 Task: Reply All to email with the signature Catherine Martinez with the subject Proposal submission from softage.1@softage.net with the message I wanted to follow up on the request for the new vendor proposal., select the entire message, change the font of the message to Narrow and change the font typography to bold Send the email
Action: Mouse moved to (598, 770)
Screenshot: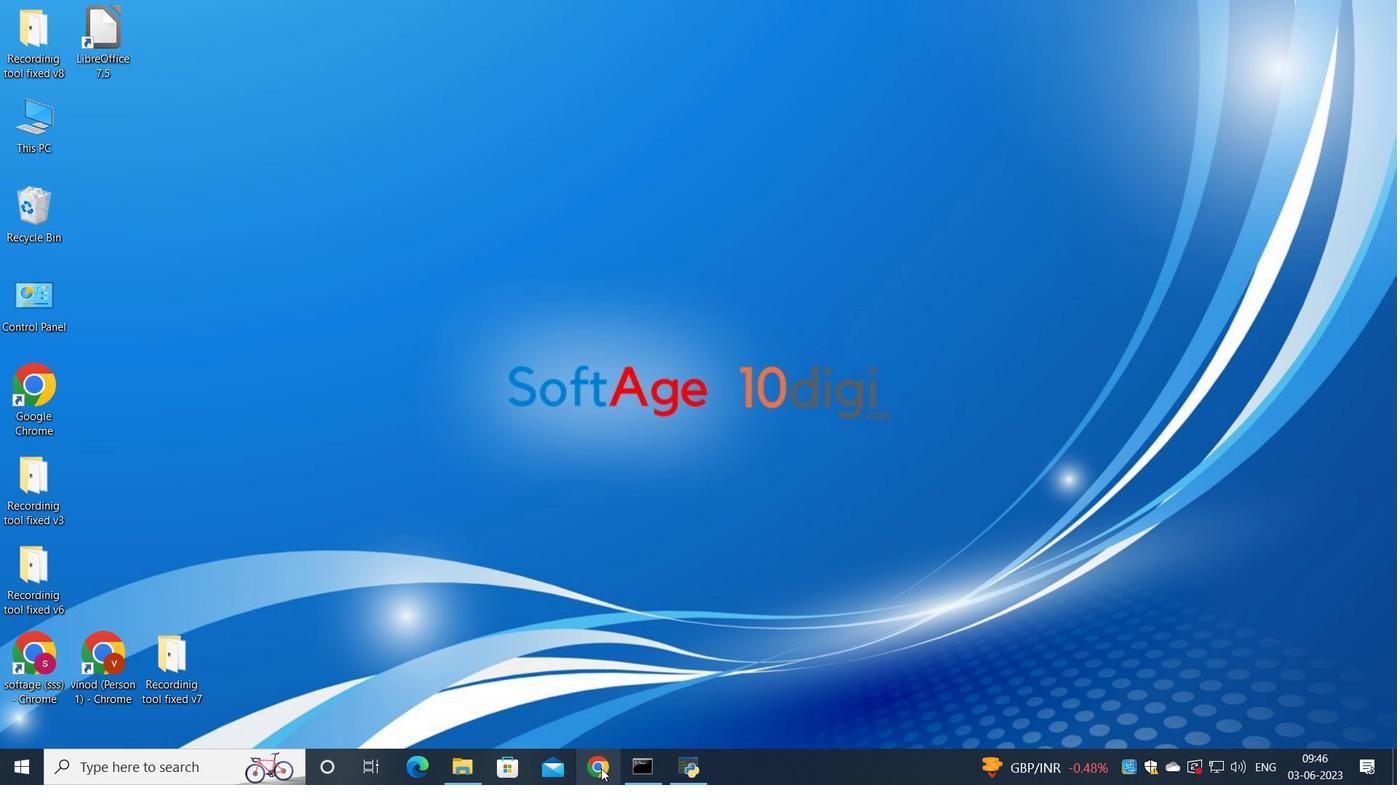 
Action: Mouse pressed left at (598, 770)
Screenshot: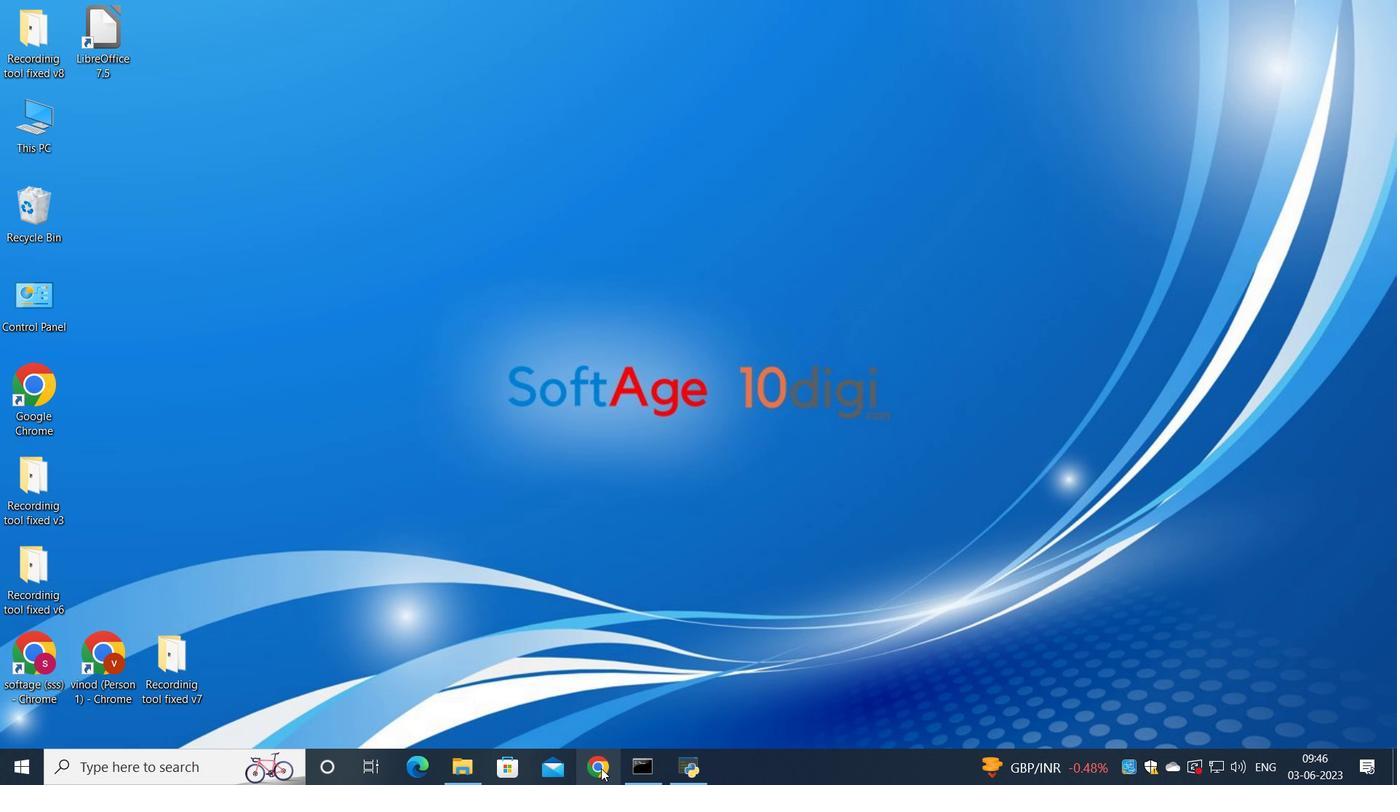 
Action: Mouse moved to (612, 497)
Screenshot: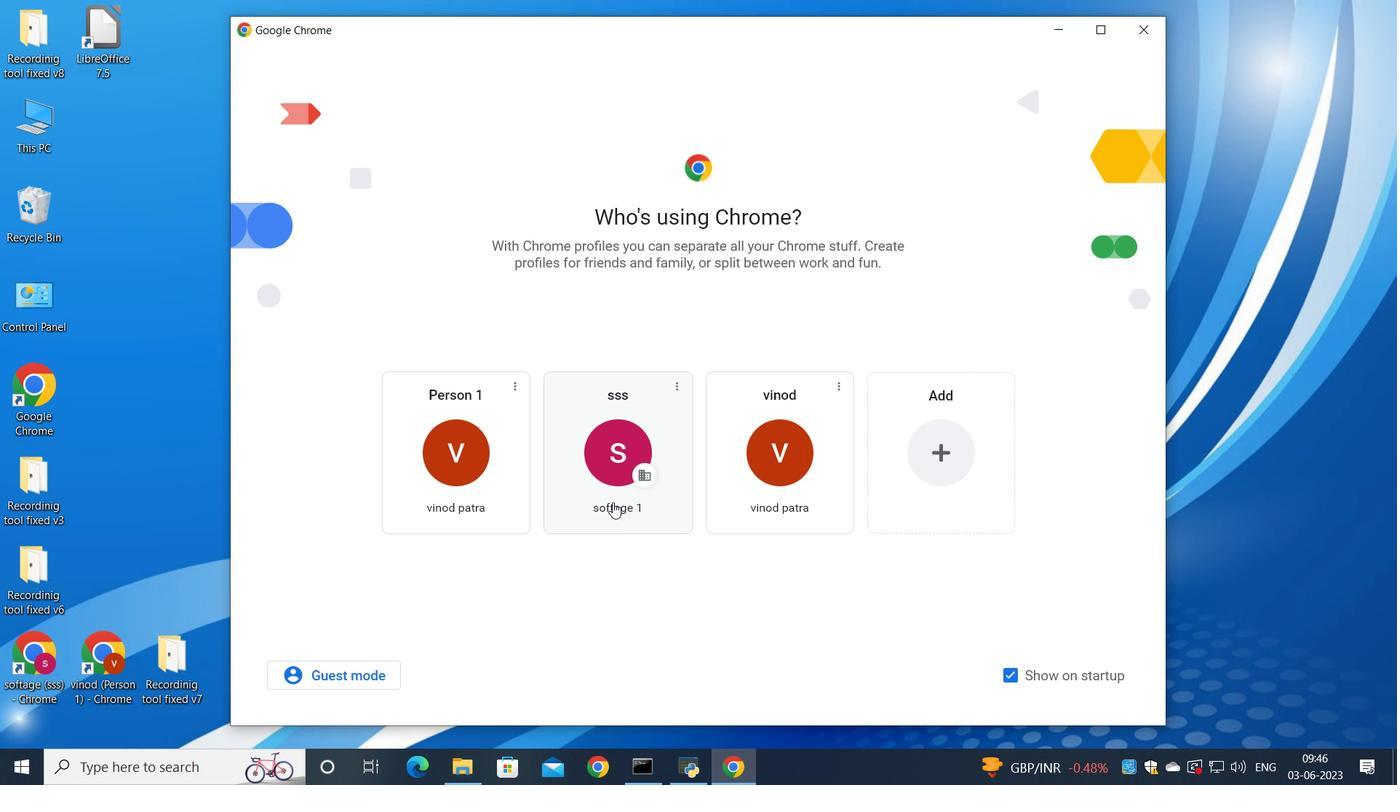 
Action: Mouse pressed left at (612, 497)
Screenshot: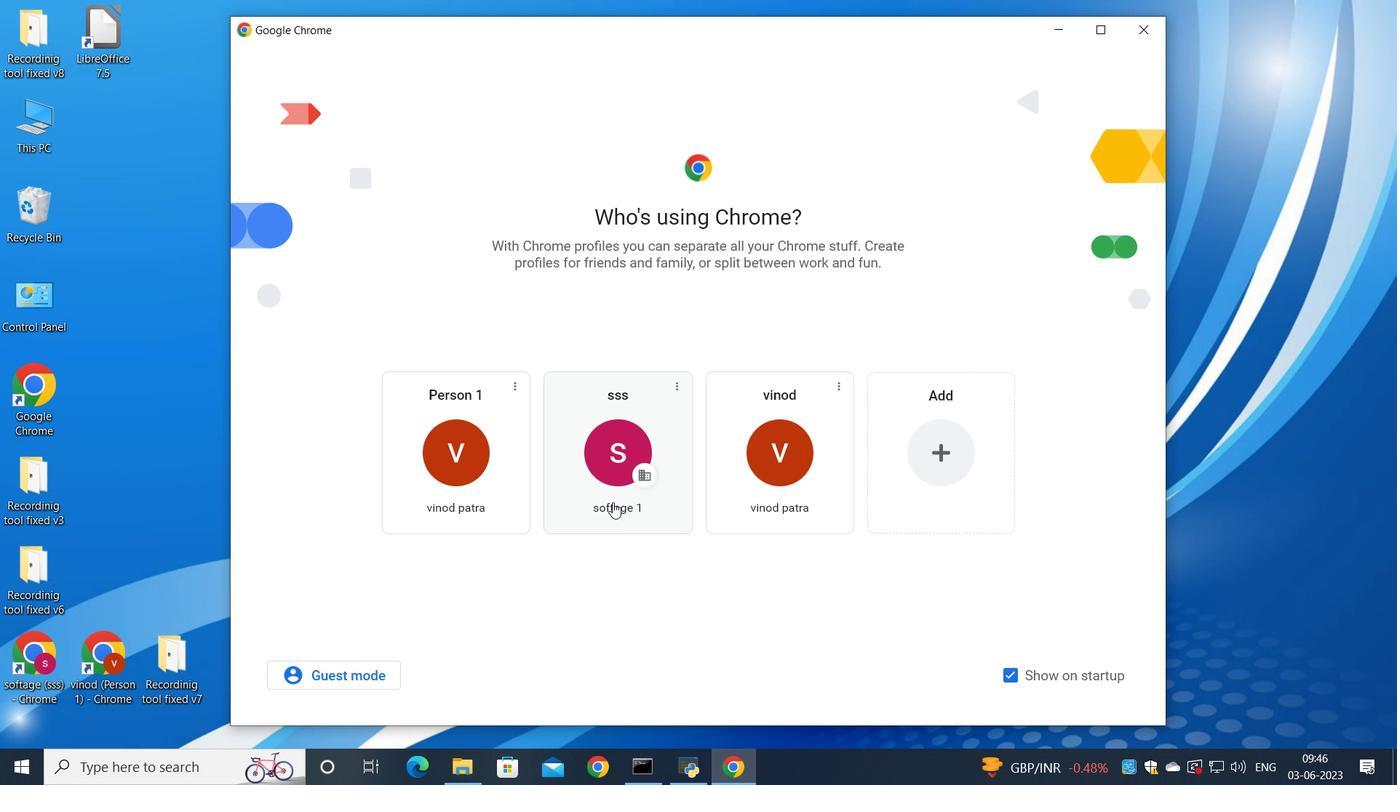 
Action: Mouse moved to (1214, 132)
Screenshot: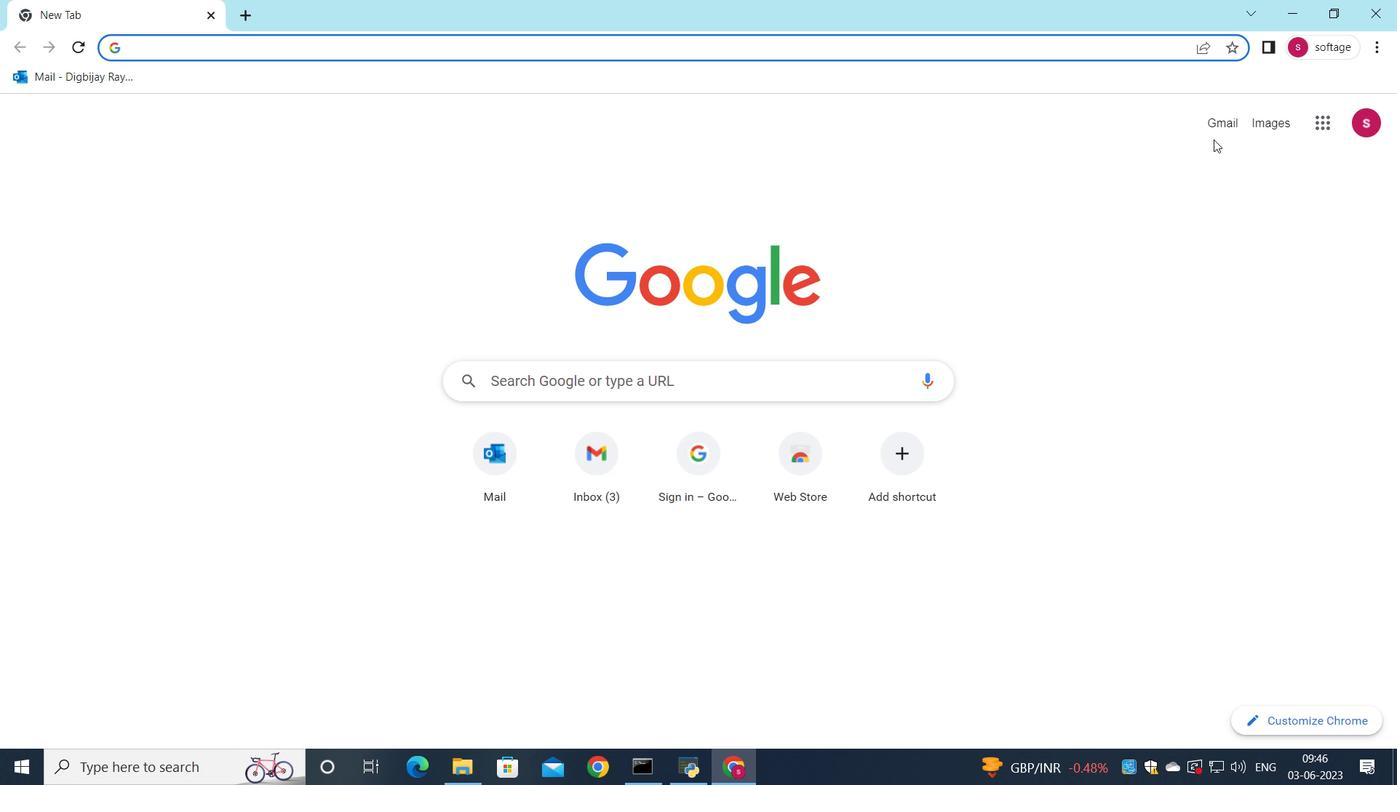 
Action: Mouse pressed left at (1214, 132)
Screenshot: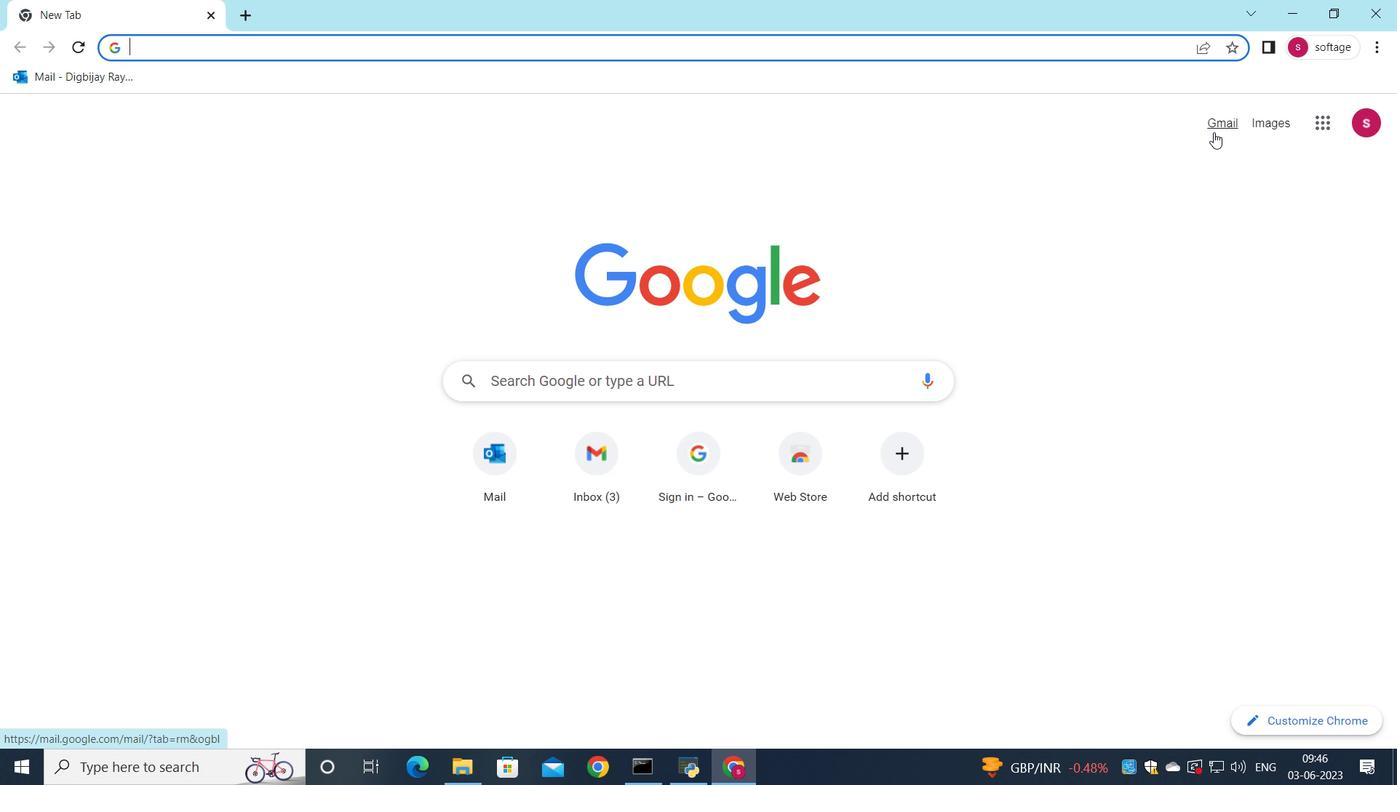 
Action: Mouse moved to (1185, 130)
Screenshot: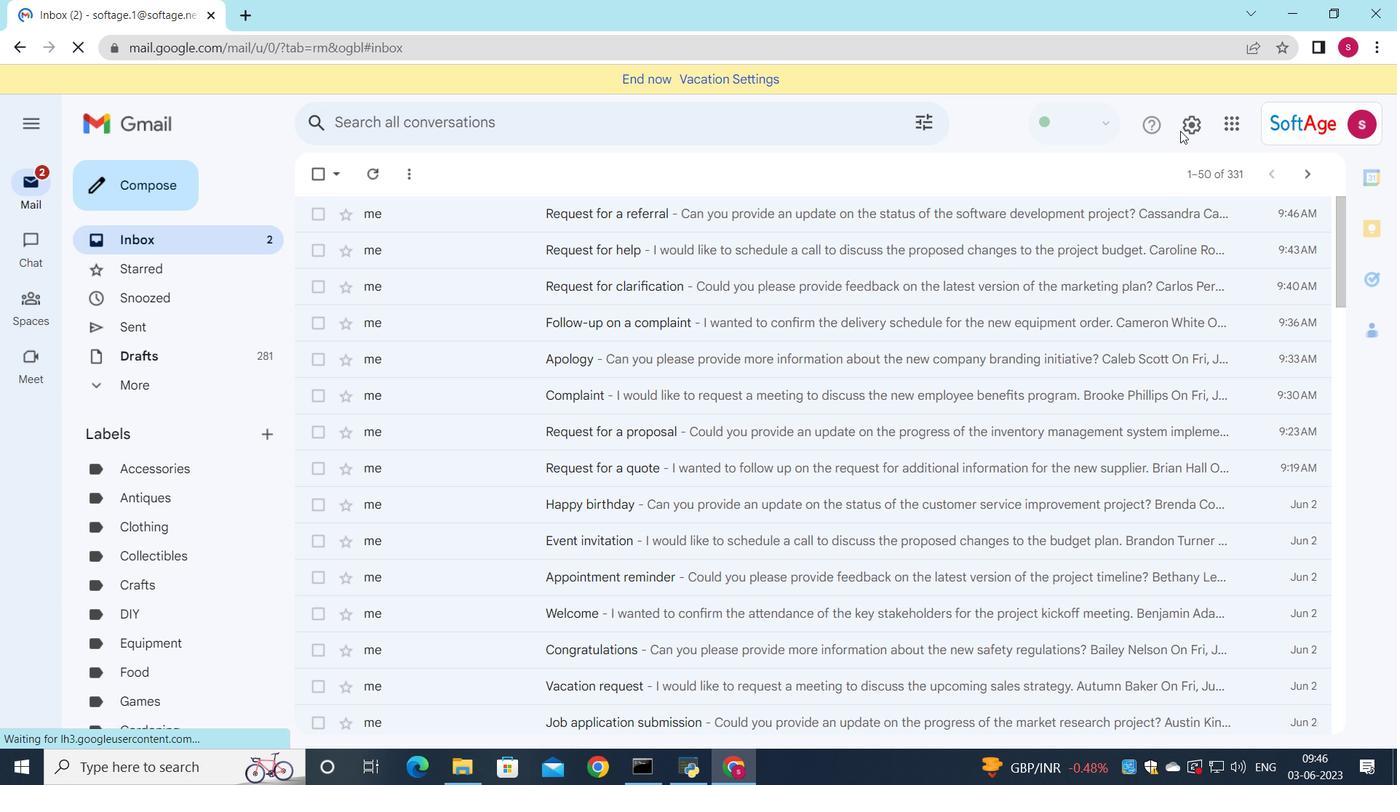 
Action: Mouse pressed left at (1185, 130)
Screenshot: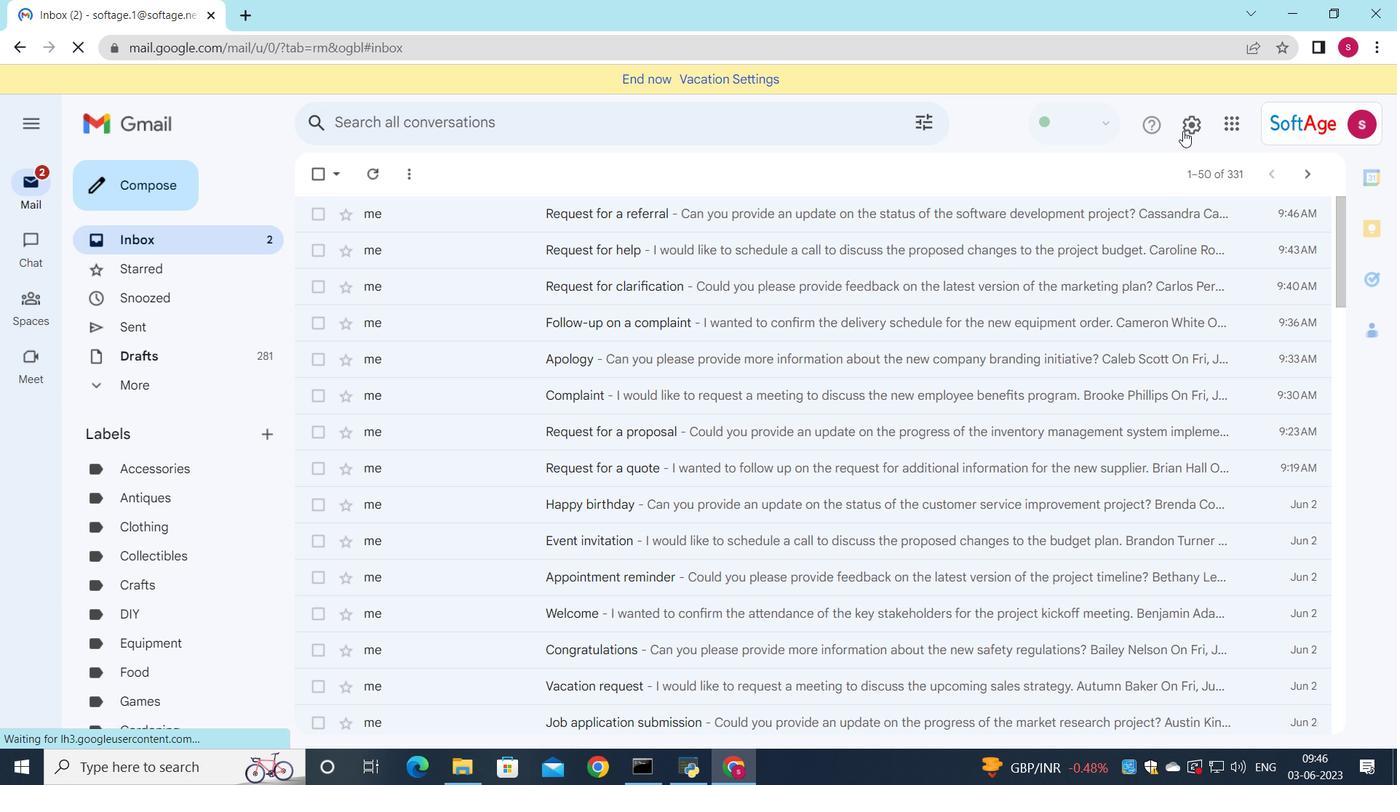 
Action: Mouse moved to (1197, 209)
Screenshot: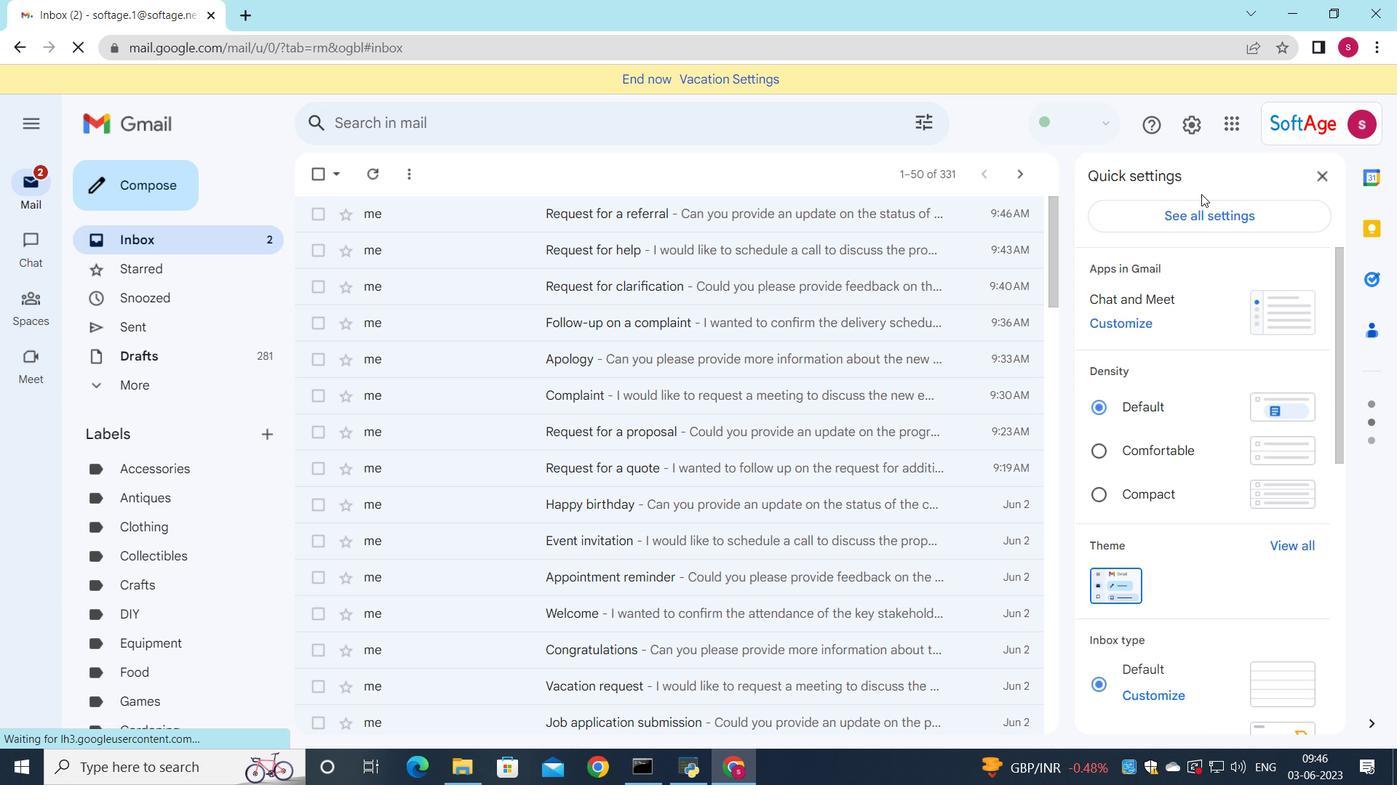 
Action: Mouse pressed left at (1197, 209)
Screenshot: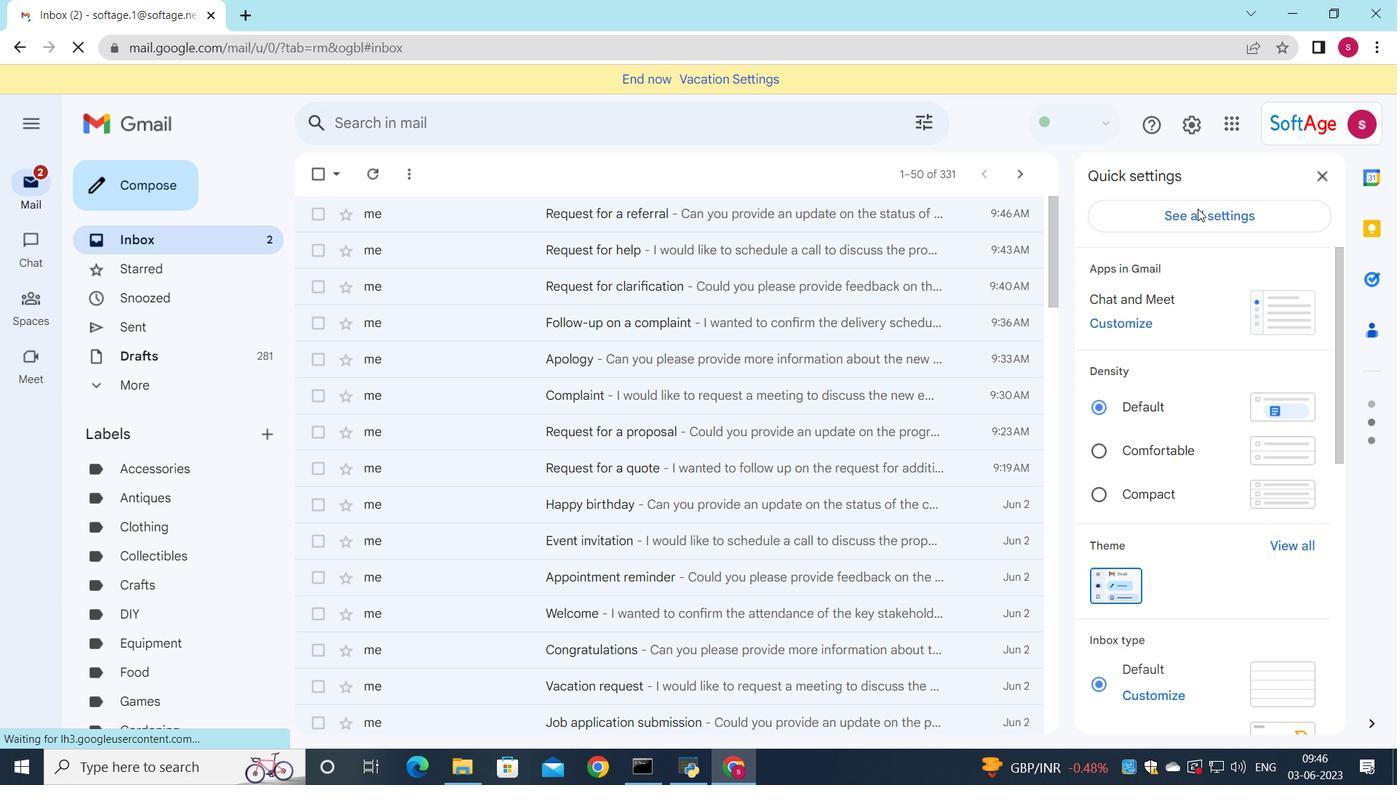 
Action: Mouse moved to (1200, 213)
Screenshot: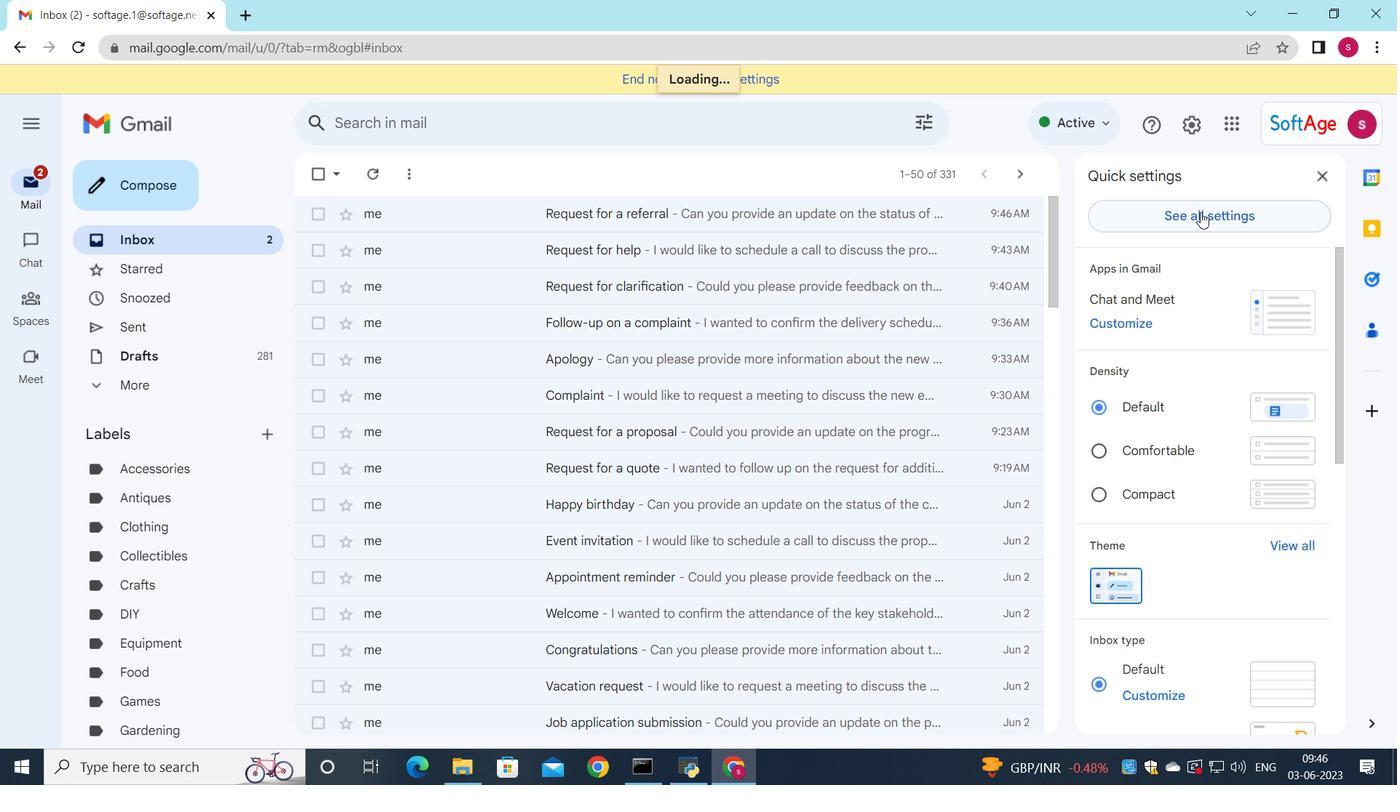 
Action: Mouse pressed left at (1200, 213)
Screenshot: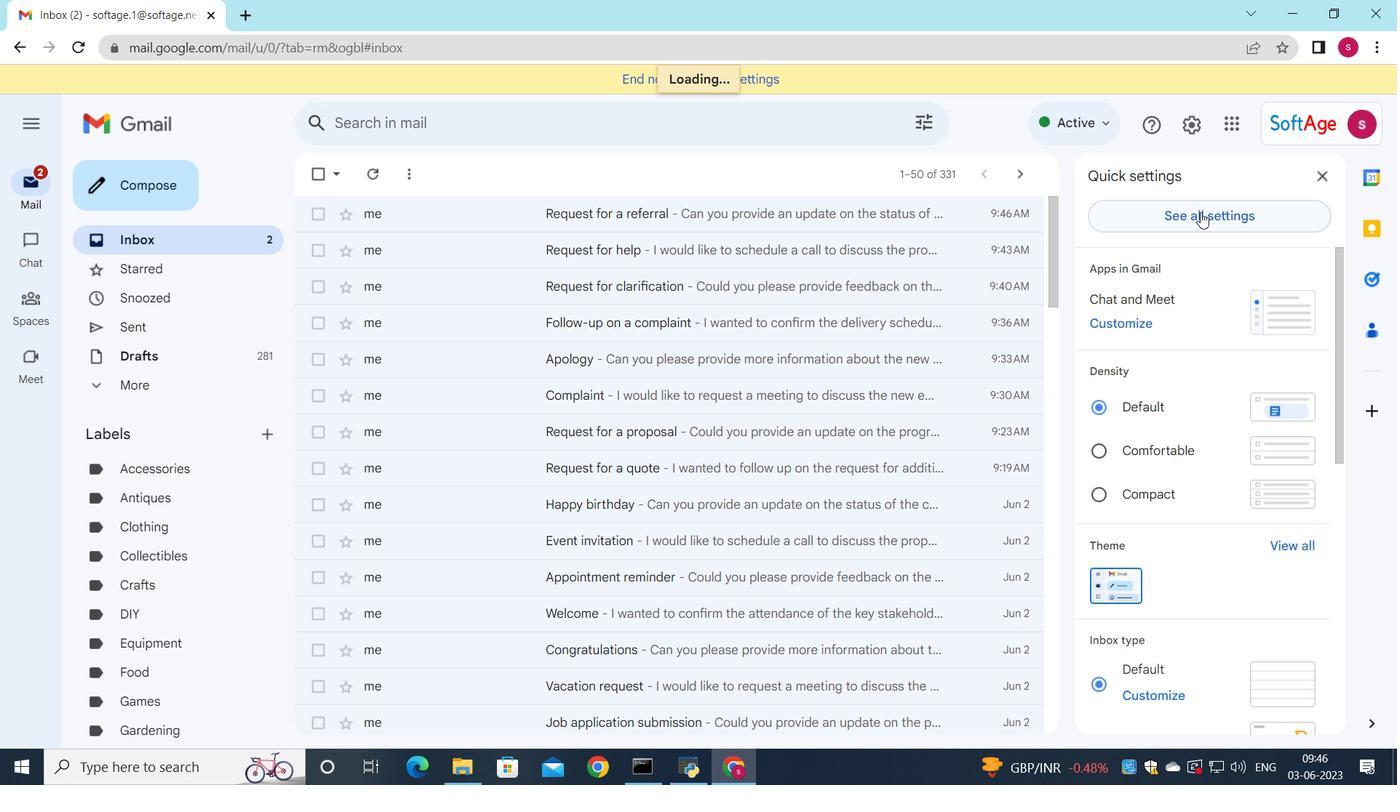 
Action: Mouse moved to (339, 210)
Screenshot: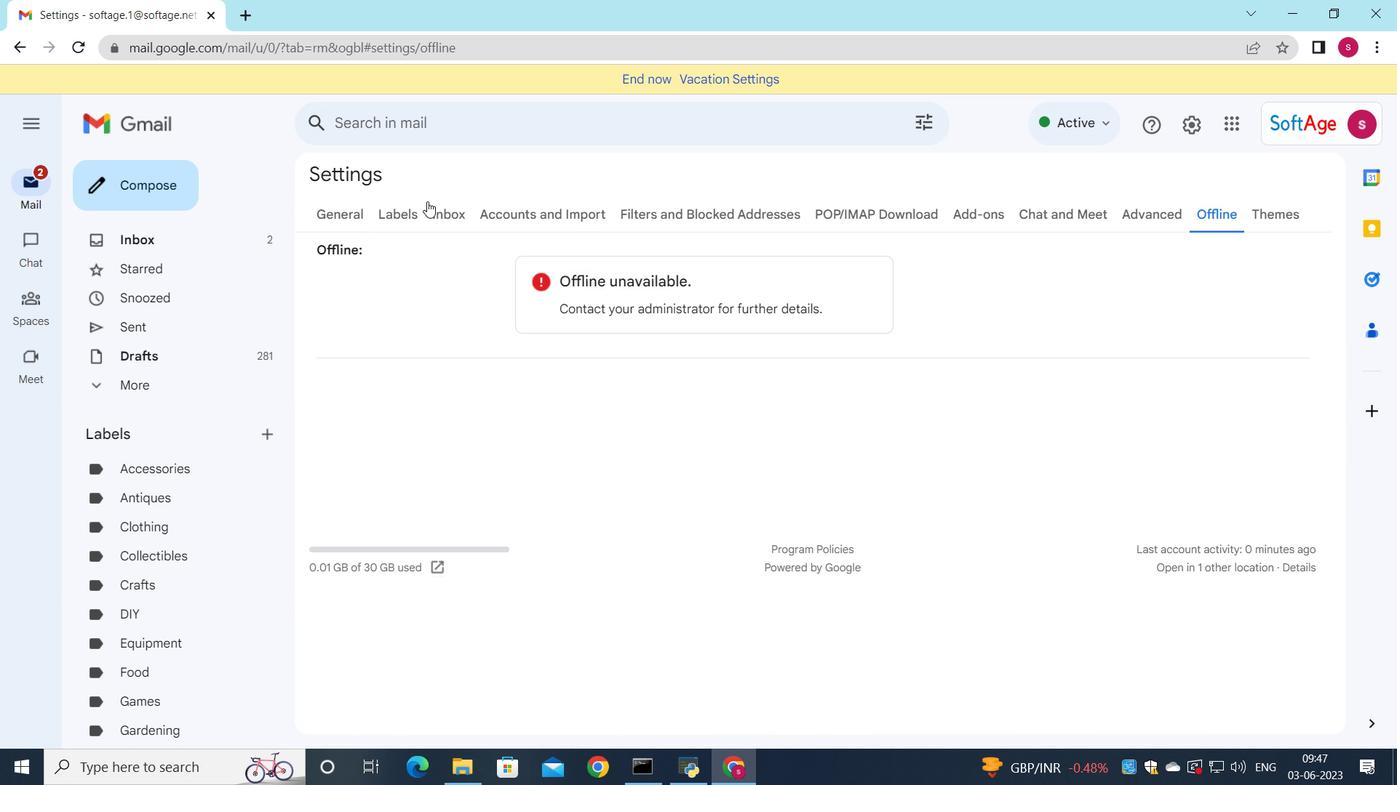 
Action: Mouse pressed left at (339, 210)
Screenshot: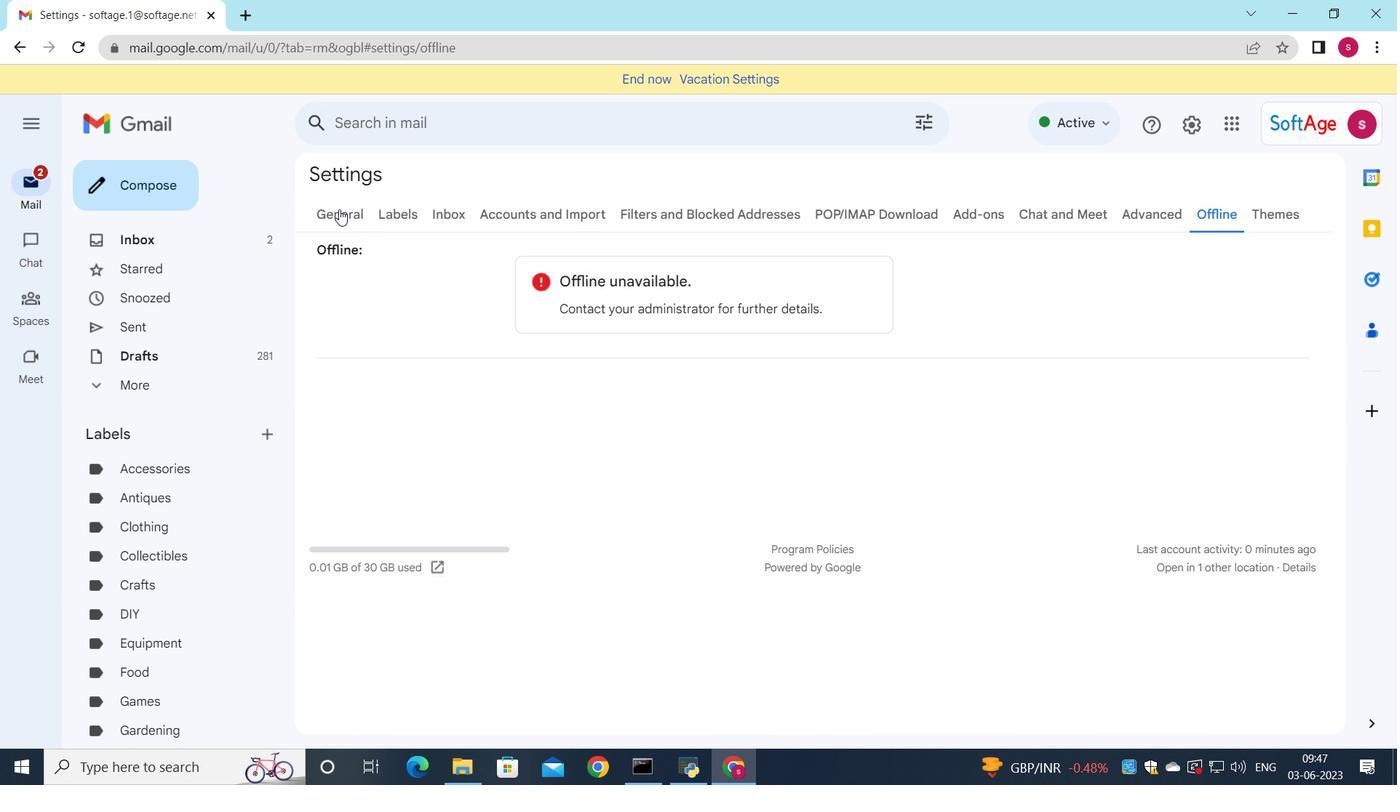 
Action: Mouse moved to (595, 287)
Screenshot: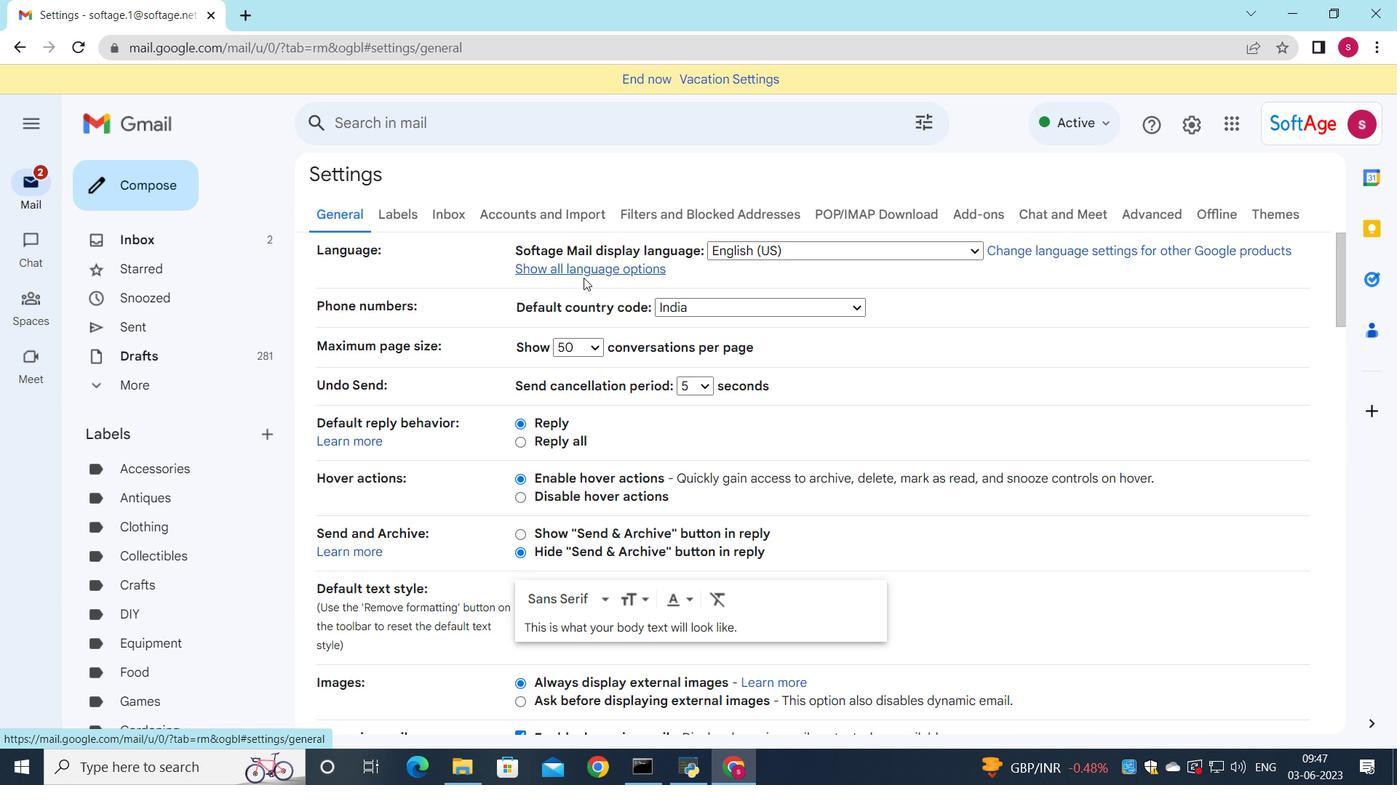 
Action: Mouse scrolled (595, 286) with delta (0, 0)
Screenshot: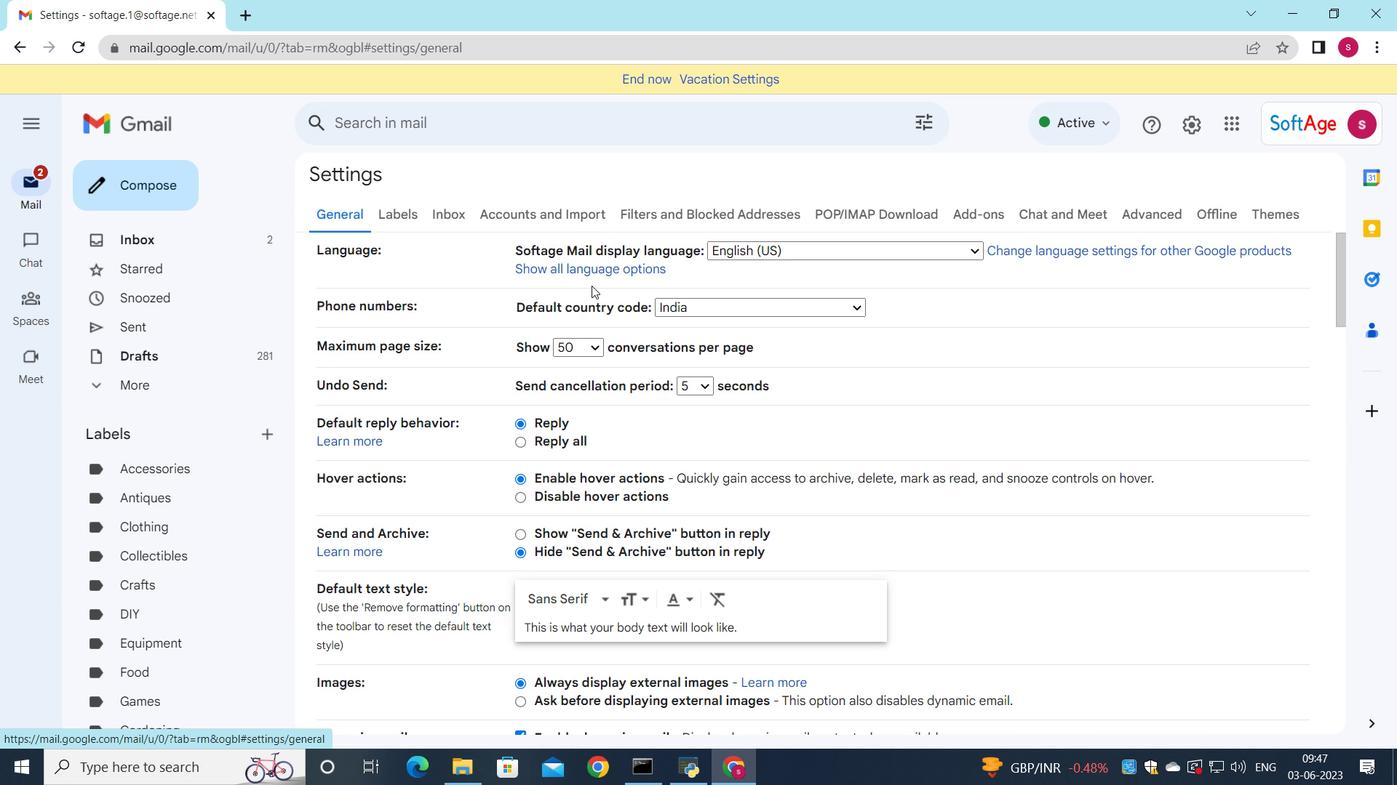 
Action: Mouse scrolled (595, 286) with delta (0, 0)
Screenshot: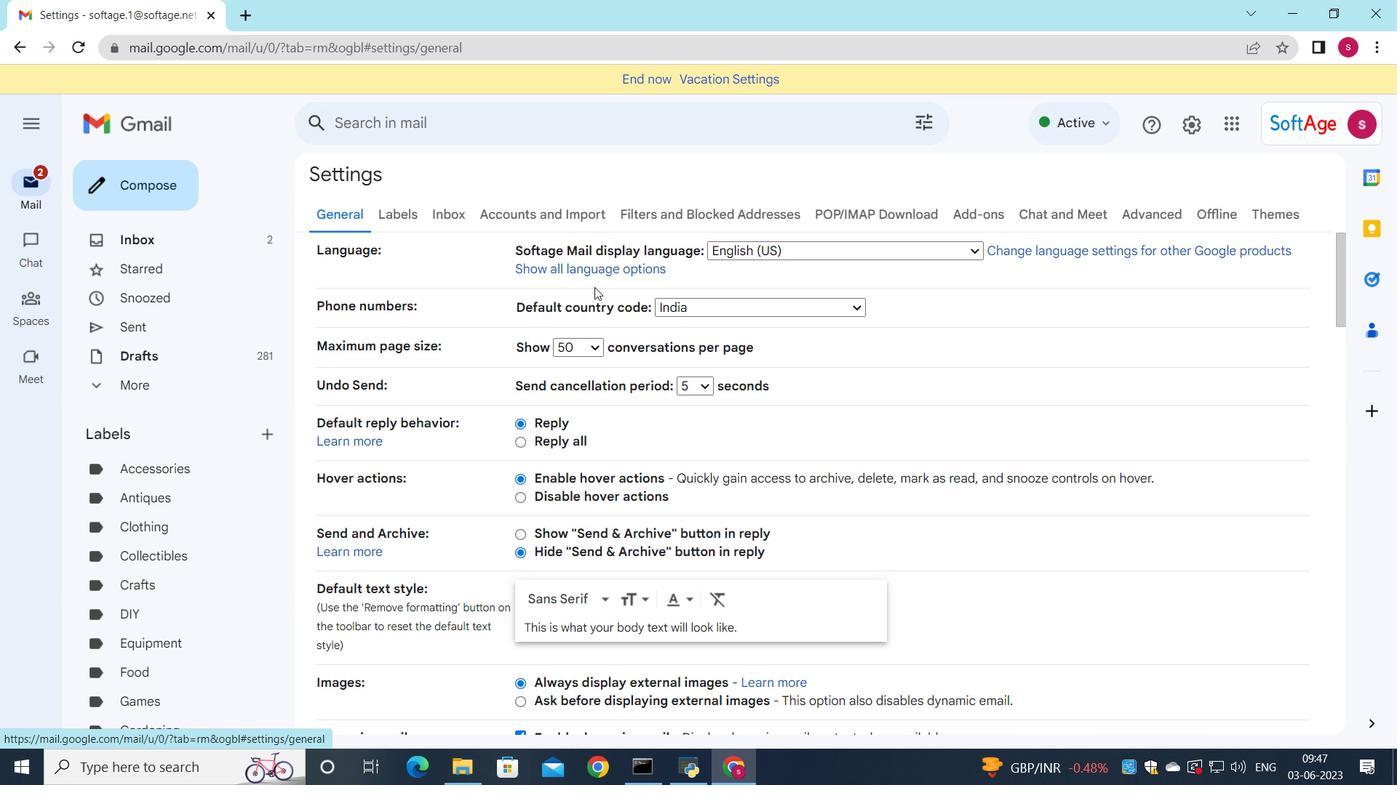 
Action: Mouse moved to (596, 301)
Screenshot: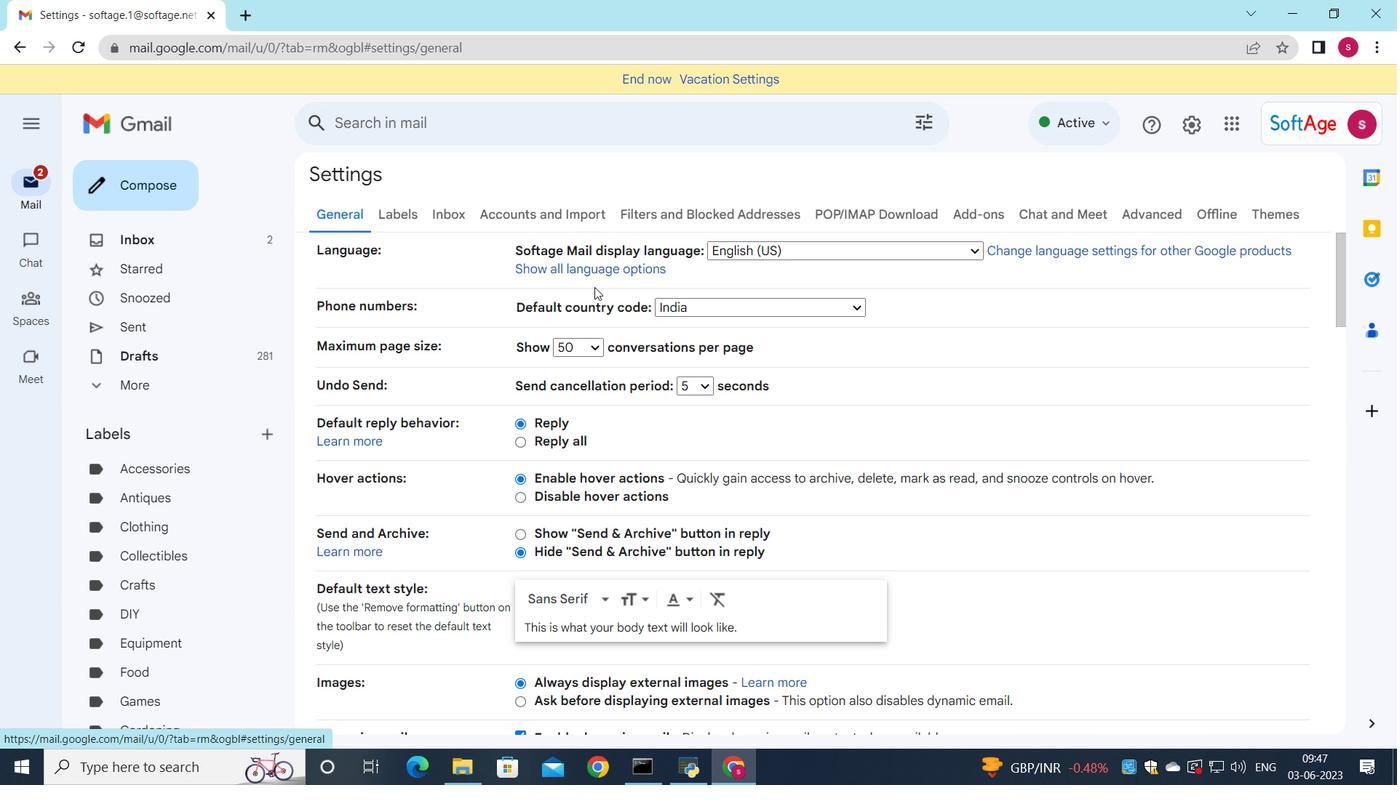 
Action: Mouse scrolled (596, 300) with delta (0, 0)
Screenshot: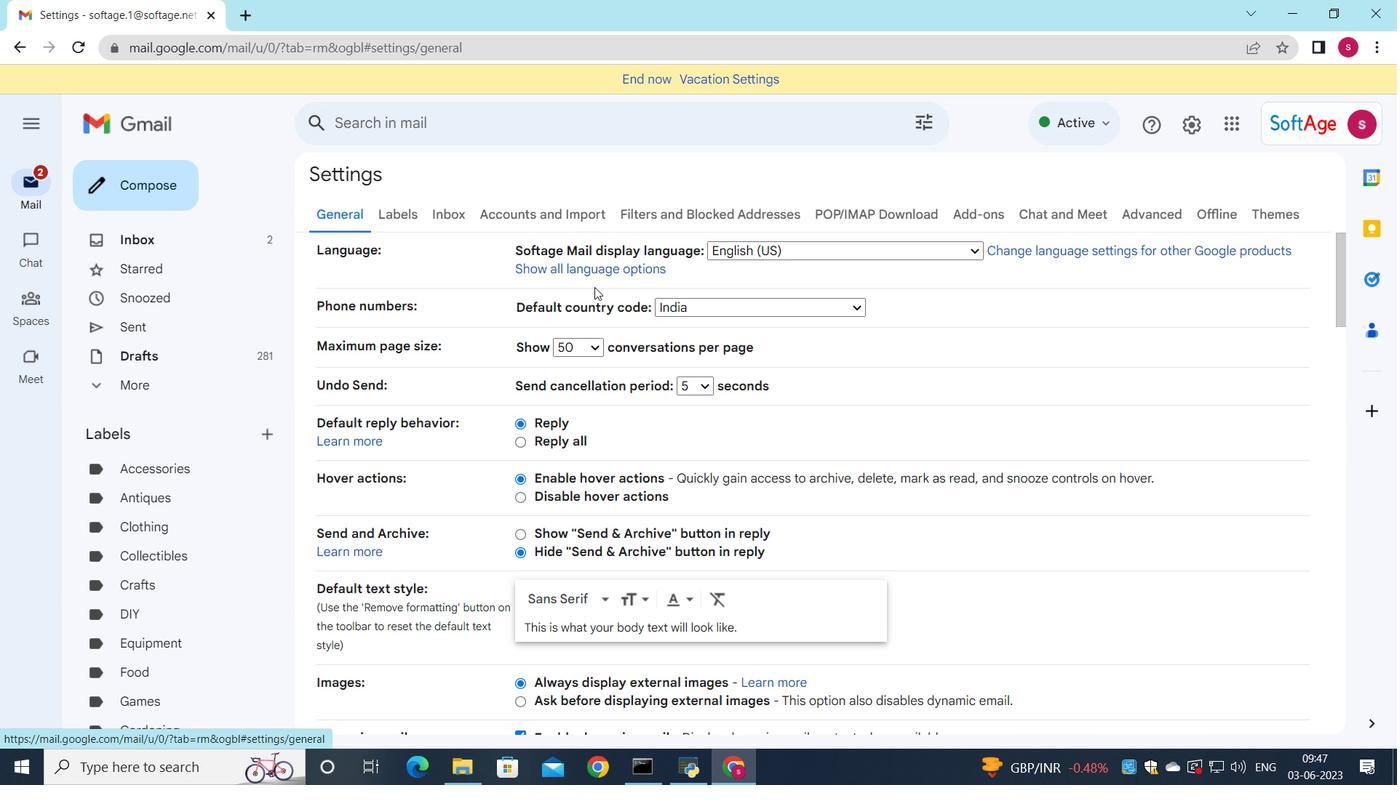 
Action: Mouse moved to (603, 324)
Screenshot: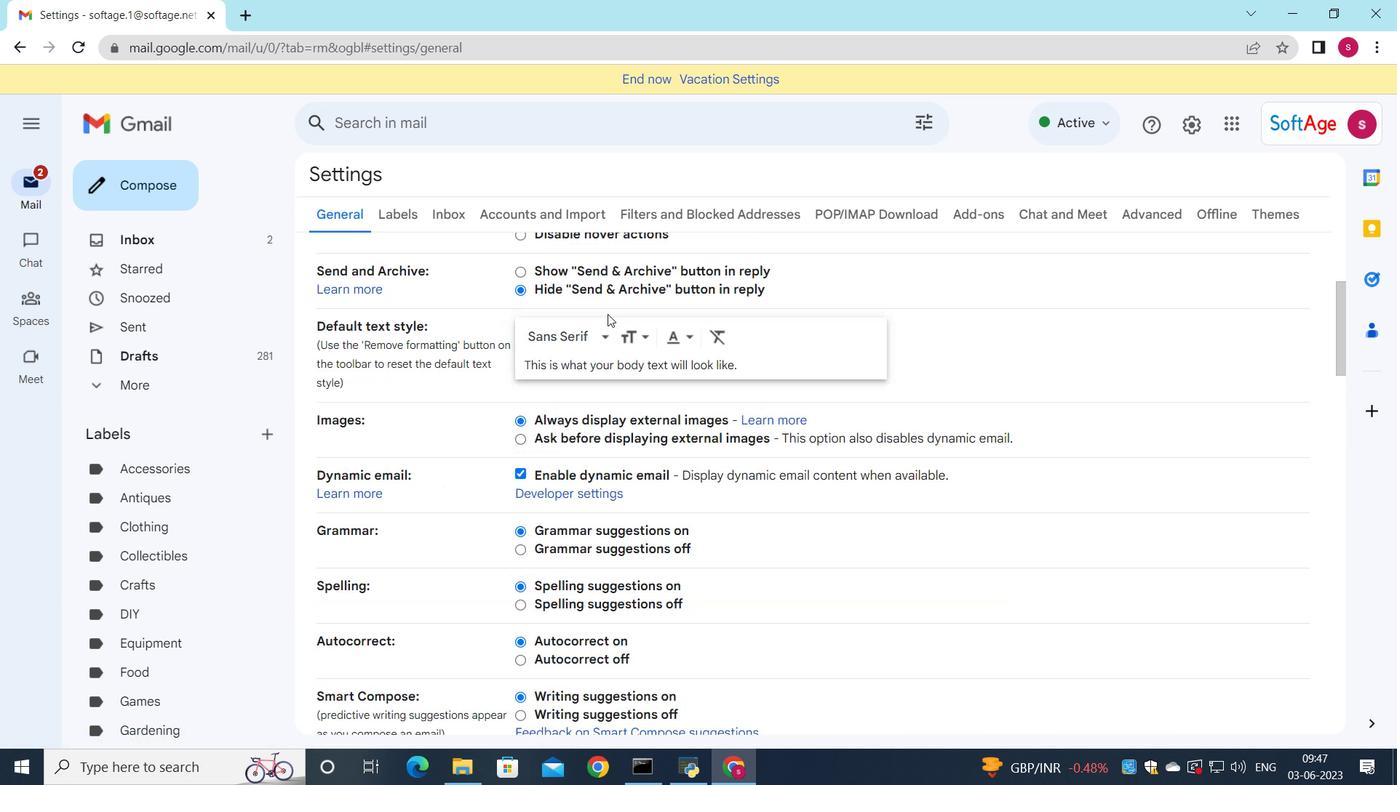 
Action: Mouse scrolled (603, 323) with delta (0, 0)
Screenshot: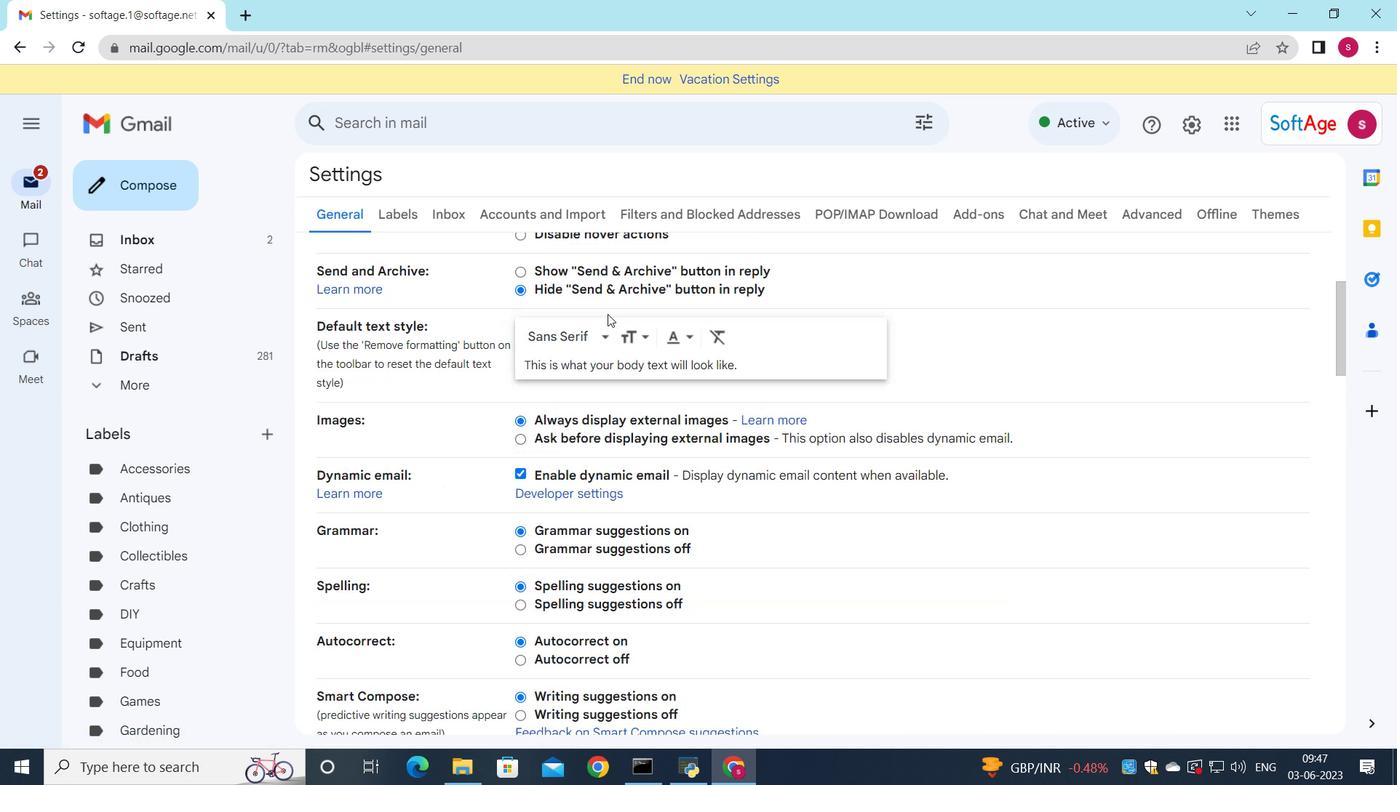 
Action: Mouse moved to (602, 326)
Screenshot: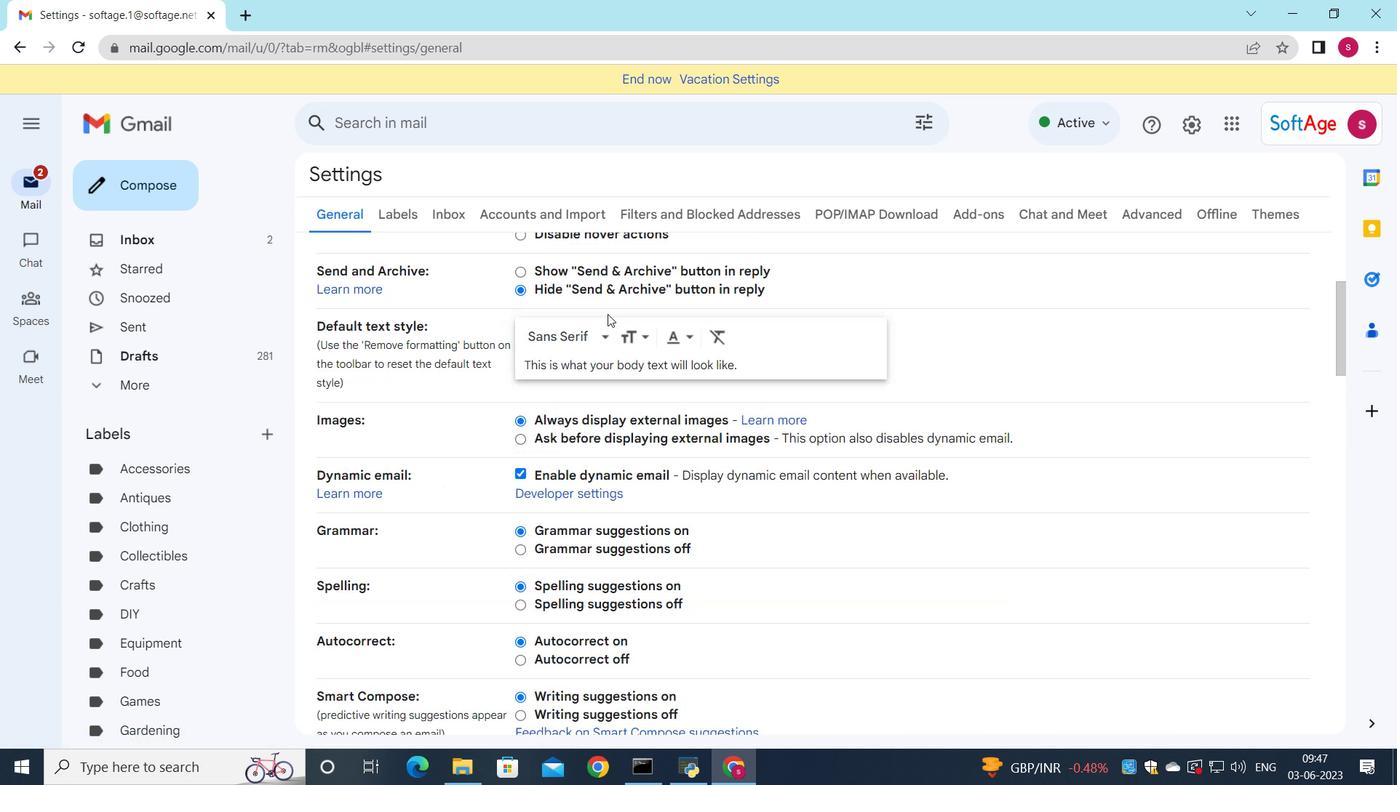 
Action: Mouse scrolled (602, 325) with delta (0, 0)
Screenshot: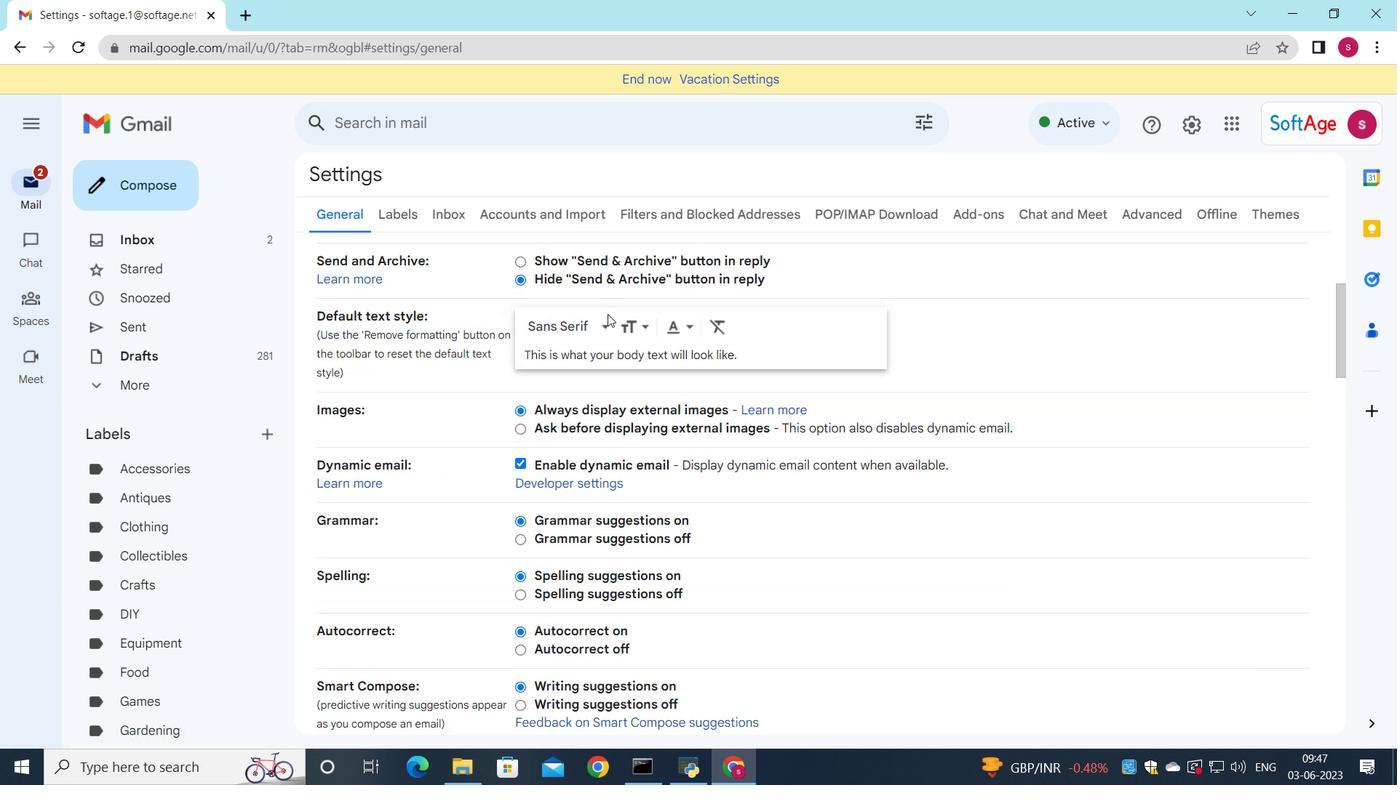 
Action: Mouse moved to (601, 328)
Screenshot: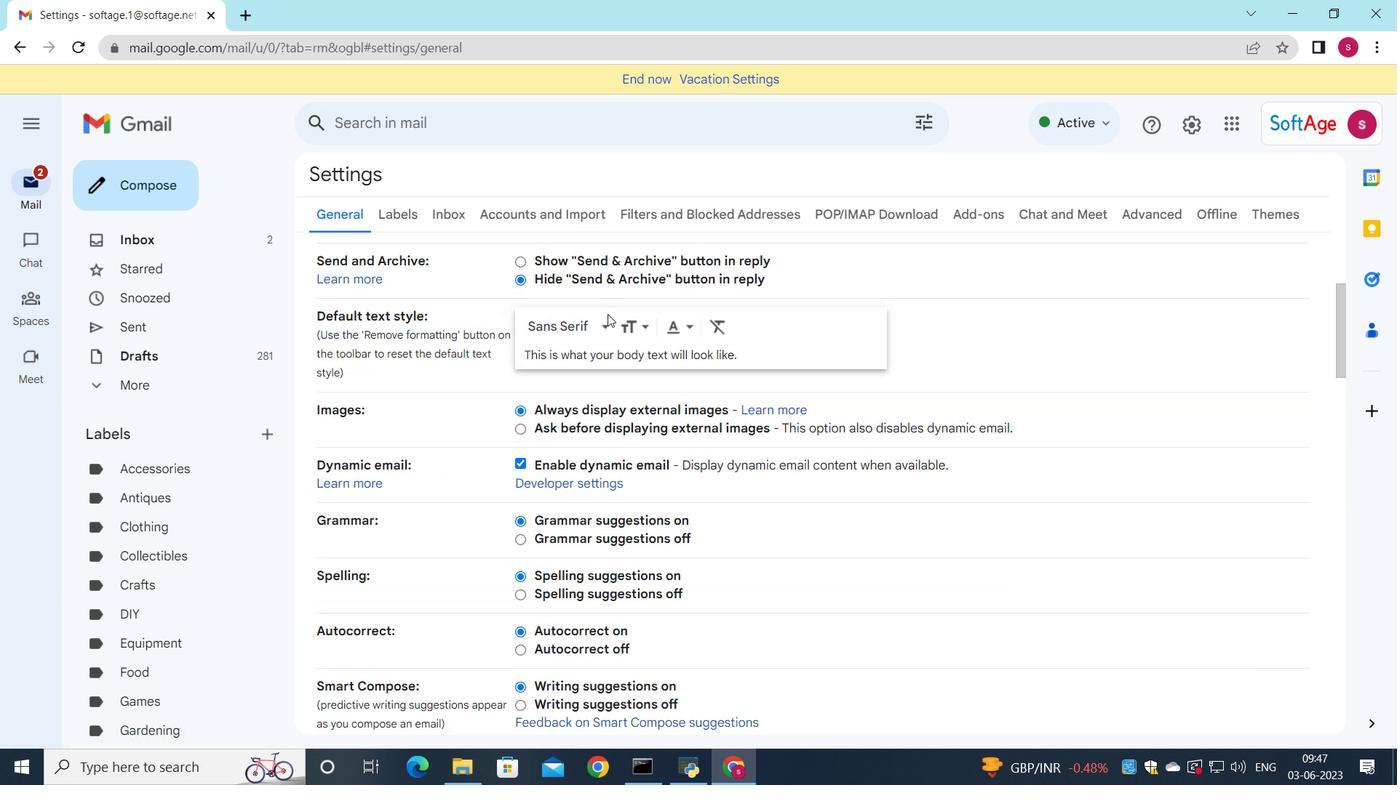 
Action: Mouse scrolled (601, 327) with delta (0, 0)
Screenshot: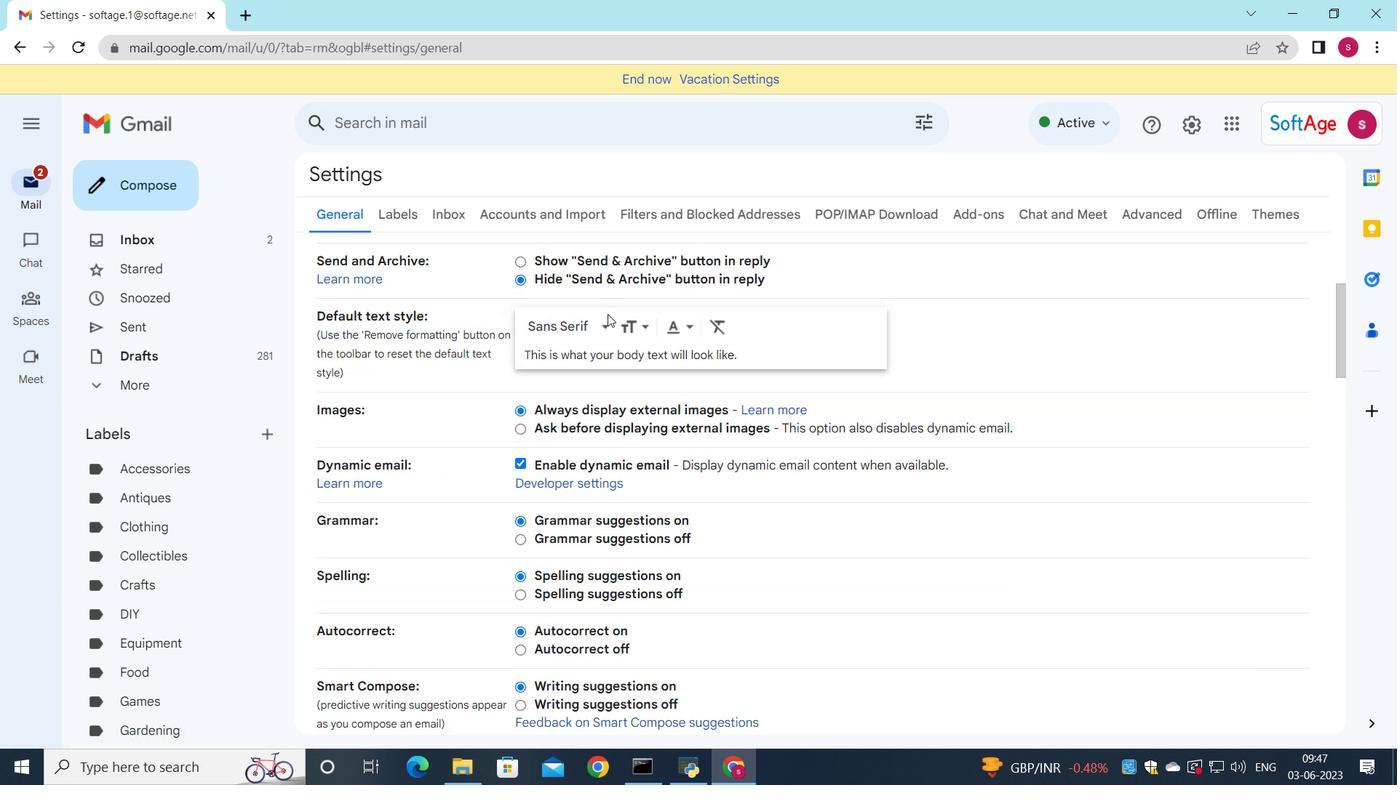 
Action: Mouse moved to (578, 424)
Screenshot: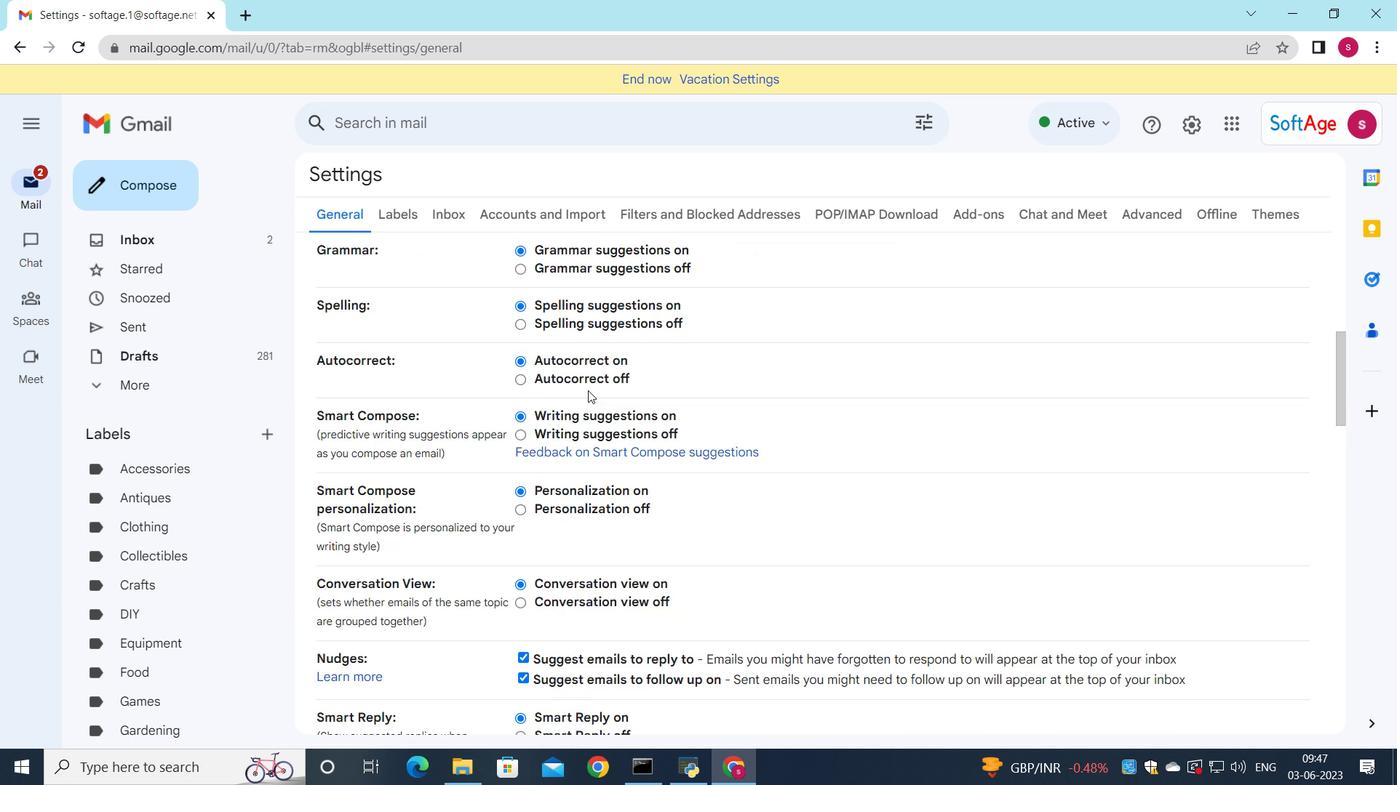 
Action: Mouse scrolled (578, 423) with delta (0, 0)
Screenshot: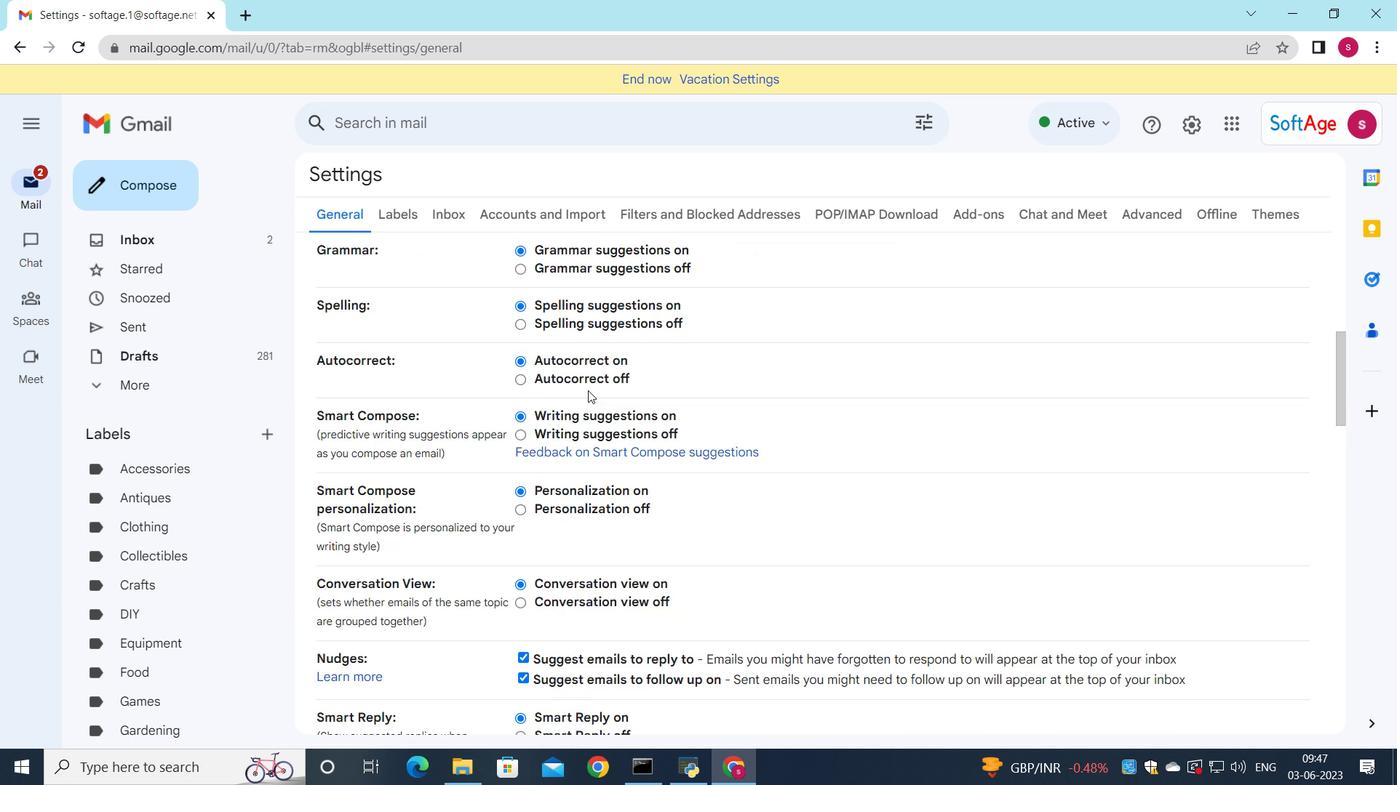 
Action: Mouse moved to (575, 430)
Screenshot: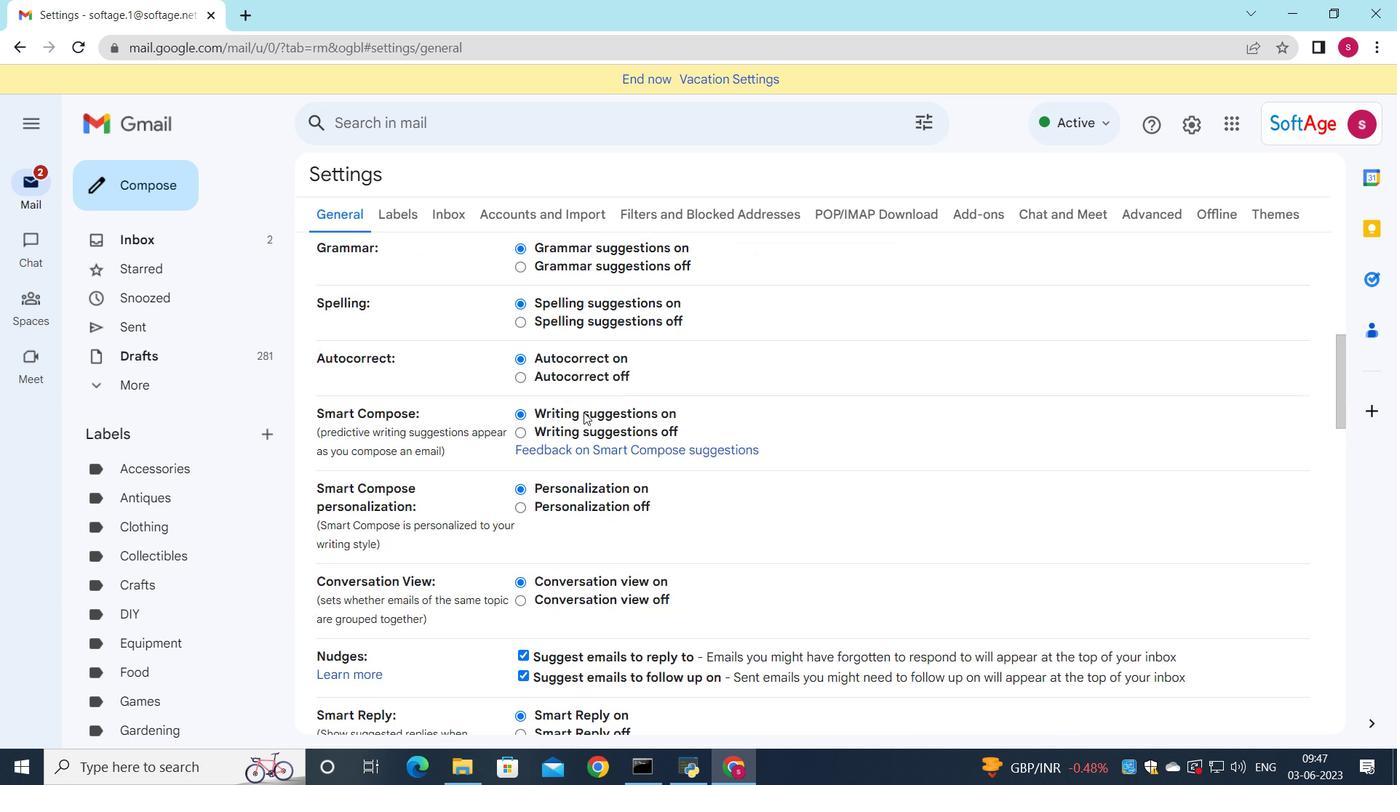 
Action: Mouse scrolled (577, 427) with delta (0, 0)
Screenshot: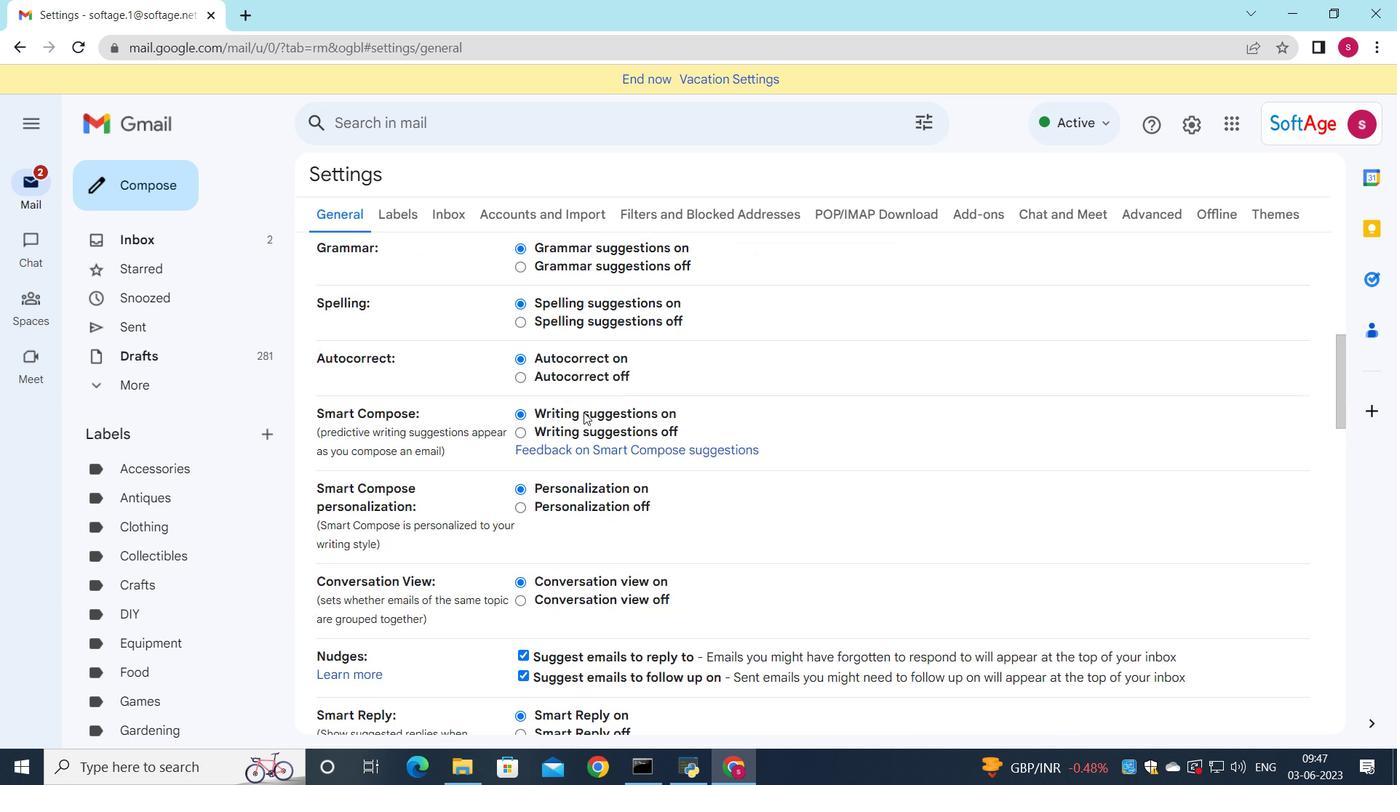 
Action: Mouse moved to (574, 433)
Screenshot: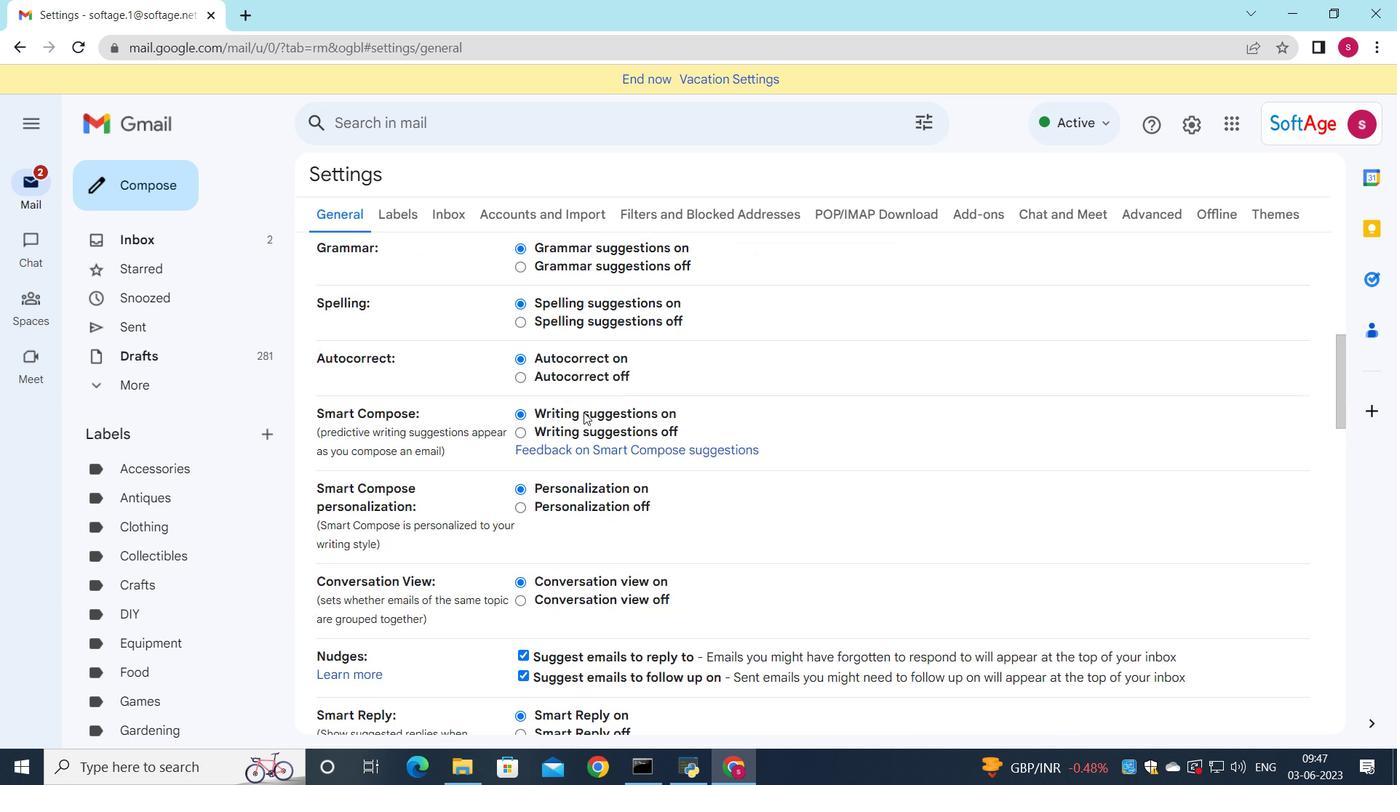 
Action: Mouse scrolled (574, 433) with delta (0, 0)
Screenshot: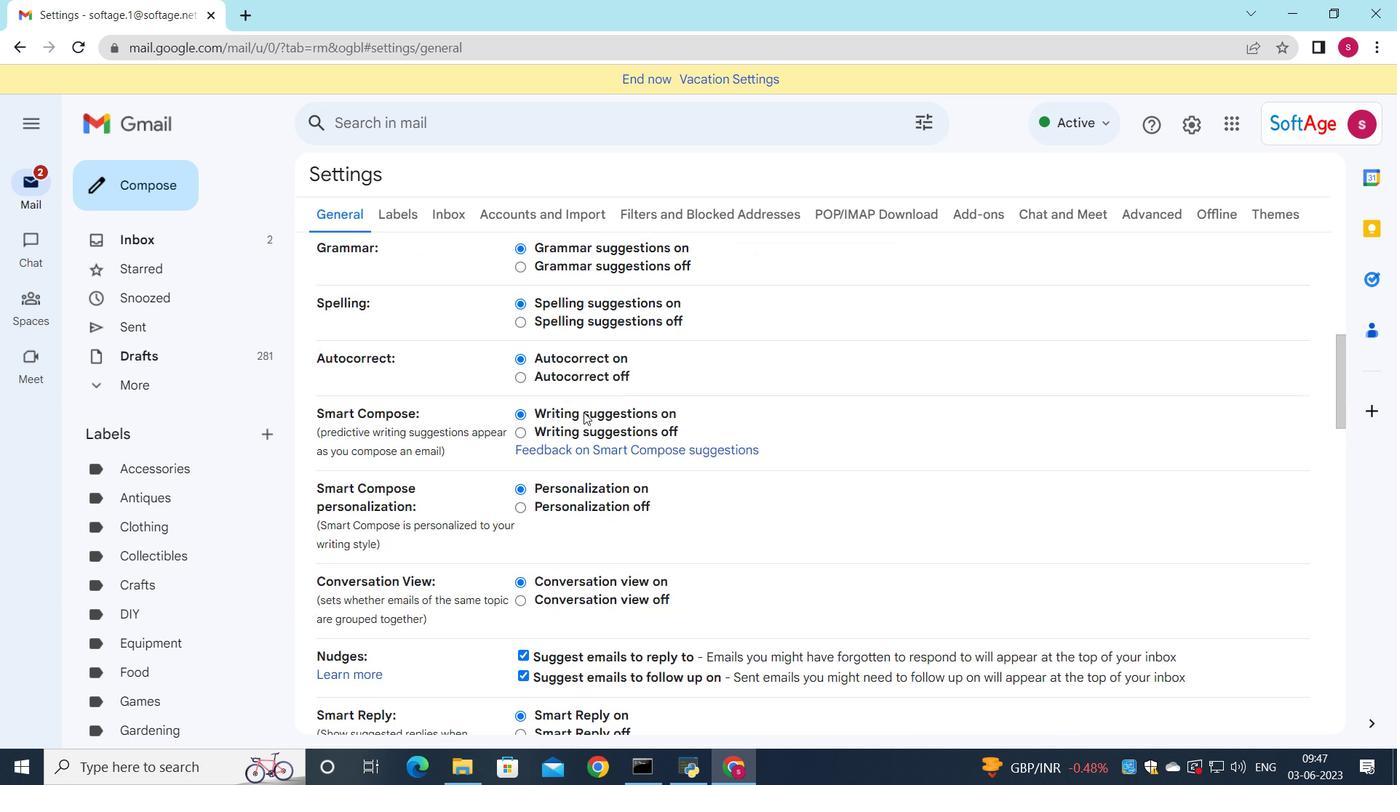 
Action: Mouse moved to (572, 438)
Screenshot: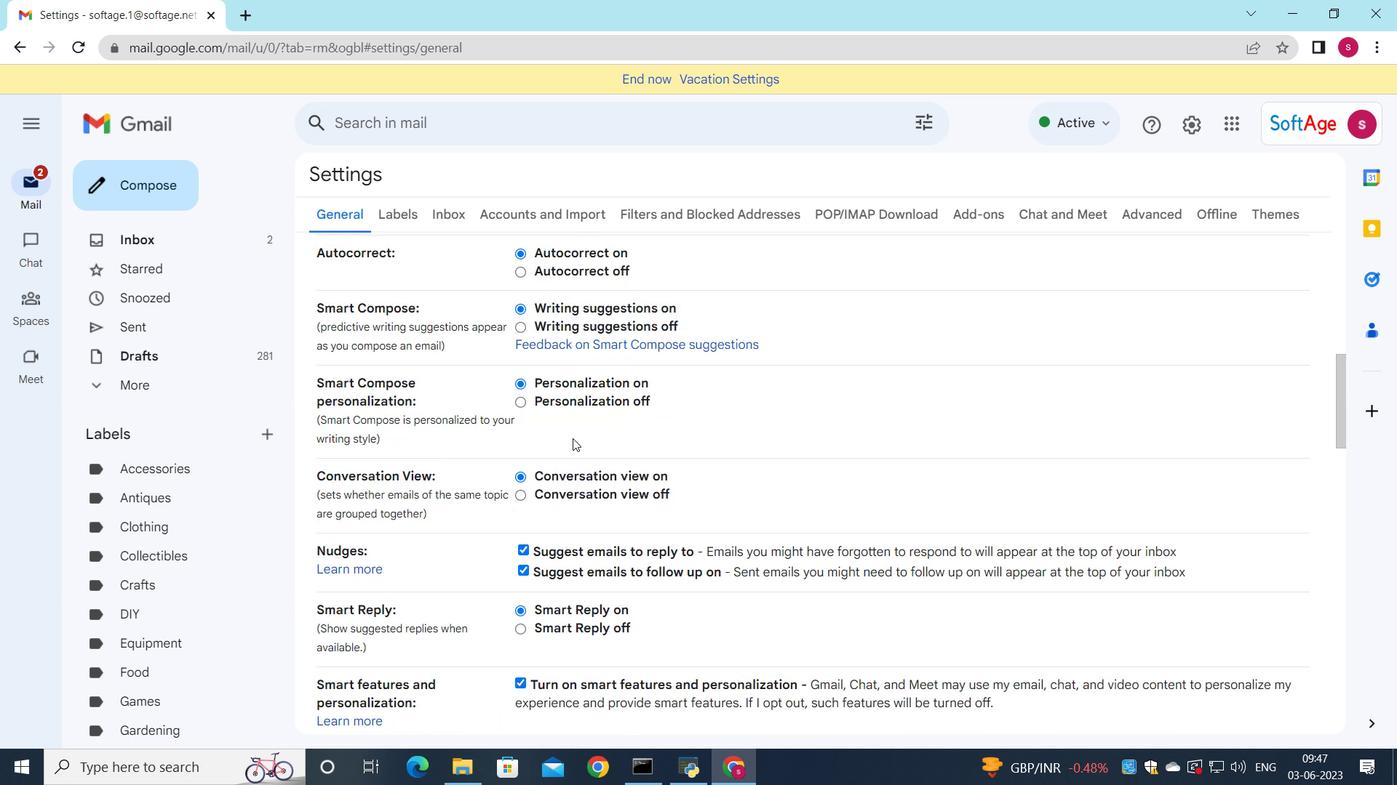 
Action: Mouse scrolled (572, 438) with delta (0, 0)
Screenshot: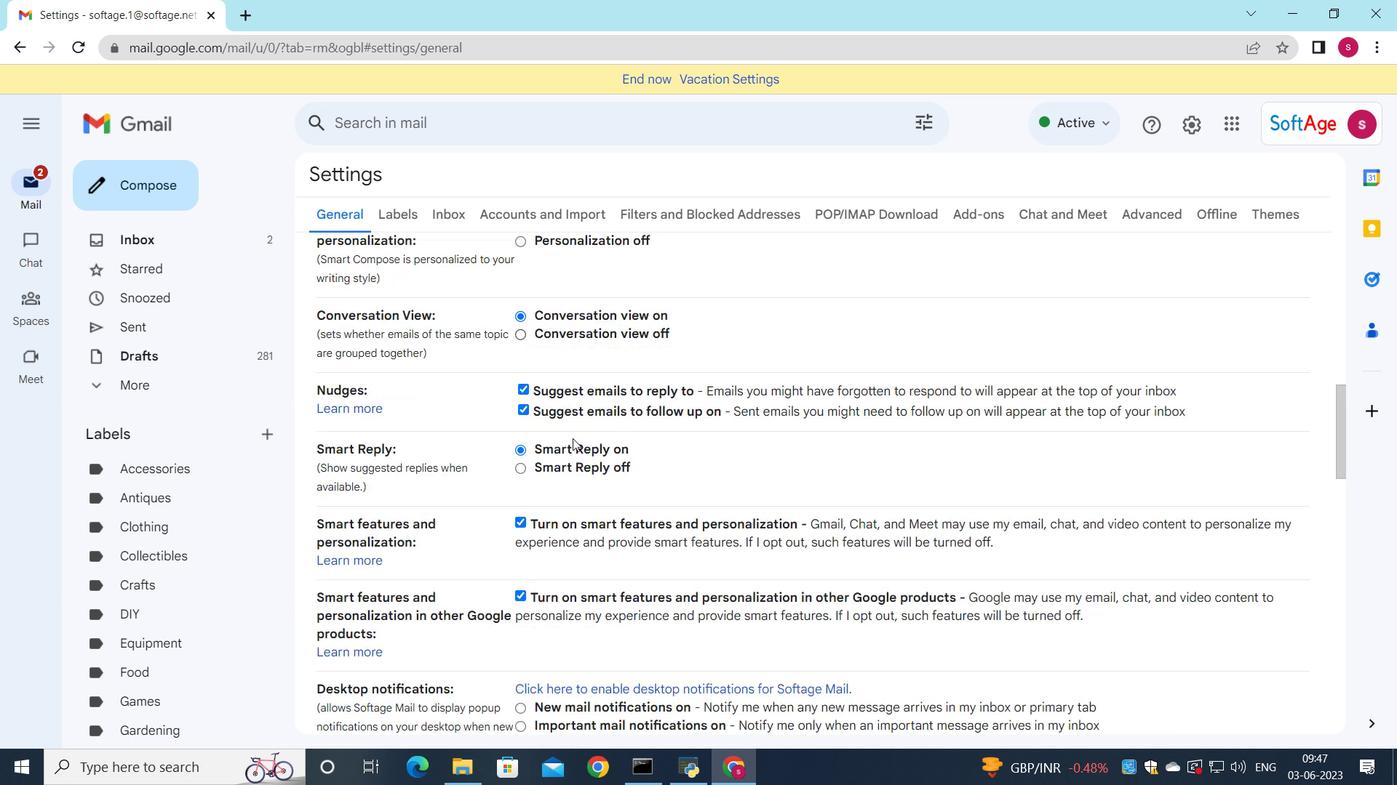 
Action: Mouse scrolled (572, 438) with delta (0, 0)
Screenshot: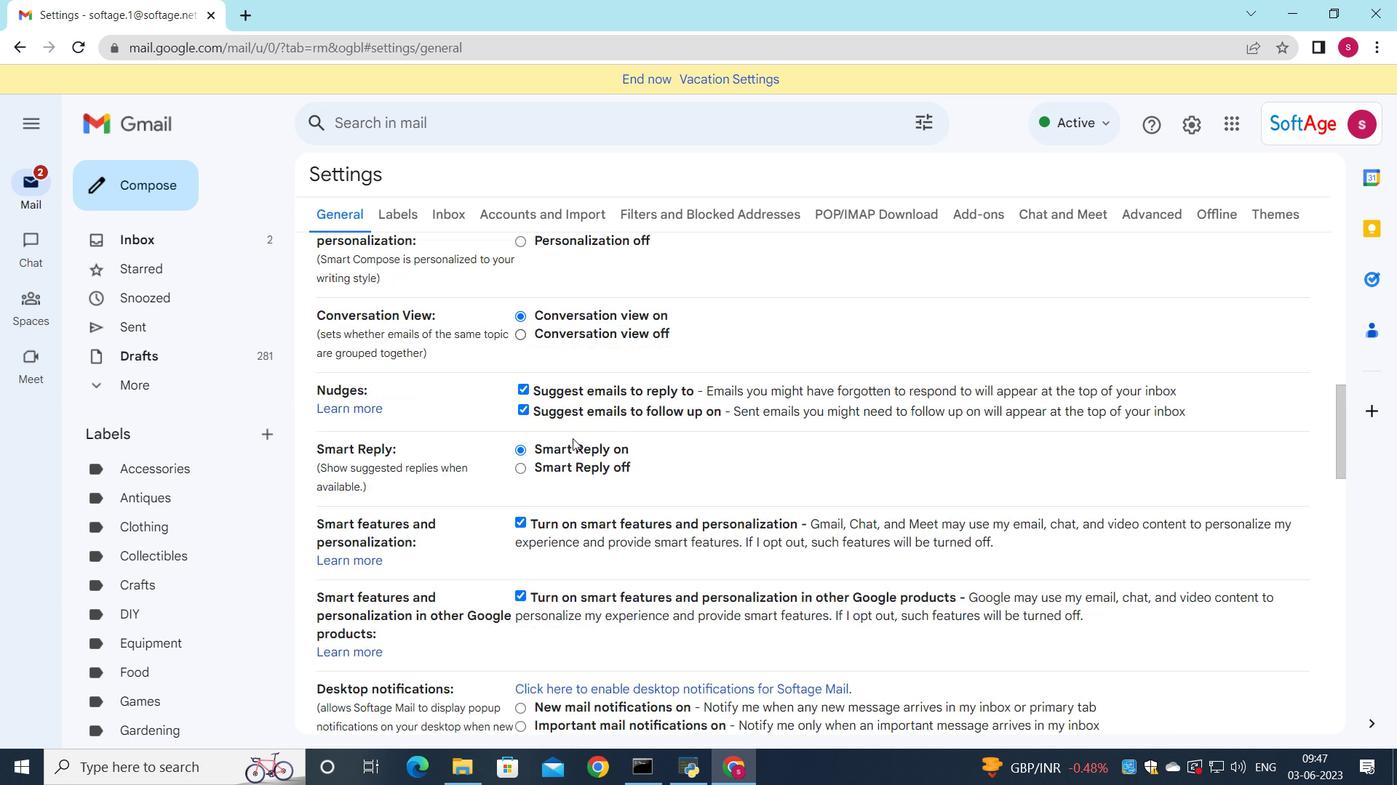 
Action: Mouse scrolled (572, 438) with delta (0, 0)
Screenshot: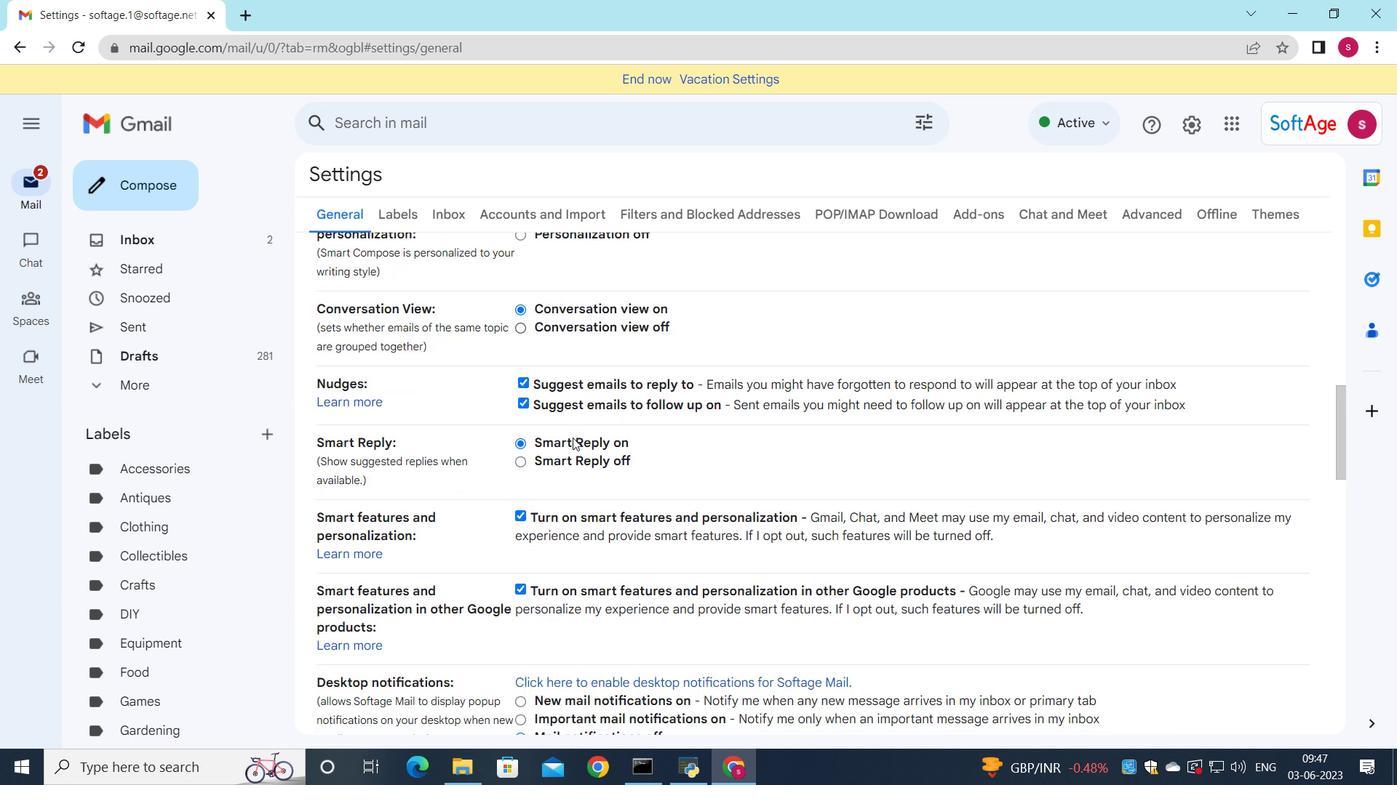 
Action: Mouse scrolled (572, 438) with delta (0, 0)
Screenshot: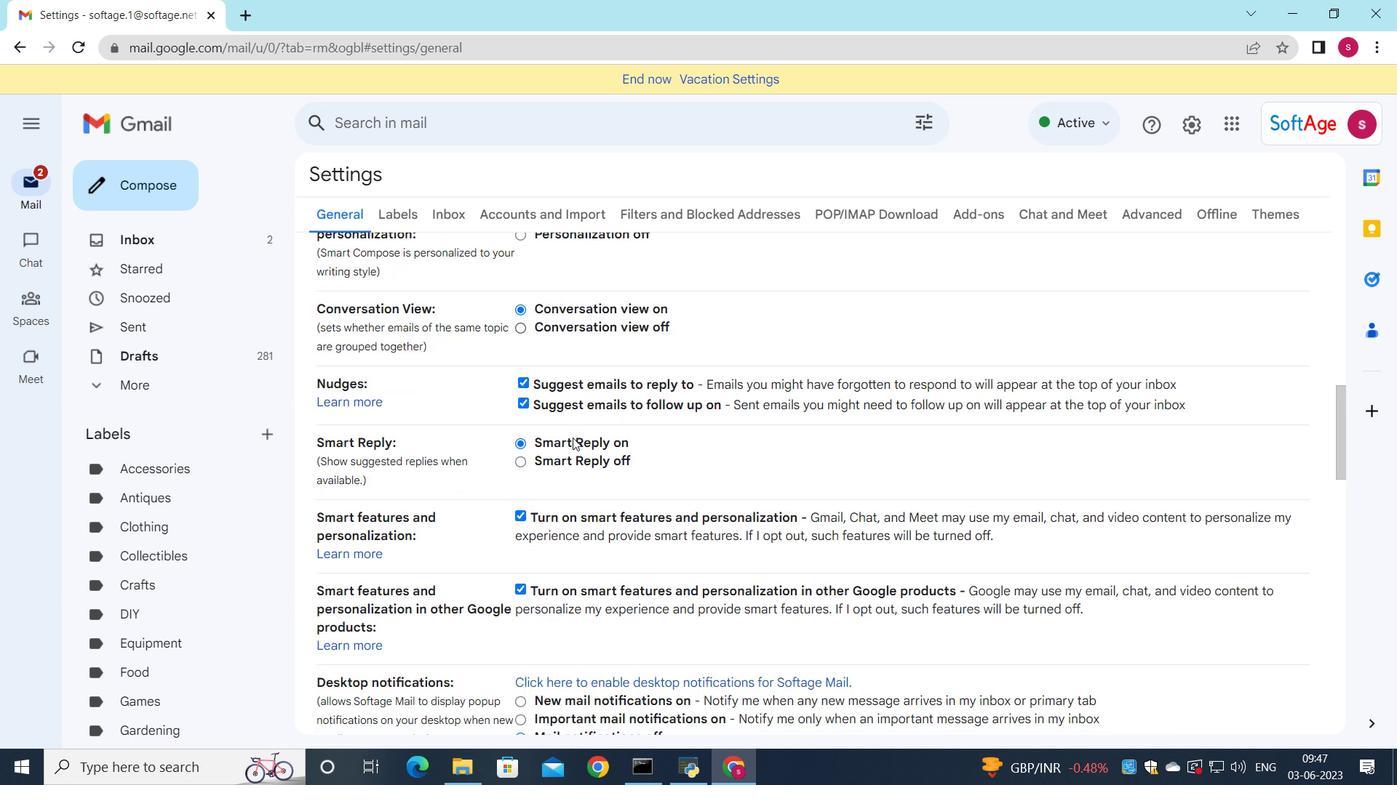 
Action: Mouse moved to (572, 438)
Screenshot: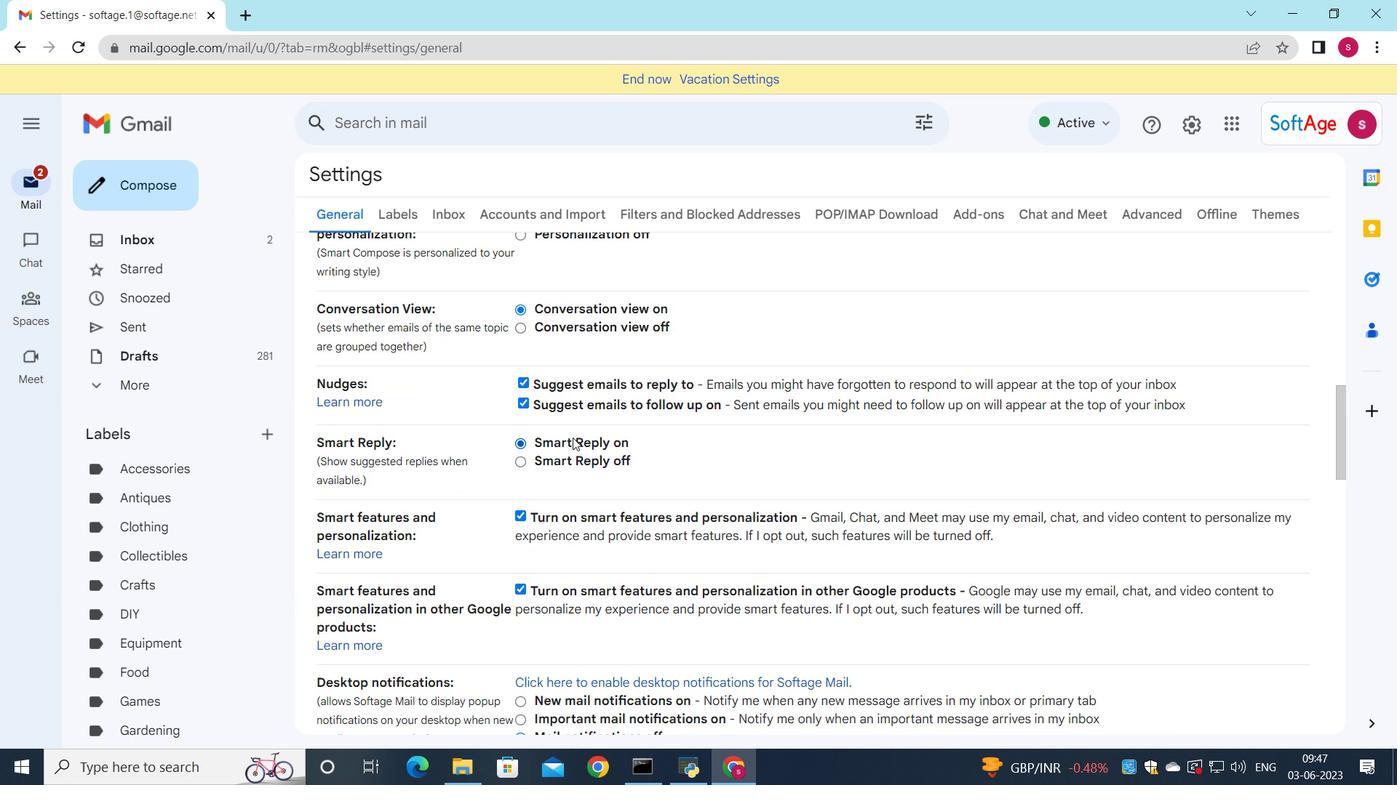 
Action: Mouse scrolled (572, 438) with delta (0, 0)
Screenshot: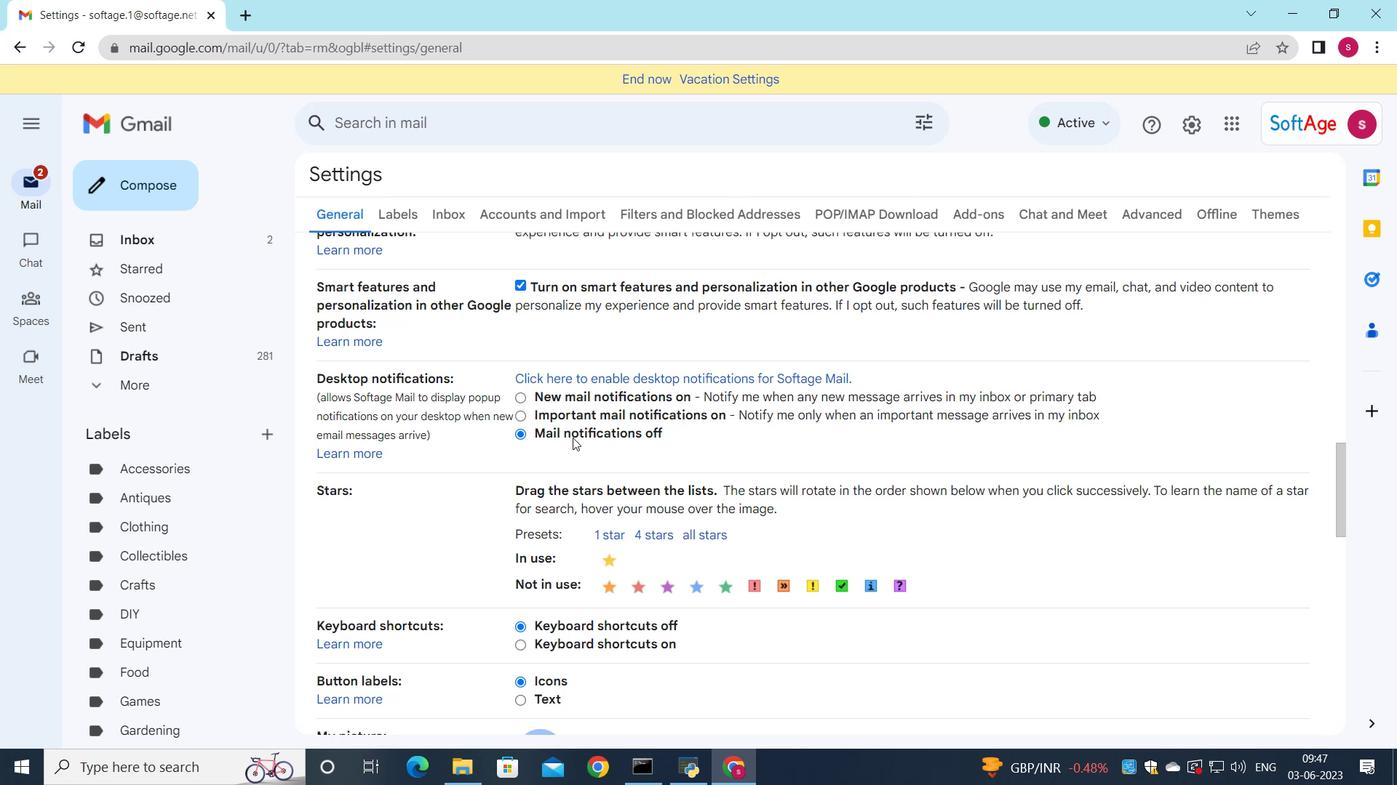 
Action: Mouse scrolled (572, 438) with delta (0, 0)
Screenshot: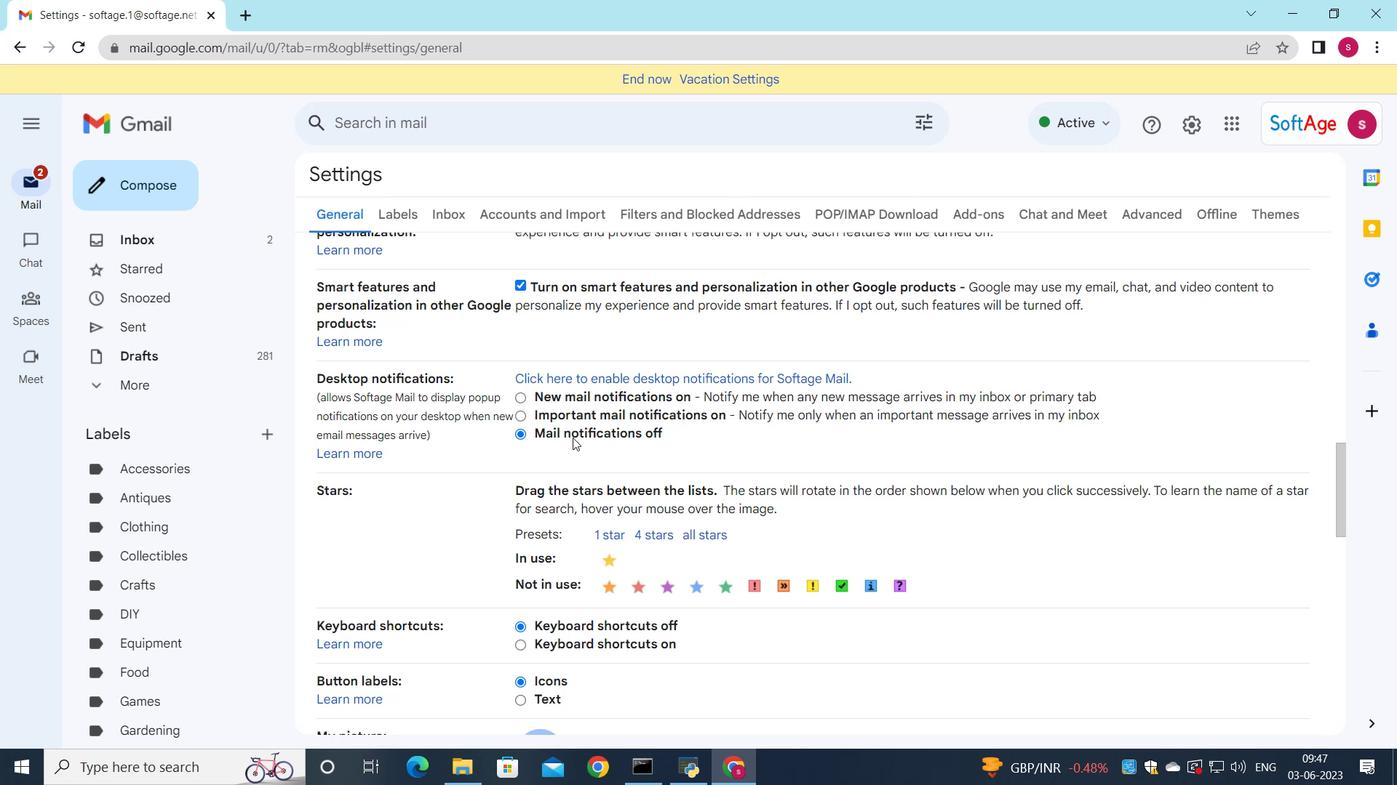 
Action: Mouse scrolled (572, 438) with delta (0, 0)
Screenshot: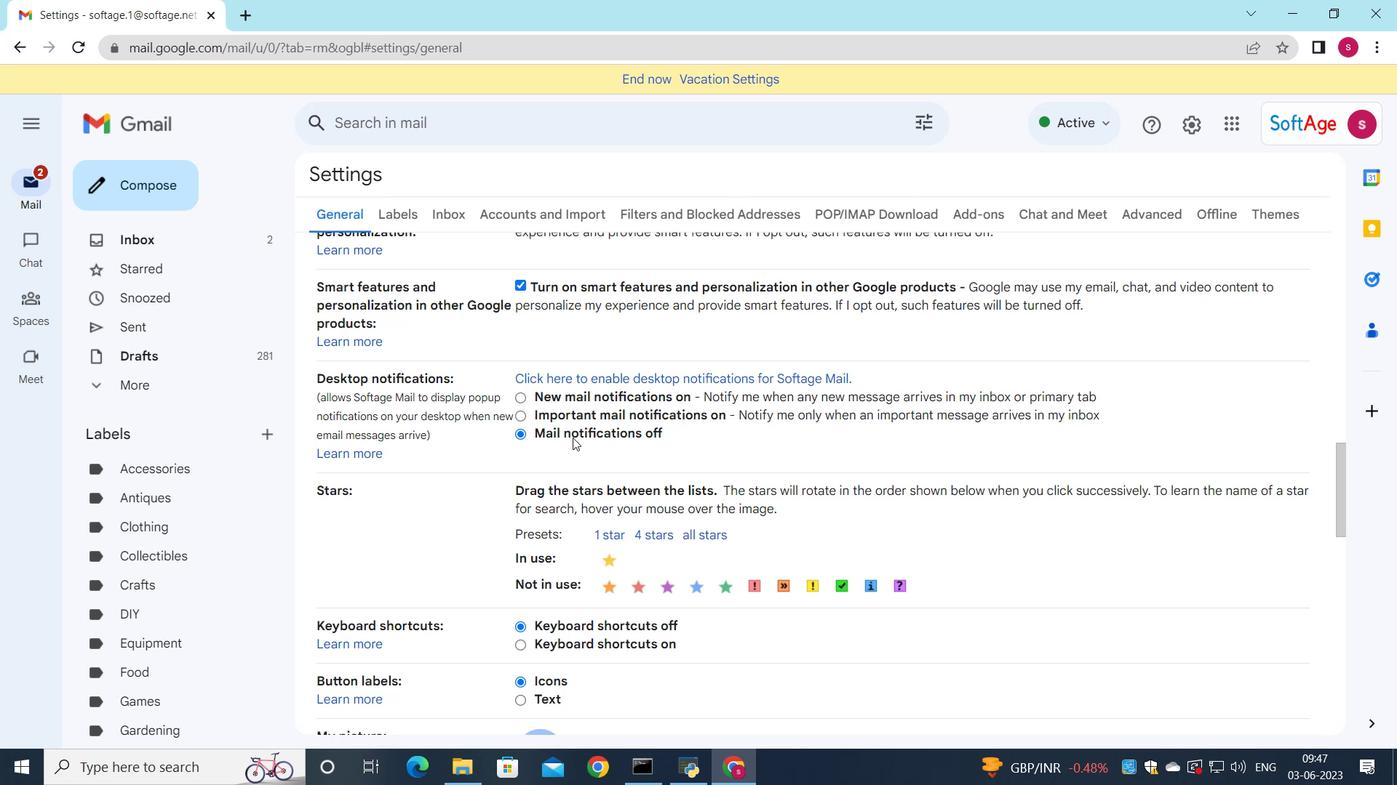 
Action: Mouse scrolled (572, 438) with delta (0, 0)
Screenshot: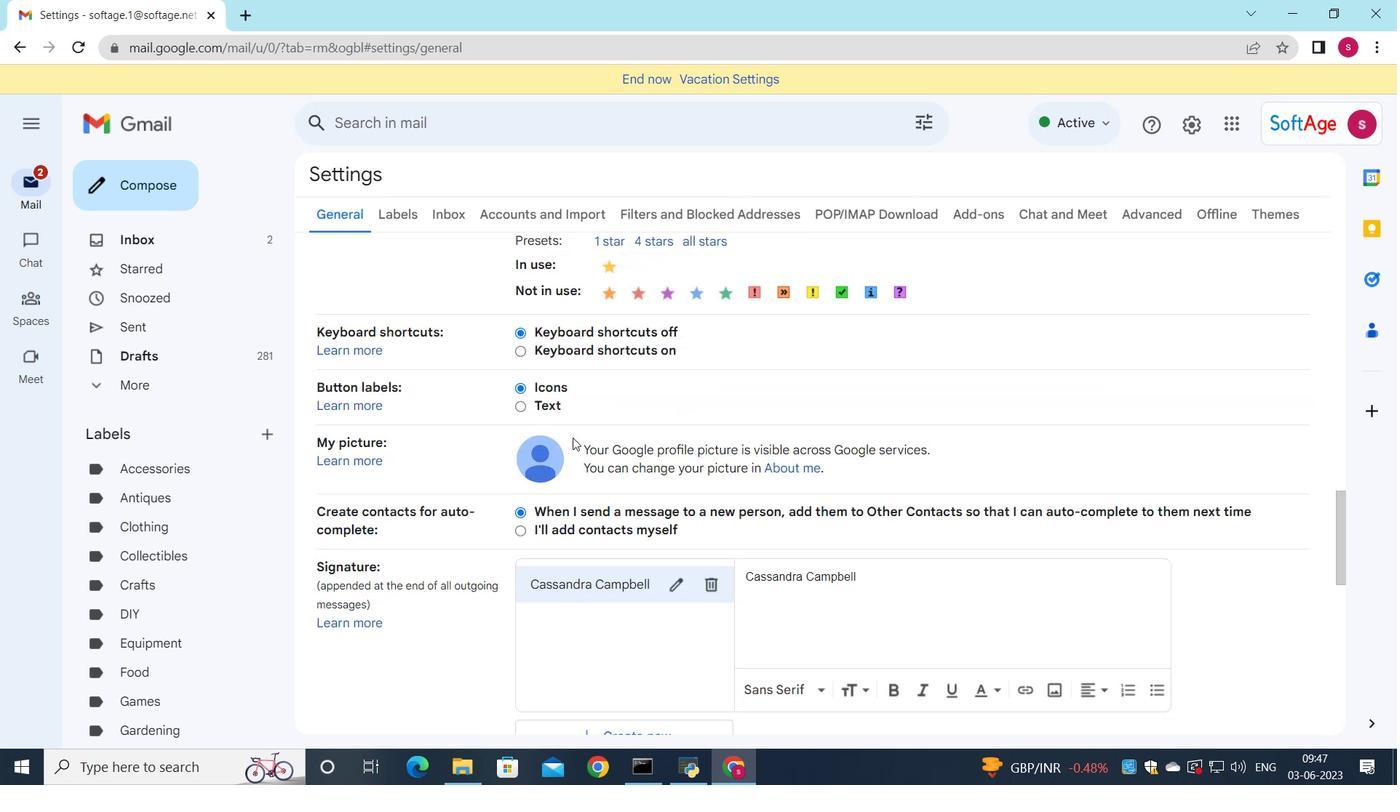 
Action: Mouse scrolled (572, 438) with delta (0, 0)
Screenshot: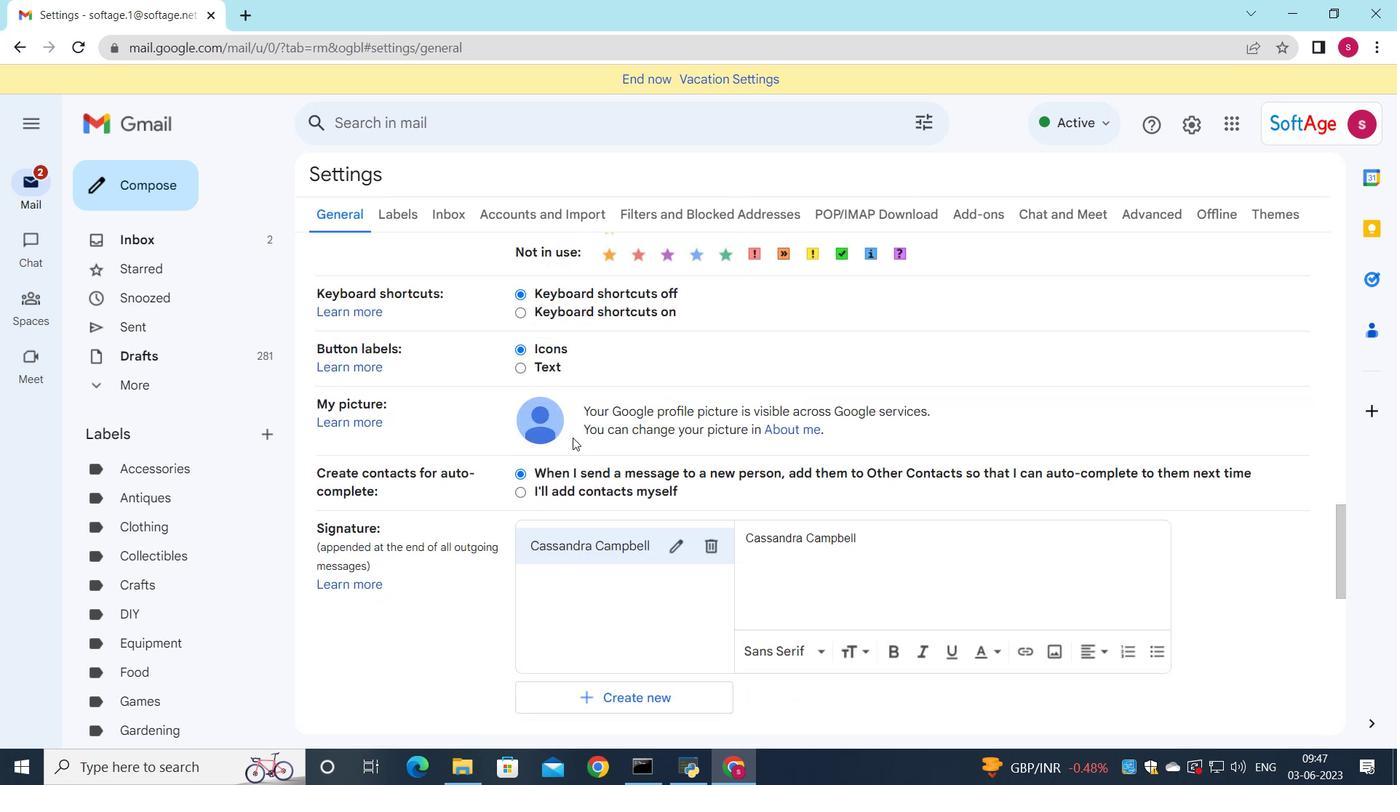 
Action: Mouse scrolled (572, 438) with delta (0, 0)
Screenshot: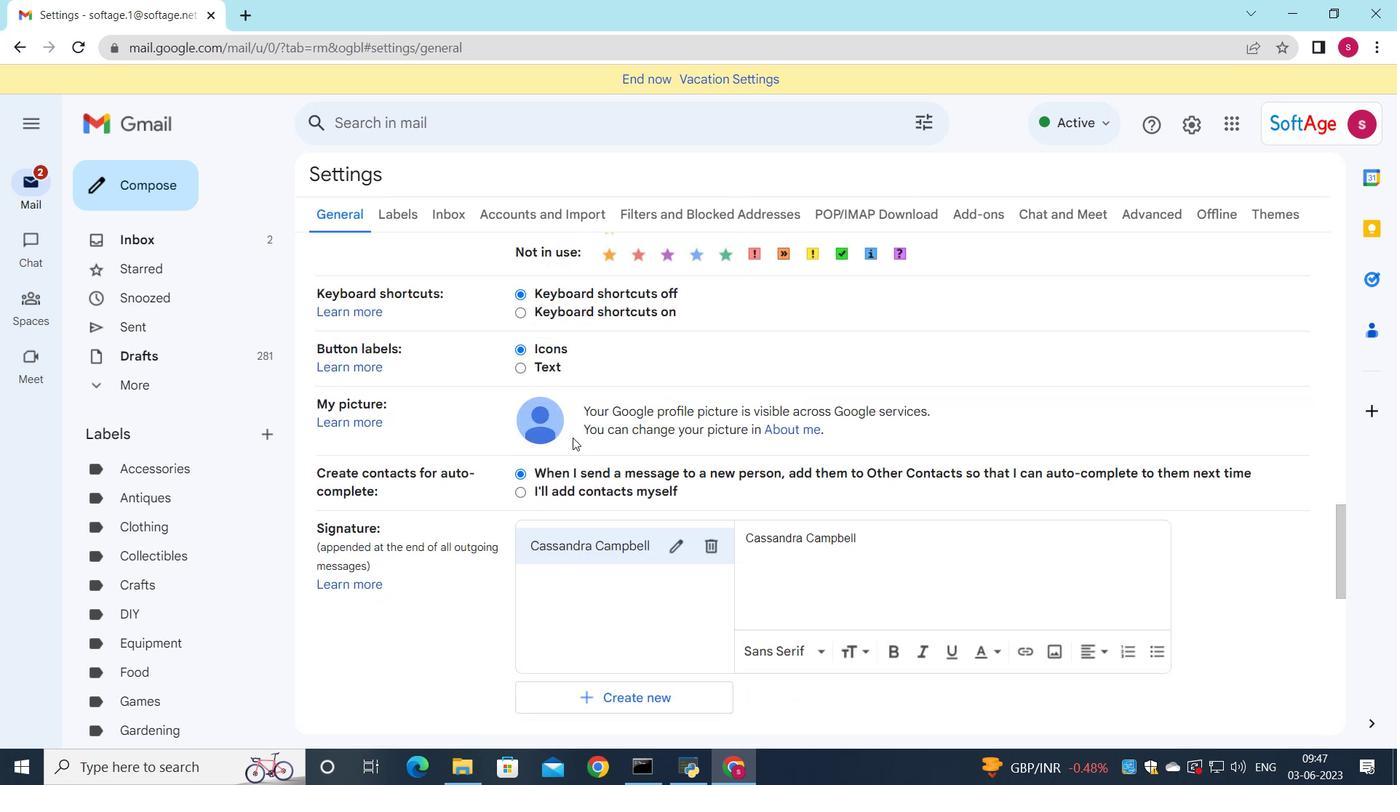 
Action: Mouse moved to (720, 274)
Screenshot: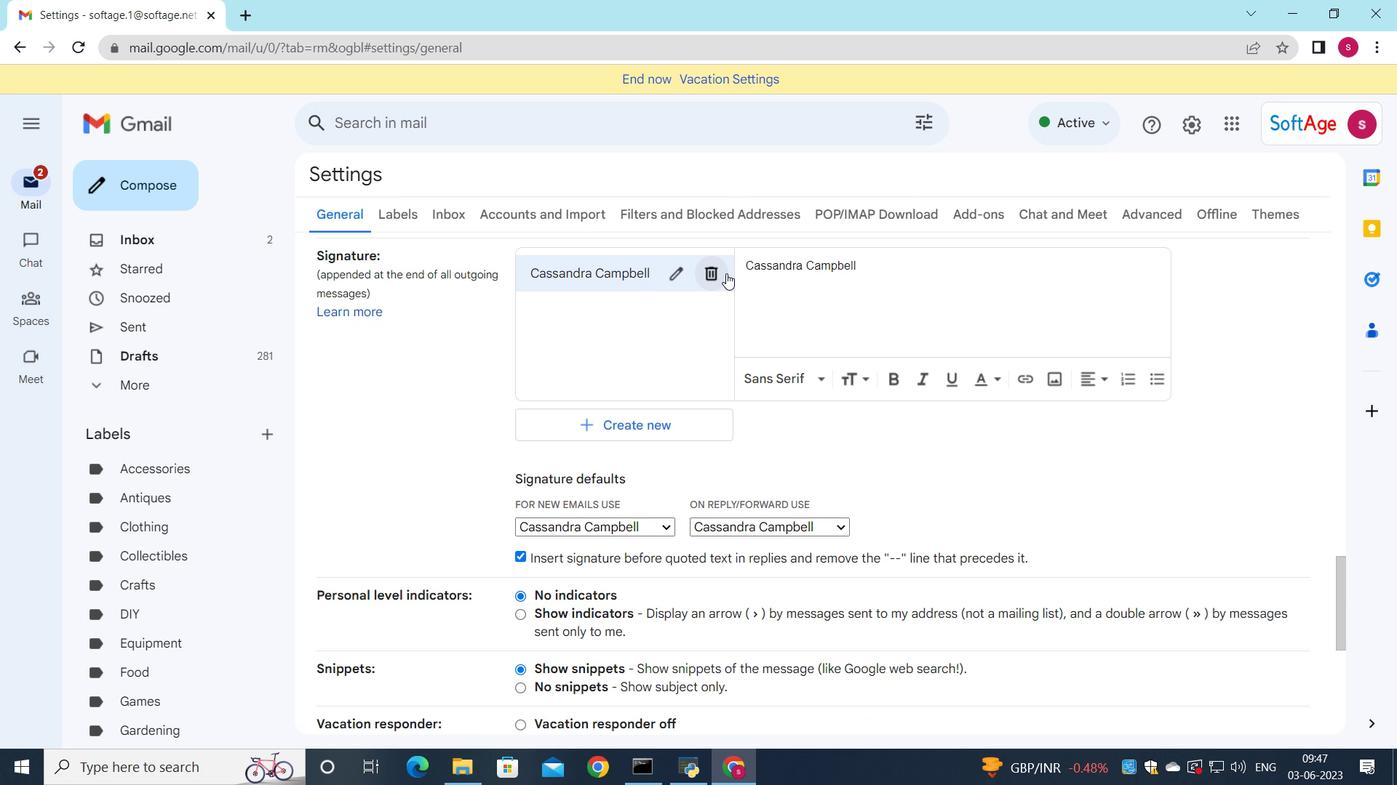 
Action: Mouse pressed left at (720, 274)
Screenshot: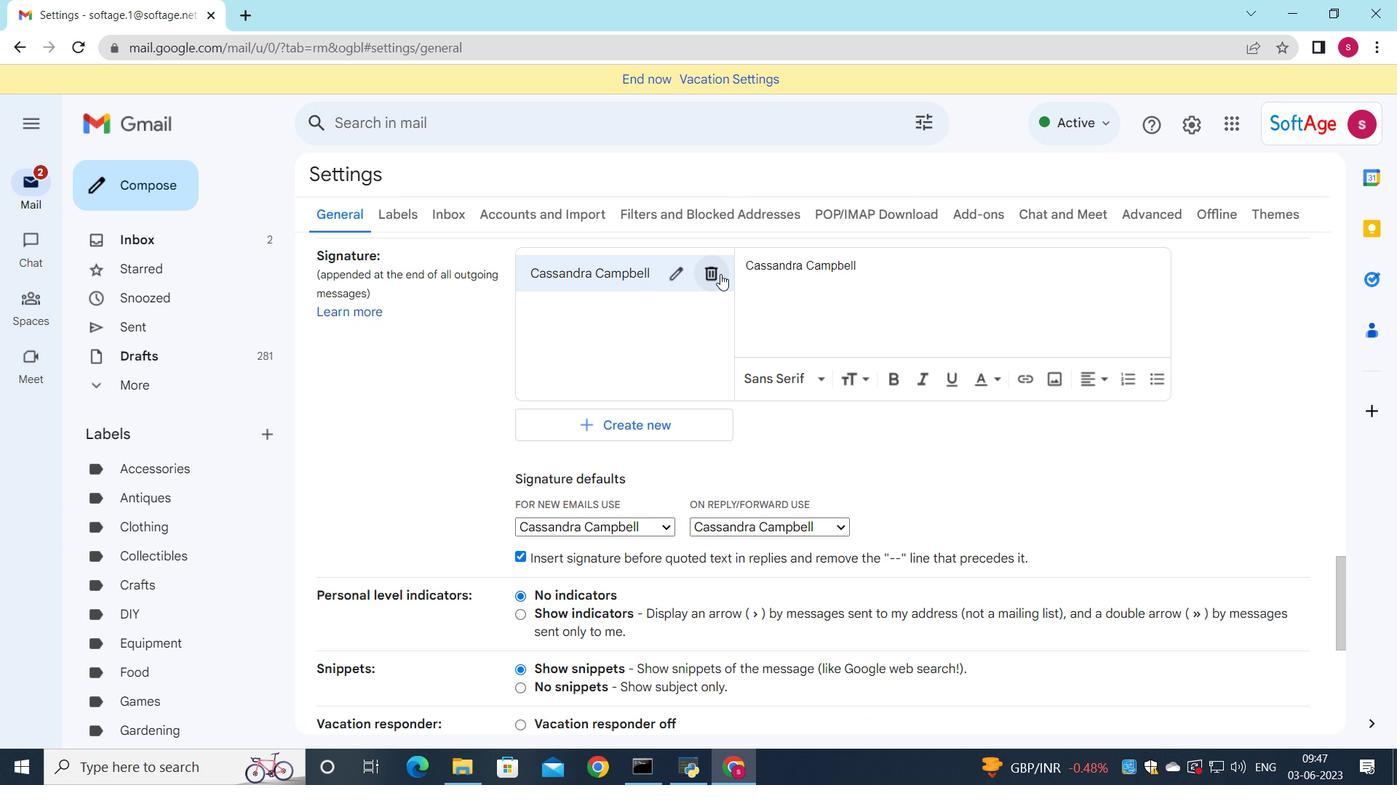 
Action: Mouse moved to (863, 442)
Screenshot: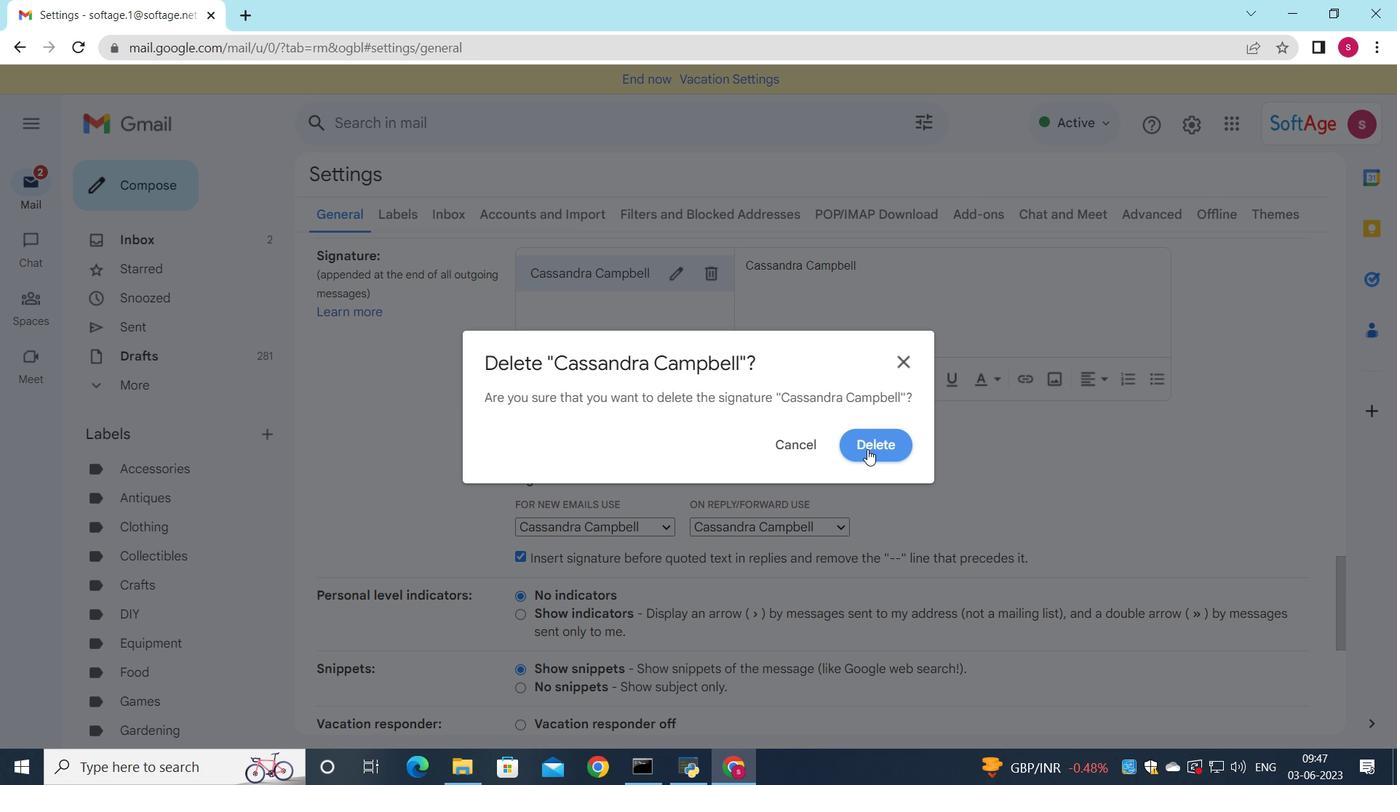 
Action: Mouse pressed left at (863, 442)
Screenshot: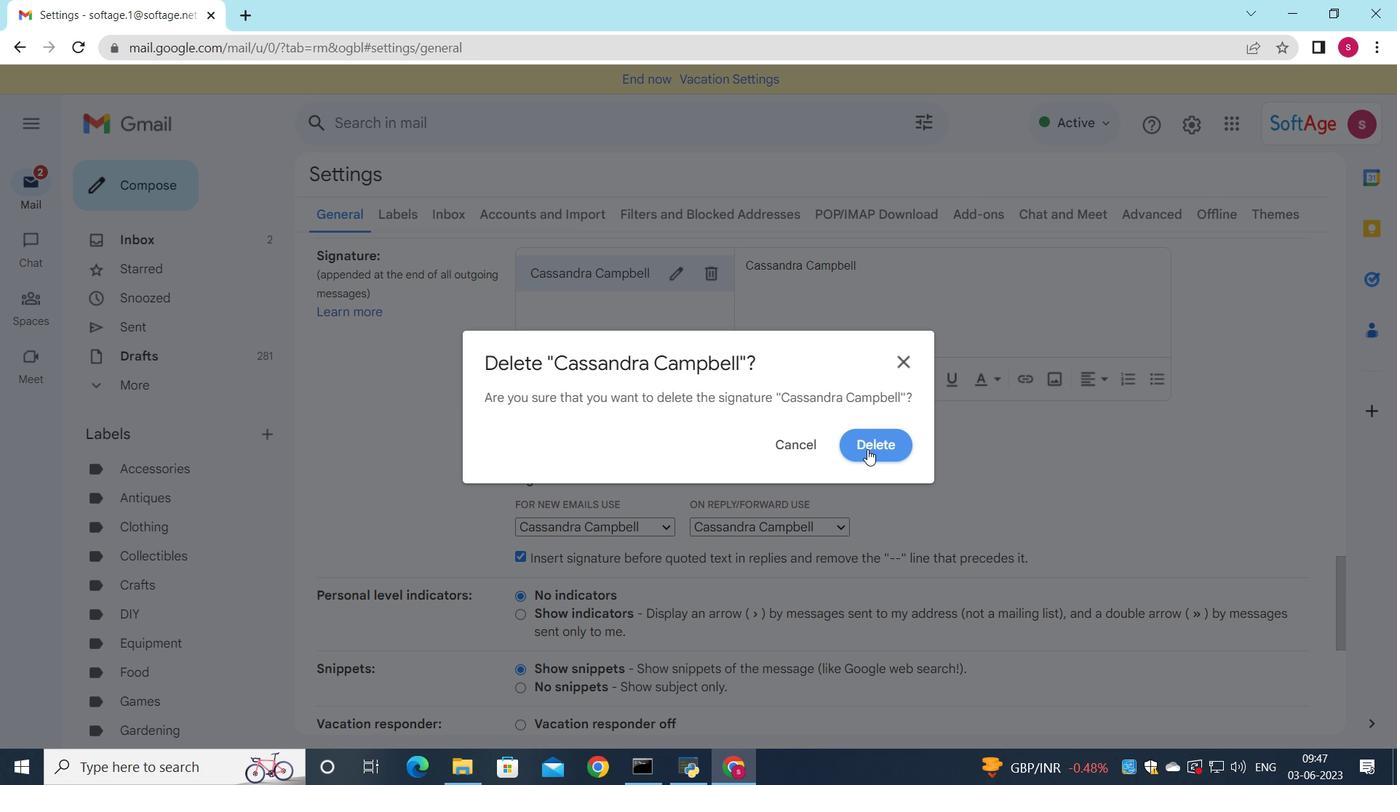 
Action: Mouse moved to (596, 288)
Screenshot: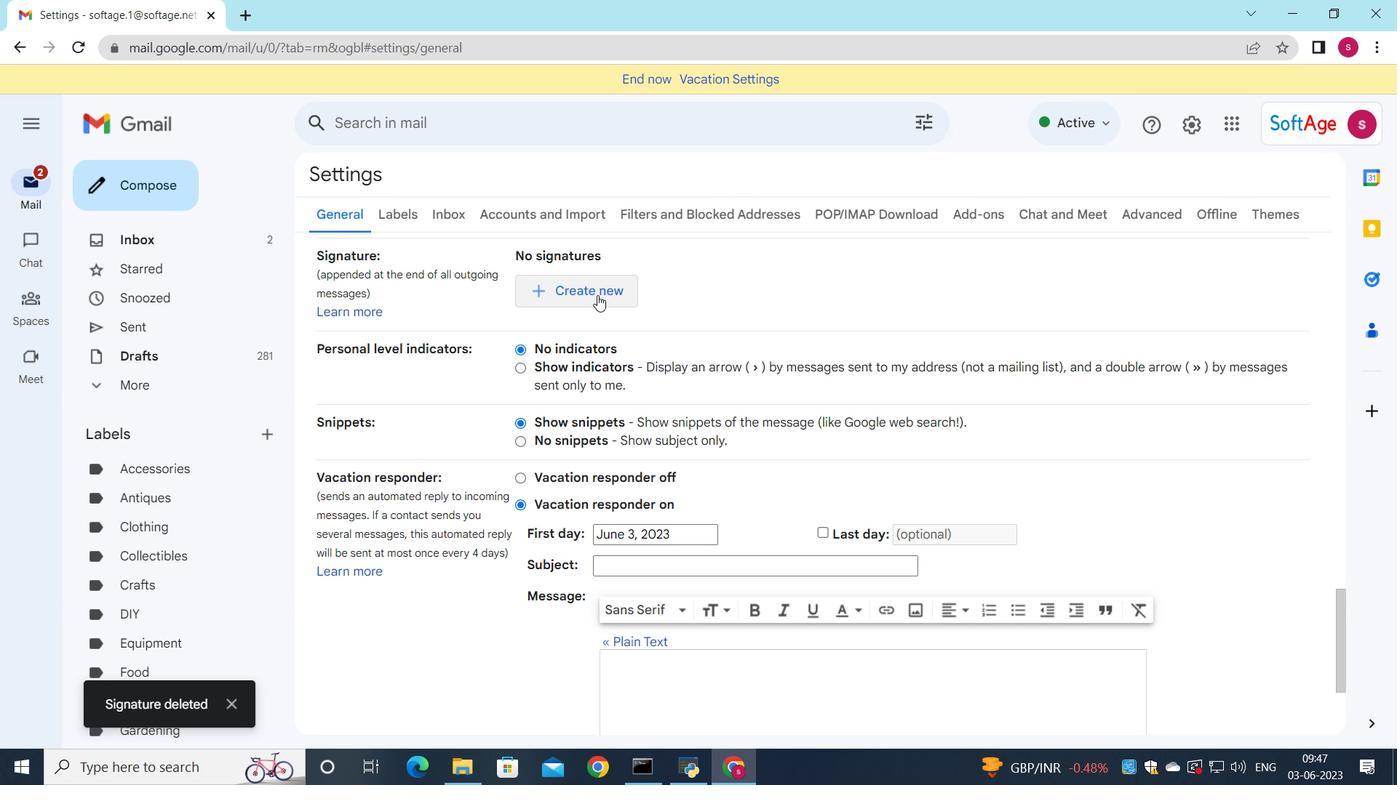 
Action: Mouse pressed left at (596, 288)
Screenshot: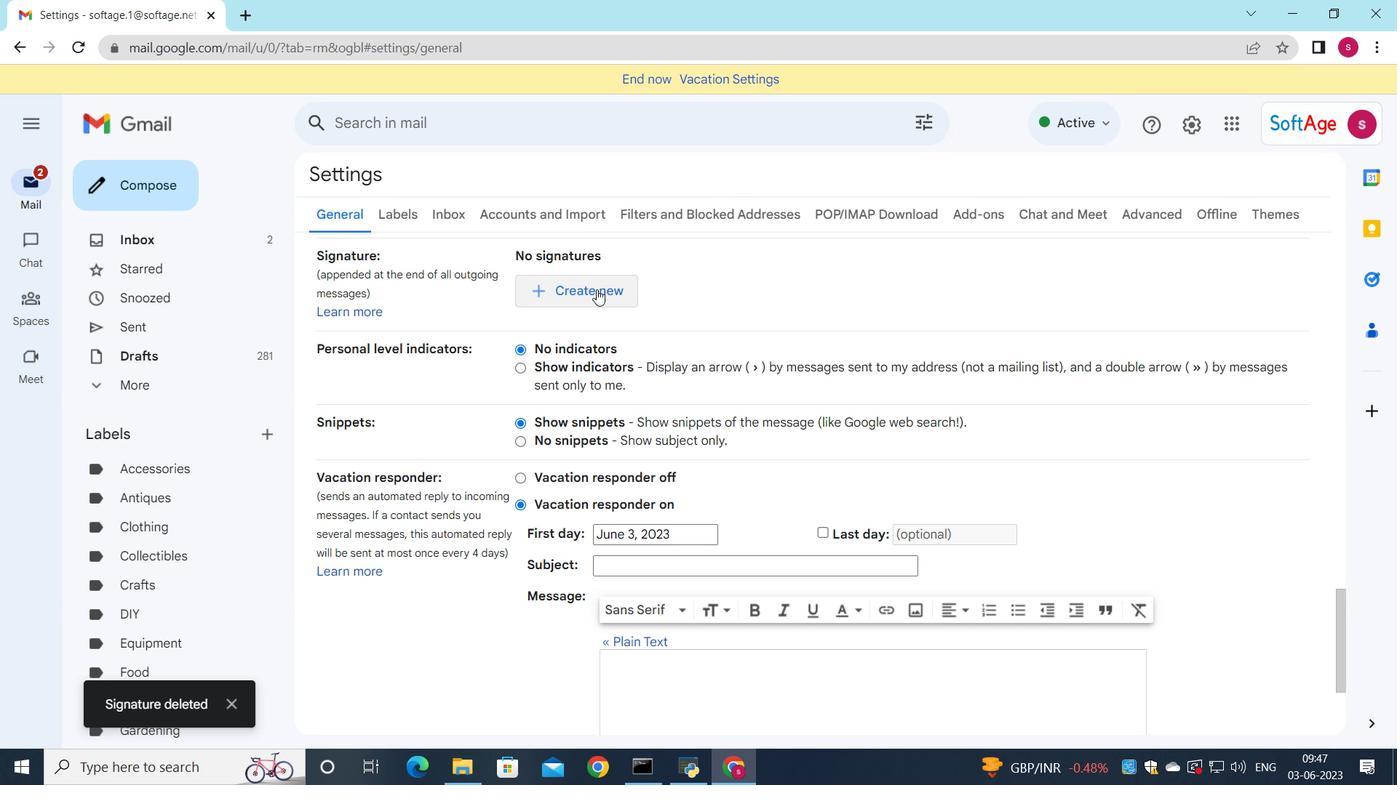 
Action: Mouse moved to (679, 293)
Screenshot: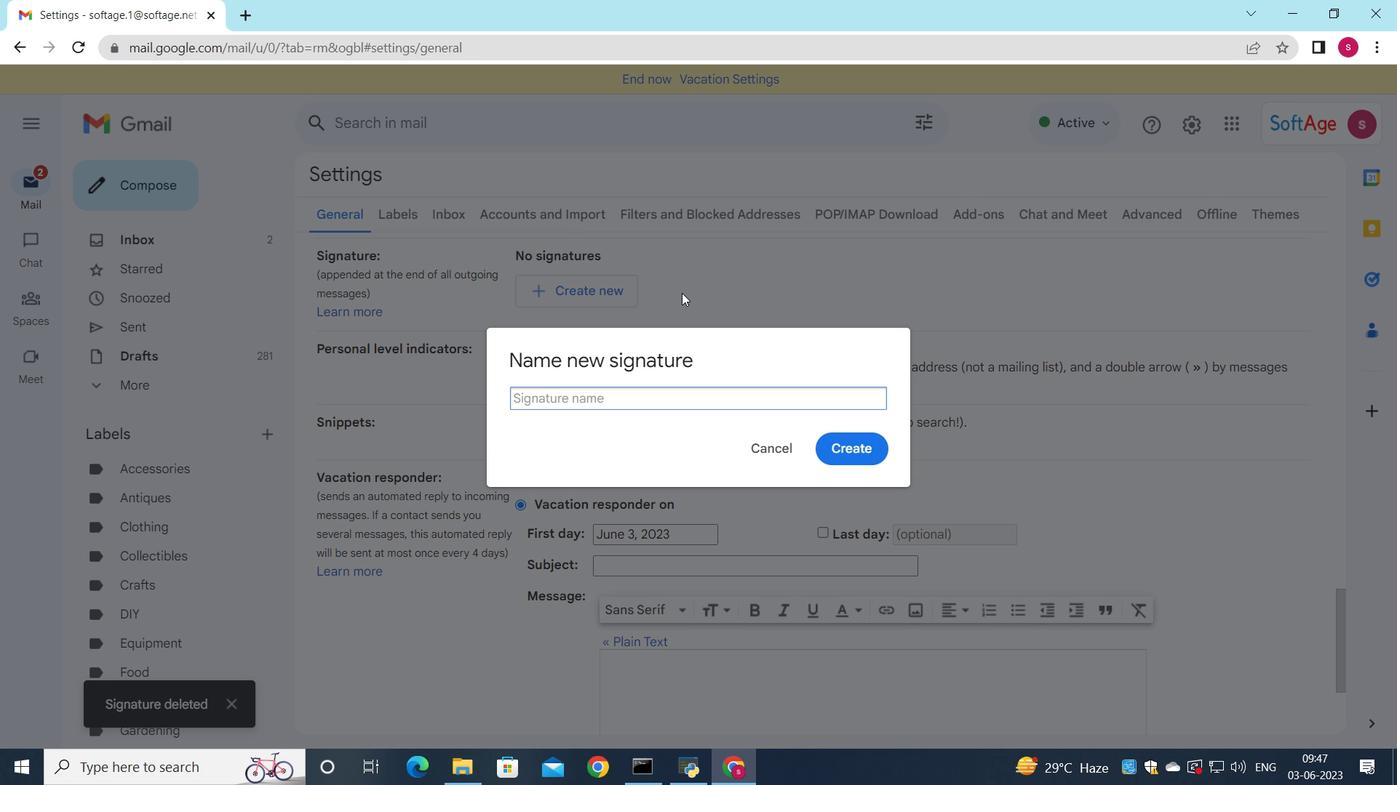 
Action: Key pressed <Key.shift>Catherine<Key.space><Key.shift>Martinez
Screenshot: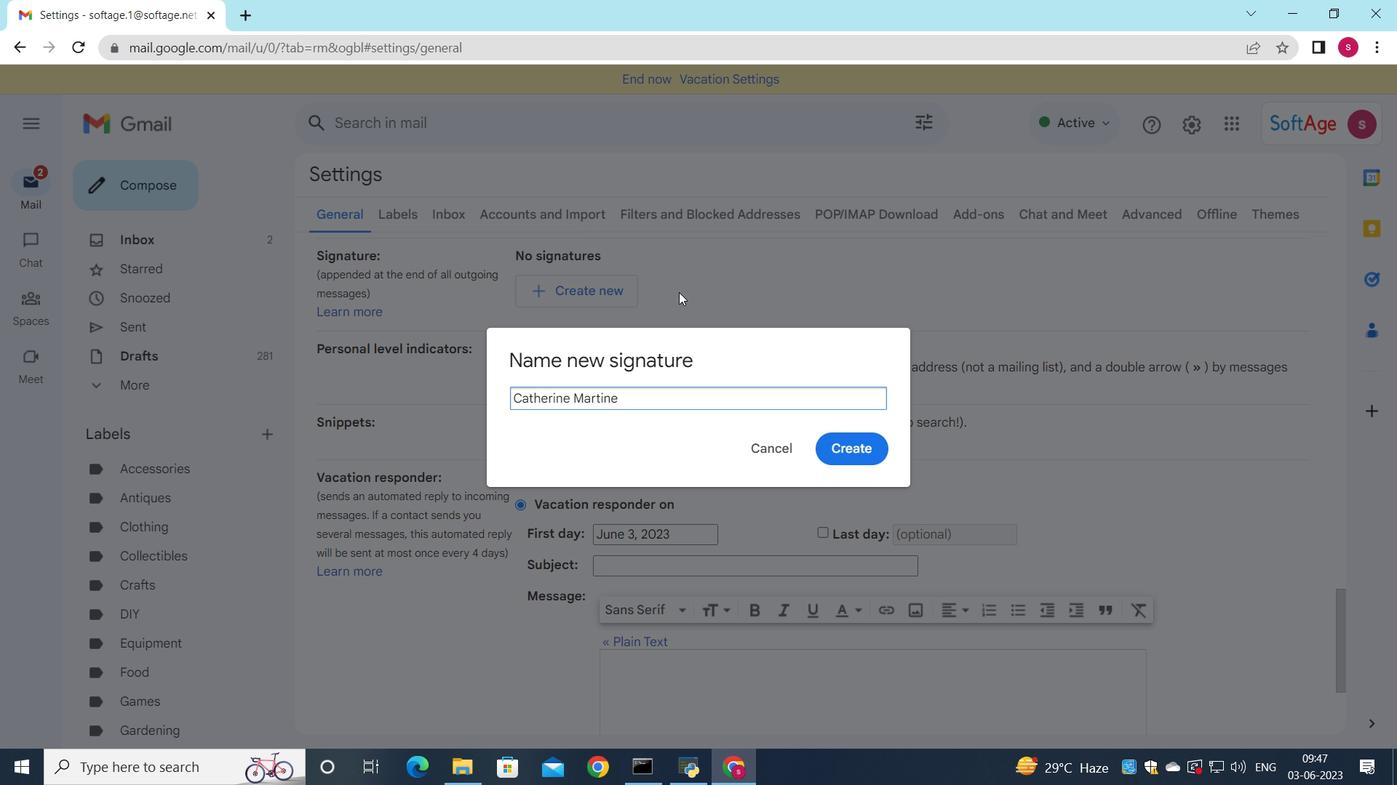 
Action: Mouse moved to (858, 449)
Screenshot: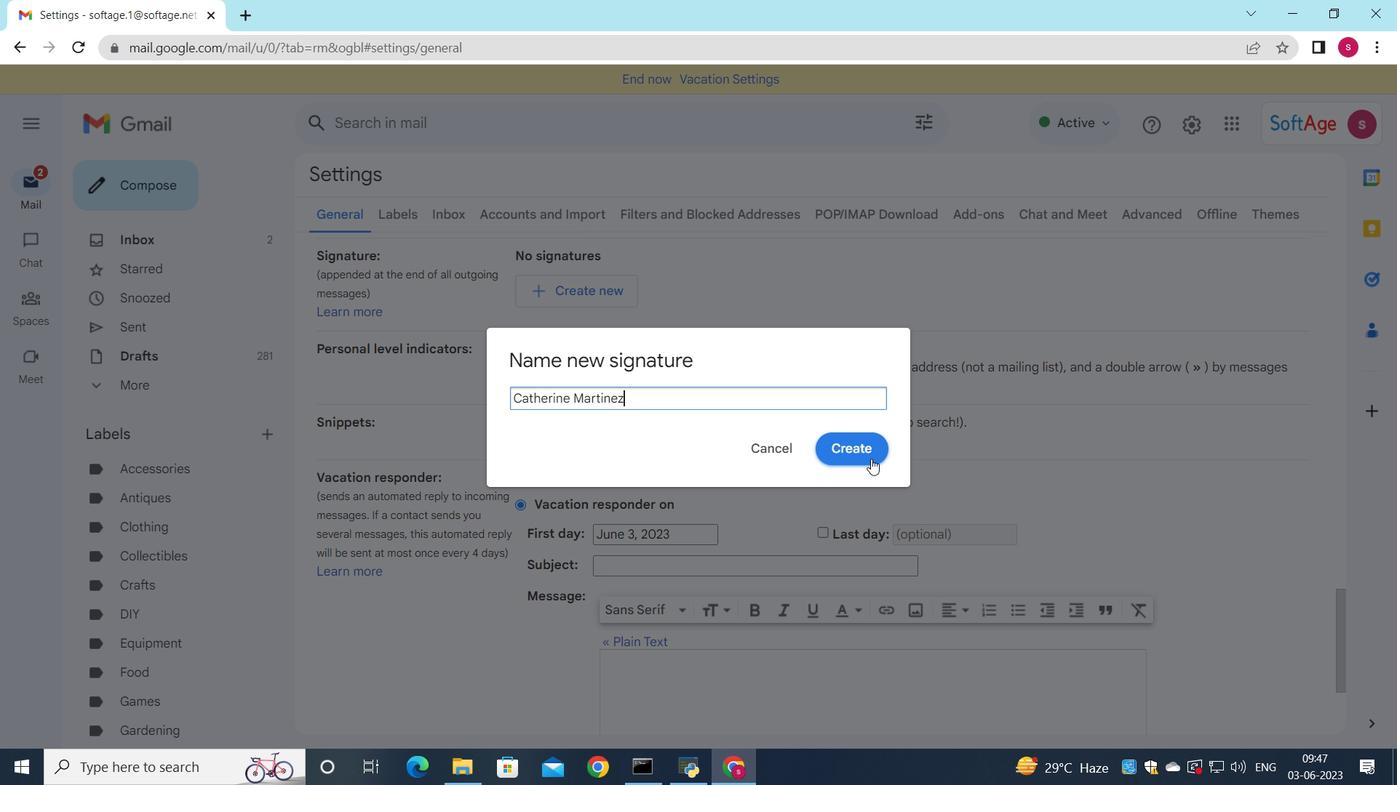 
Action: Mouse pressed left at (858, 449)
Screenshot: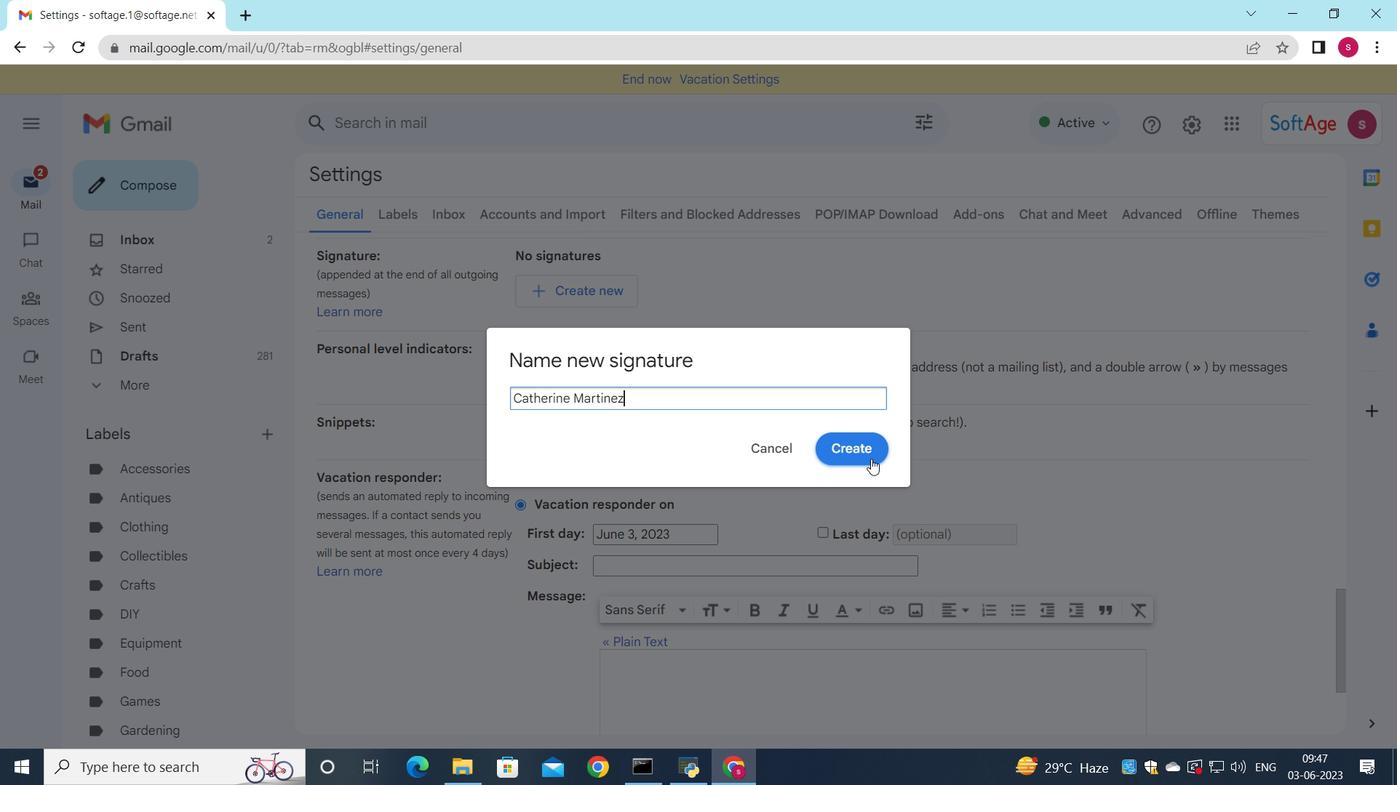 
Action: Mouse moved to (943, 342)
Screenshot: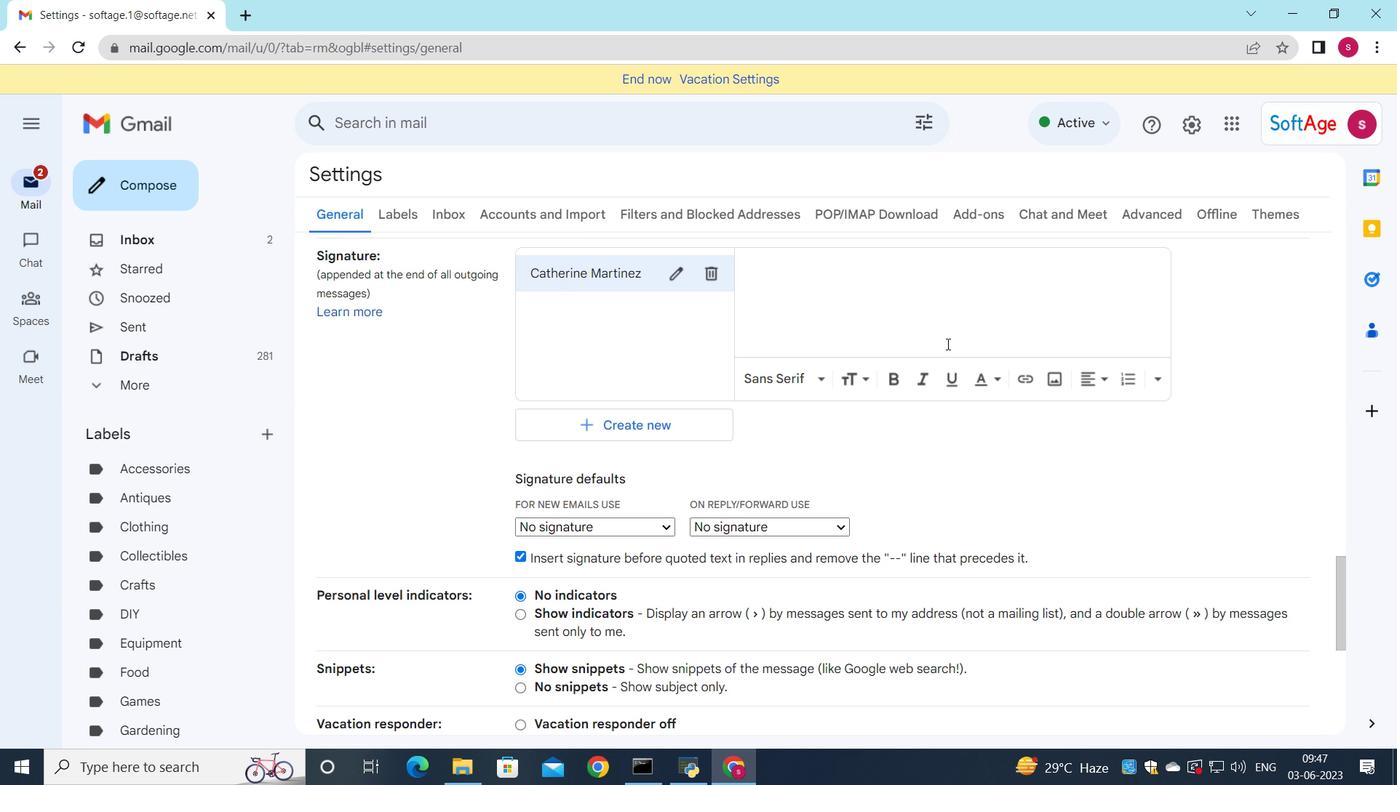 
Action: Mouse pressed left at (943, 342)
Screenshot: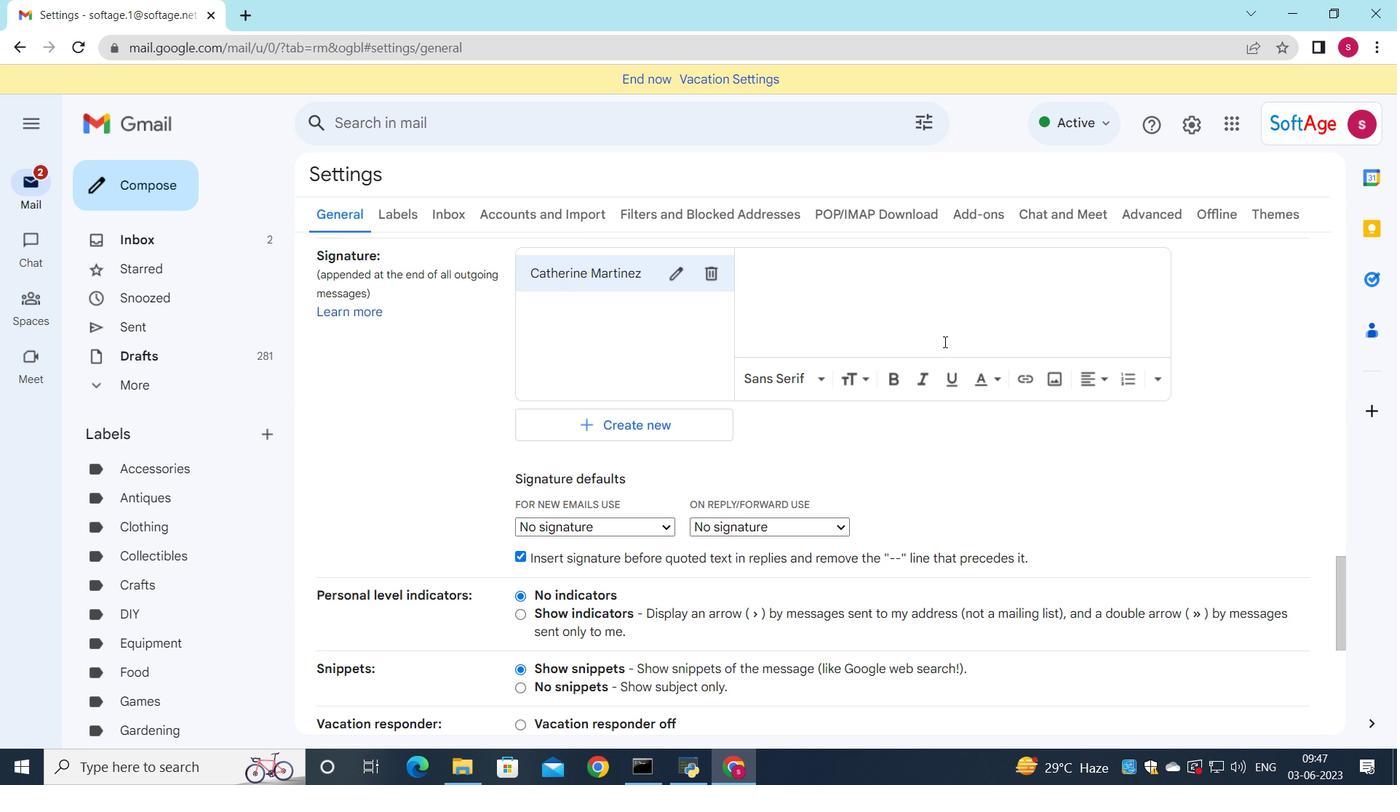 
Action: Key pressed <Key.shift>Catherine<Key.space><Key.shift>Martinez
Screenshot: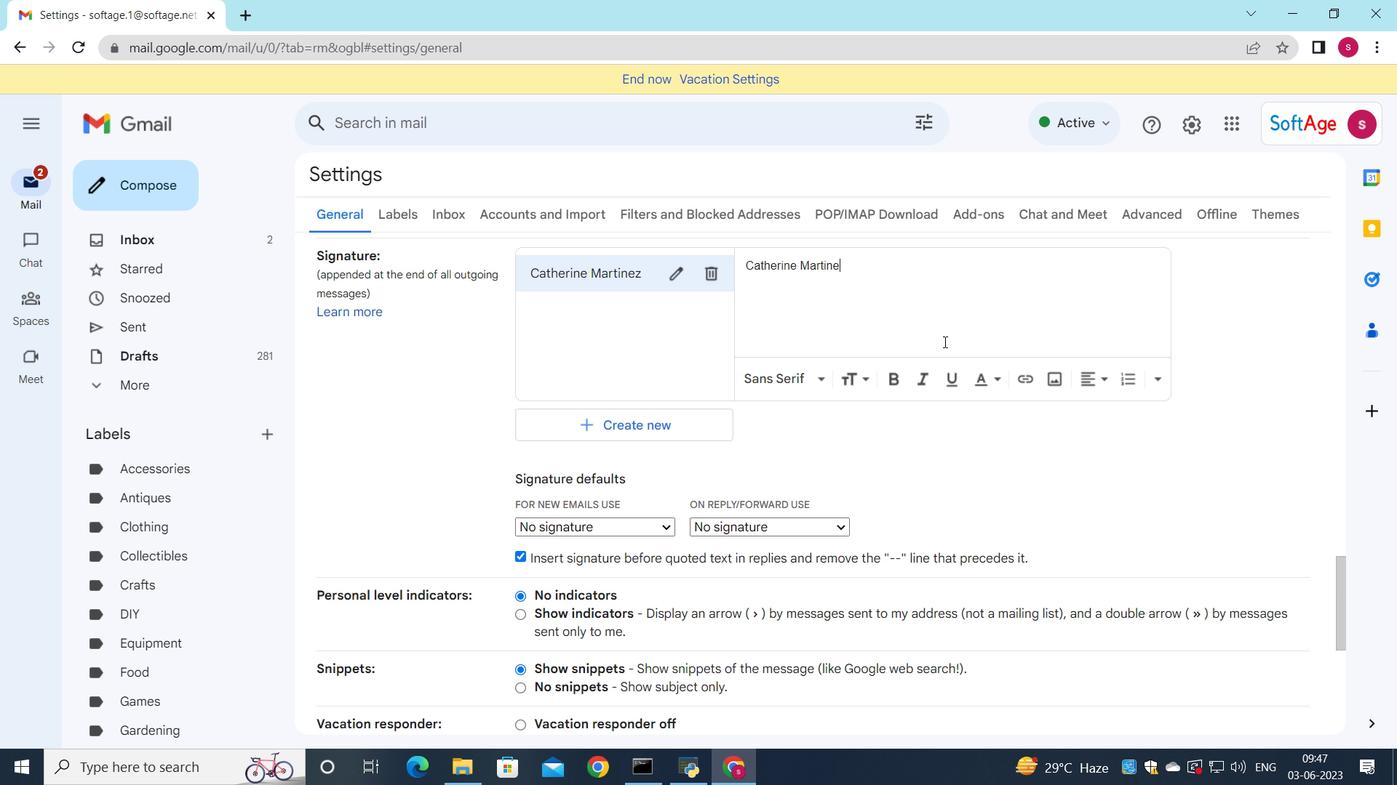 
Action: Mouse moved to (664, 525)
Screenshot: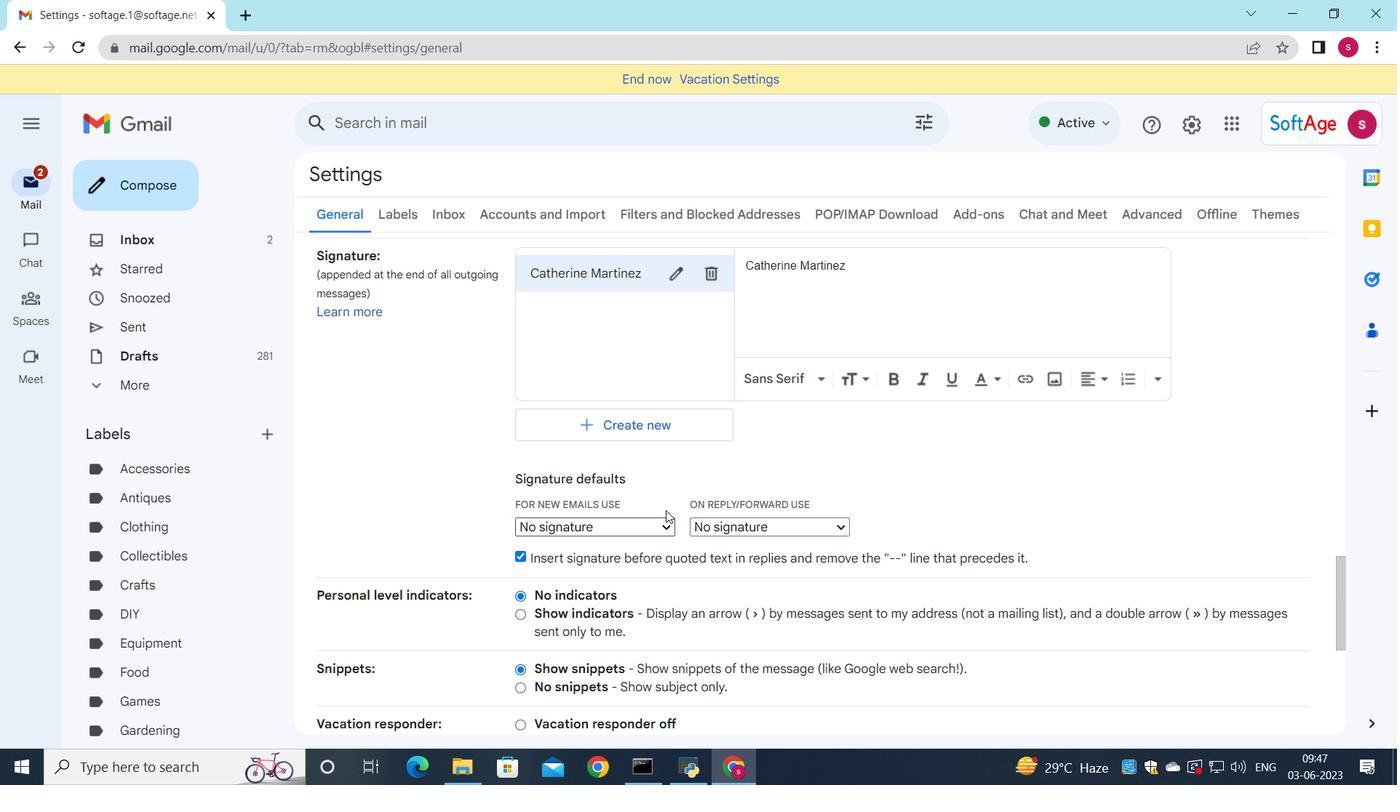 
Action: Mouse pressed left at (664, 525)
Screenshot: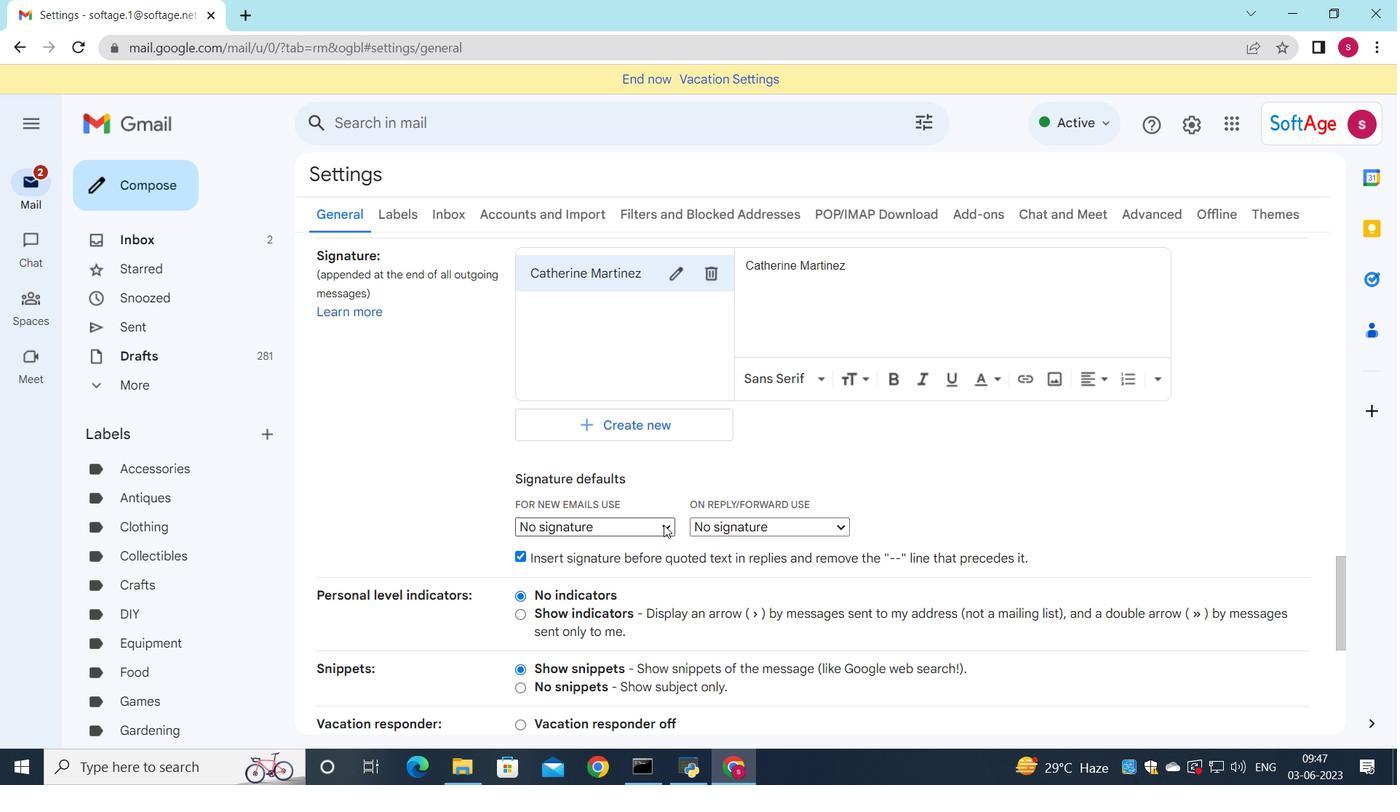 
Action: Mouse moved to (638, 563)
Screenshot: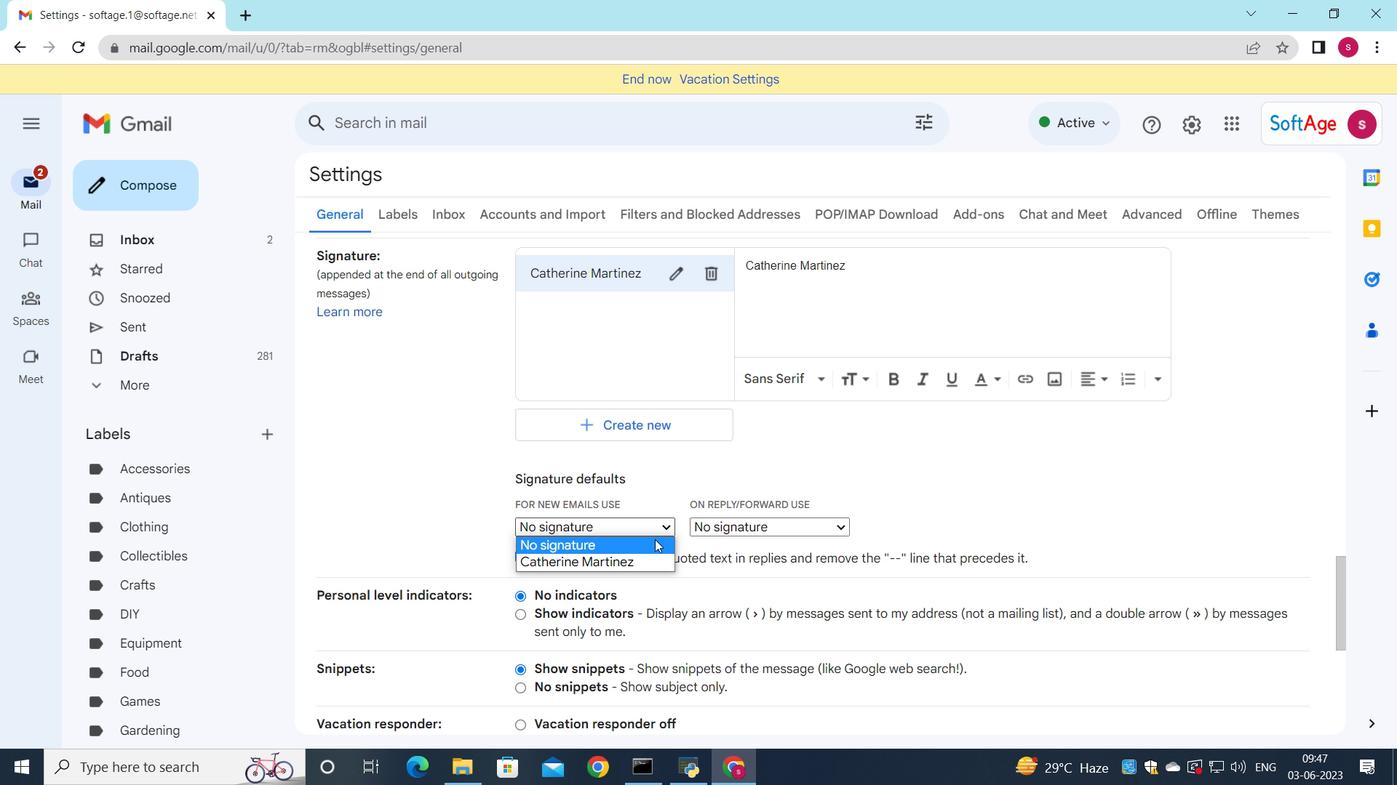 
Action: Mouse pressed left at (638, 563)
Screenshot: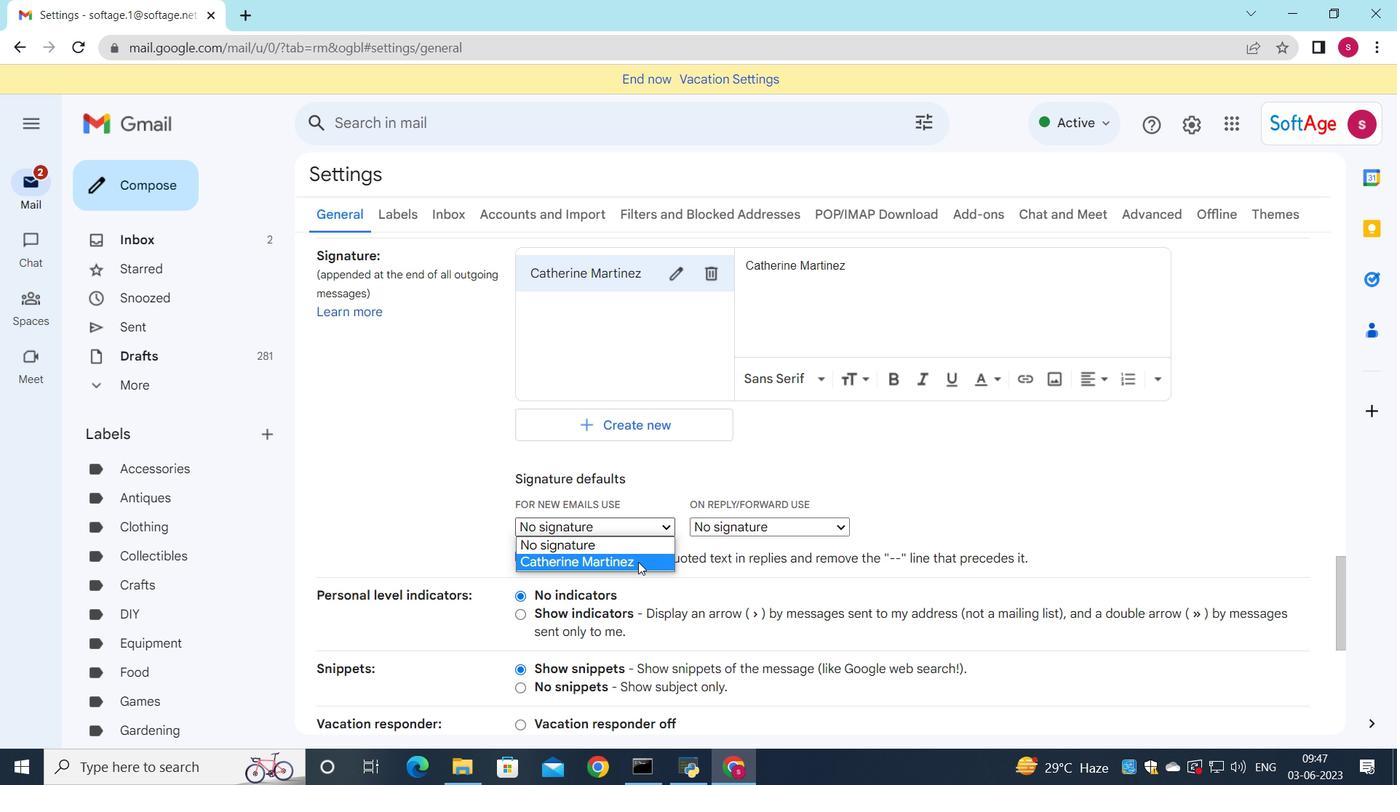 
Action: Mouse moved to (807, 519)
Screenshot: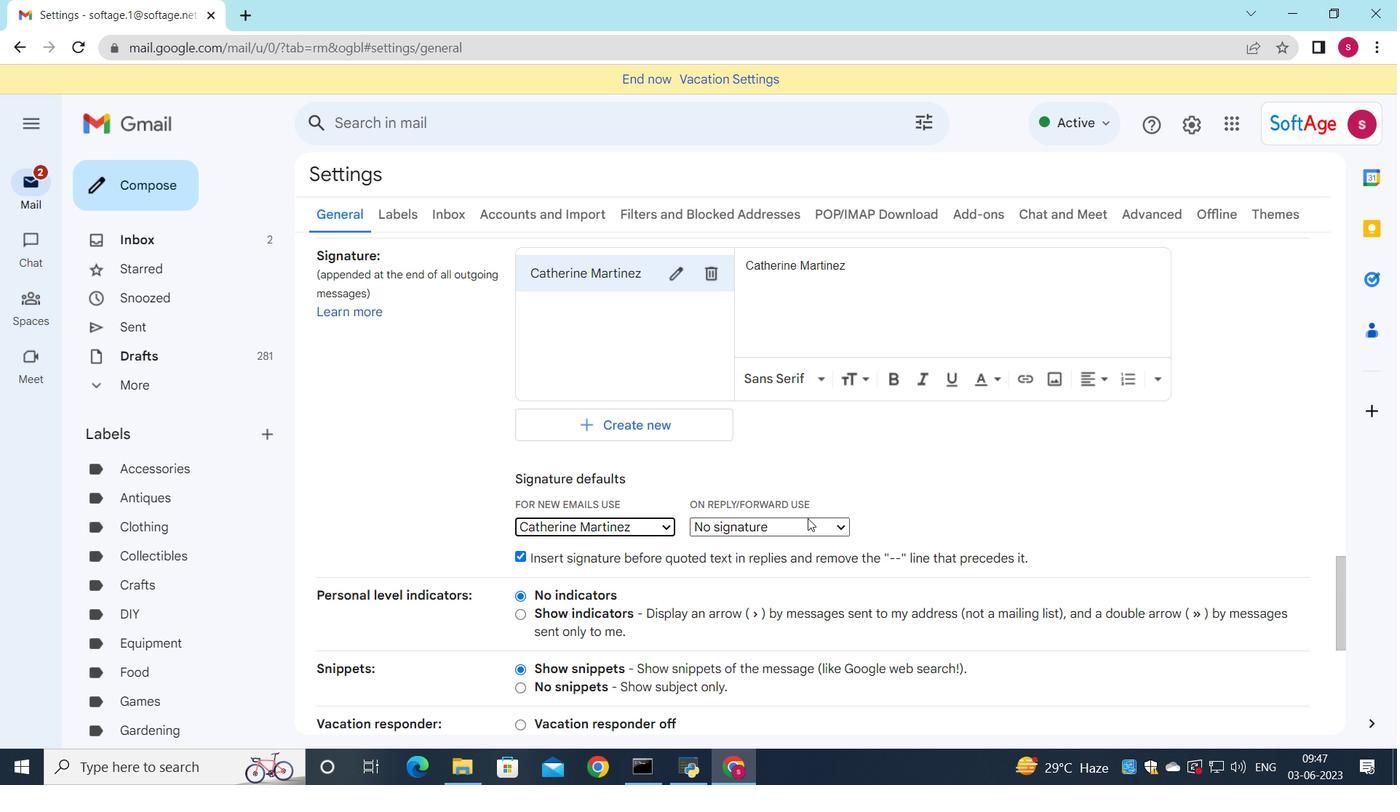
Action: Mouse pressed left at (807, 519)
Screenshot: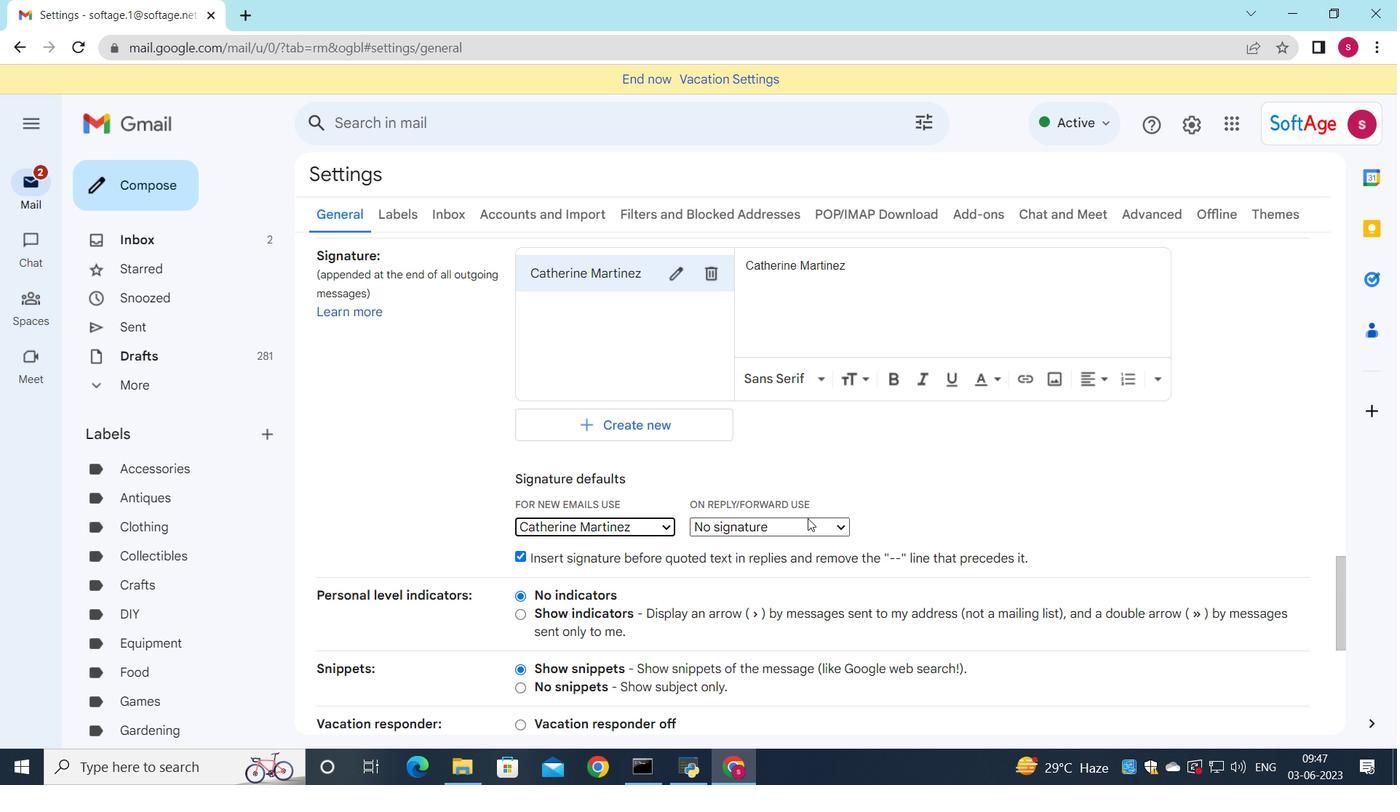 
Action: Mouse moved to (788, 554)
Screenshot: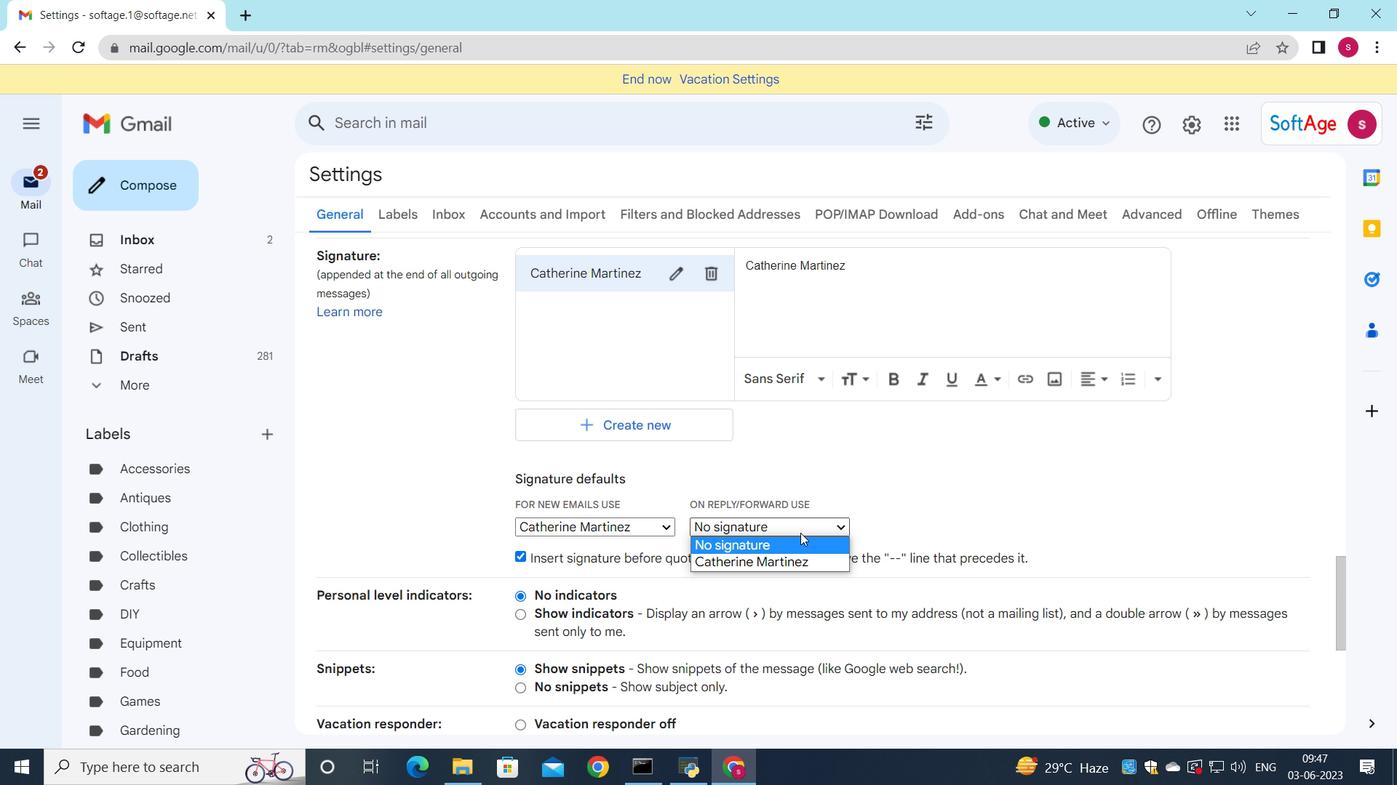 
Action: Mouse pressed left at (788, 554)
Screenshot: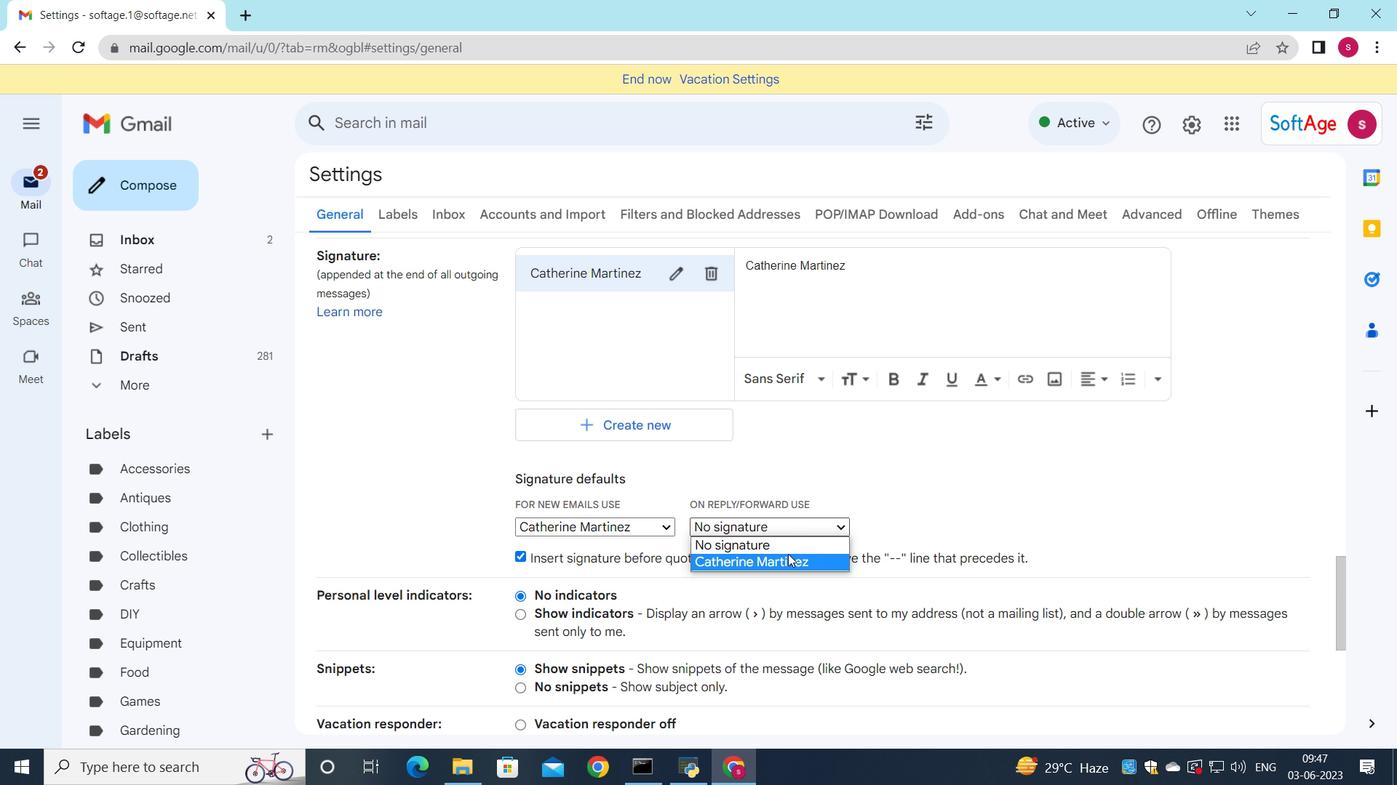
Action: Mouse moved to (785, 552)
Screenshot: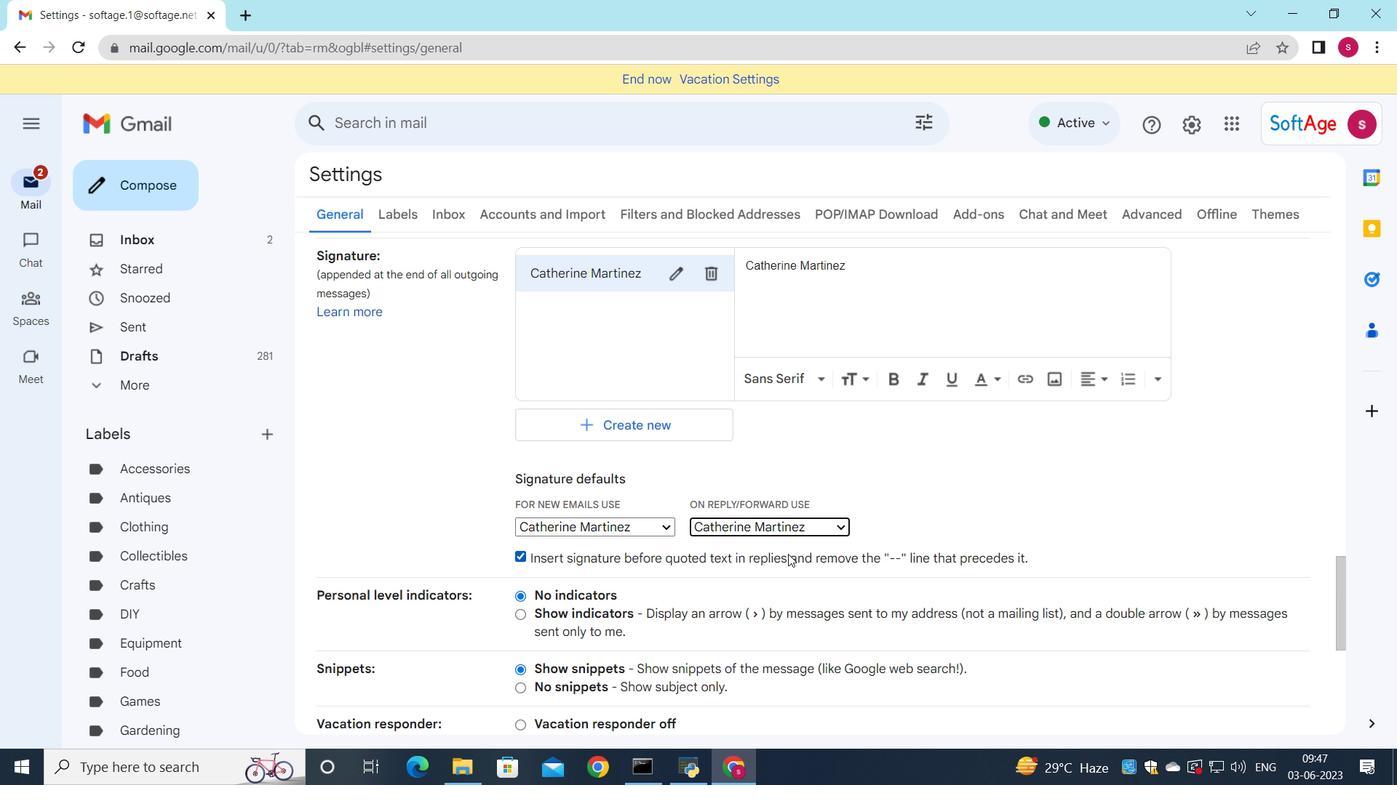 
Action: Mouse scrolled (785, 551) with delta (0, 0)
Screenshot: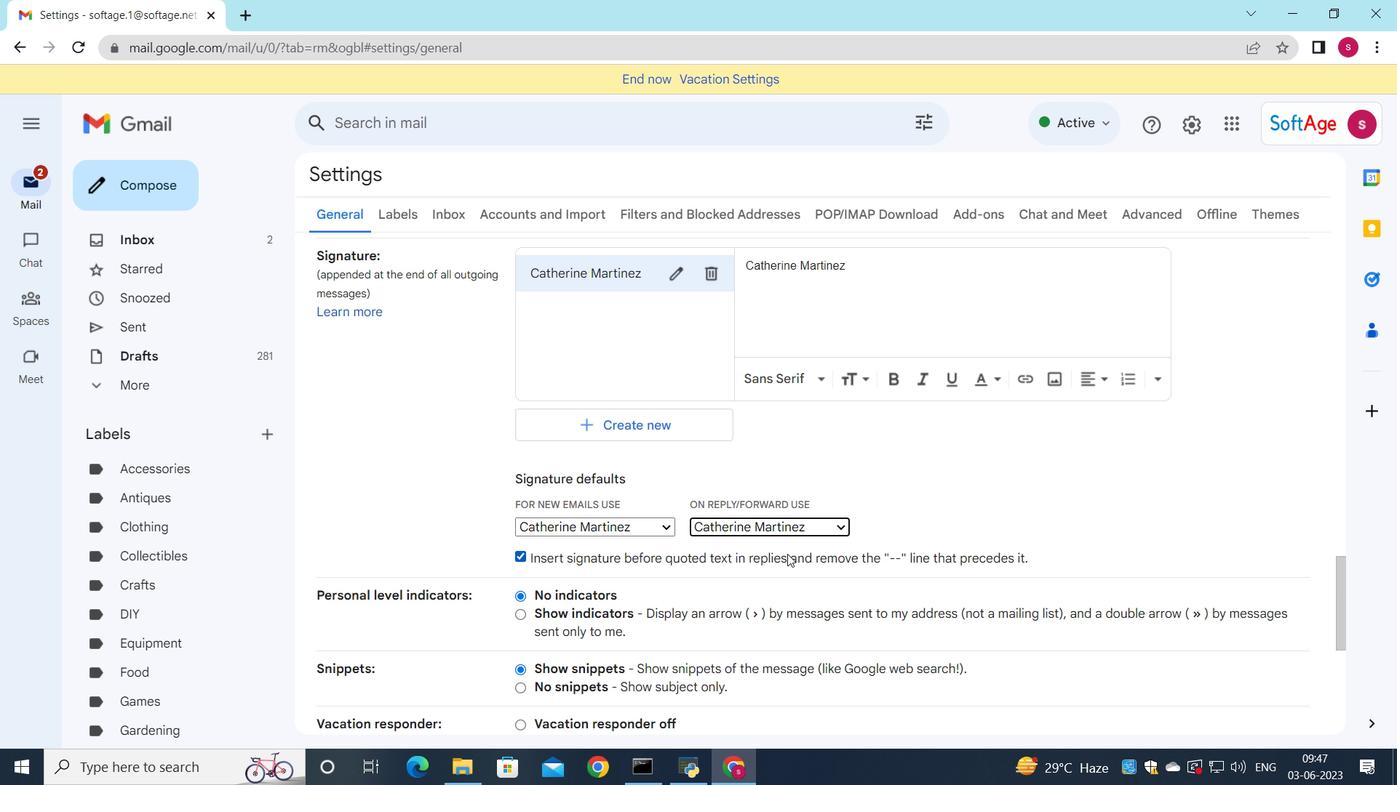 
Action: Mouse scrolled (785, 551) with delta (0, 0)
Screenshot: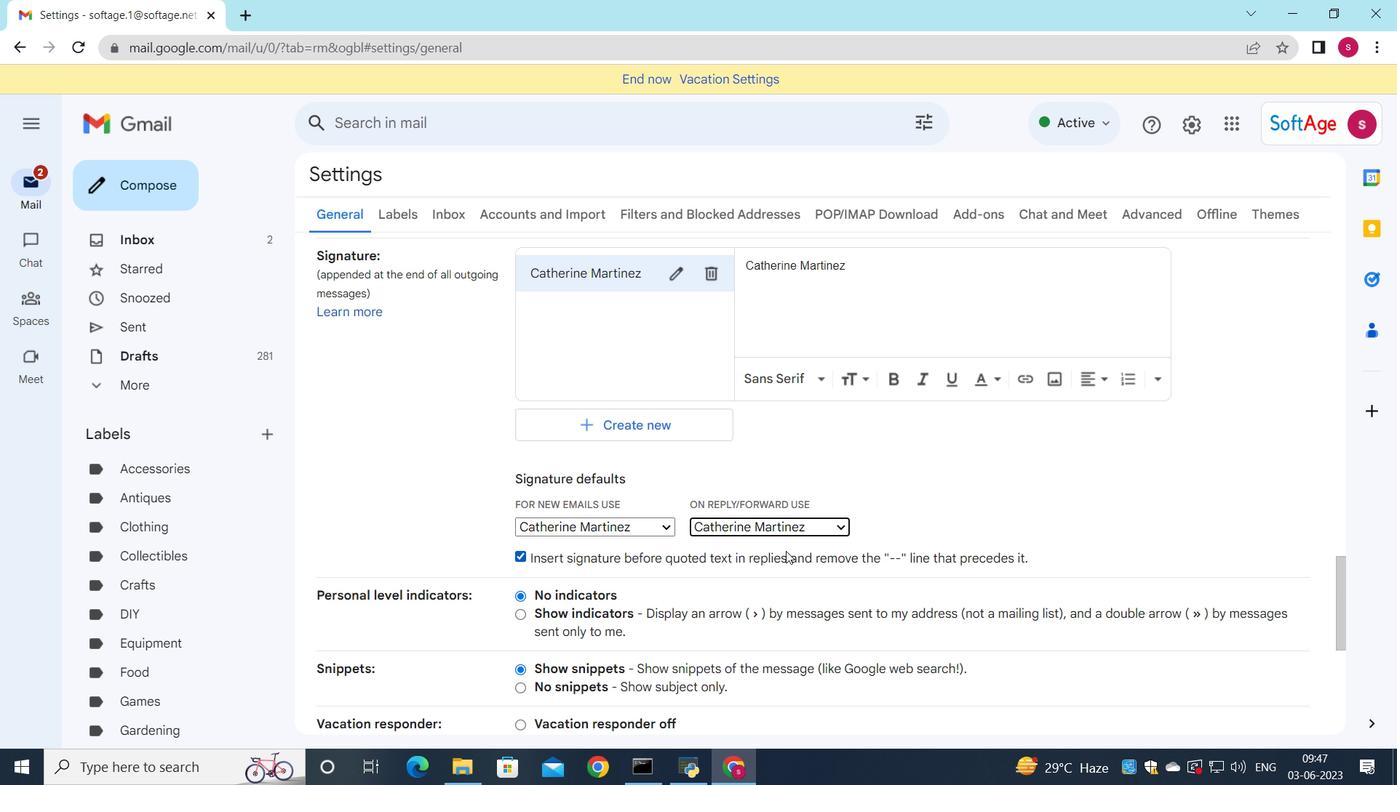 
Action: Mouse scrolled (785, 551) with delta (0, 0)
Screenshot: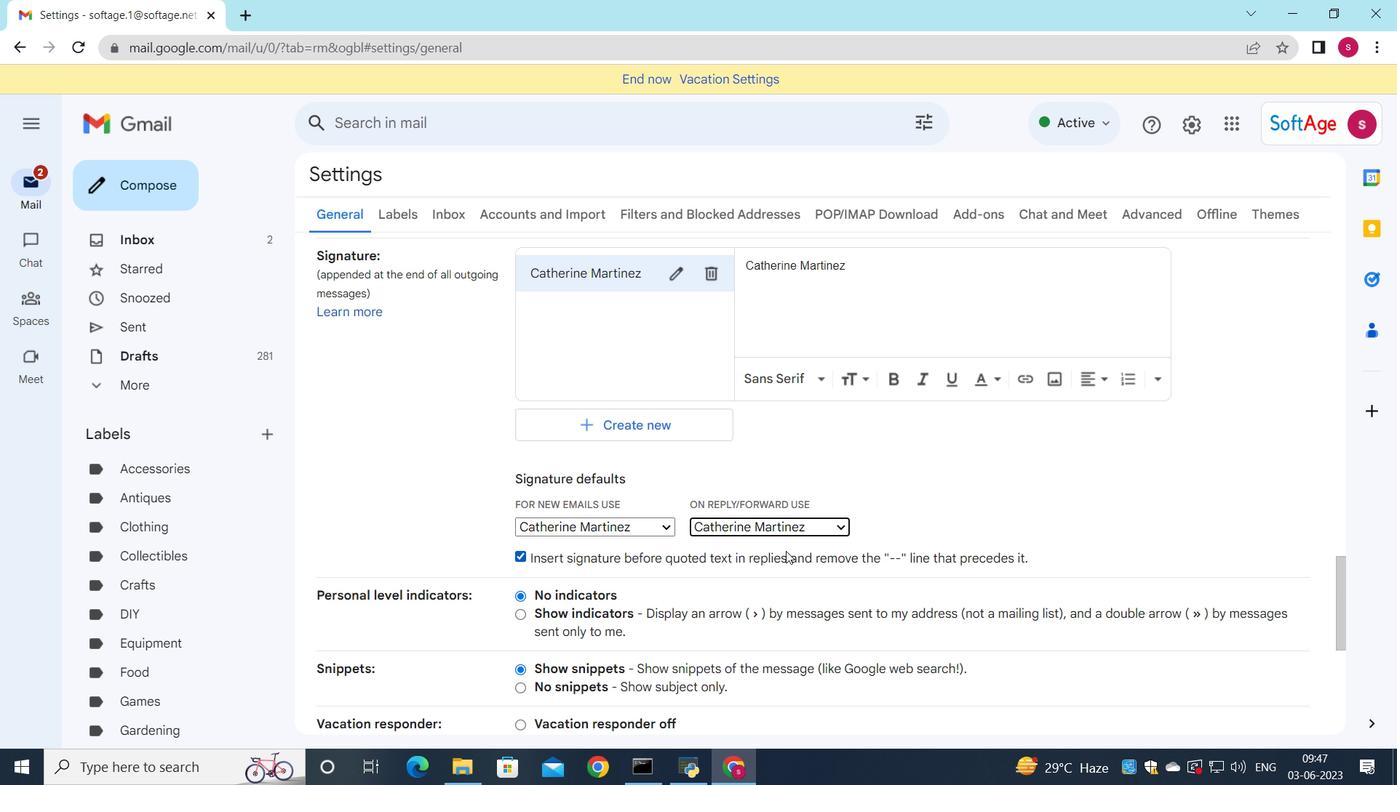 
Action: Mouse scrolled (785, 551) with delta (0, 0)
Screenshot: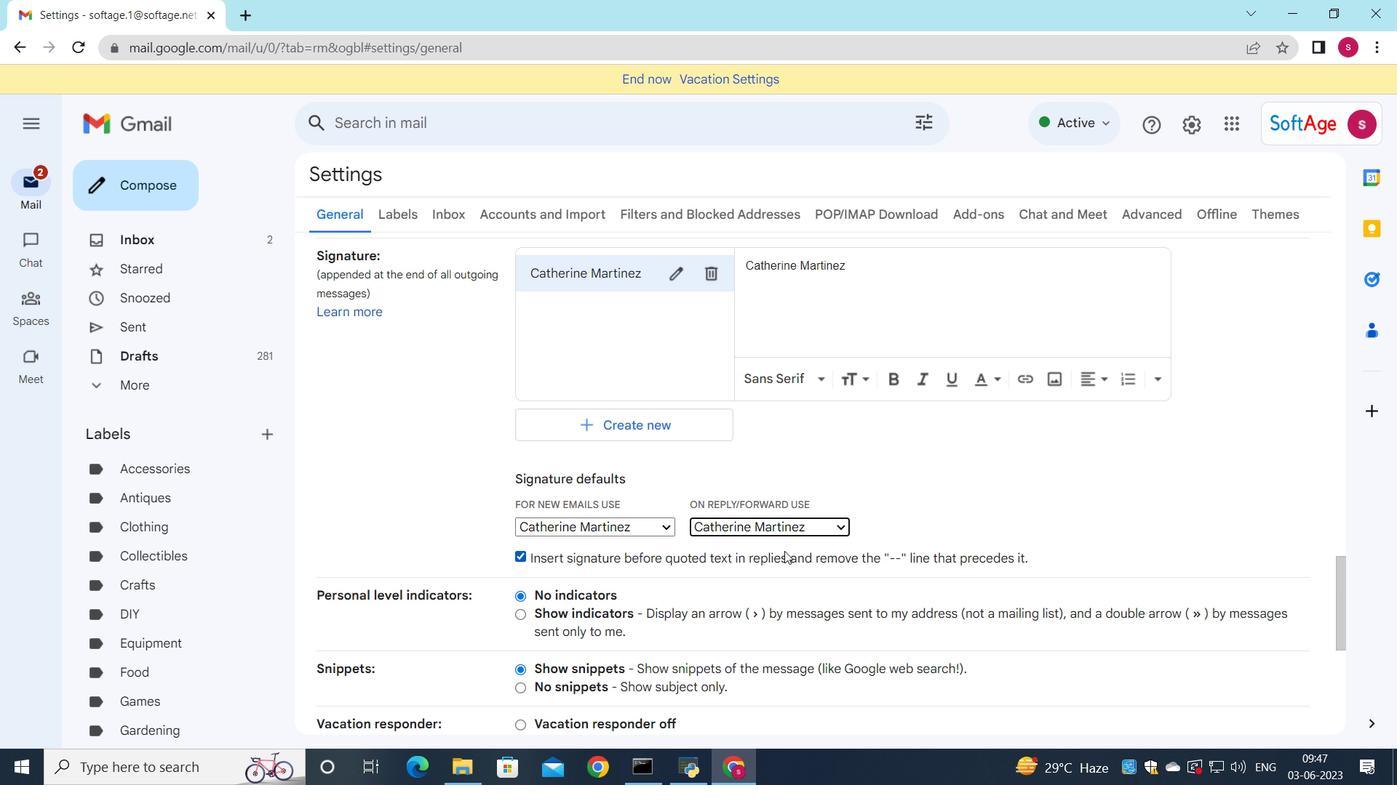 
Action: Mouse moved to (763, 556)
Screenshot: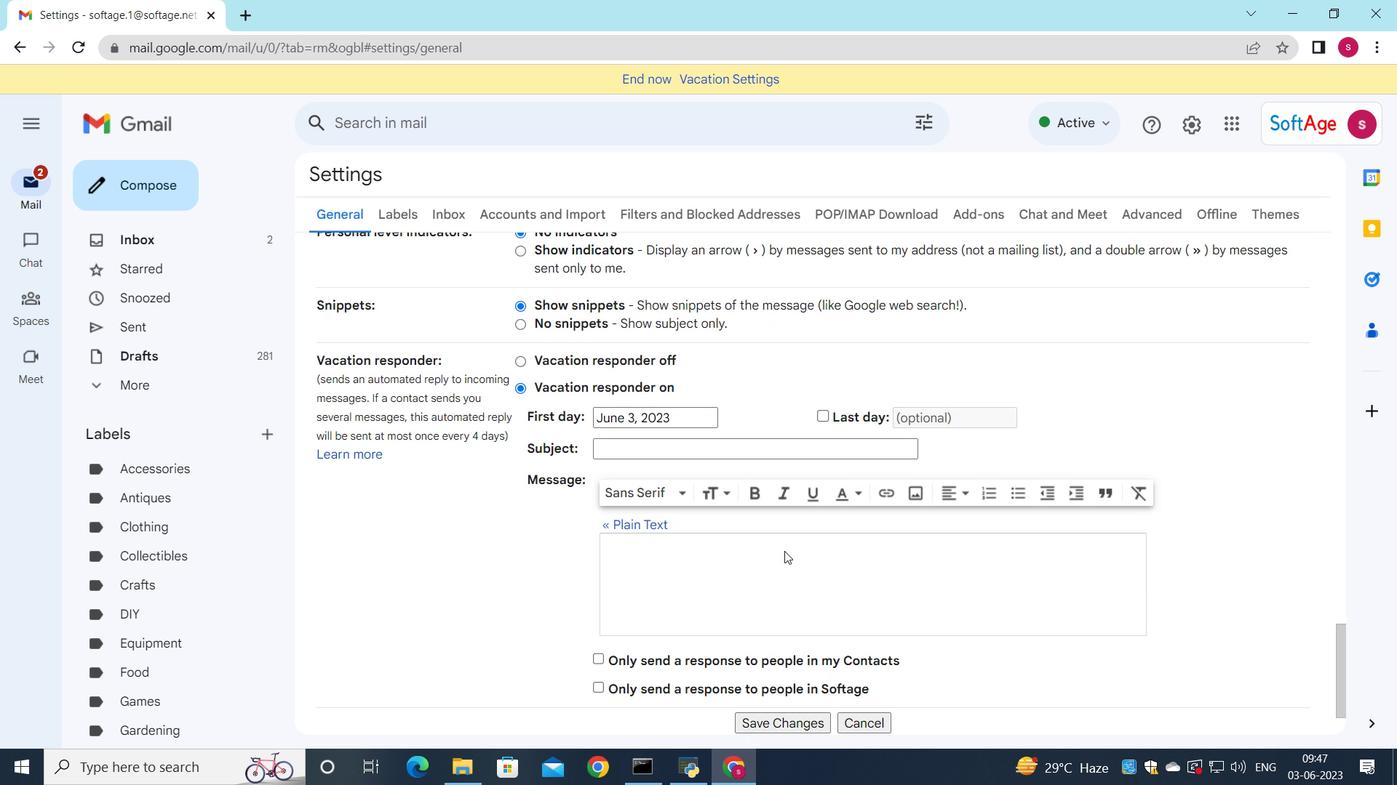 
Action: Mouse scrolled (763, 556) with delta (0, 0)
Screenshot: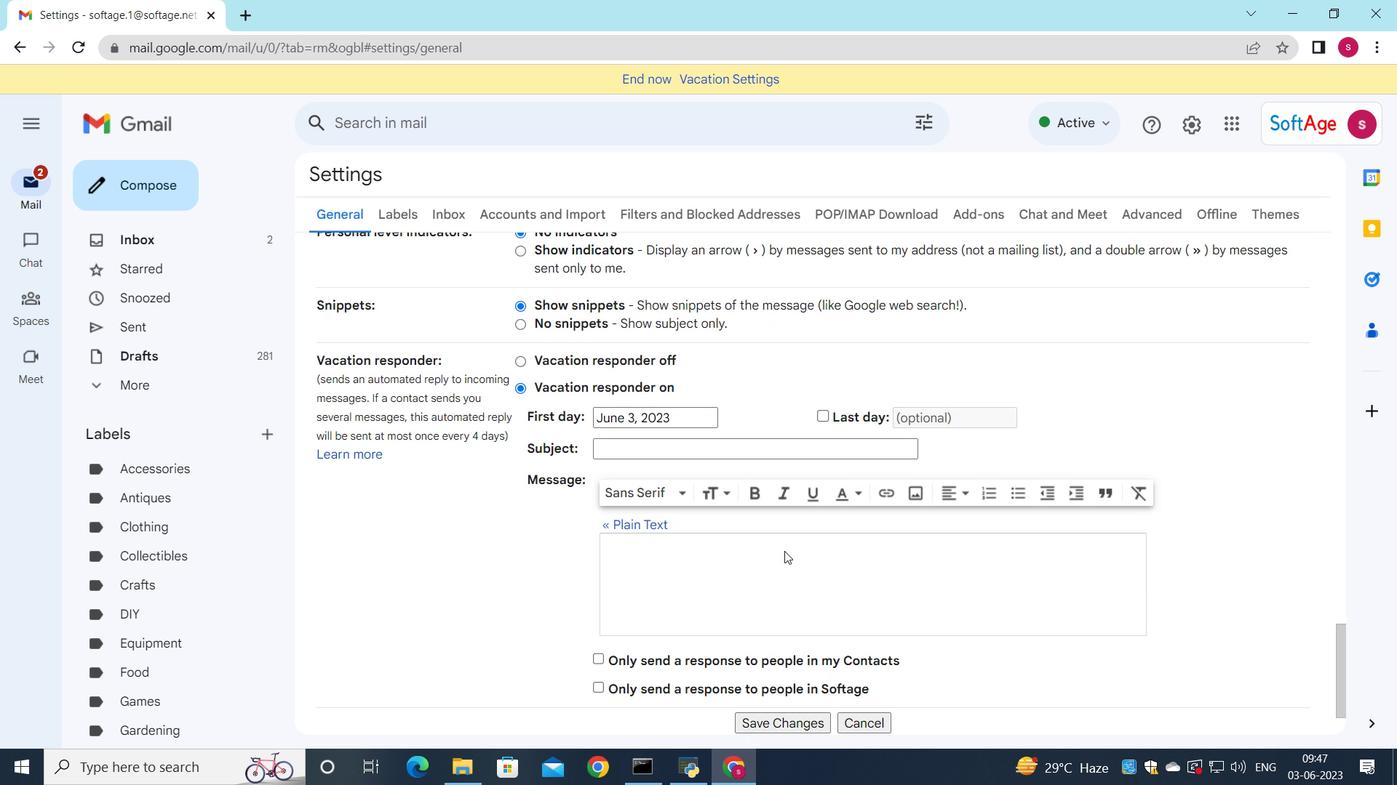 
Action: Mouse moved to (762, 557)
Screenshot: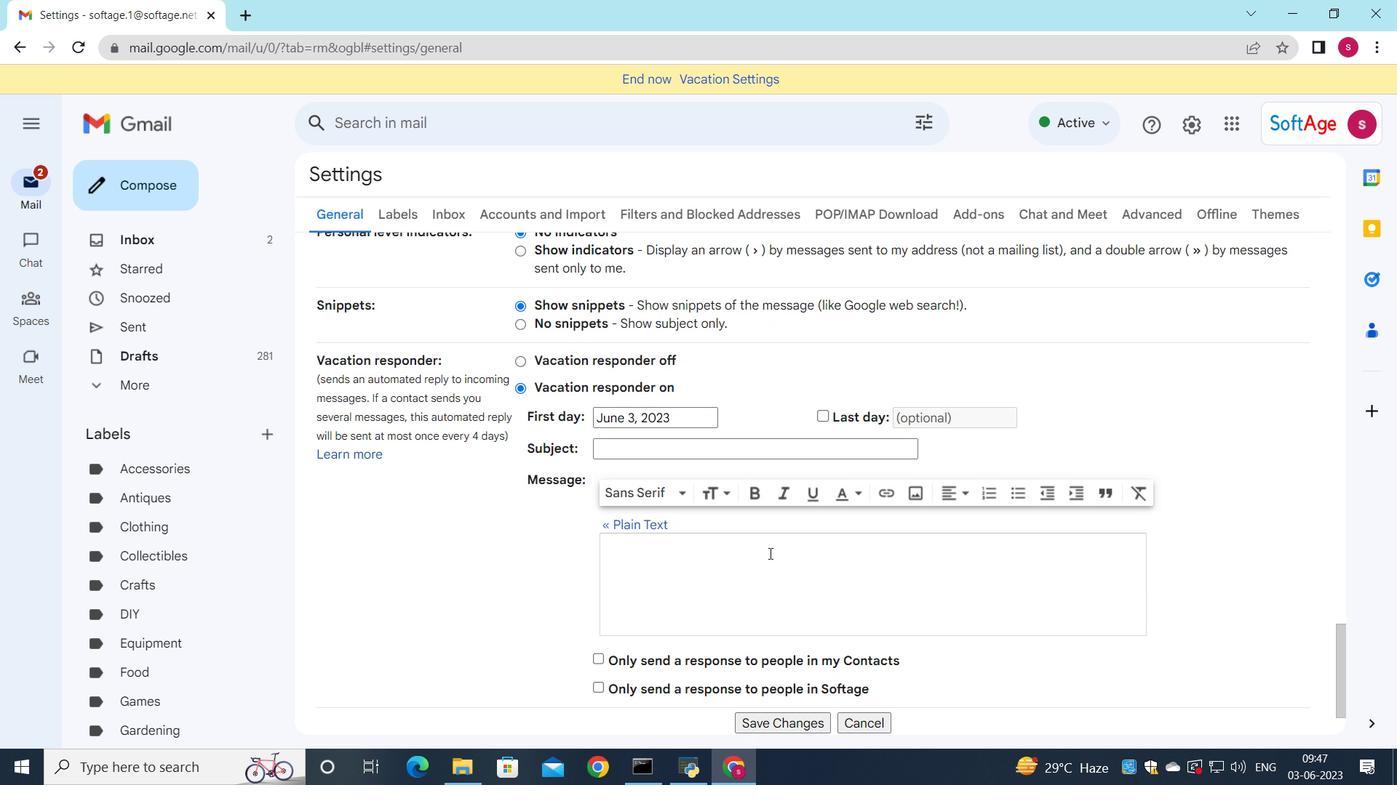 
Action: Mouse scrolled (762, 556) with delta (0, 0)
Screenshot: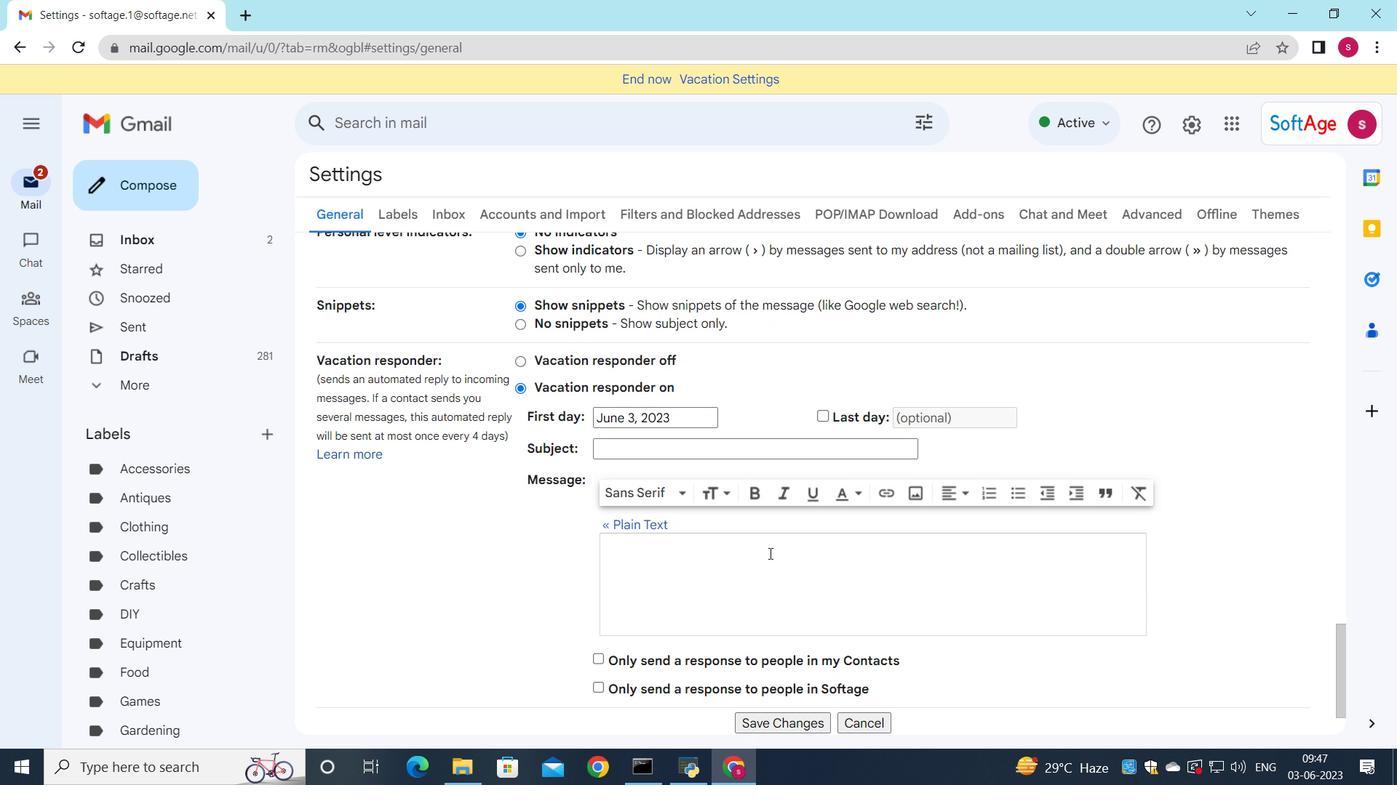
Action: Mouse moved to (760, 559)
Screenshot: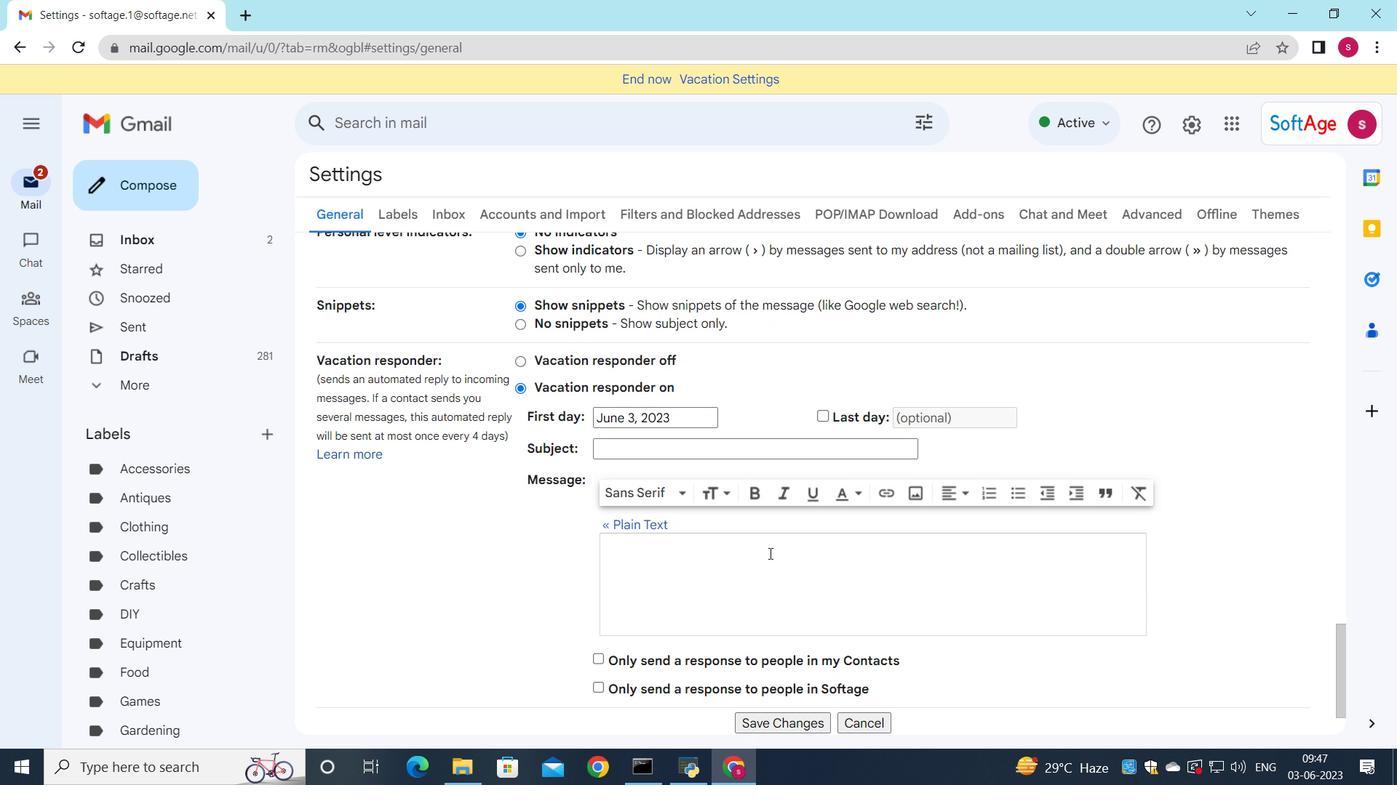 
Action: Mouse scrolled (760, 558) with delta (0, 0)
Screenshot: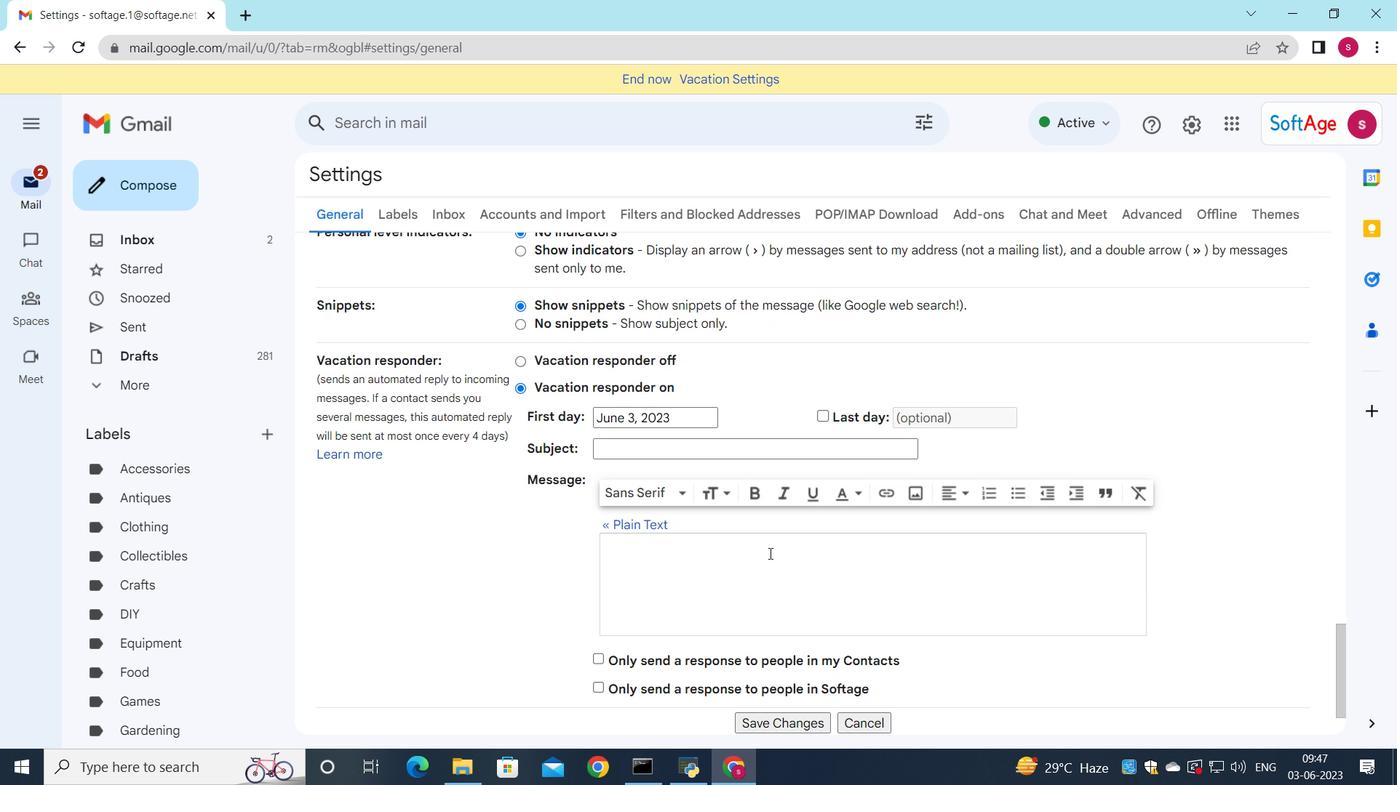 
Action: Mouse moved to (756, 564)
Screenshot: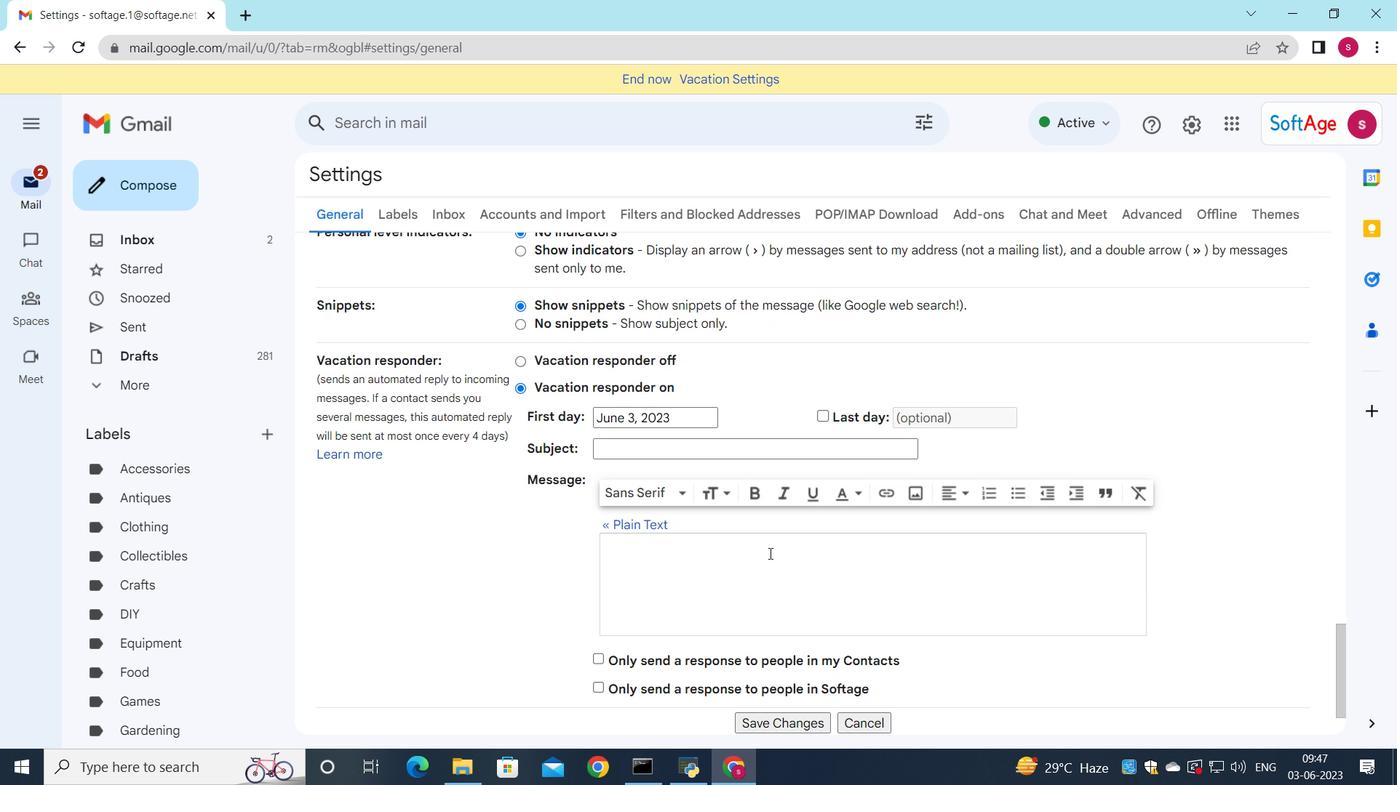 
Action: Mouse scrolled (756, 564) with delta (0, 0)
Screenshot: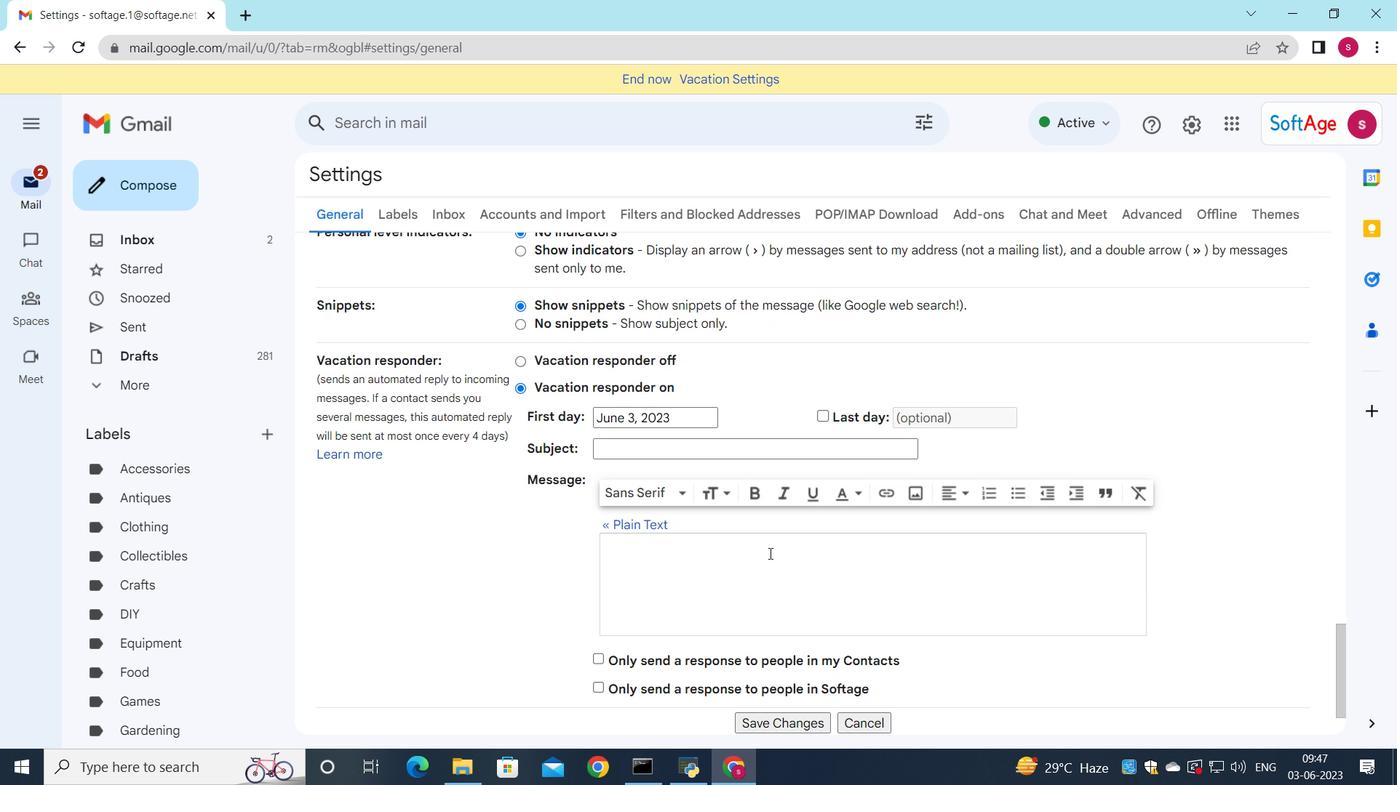 
Action: Mouse moved to (765, 643)
Screenshot: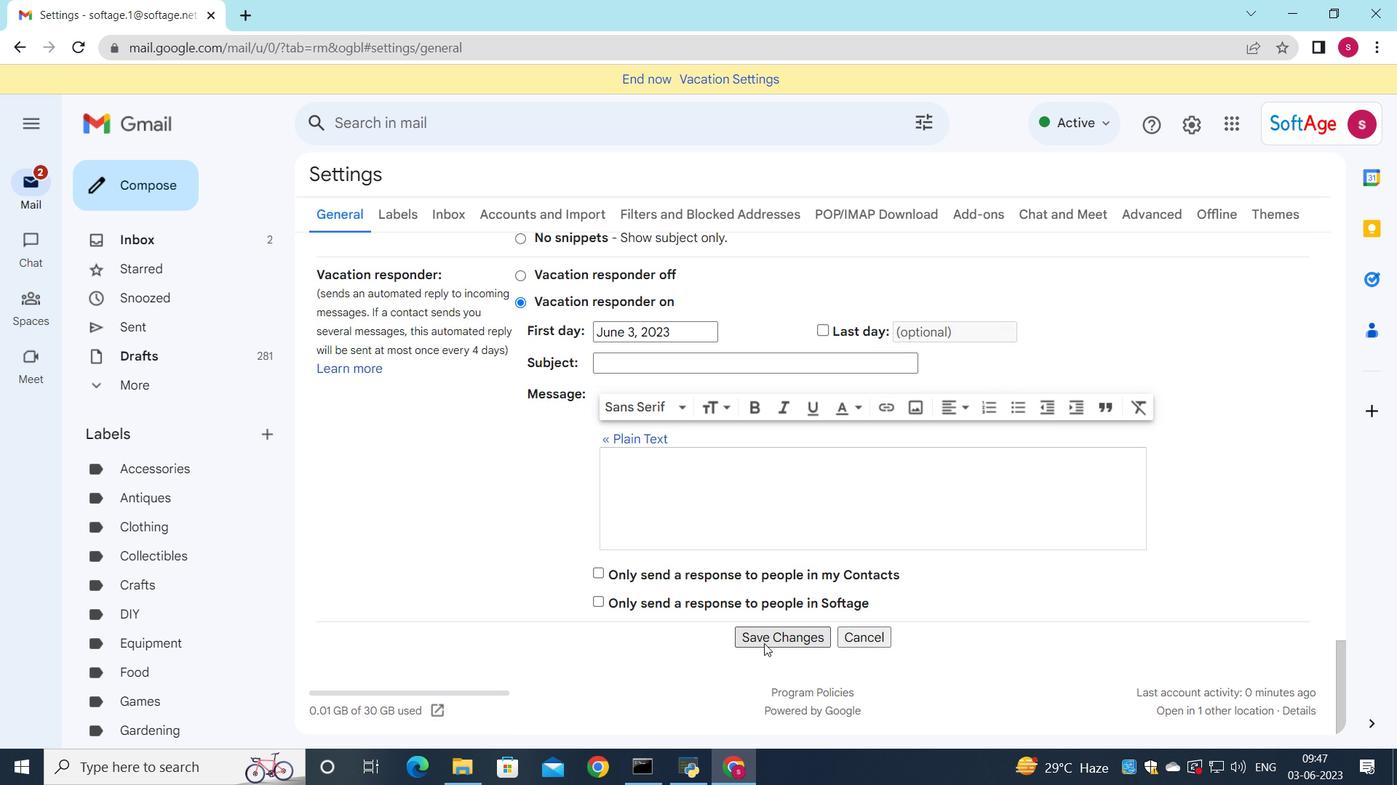 
Action: Mouse pressed left at (765, 643)
Screenshot: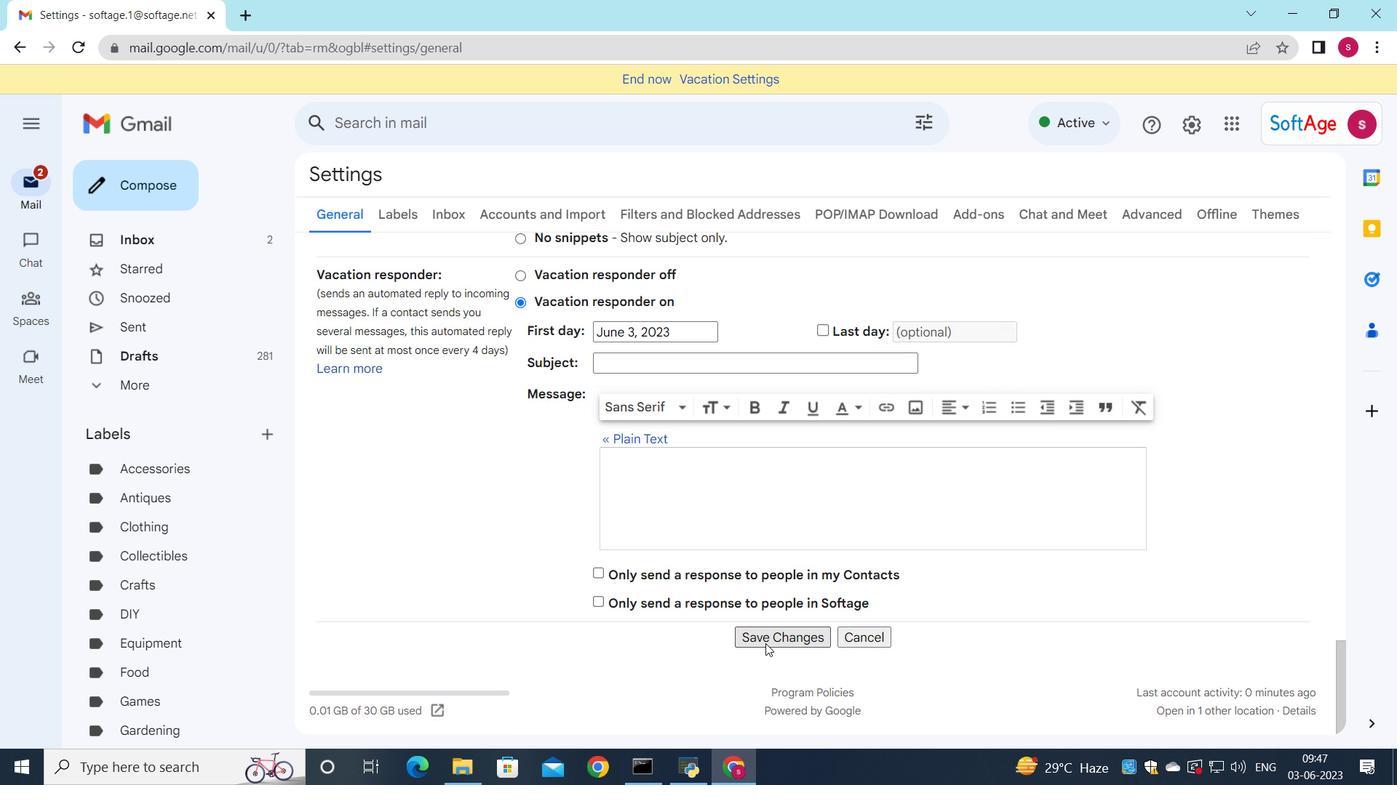 
Action: Mouse moved to (755, 591)
Screenshot: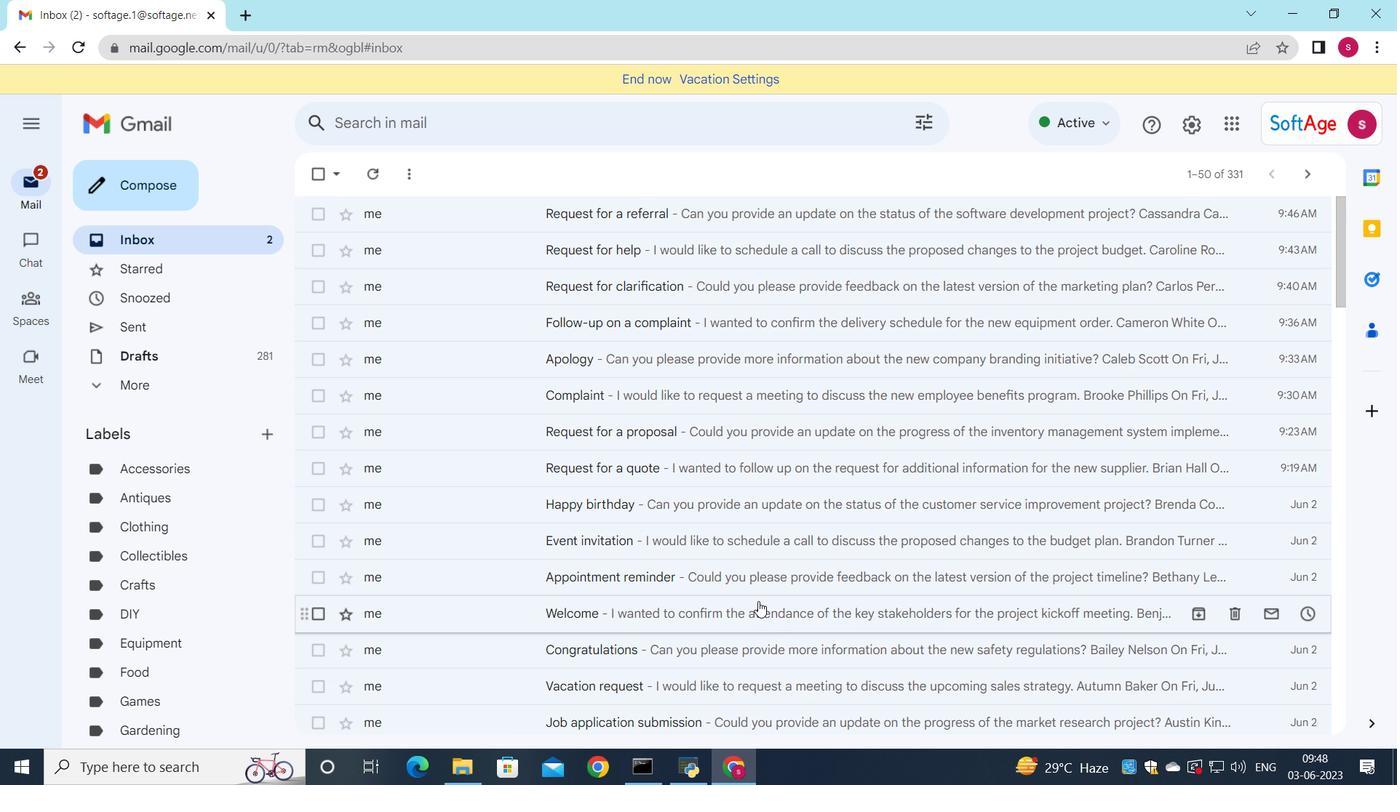 
Action: Mouse pressed left at (755, 591)
Screenshot: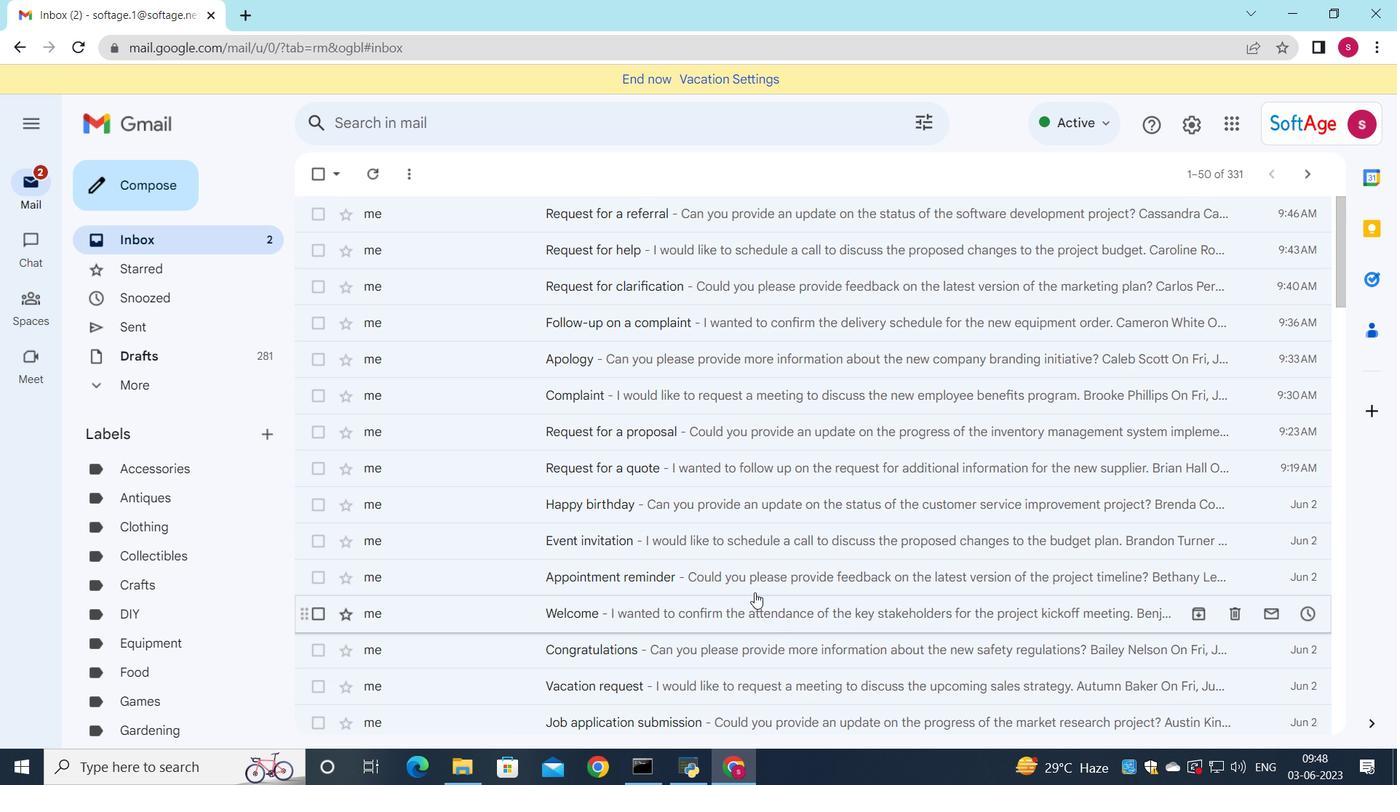 
Action: Mouse moved to (684, 583)
Screenshot: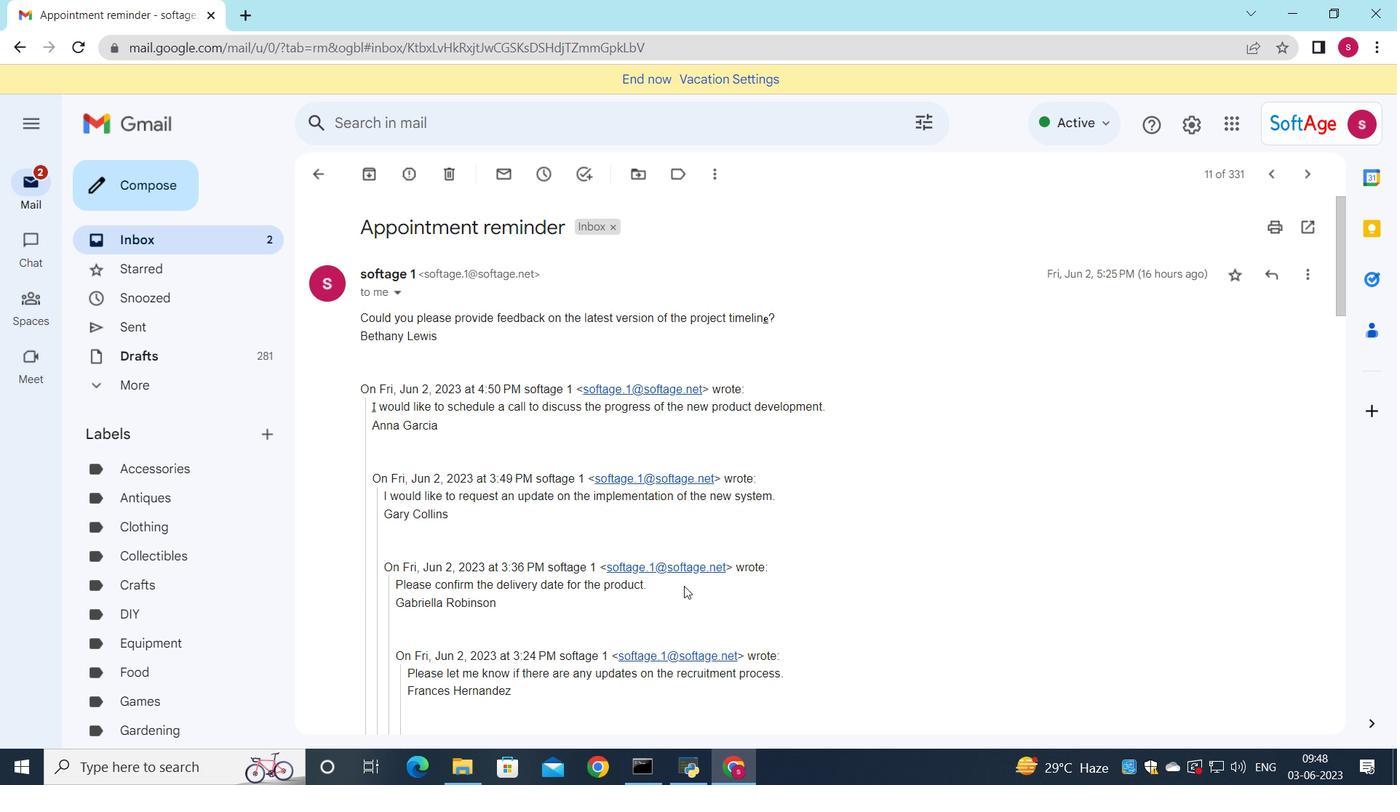
Action: Mouse scrolled (684, 582) with delta (0, 0)
Screenshot: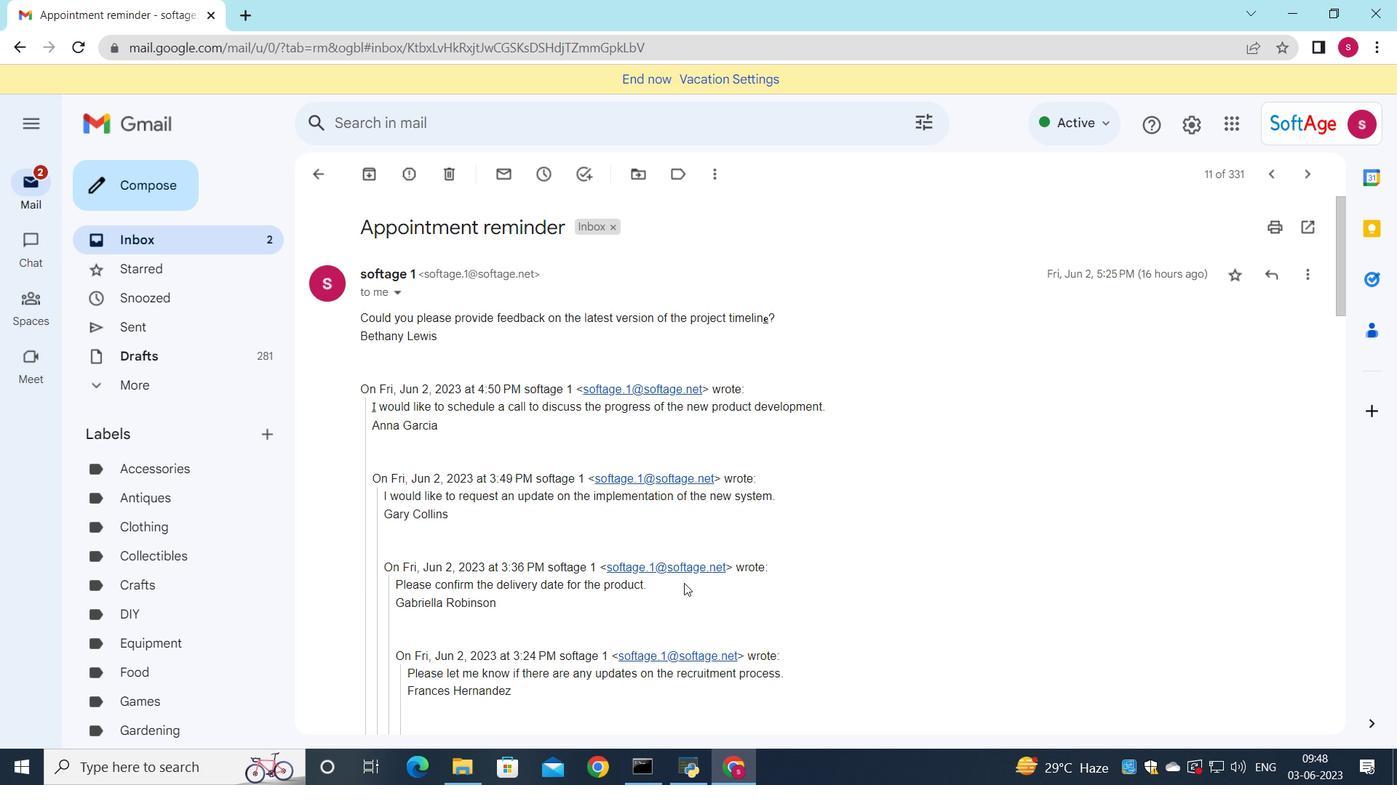 
Action: Mouse scrolled (684, 582) with delta (0, 0)
Screenshot: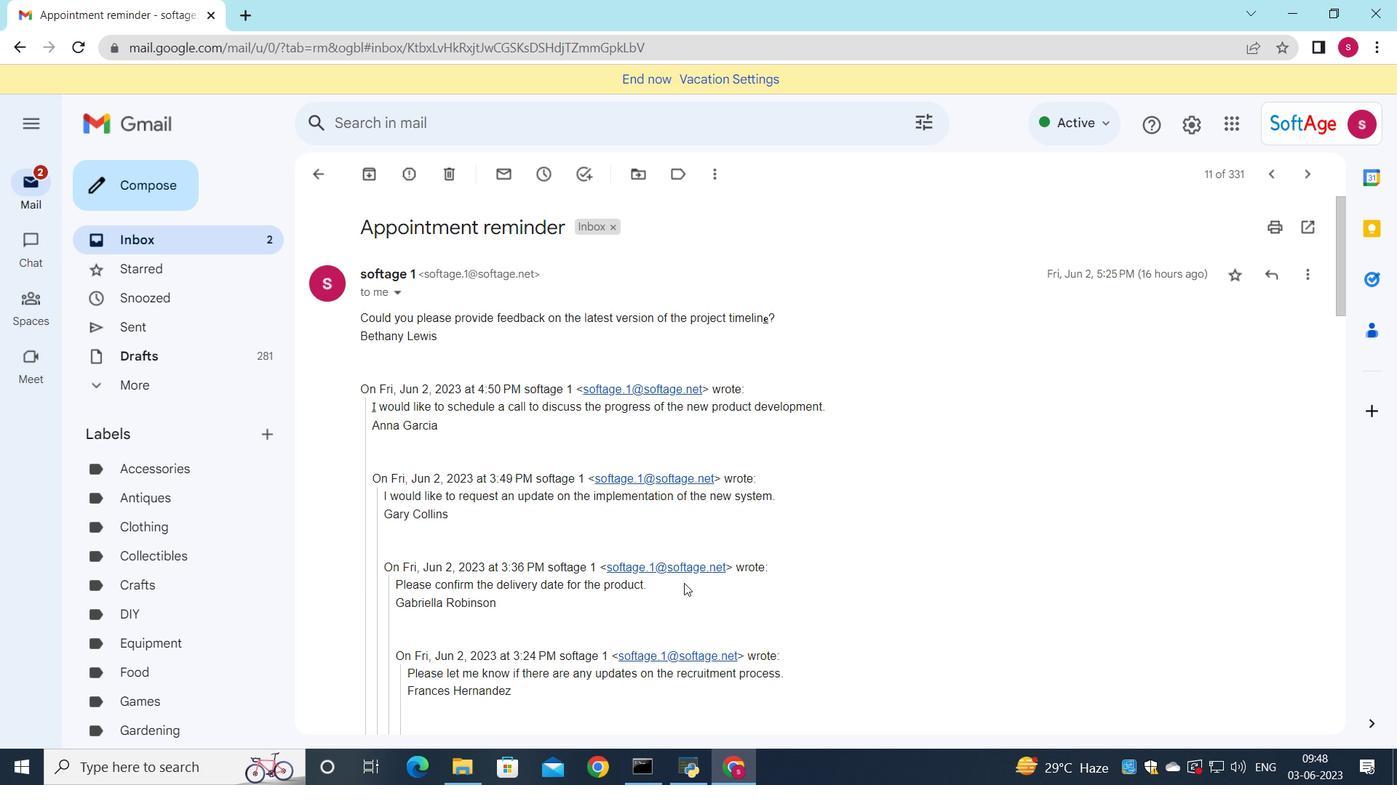 
Action: Mouse scrolled (684, 582) with delta (0, 0)
Screenshot: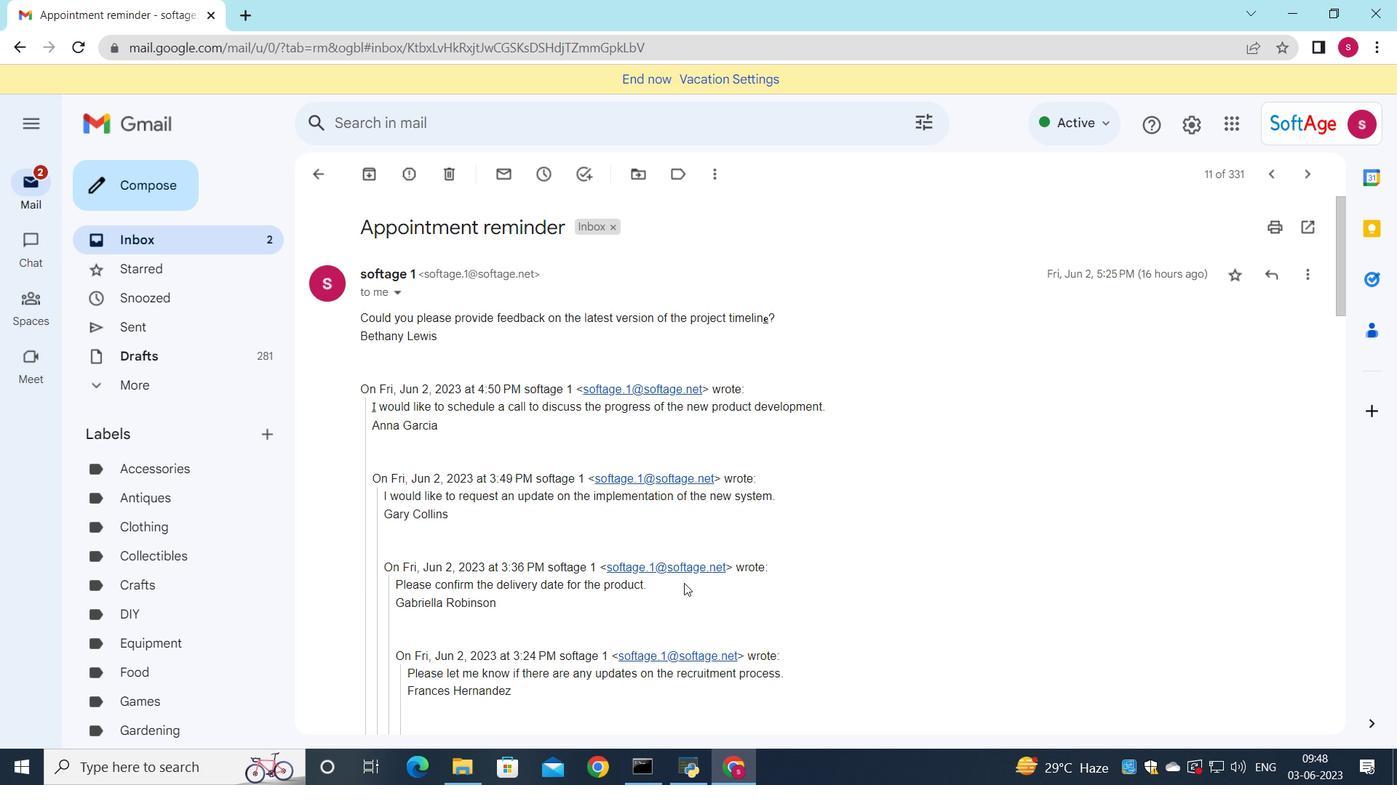 
Action: Mouse scrolled (684, 582) with delta (0, 0)
Screenshot: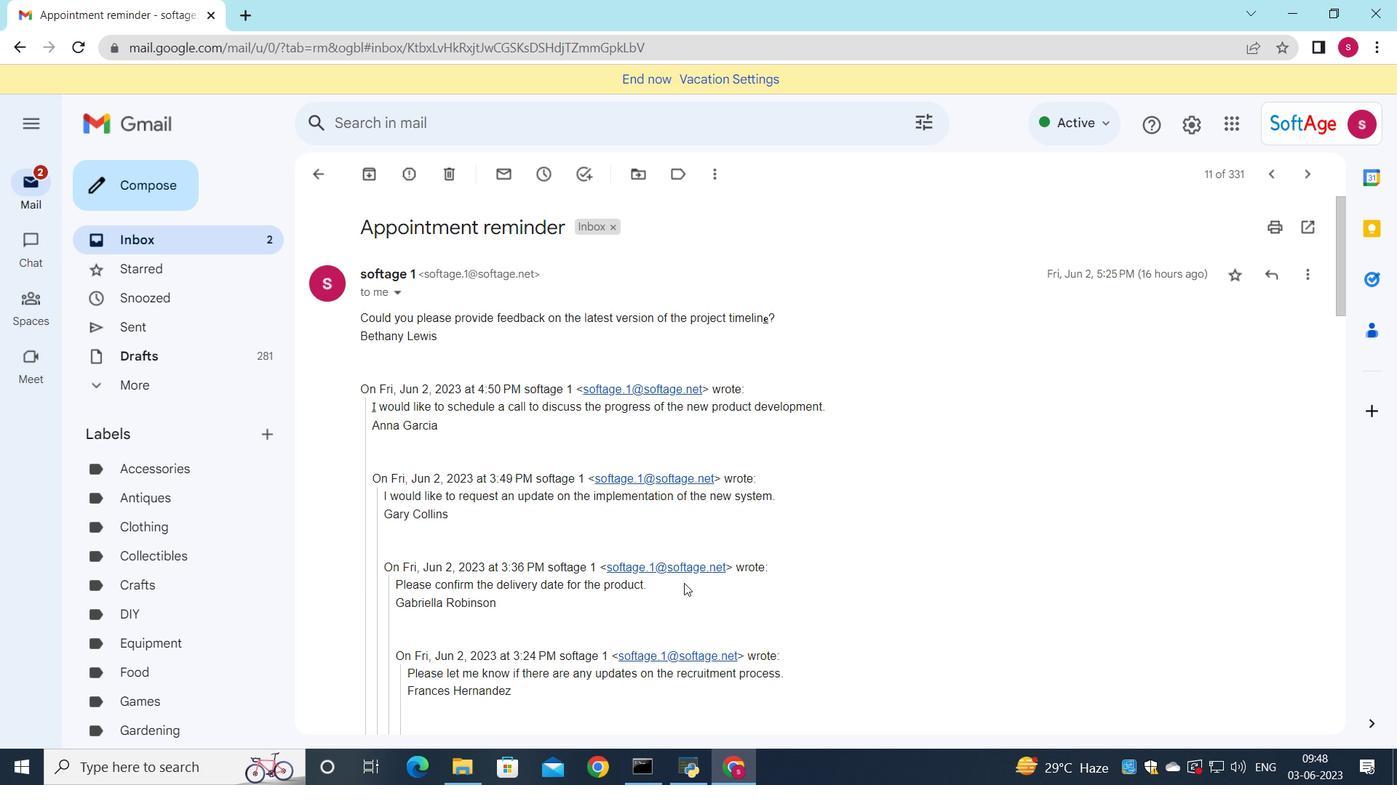
Action: Mouse scrolled (684, 582) with delta (0, 0)
Screenshot: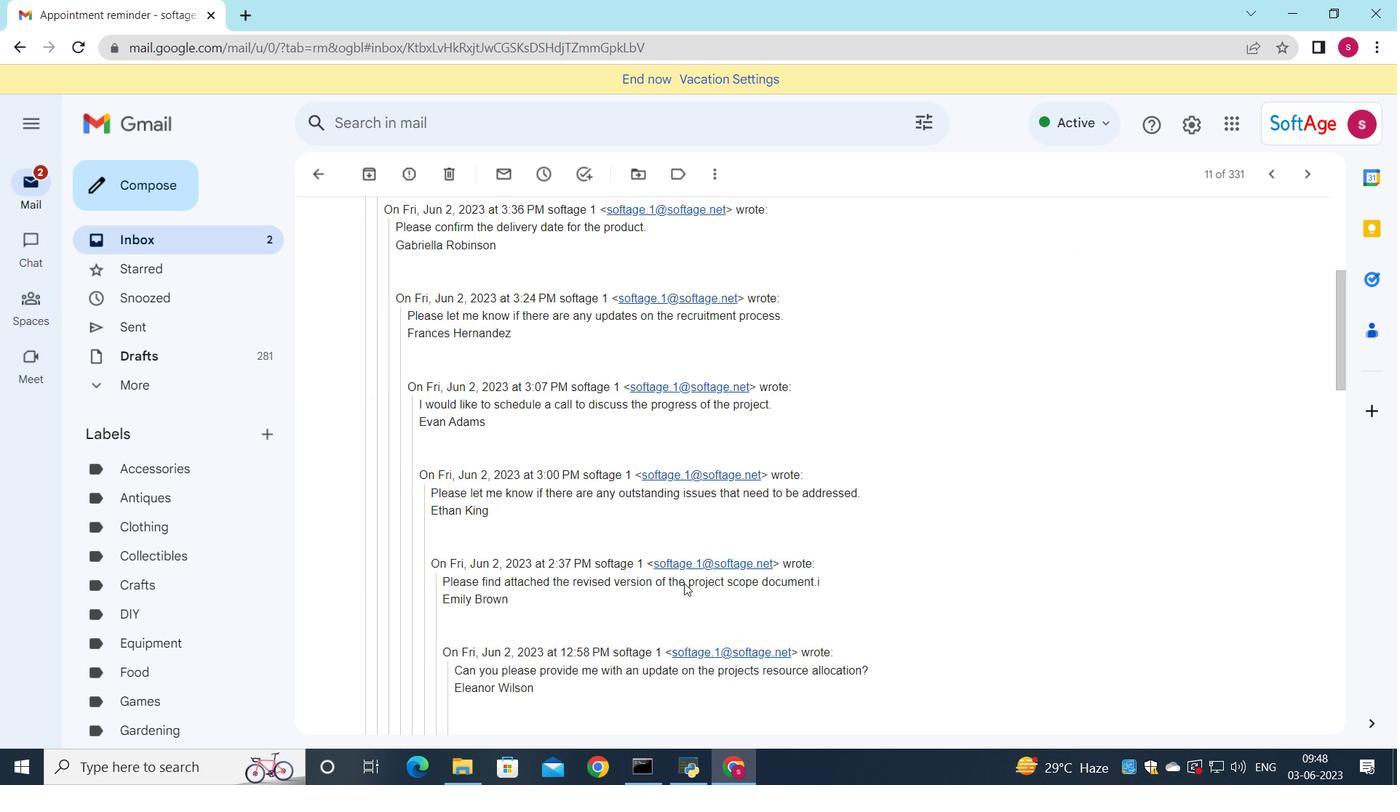 
Action: Mouse scrolled (684, 582) with delta (0, 0)
Screenshot: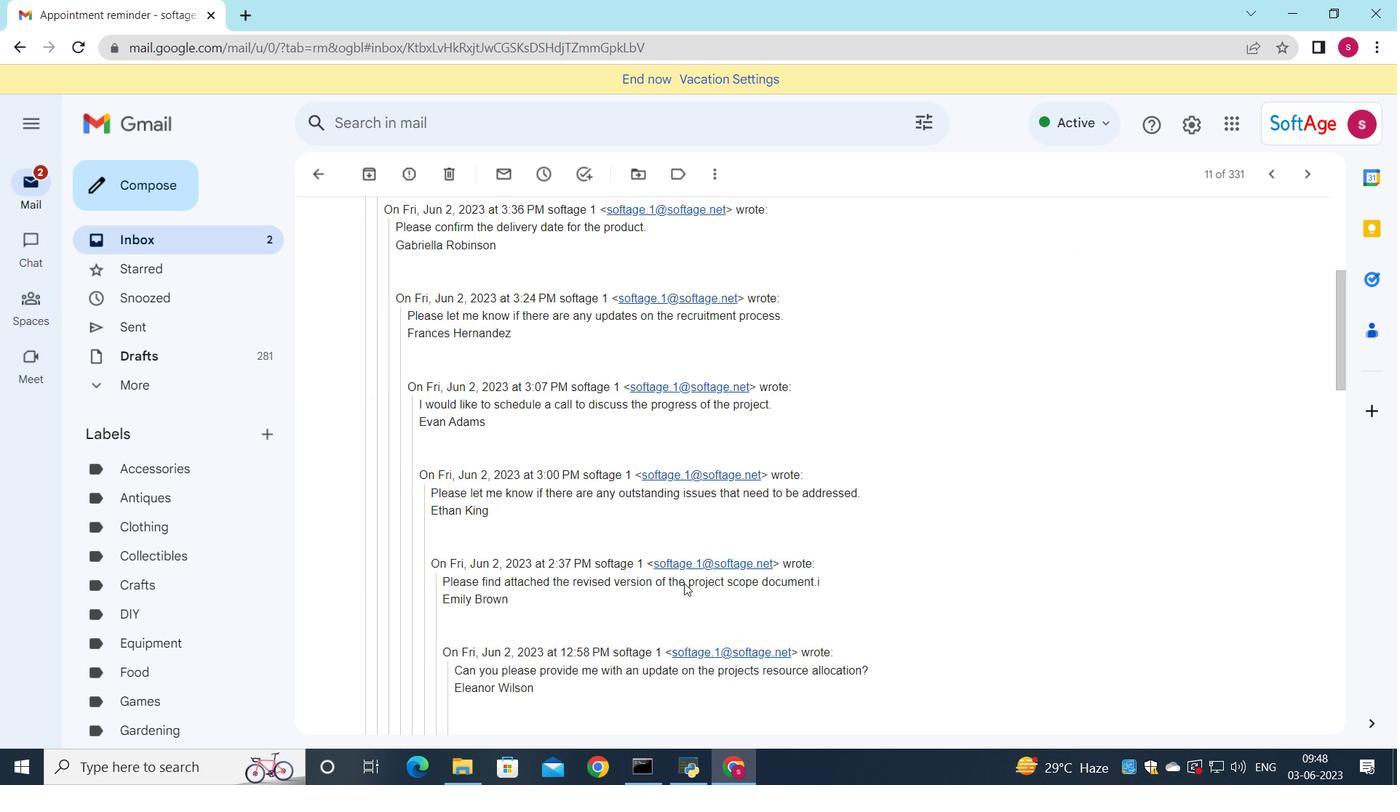 
Action: Mouse scrolled (684, 582) with delta (0, 0)
Screenshot: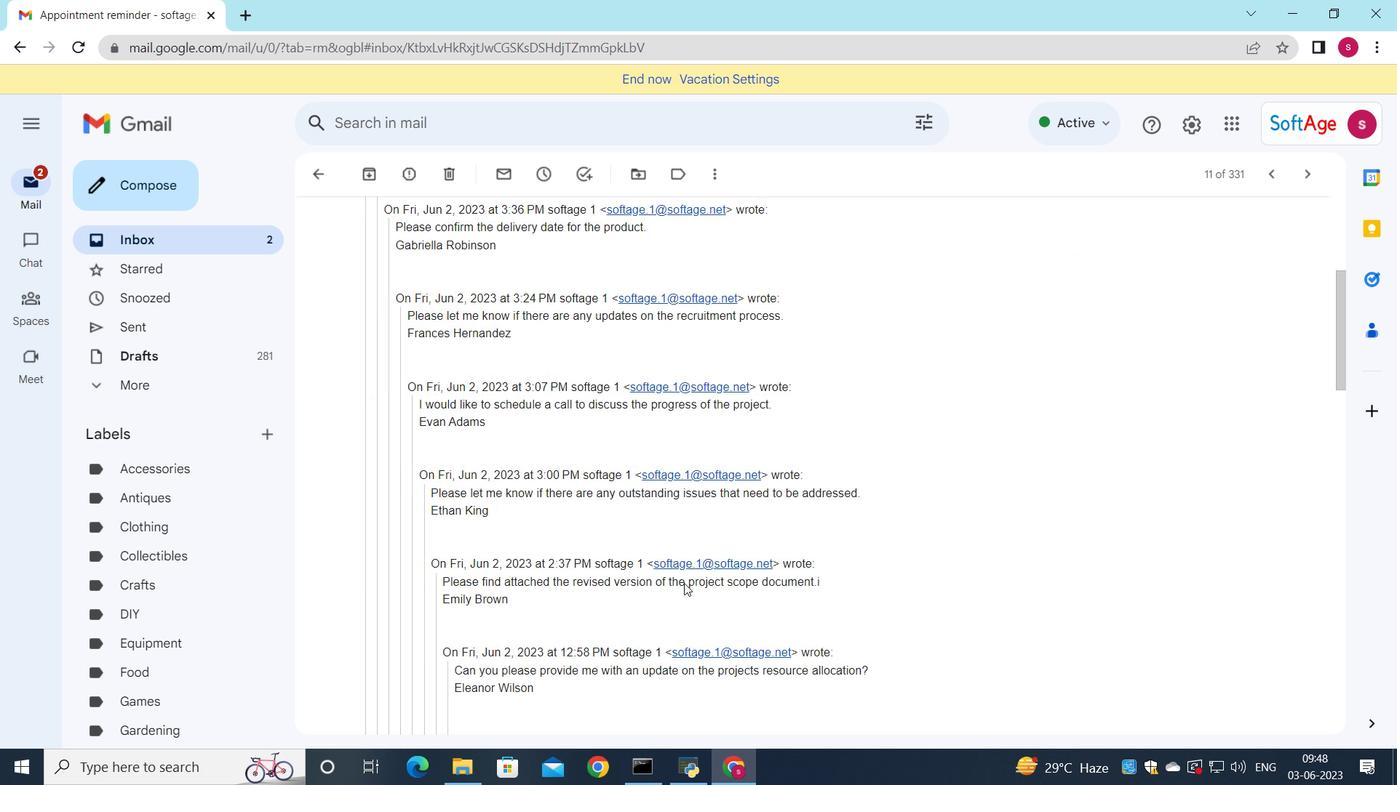 
Action: Mouse scrolled (684, 582) with delta (0, 0)
Screenshot: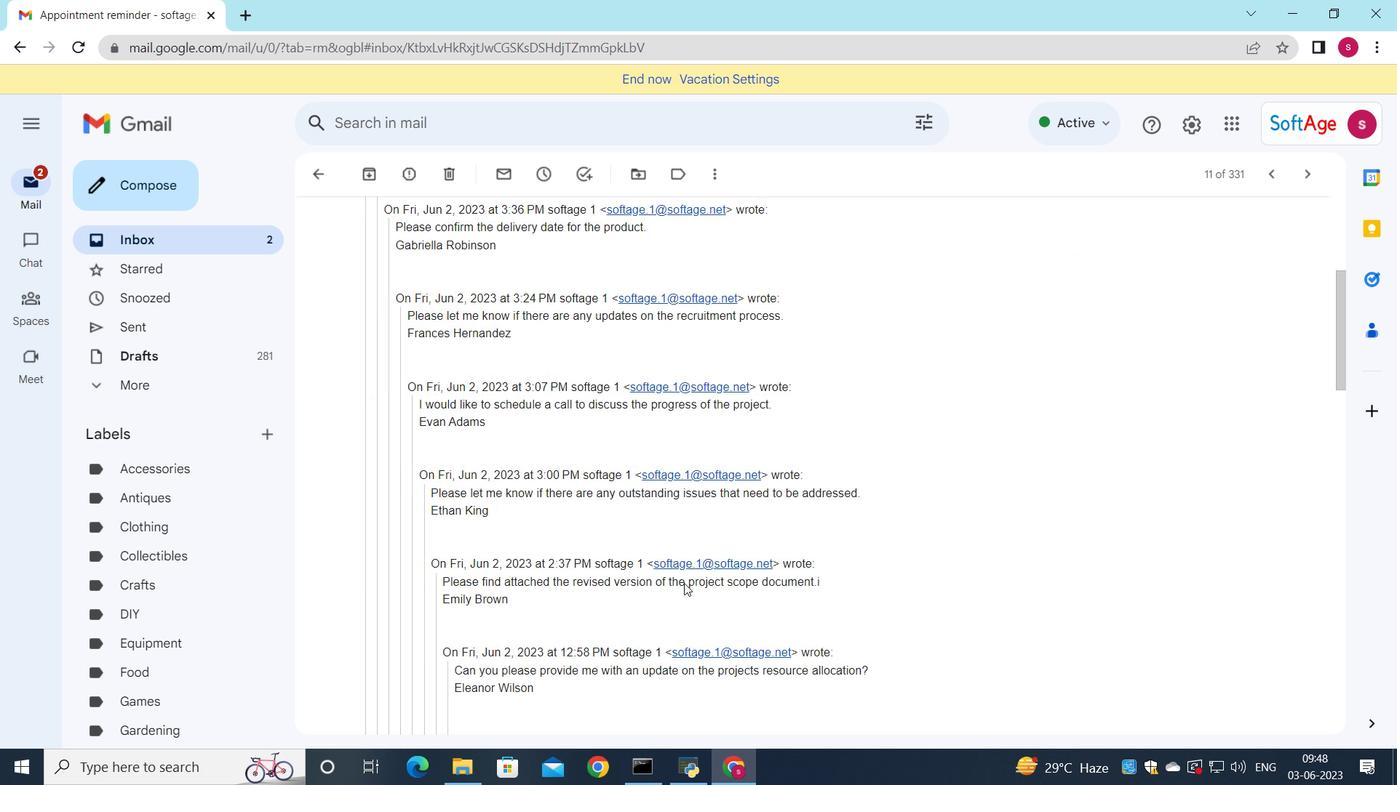 
Action: Mouse scrolled (684, 582) with delta (0, 0)
Screenshot: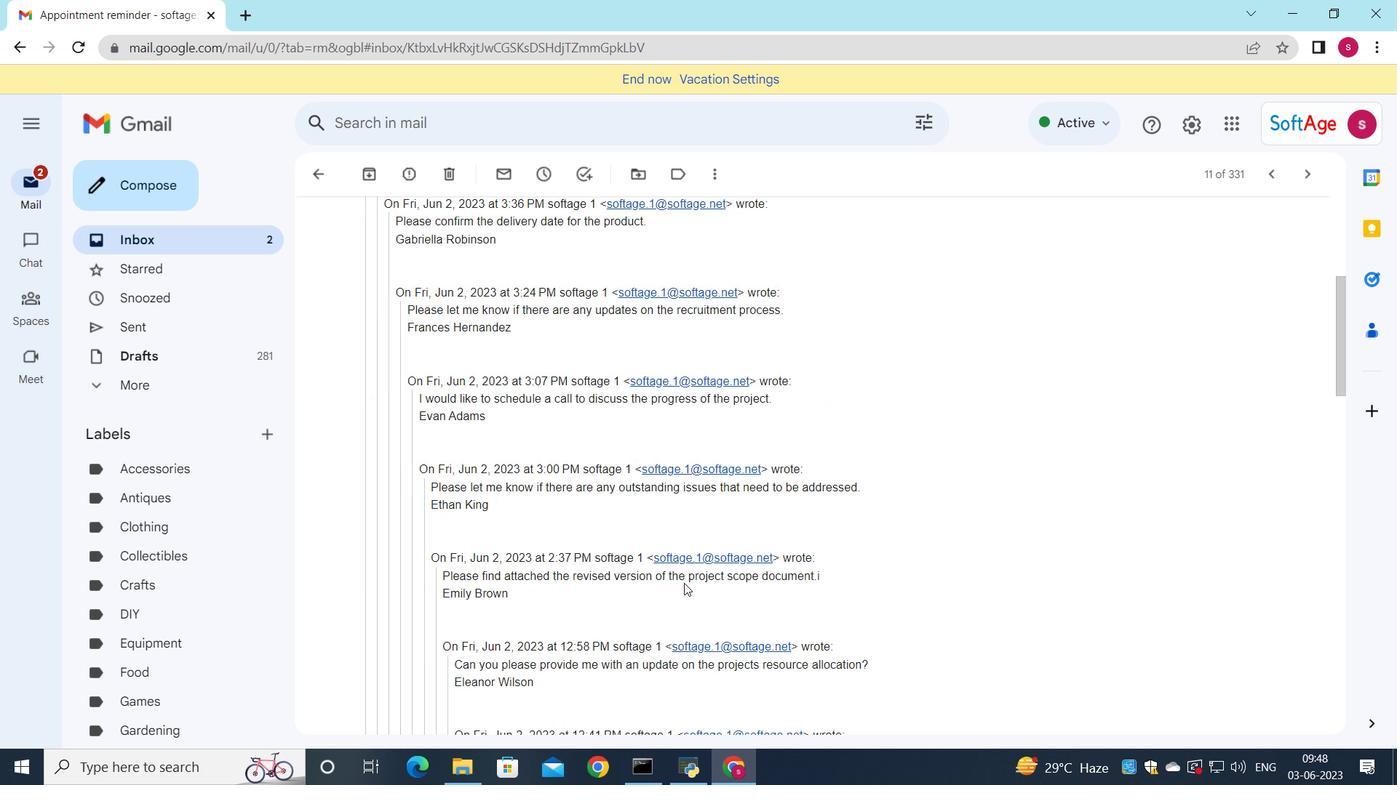 
Action: Mouse scrolled (684, 582) with delta (0, 0)
Screenshot: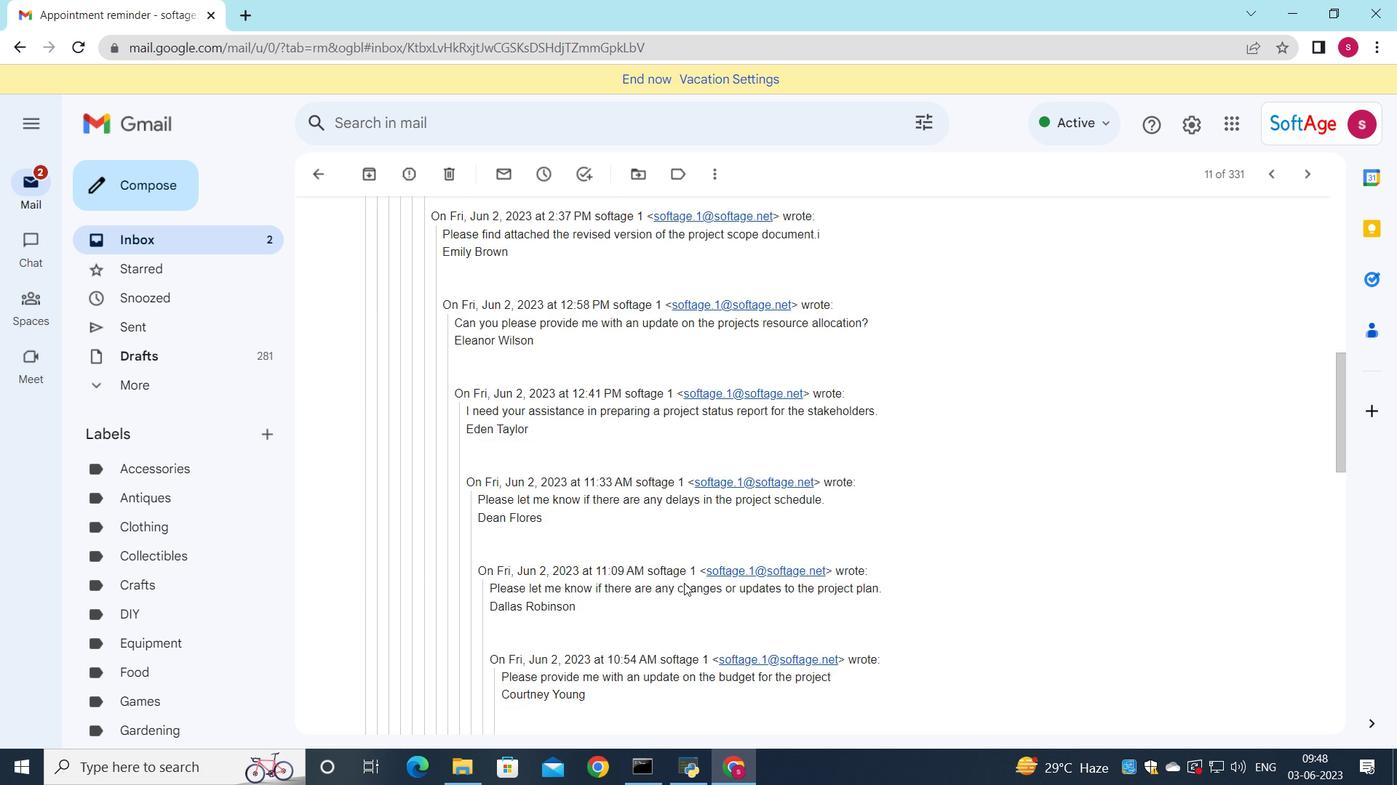 
Action: Mouse scrolled (684, 582) with delta (0, 0)
Screenshot: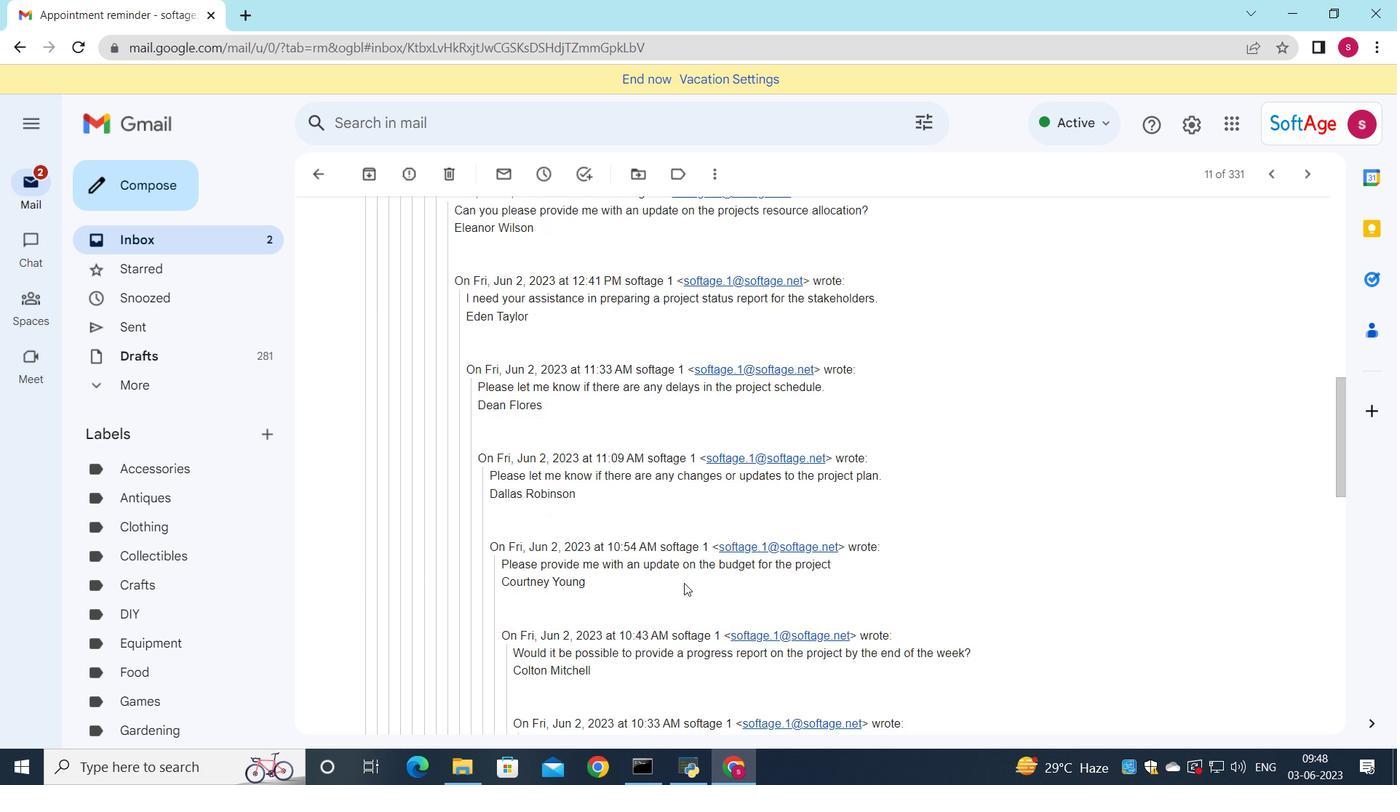 
Action: Mouse scrolled (684, 582) with delta (0, 0)
Screenshot: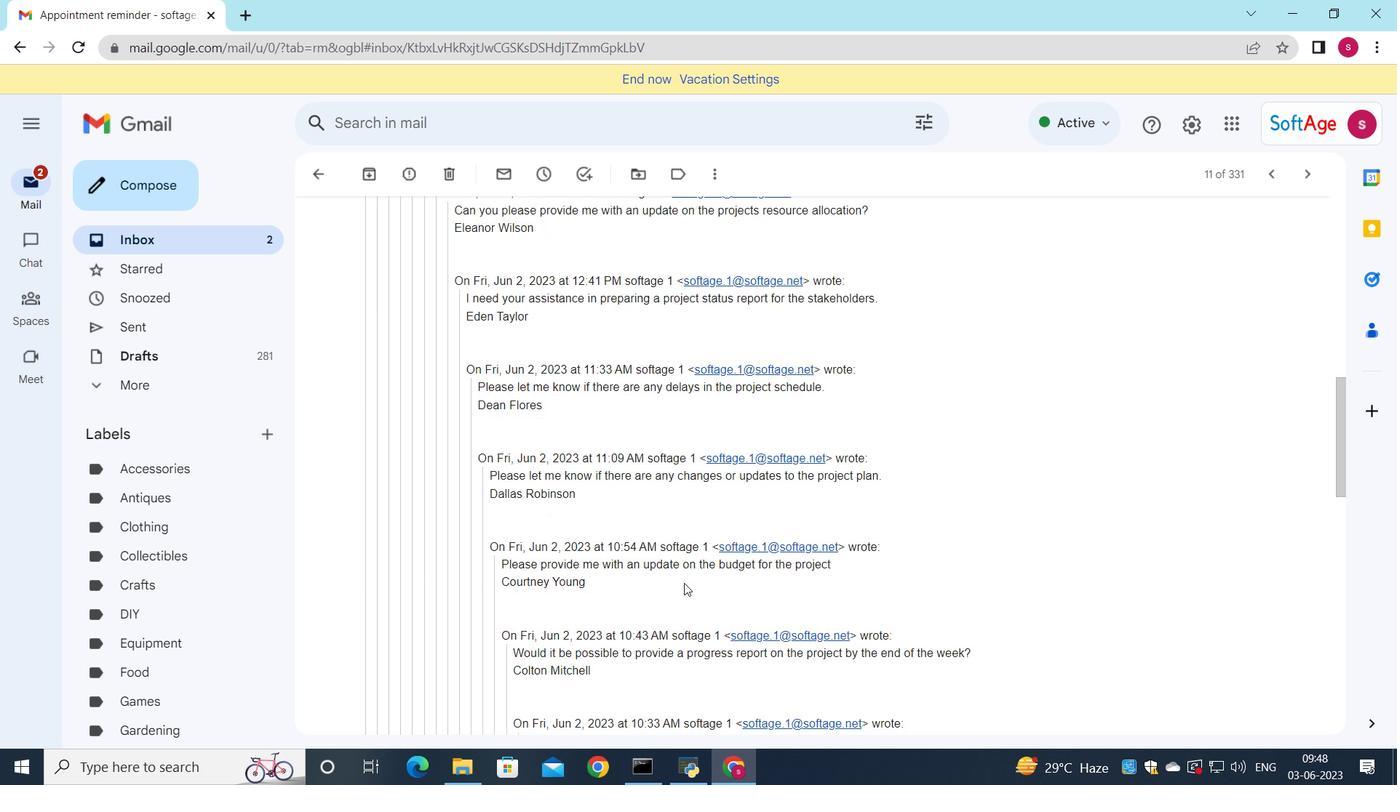
Action: Mouse scrolled (684, 582) with delta (0, 0)
Screenshot: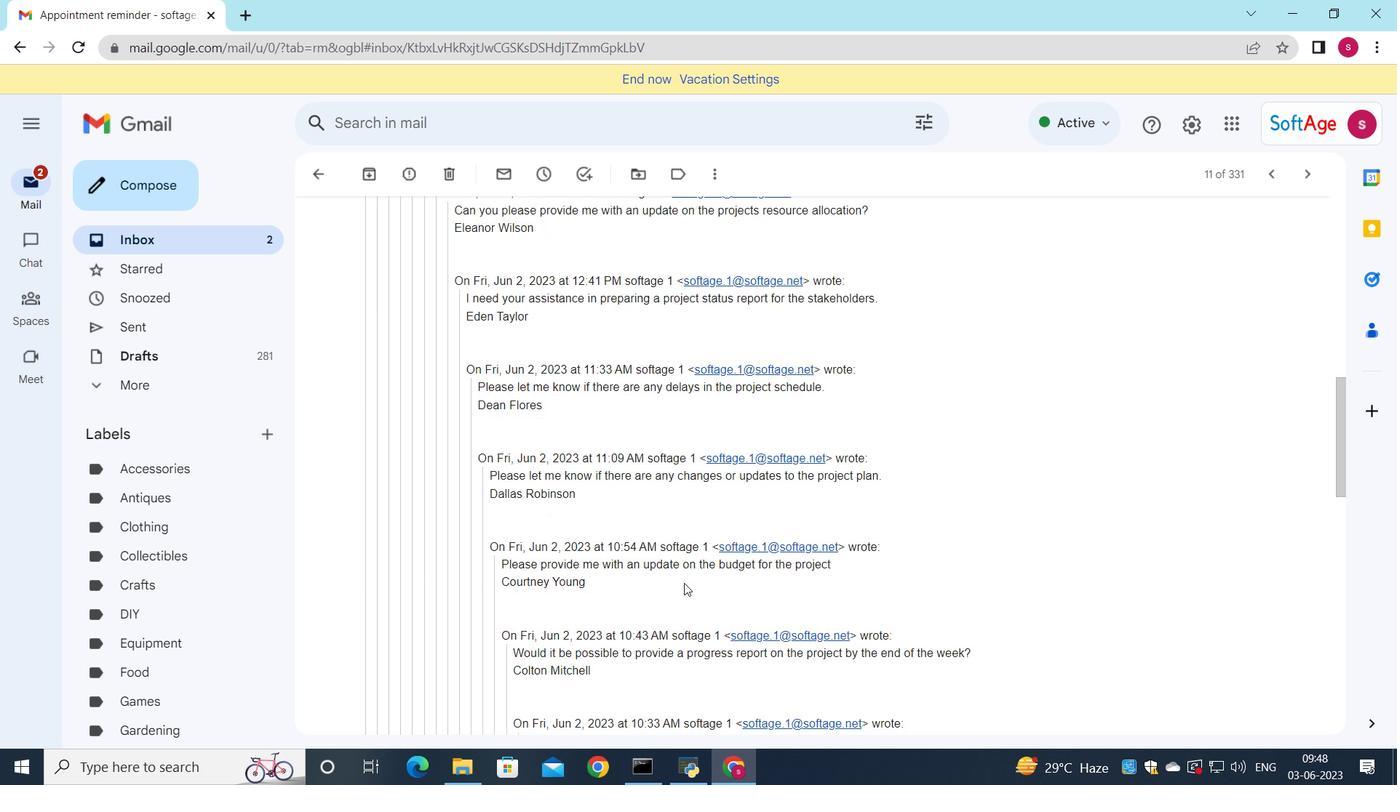 
Action: Mouse scrolled (684, 582) with delta (0, 0)
Screenshot: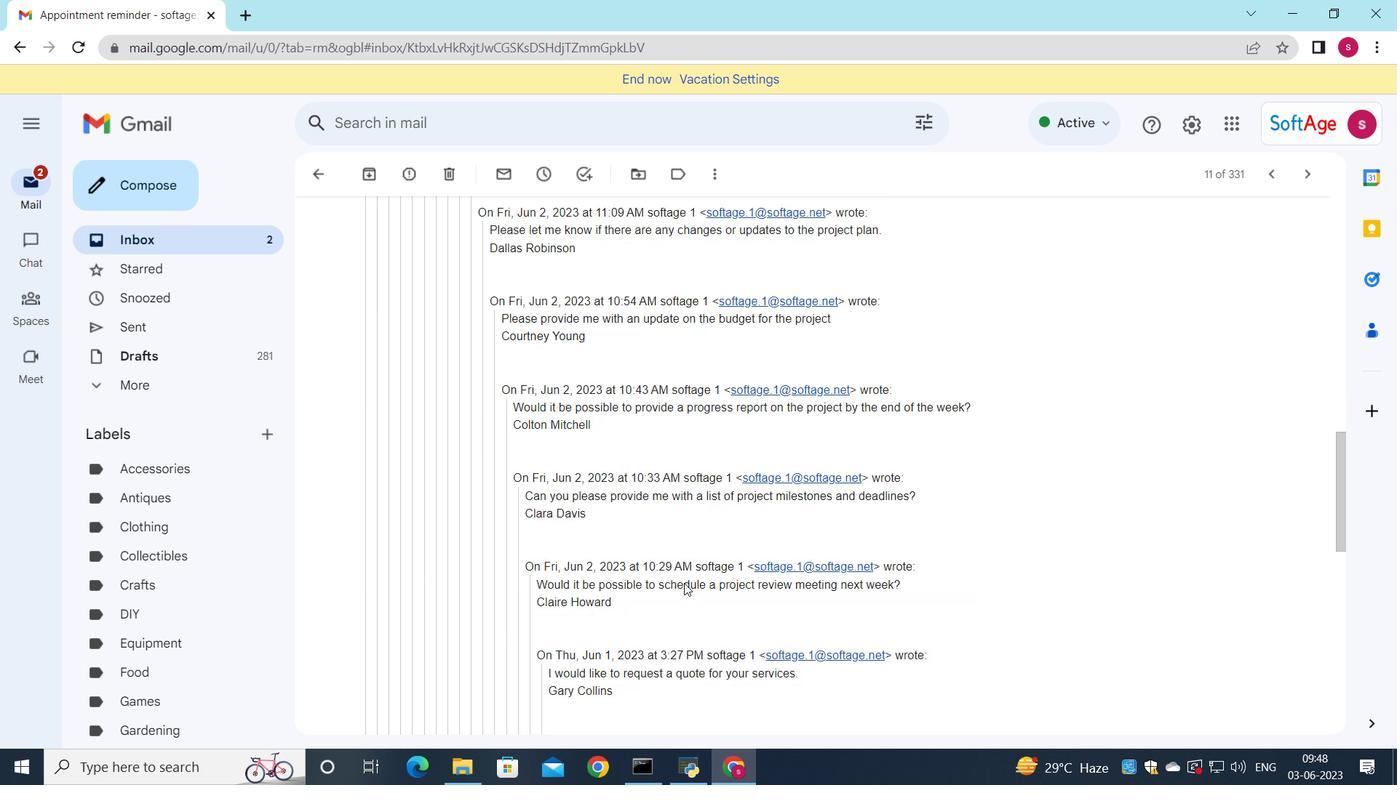 
Action: Mouse scrolled (684, 582) with delta (0, 0)
Screenshot: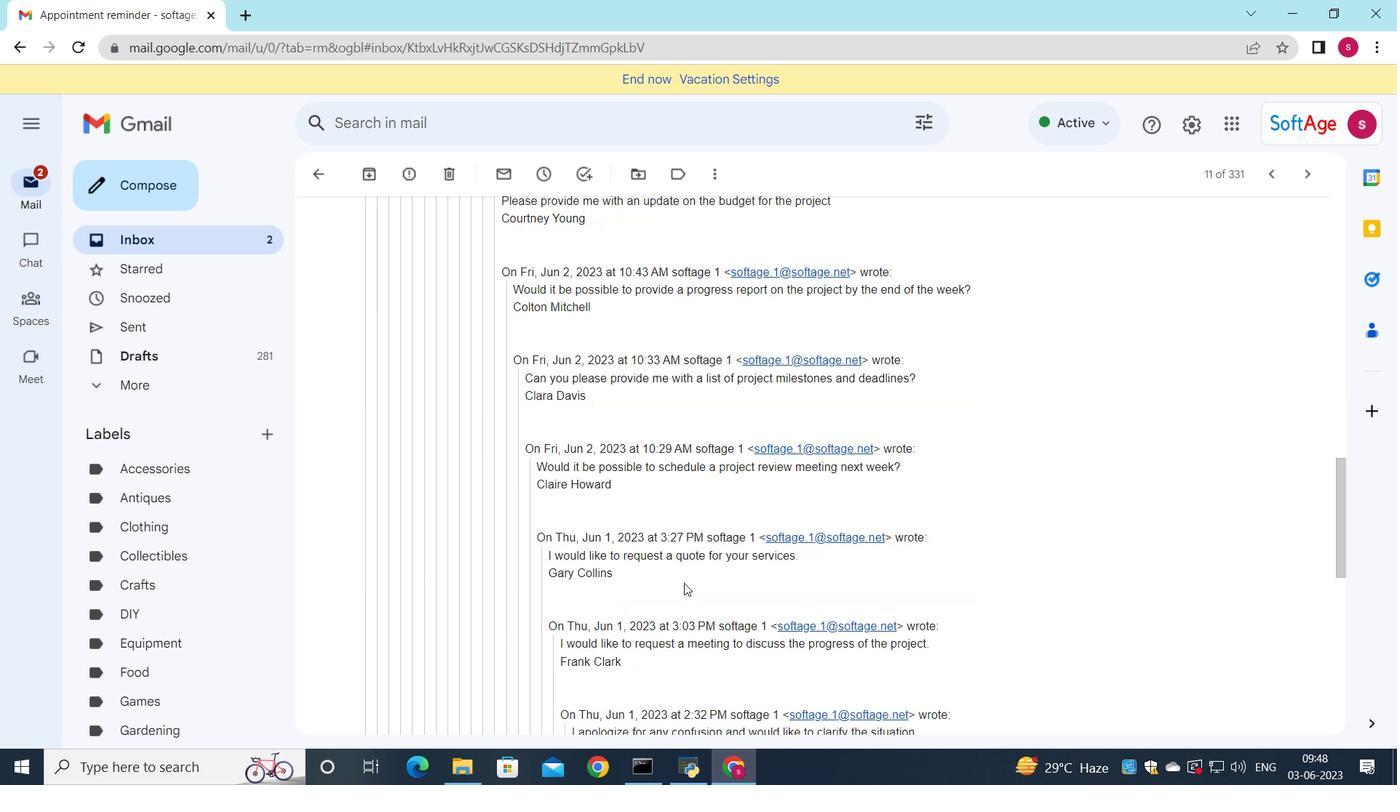 
Action: Mouse scrolled (684, 582) with delta (0, 0)
Screenshot: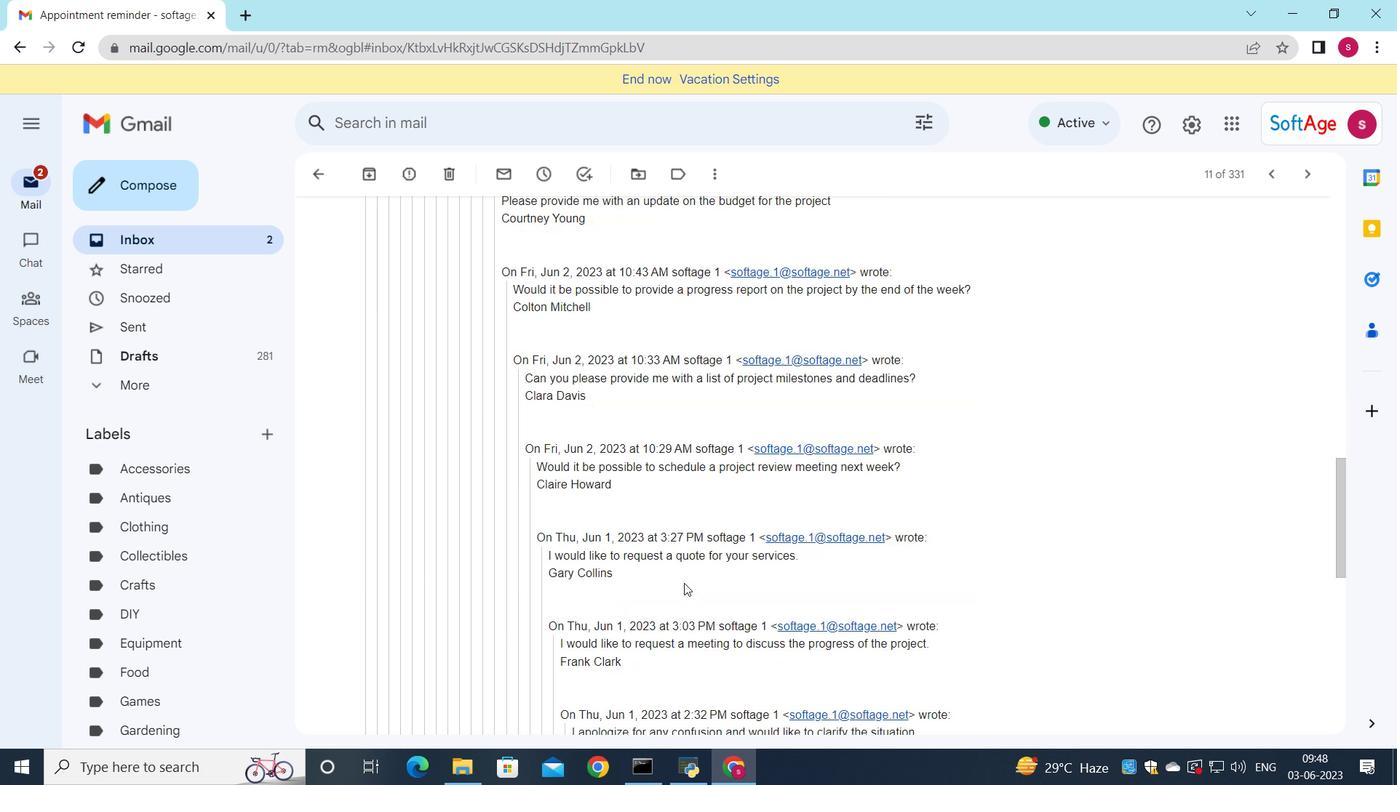 
Action: Mouse scrolled (684, 582) with delta (0, 0)
Screenshot: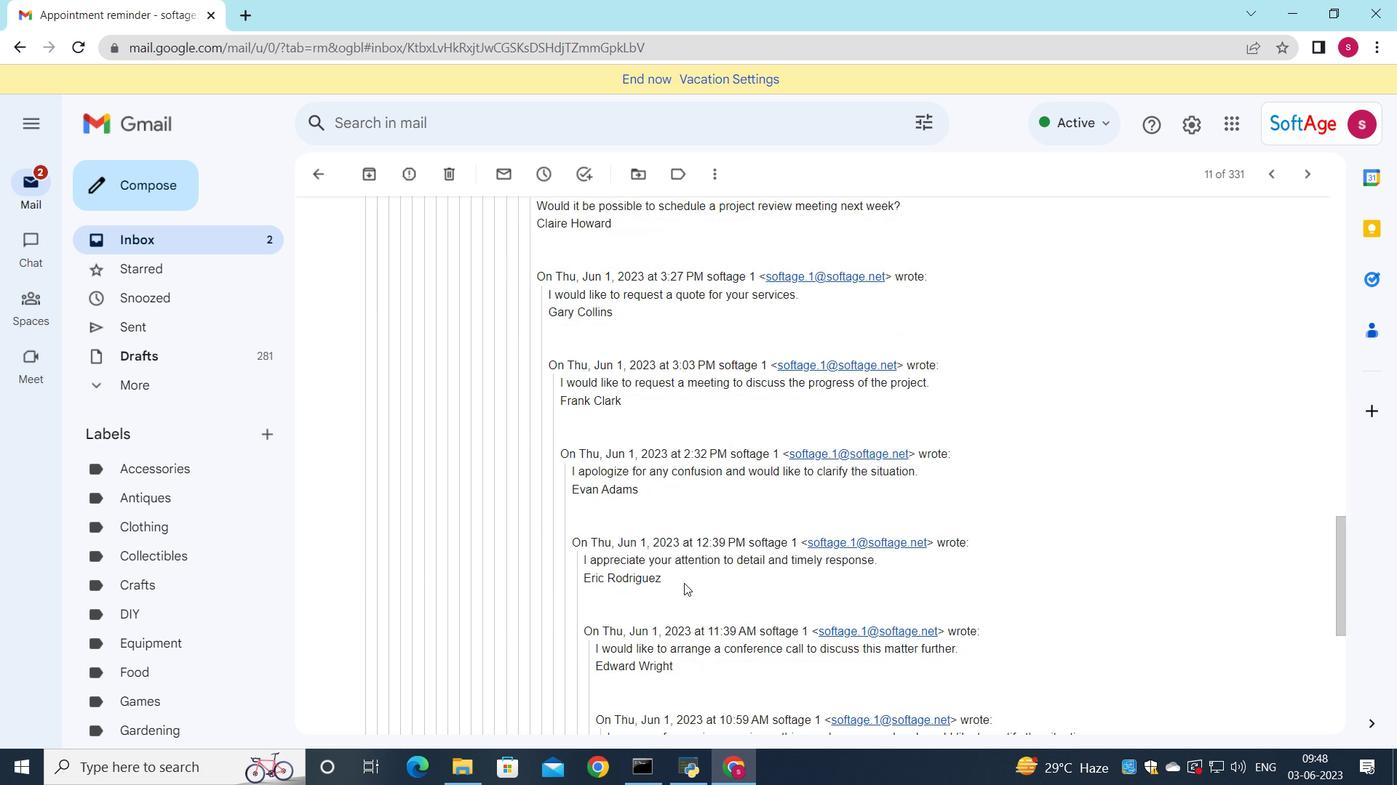 
Action: Mouse scrolled (684, 582) with delta (0, 0)
Screenshot: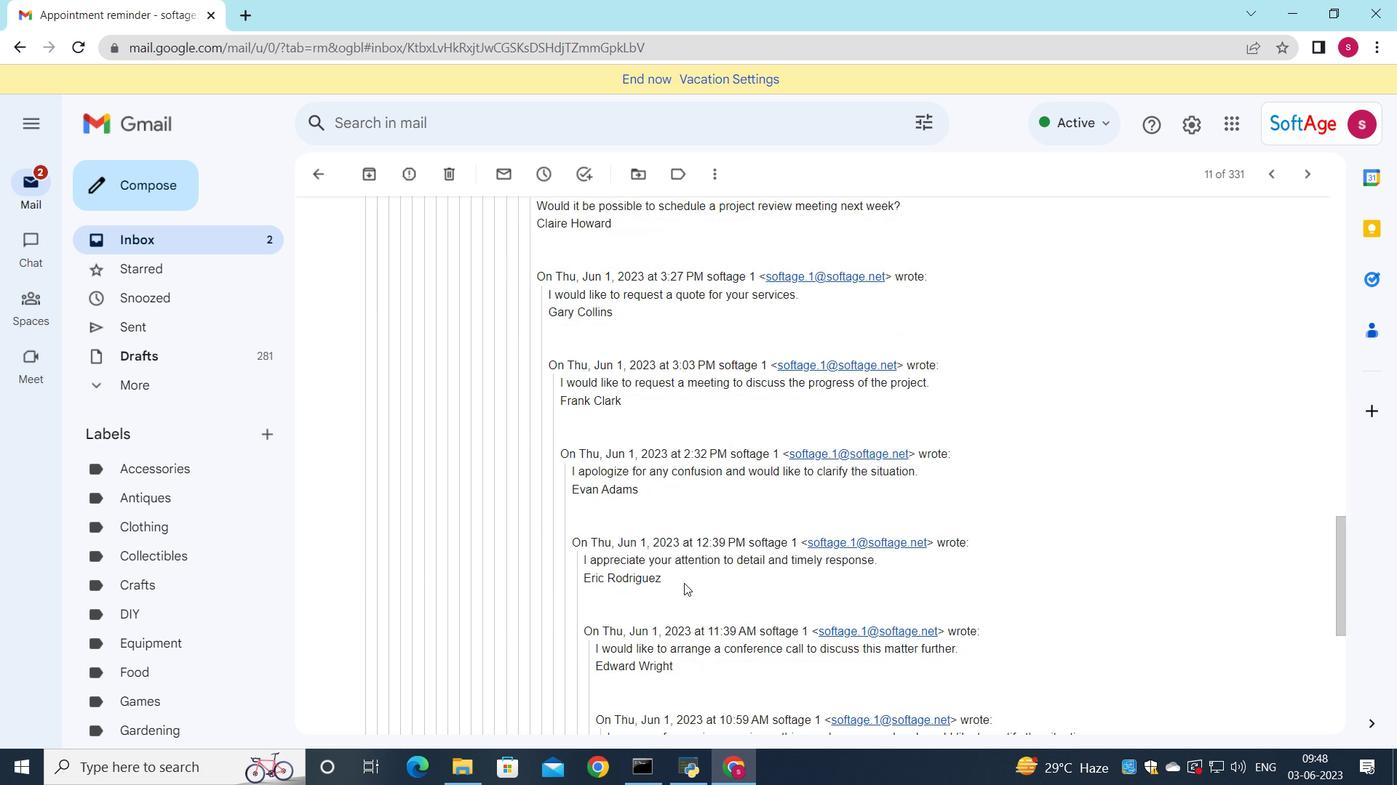 
Action: Mouse scrolled (684, 582) with delta (0, 0)
Screenshot: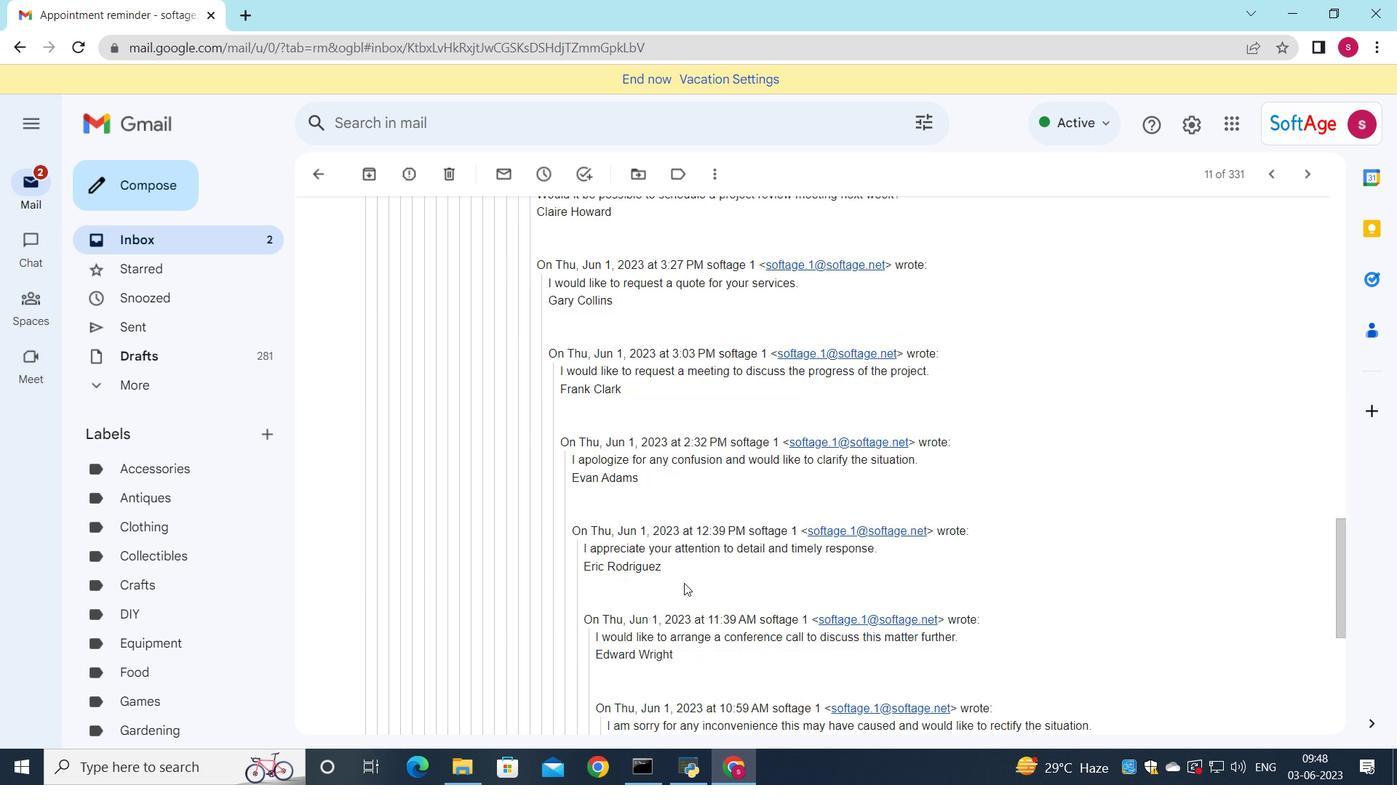 
Action: Mouse moved to (662, 628)
Screenshot: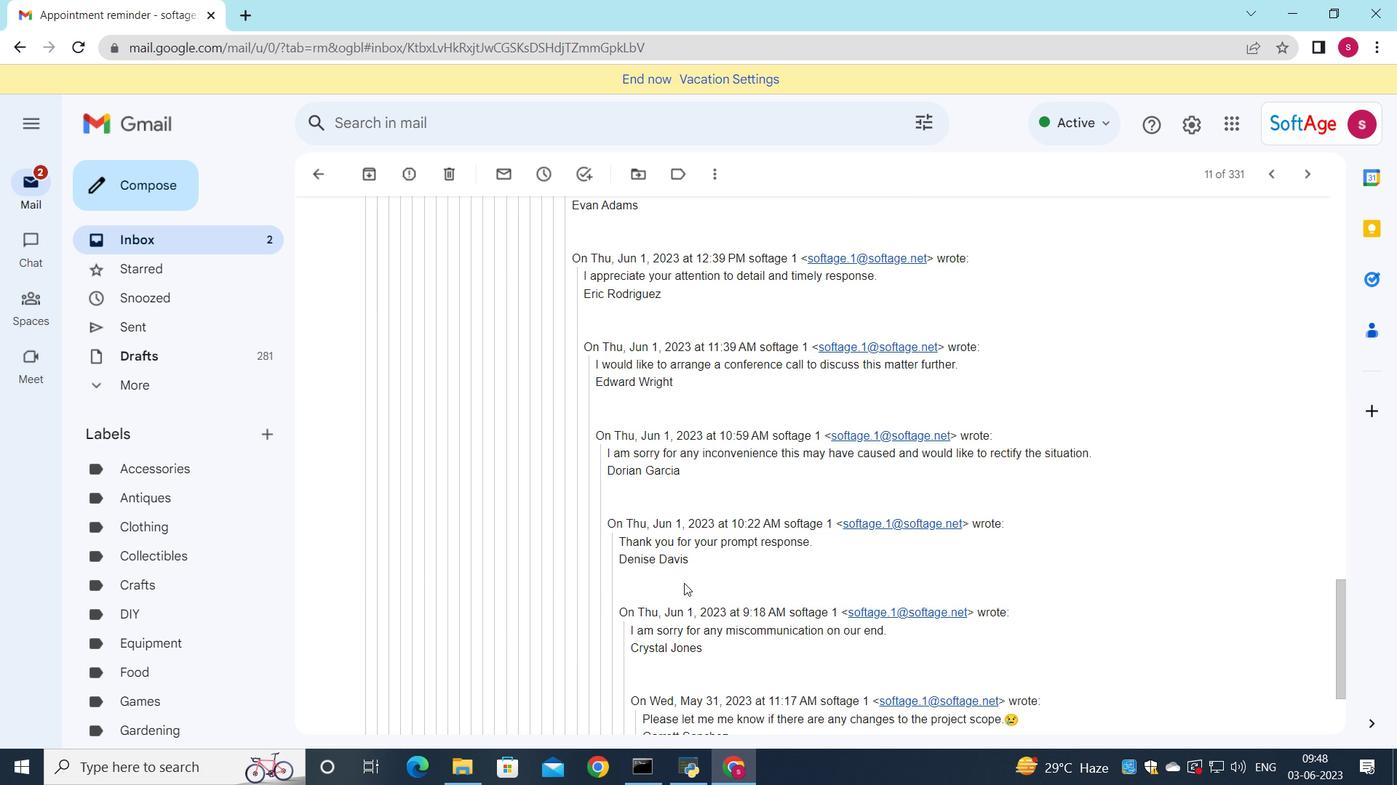 
Action: Mouse scrolled (662, 628) with delta (0, 0)
Screenshot: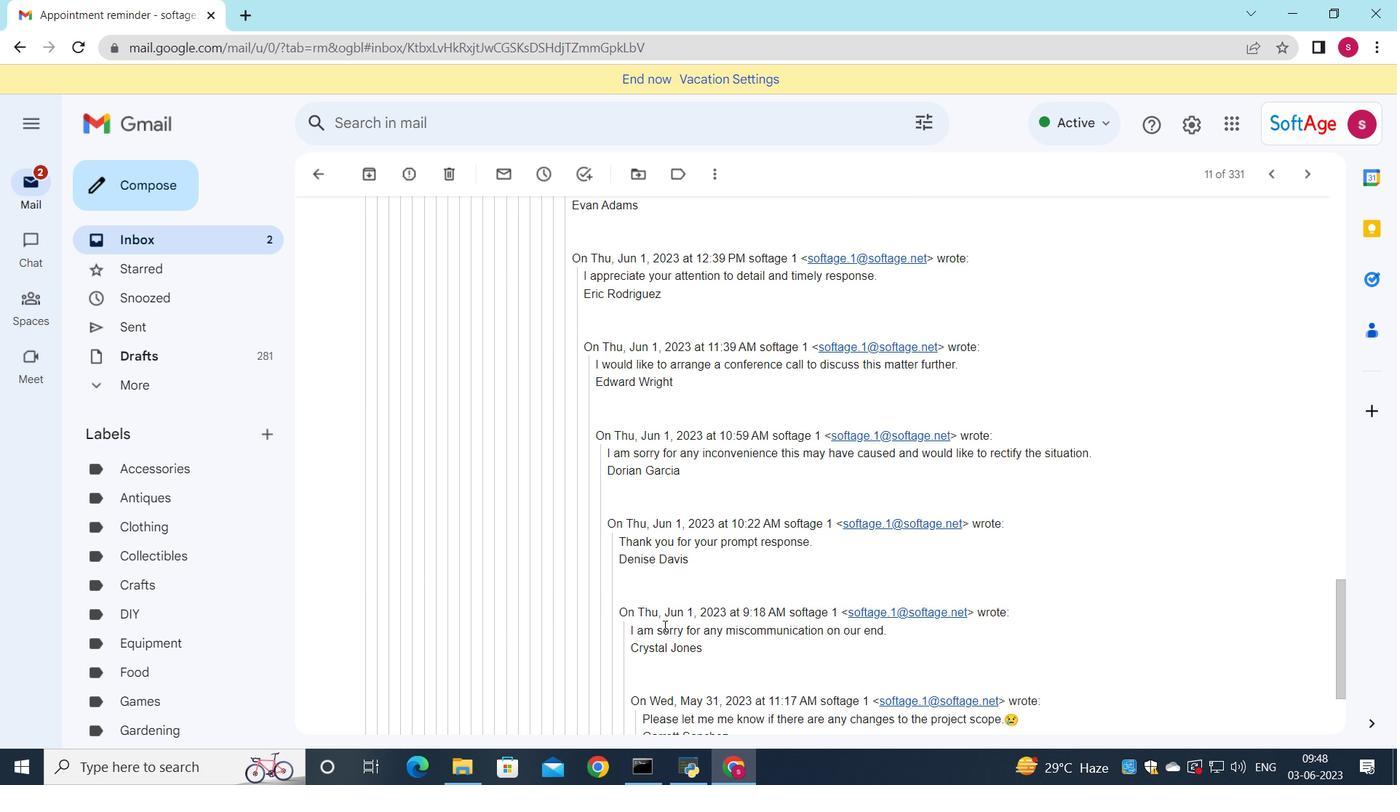 
Action: Mouse scrolled (662, 628) with delta (0, 0)
Screenshot: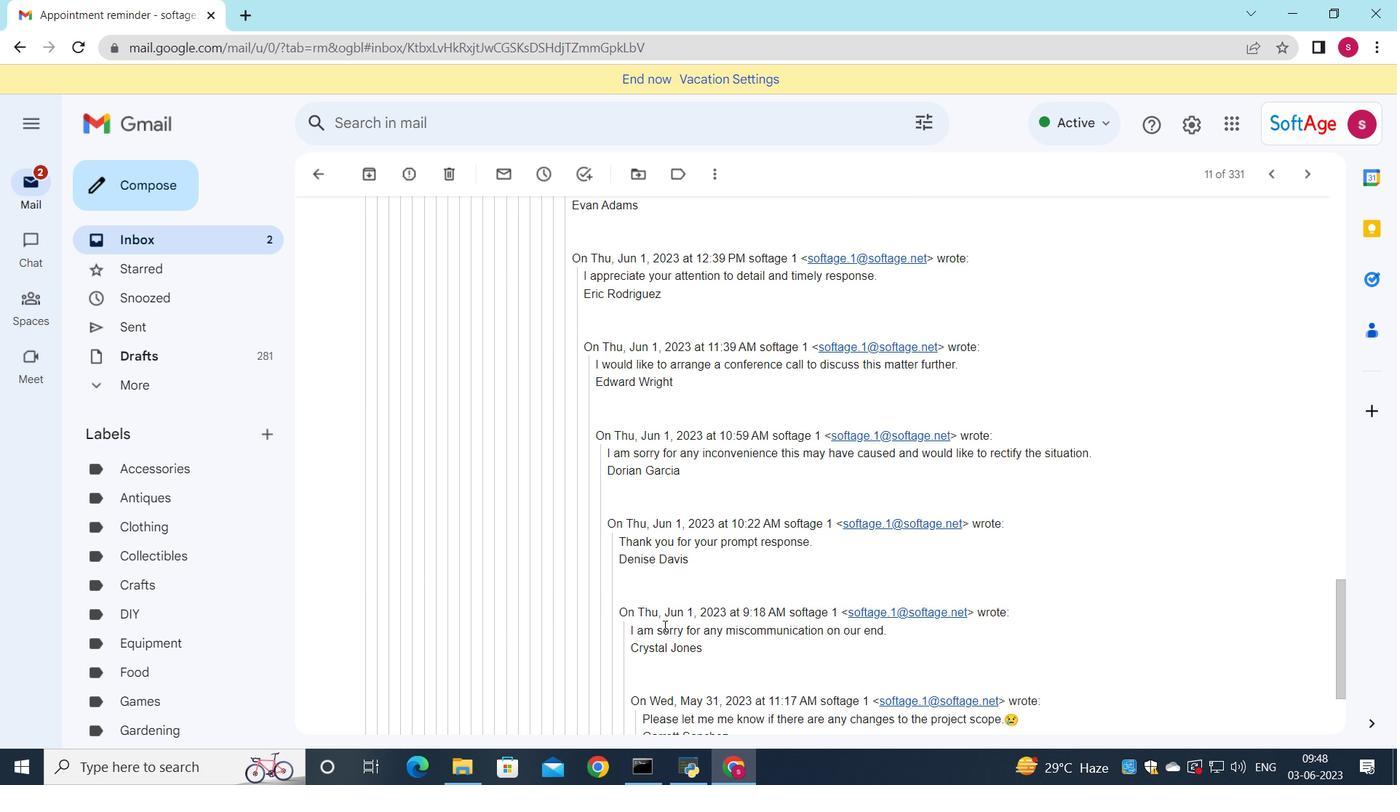 
Action: Mouse scrolled (662, 628) with delta (0, 0)
Screenshot: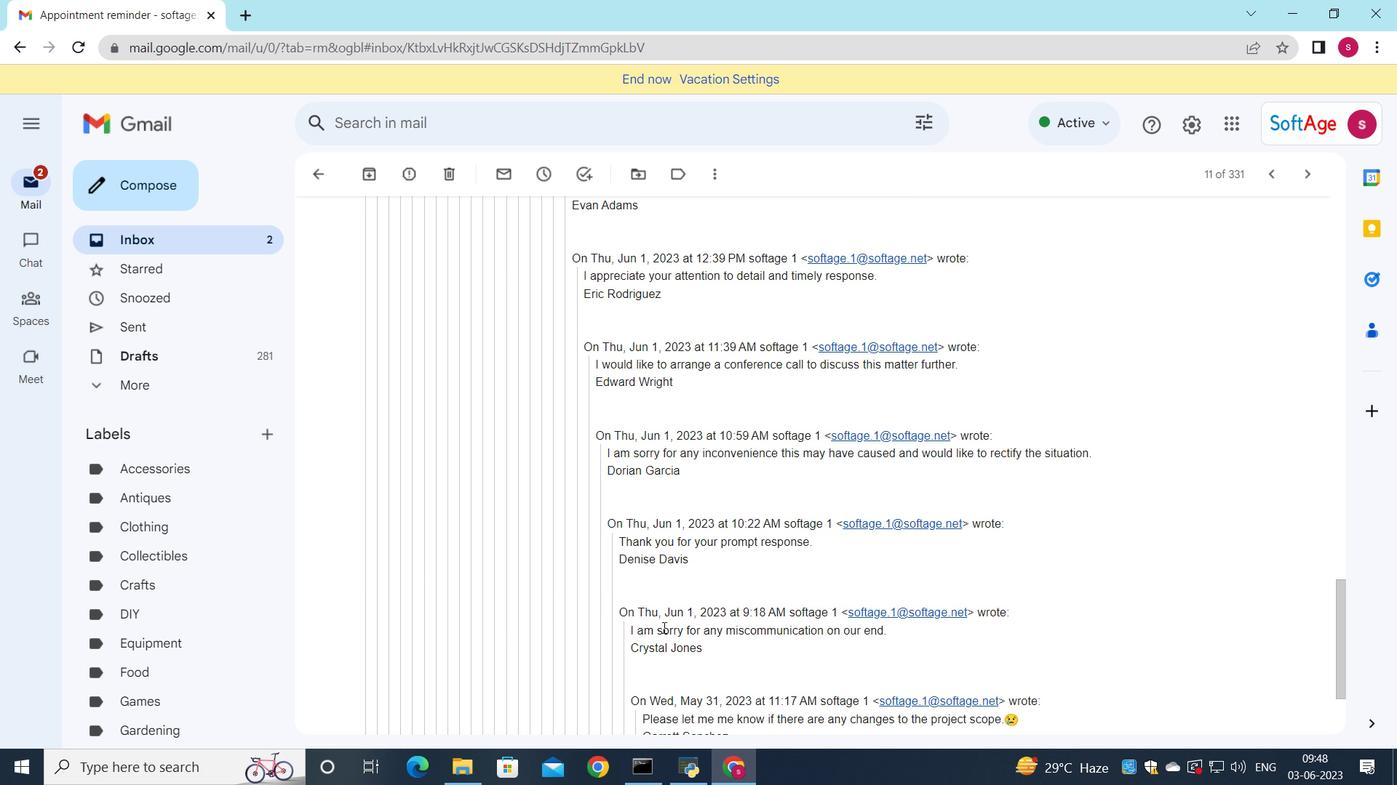 
Action: Mouse scrolled (662, 628) with delta (0, 0)
Screenshot: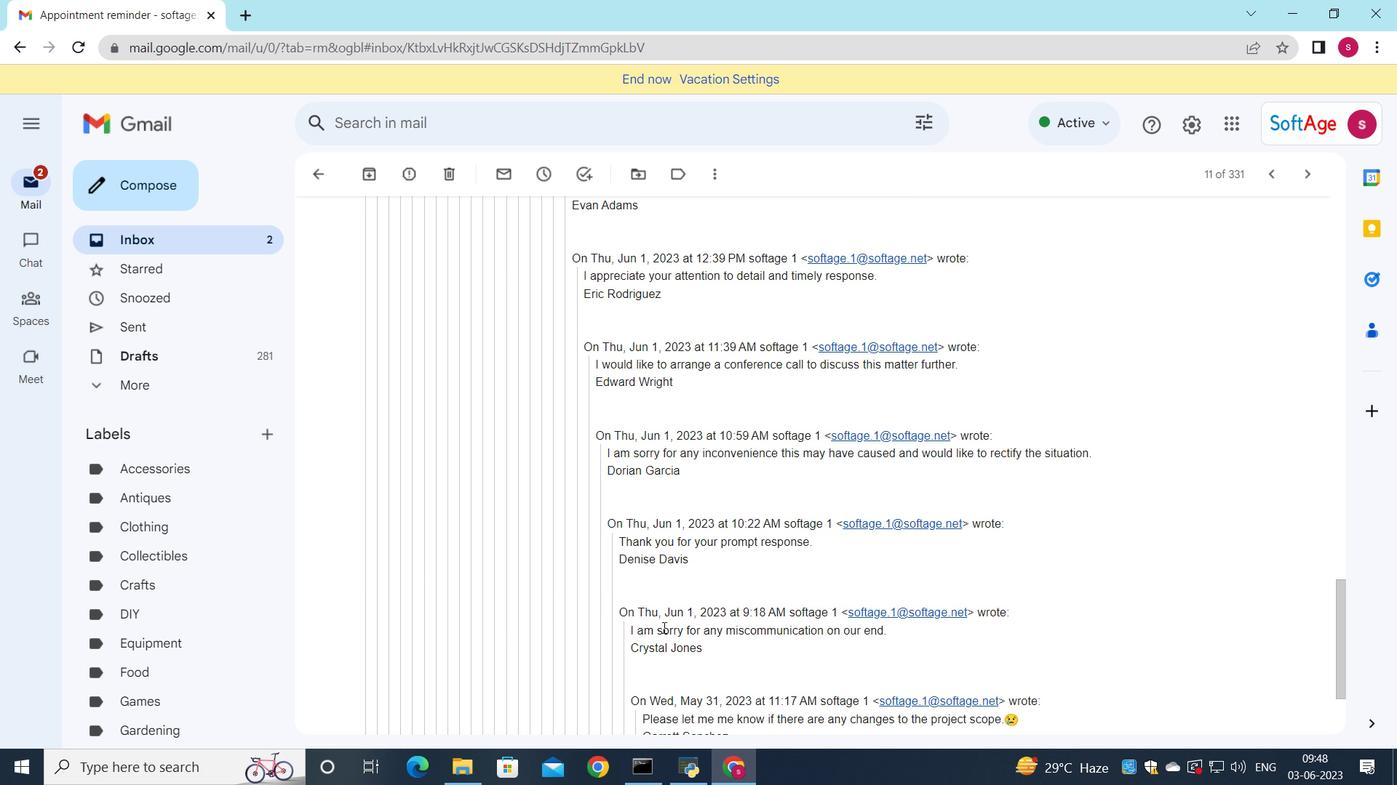
Action: Mouse scrolled (662, 628) with delta (0, 0)
Screenshot: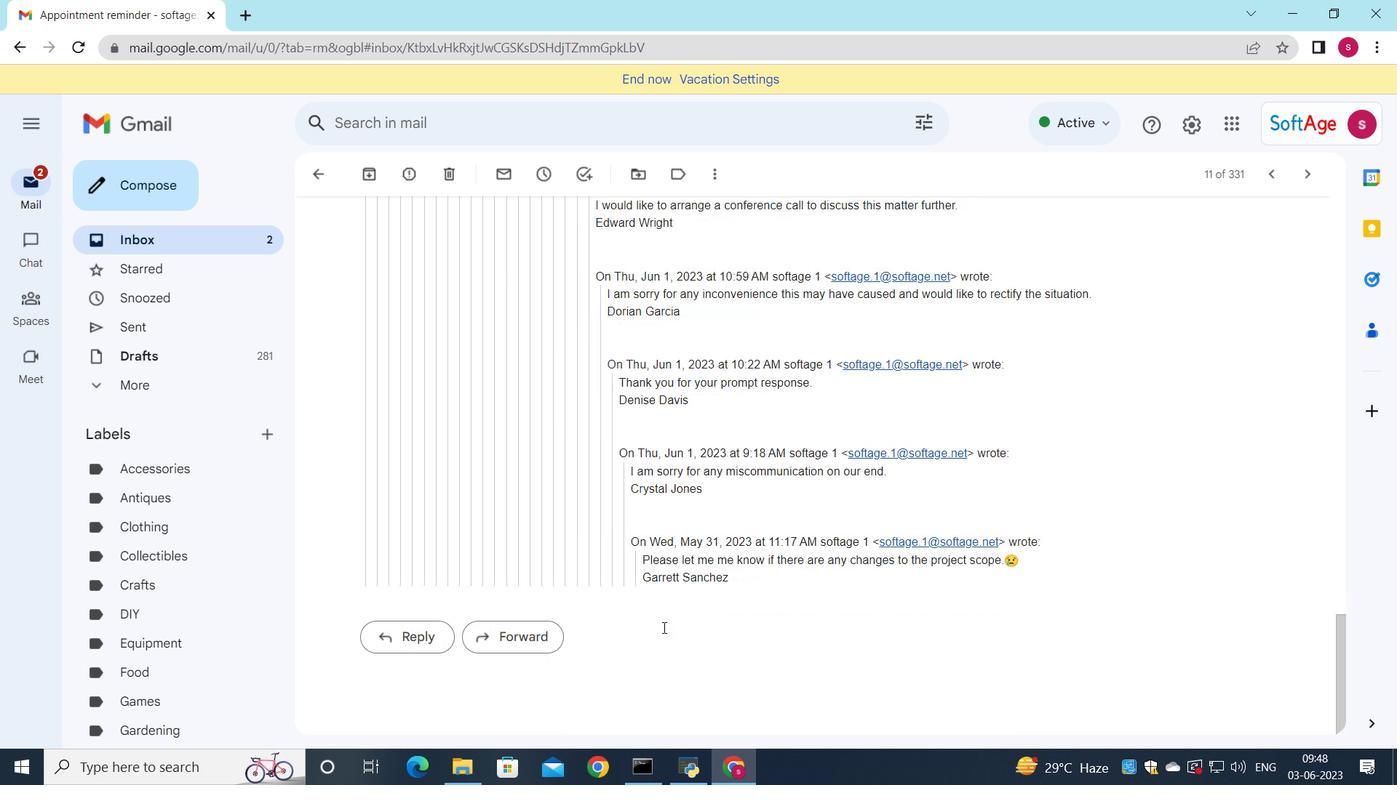 
Action: Mouse scrolled (662, 628) with delta (0, 0)
Screenshot: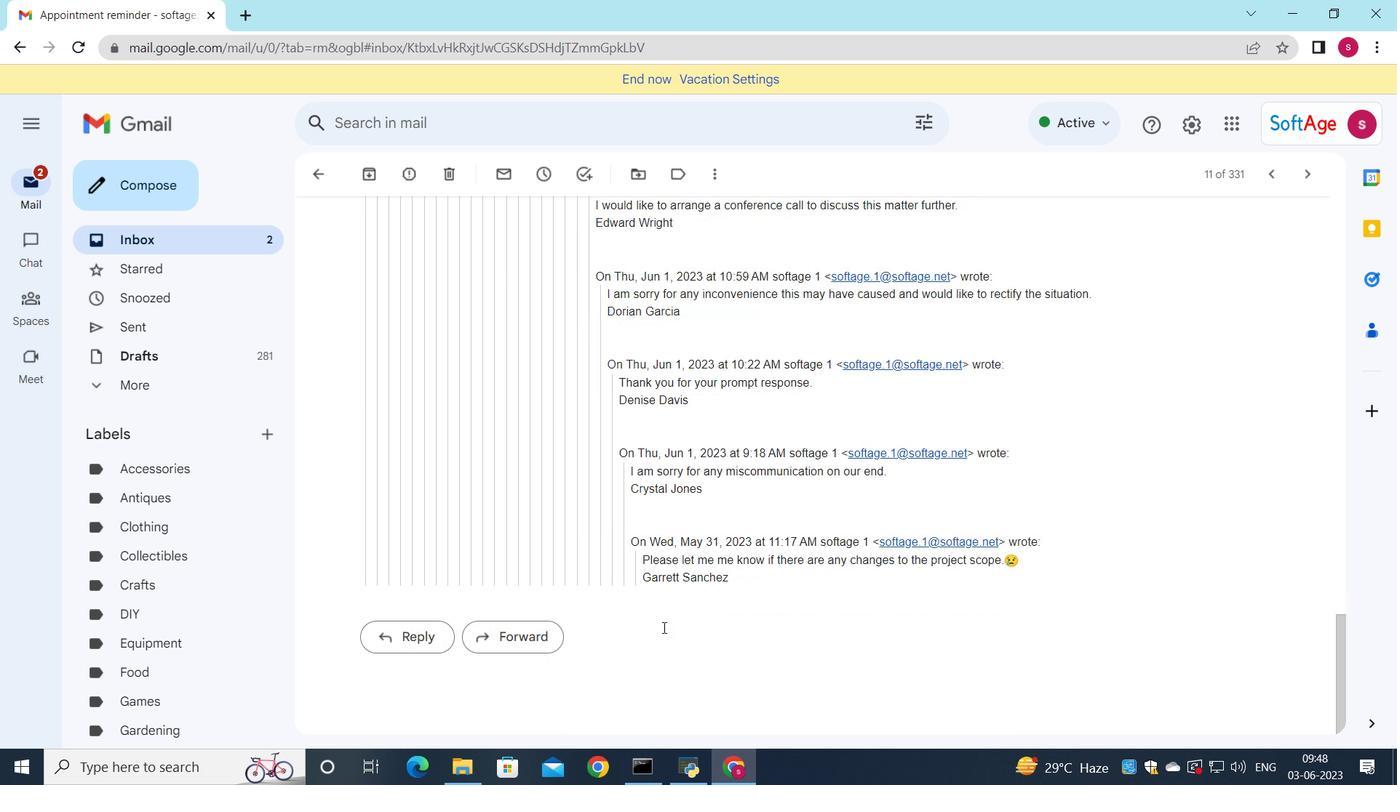 
Action: Mouse scrolled (662, 628) with delta (0, 0)
Screenshot: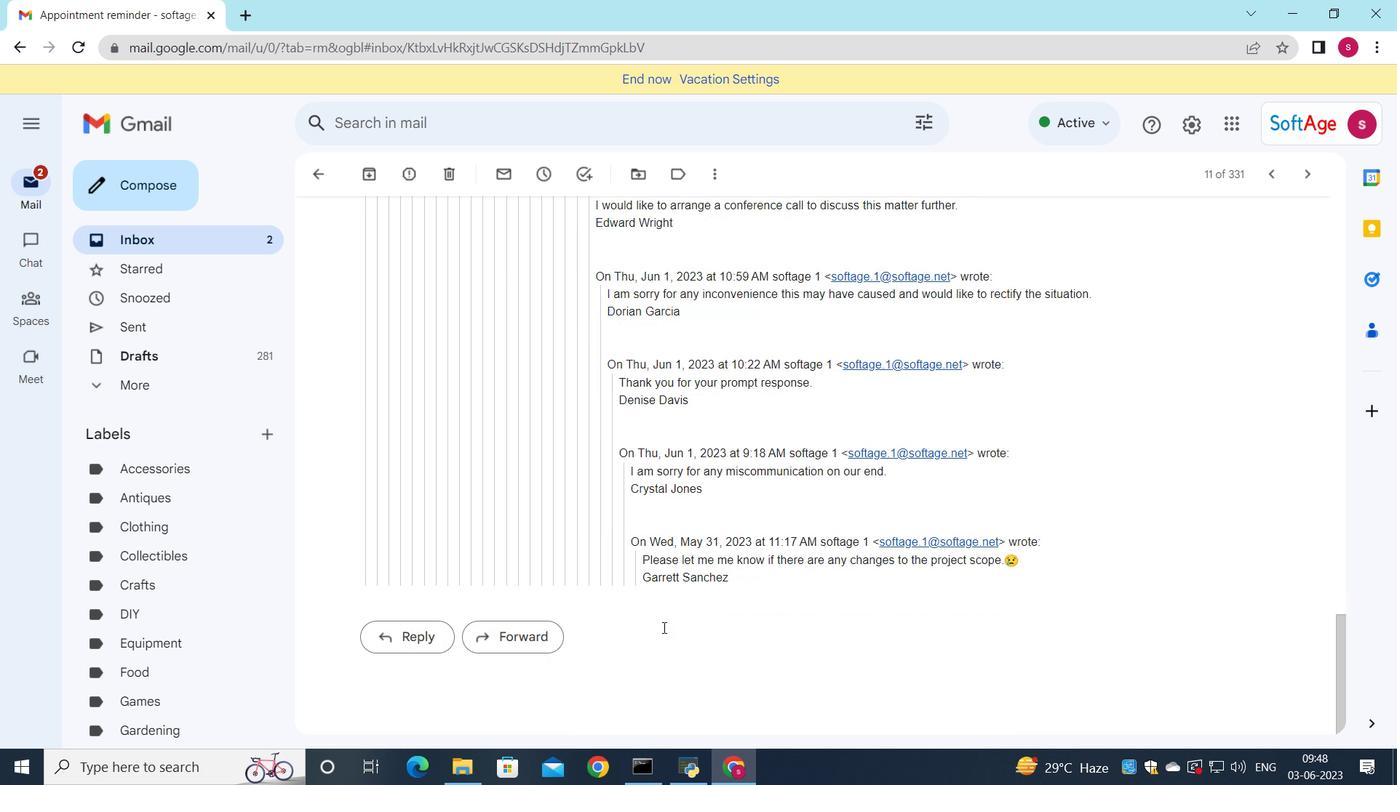 
Action: Mouse scrolled (662, 628) with delta (0, 0)
Screenshot: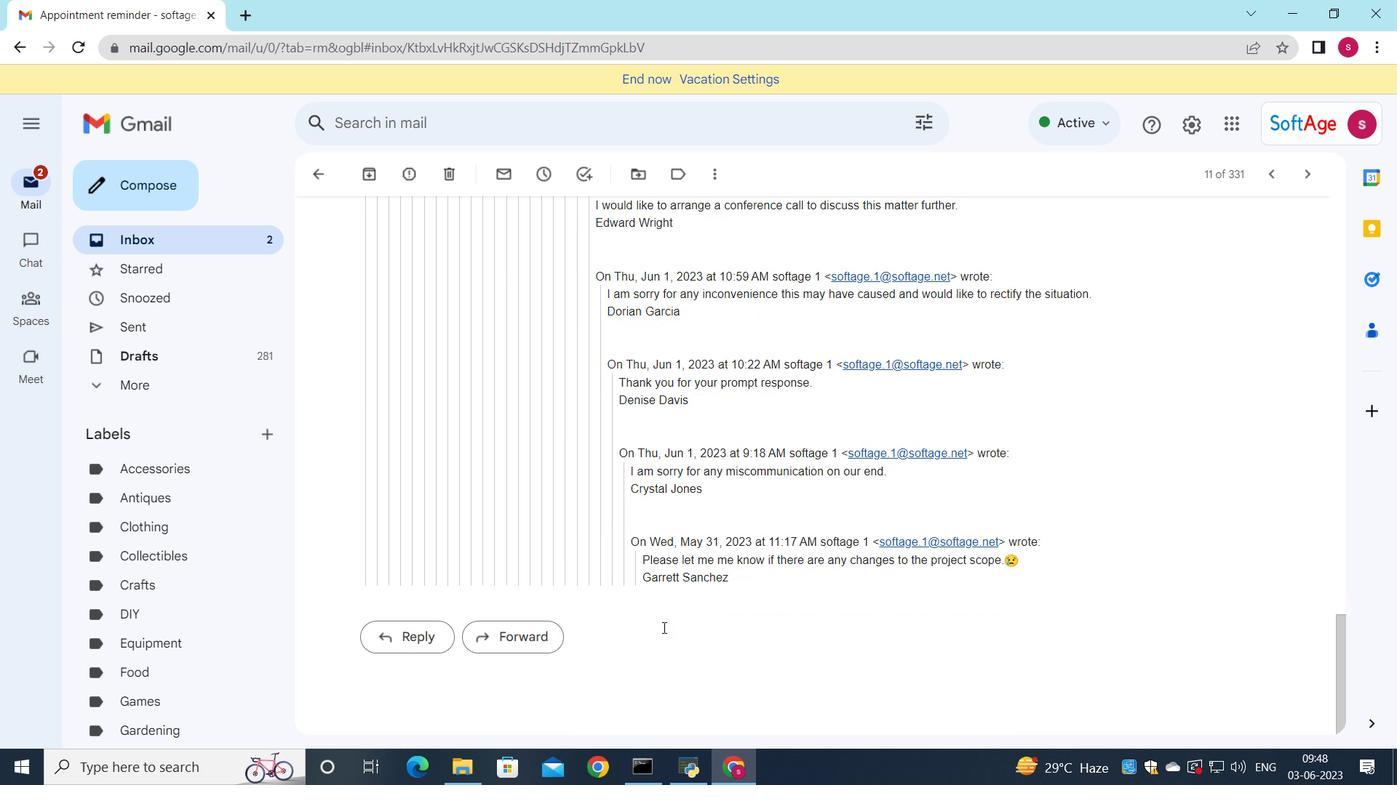 
Action: Mouse moved to (402, 635)
Screenshot: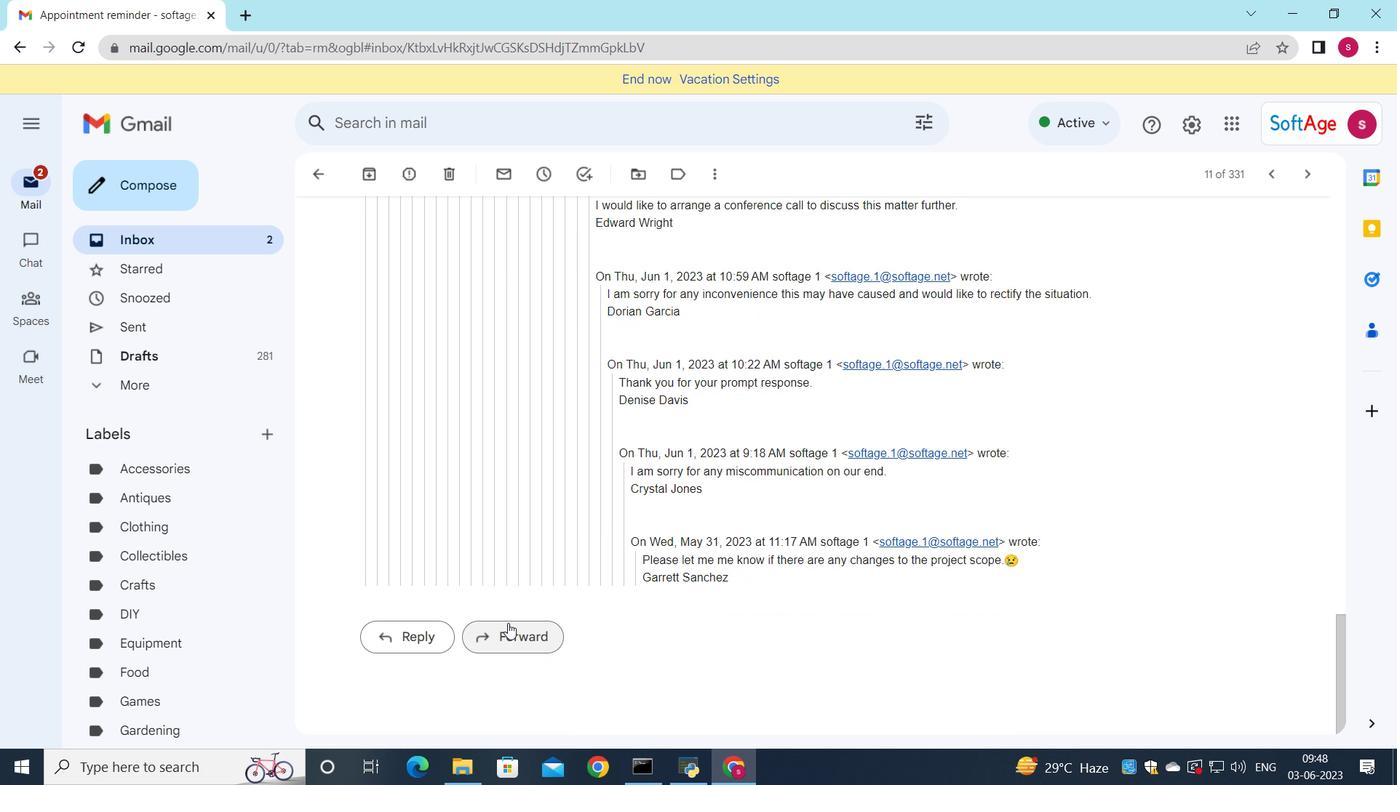 
Action: Mouse pressed left at (402, 635)
Screenshot: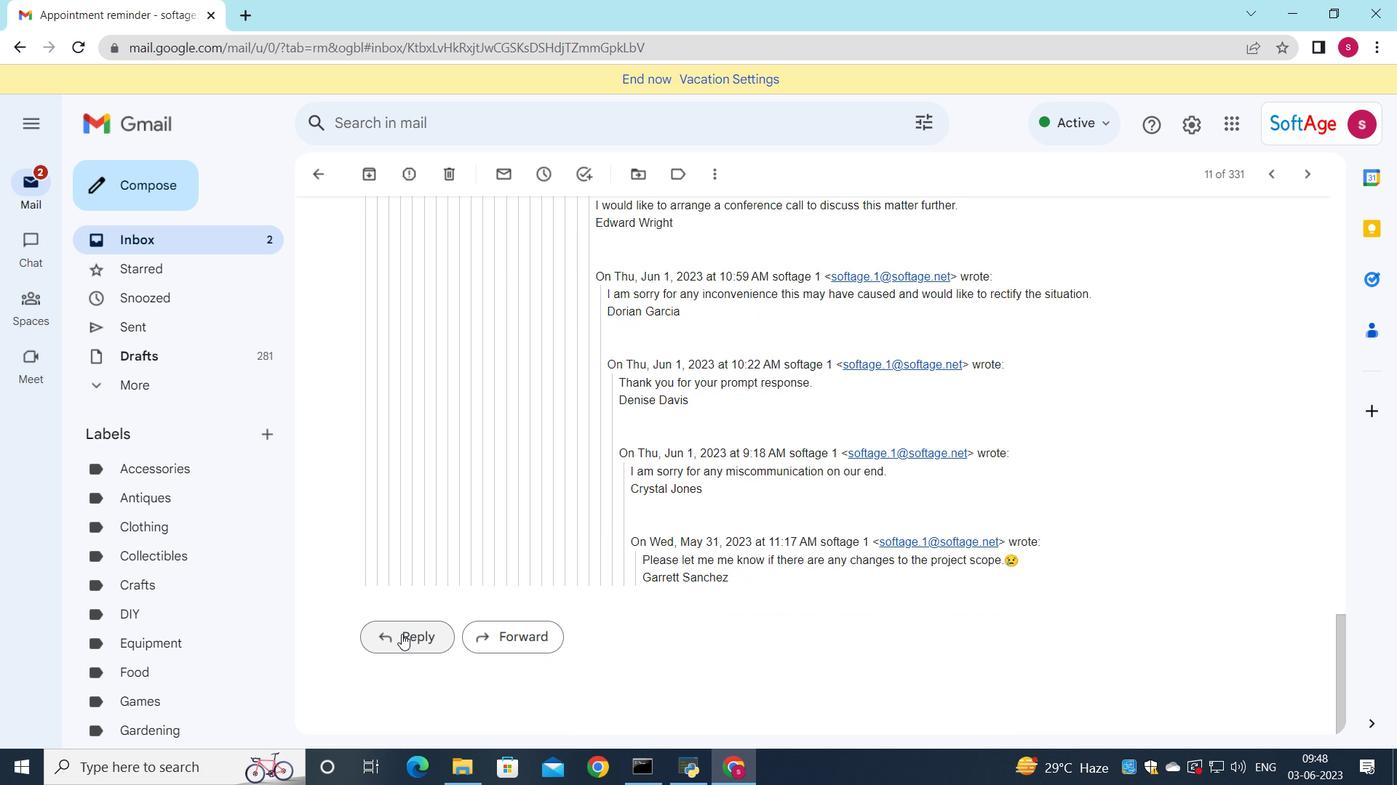 
Action: Mouse moved to (399, 526)
Screenshot: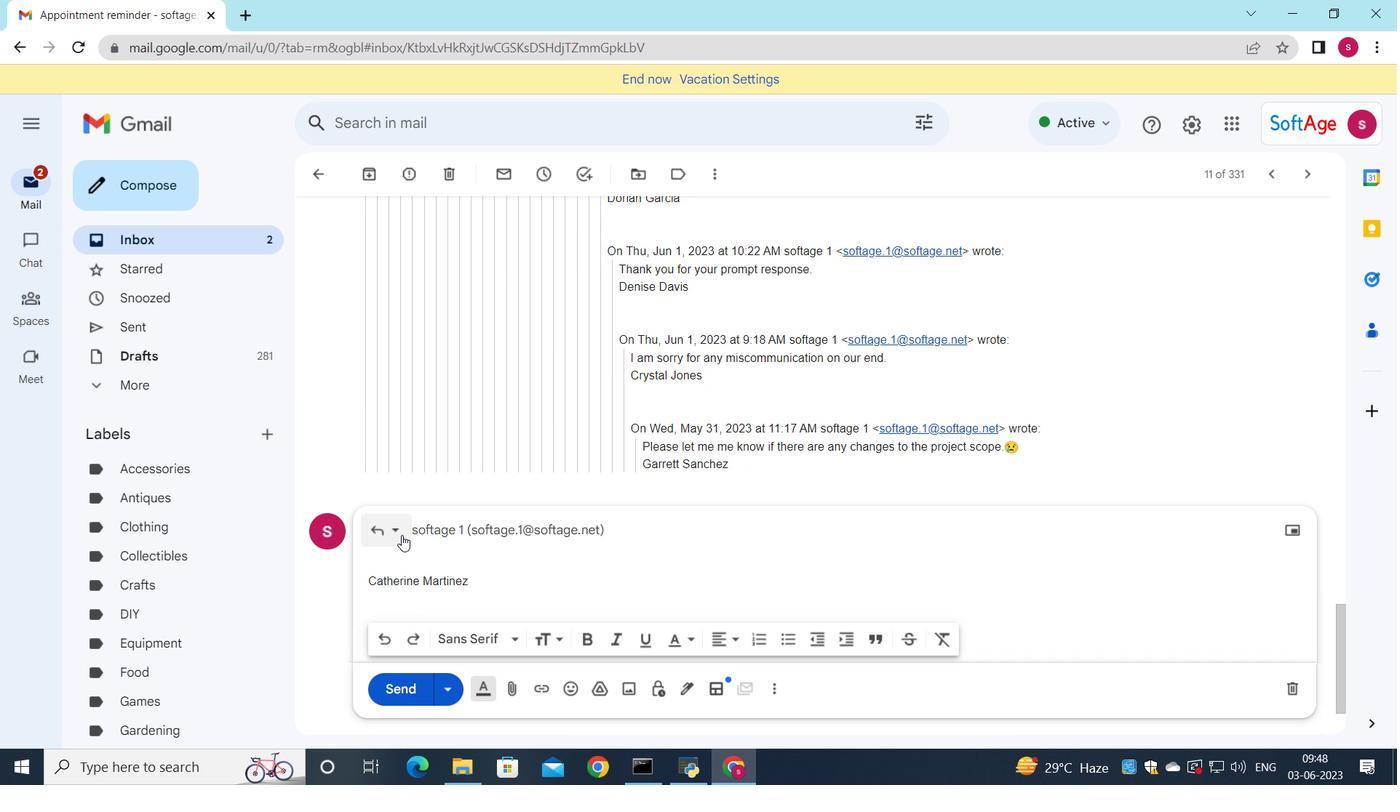 
Action: Mouse pressed left at (399, 526)
Screenshot: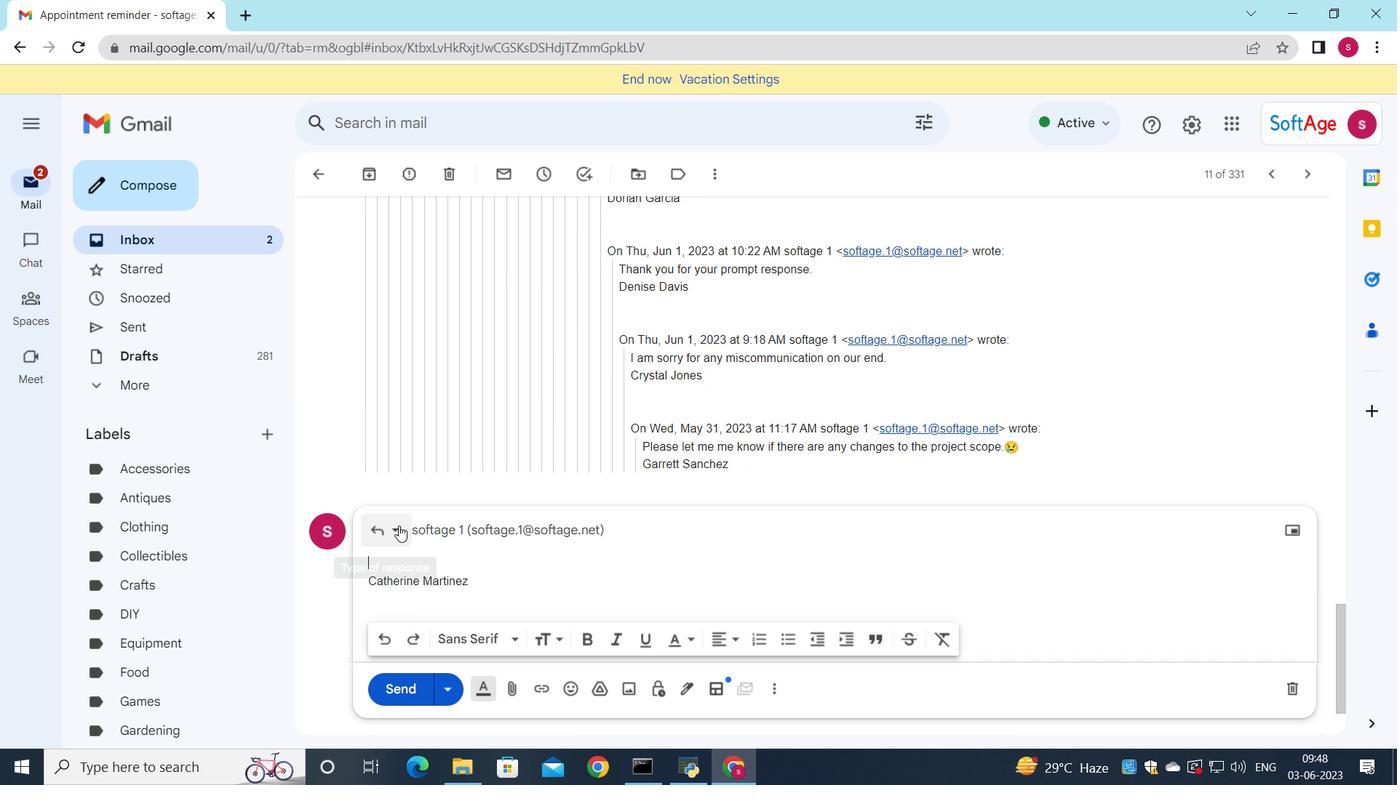 
Action: Mouse moved to (419, 625)
Screenshot: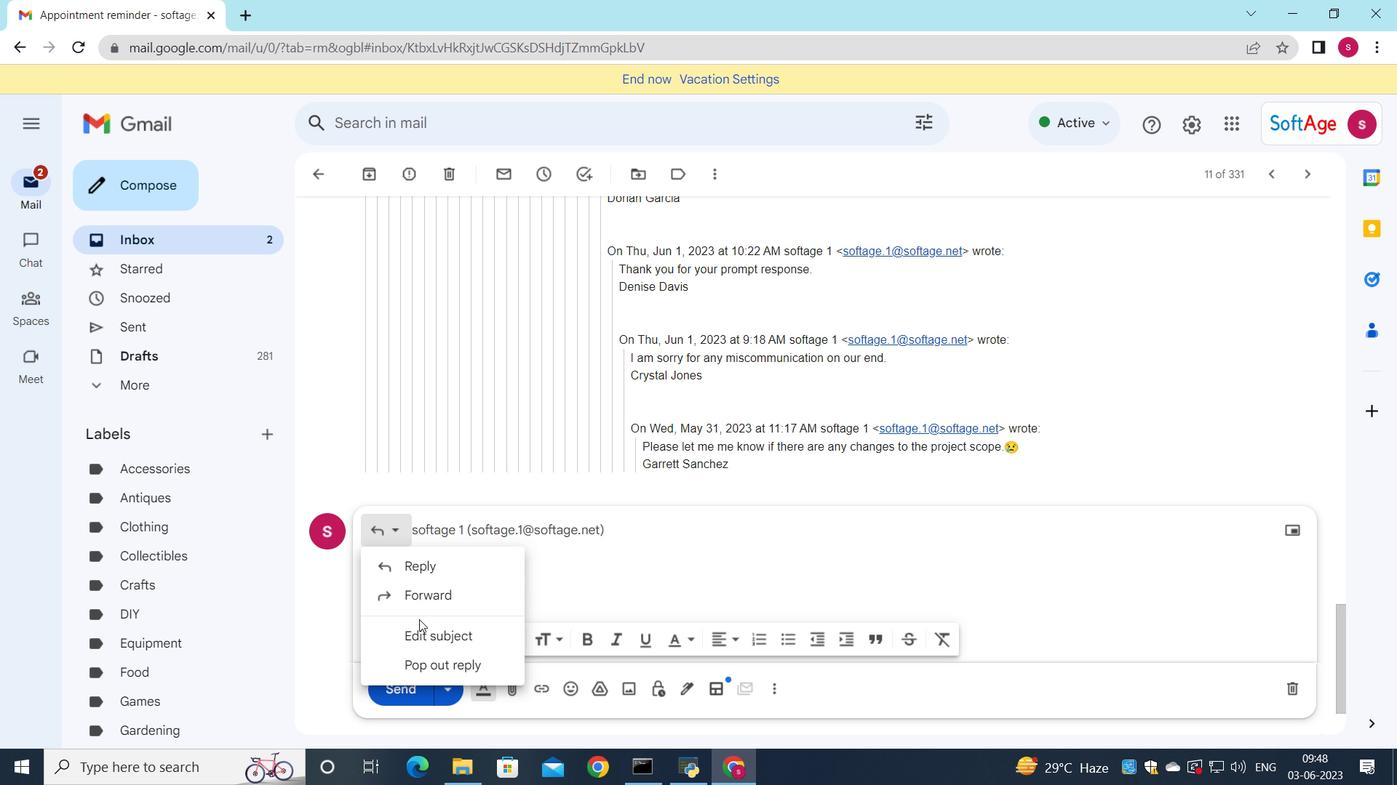 
Action: Mouse pressed left at (419, 625)
Screenshot: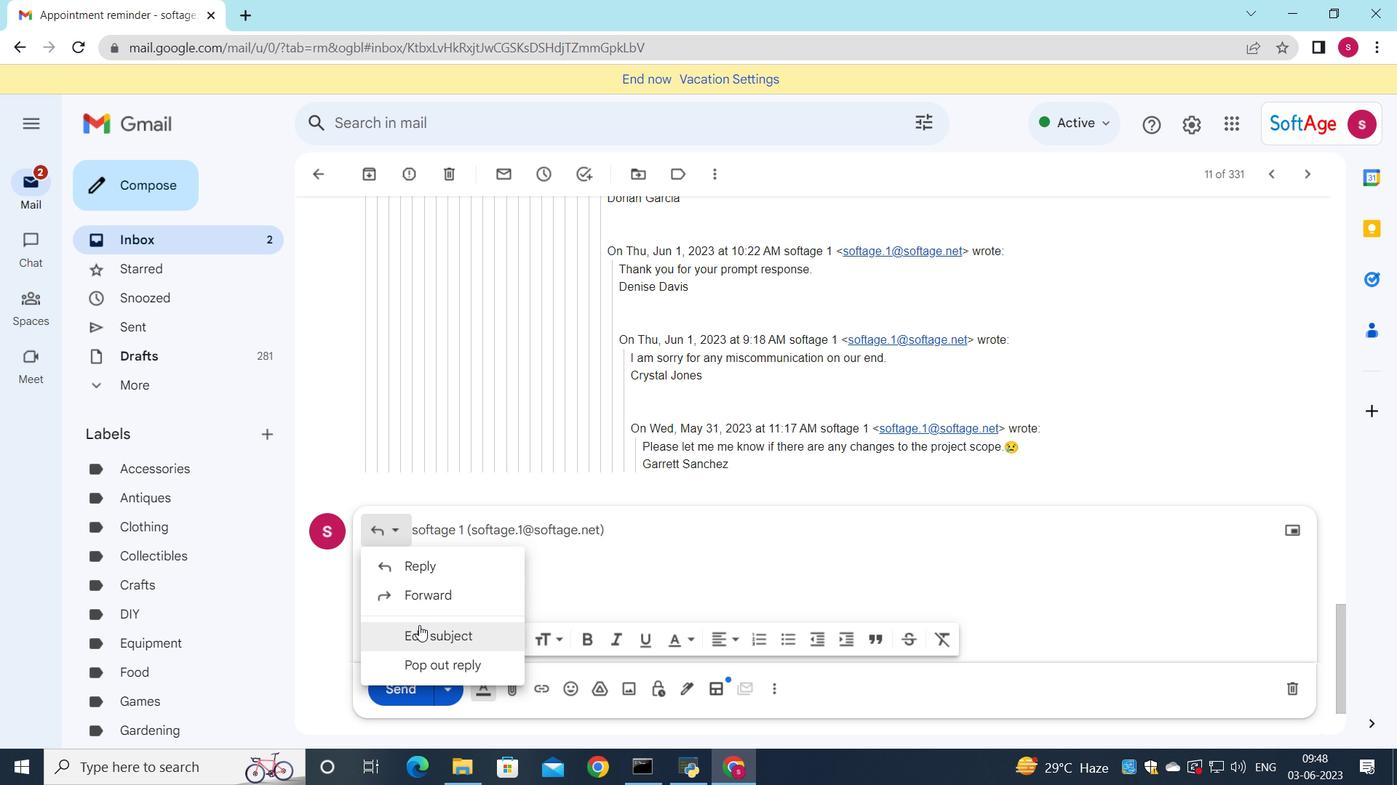 
Action: Mouse moved to (1159, 392)
Screenshot: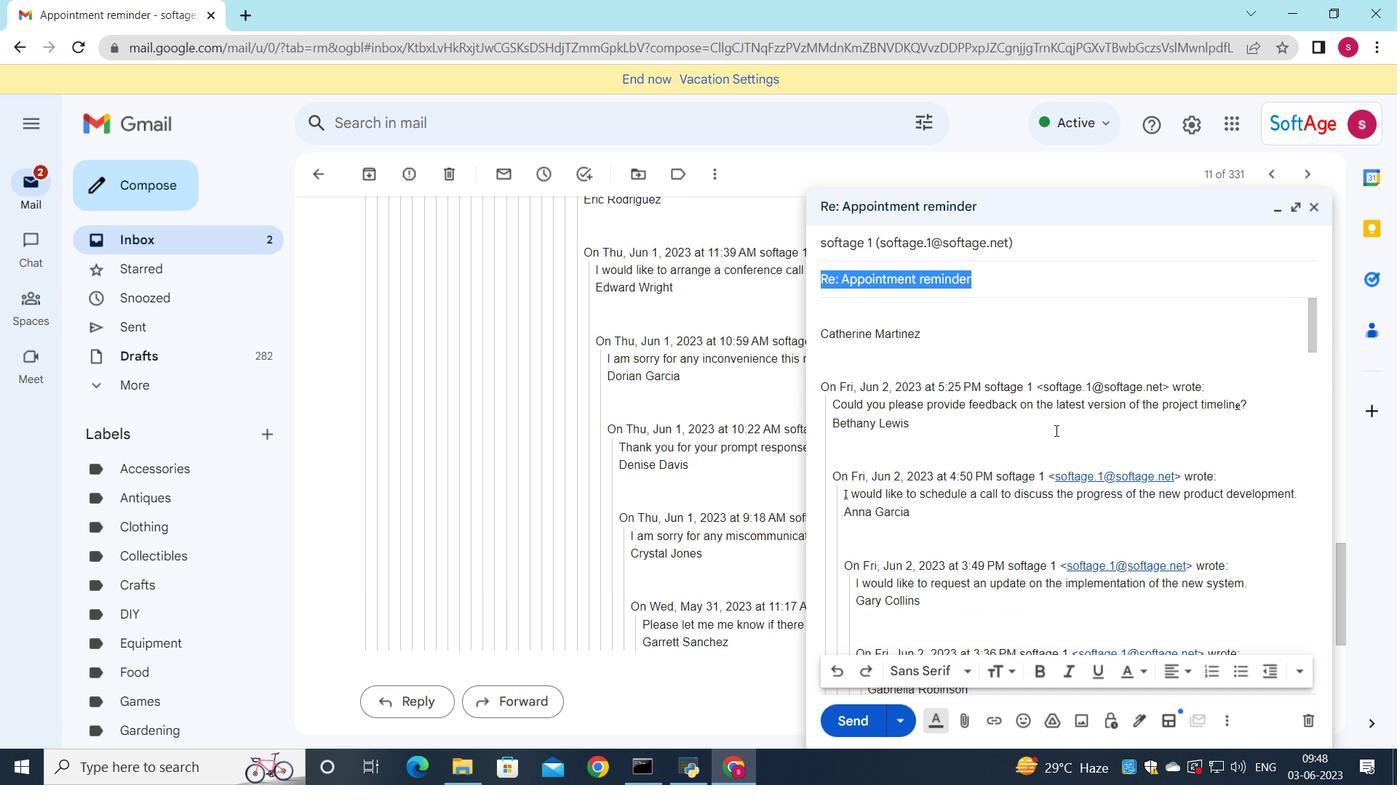 
Action: Key pressed <Key.shift>Proposal<Key.space>submission
Screenshot: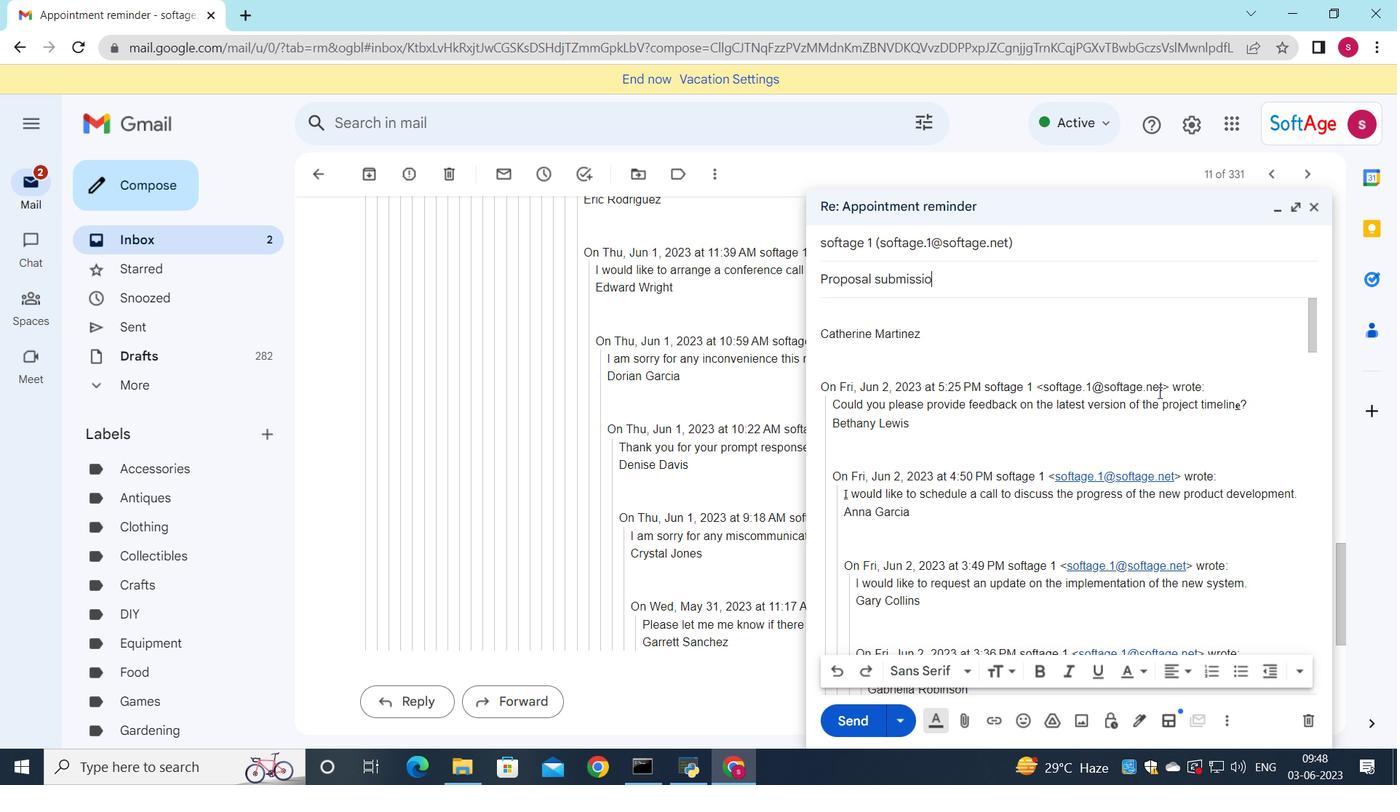
Action: Mouse moved to (842, 322)
Screenshot: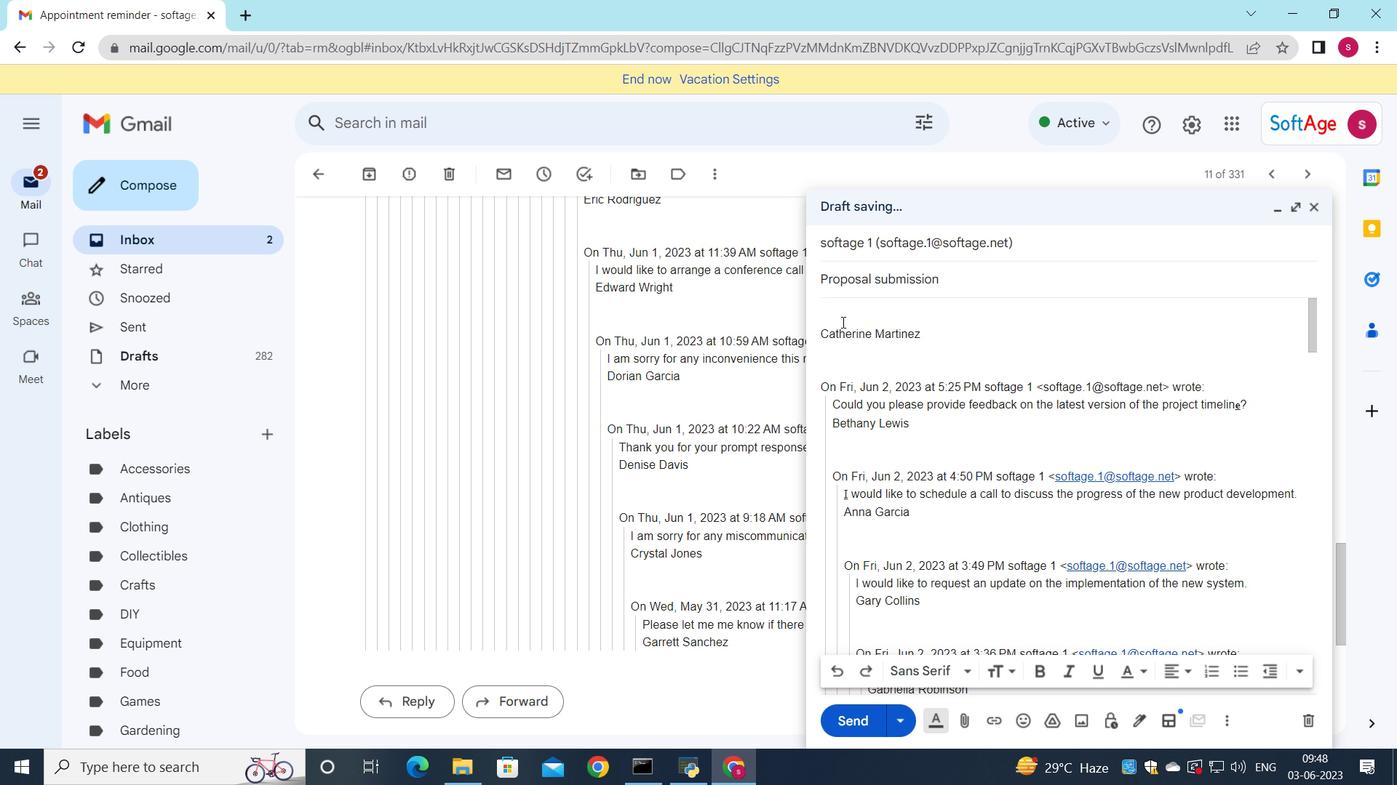 
Action: Mouse pressed left at (842, 322)
Screenshot: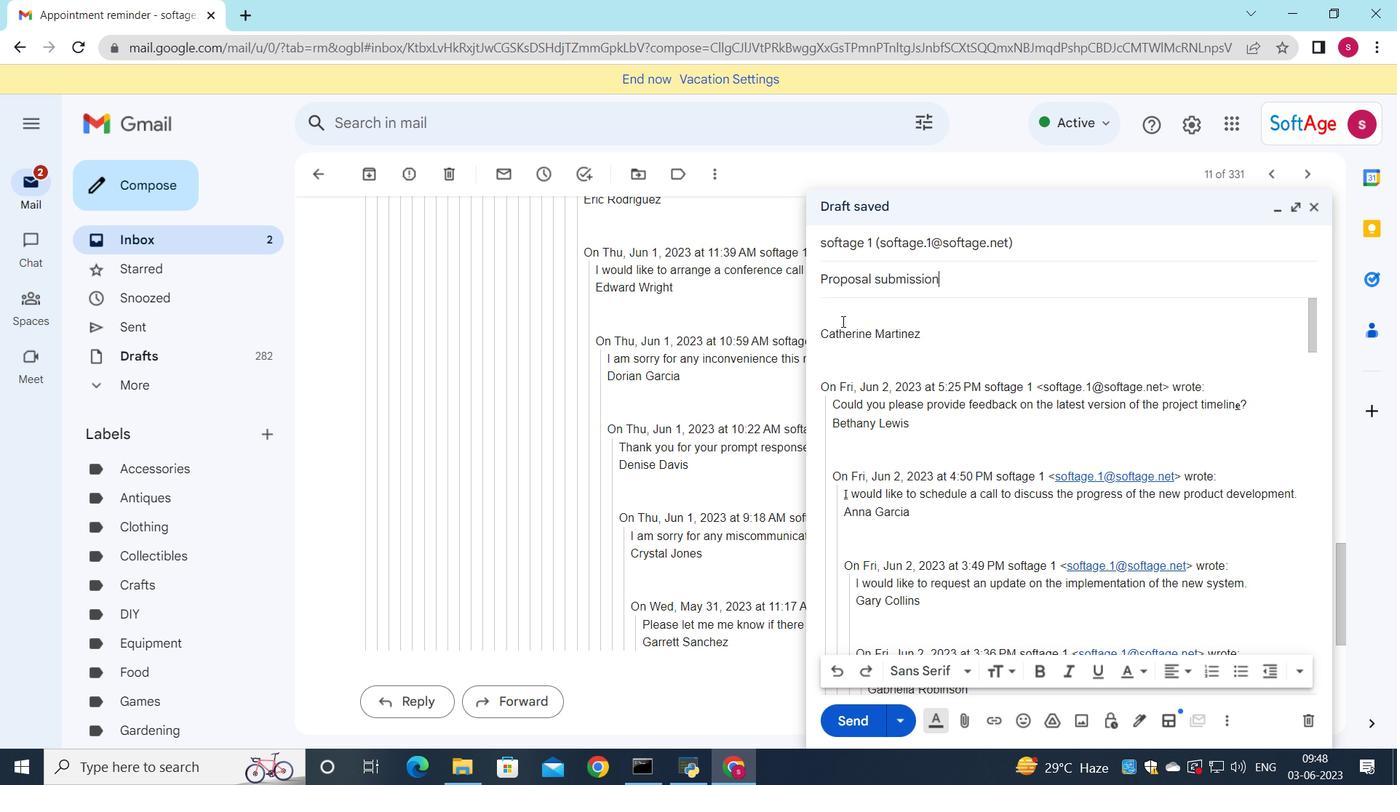 
Action: Key pressed <Key.shift>I<Key.space>wanted<Key.space>to<Key.space>follow<Key.space>up<Key.space>on<Key.space>the<Key.space>request<Key.space>for<Key.space>the<Key.space>new<Key.space>vendor<Key.space>proposal.
Screenshot: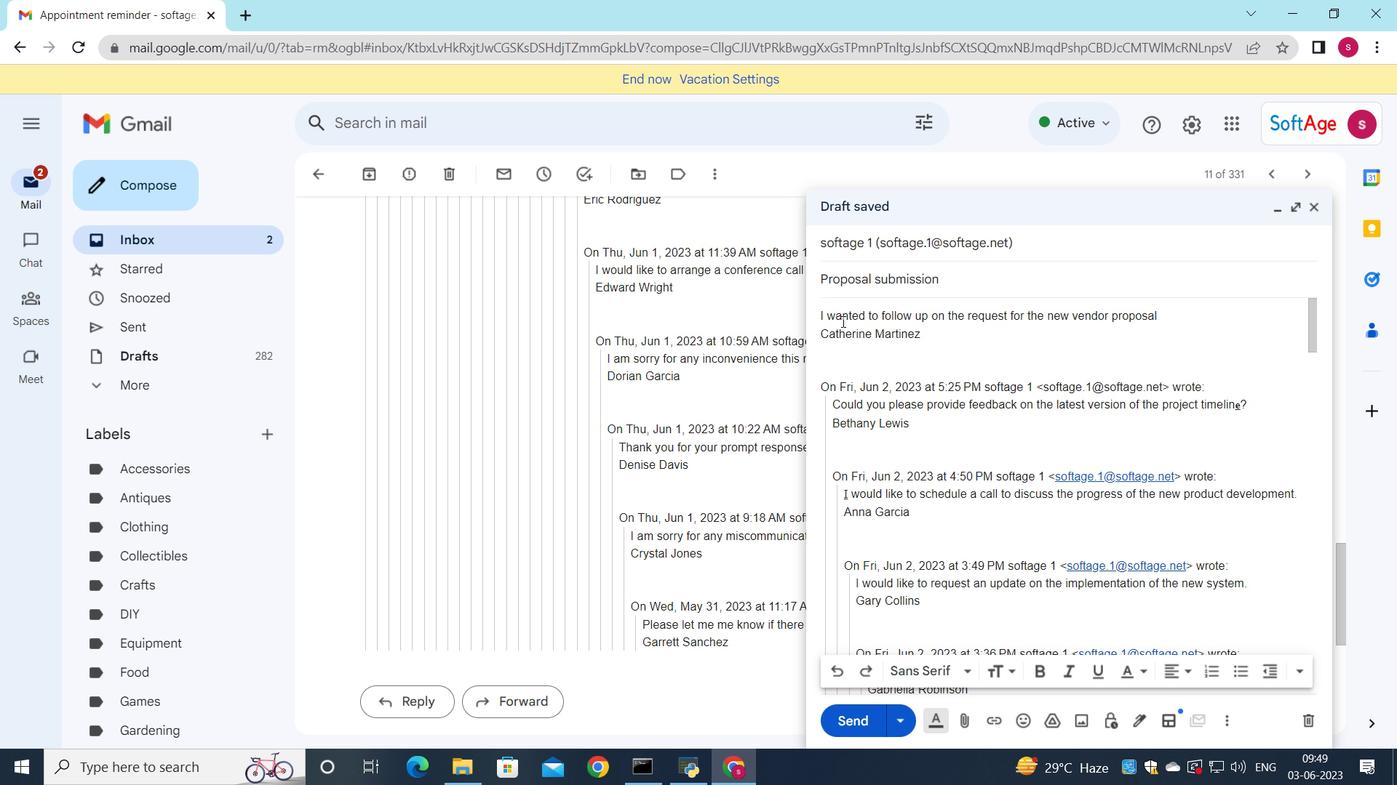 
Action: Mouse moved to (820, 315)
Screenshot: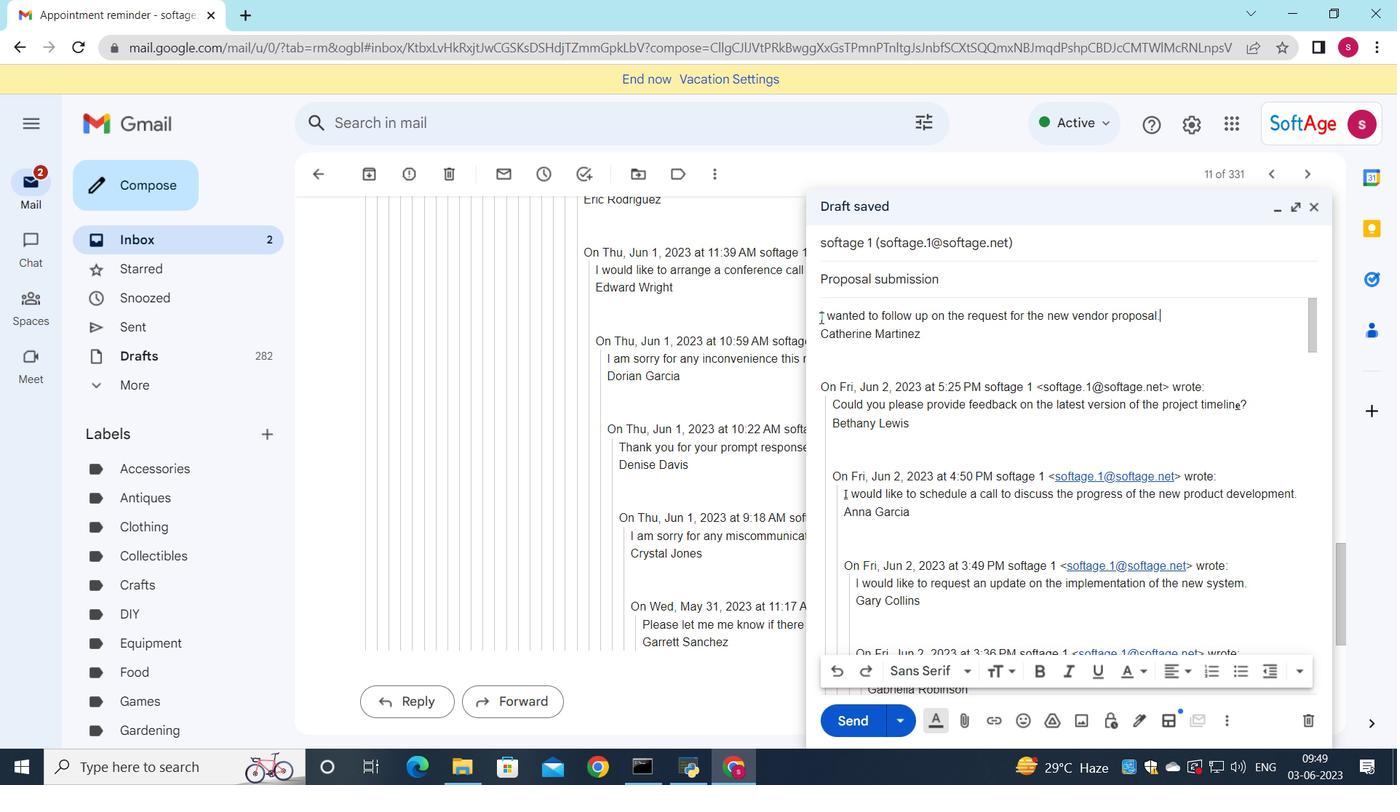 
Action: Mouse pressed left at (820, 315)
Screenshot: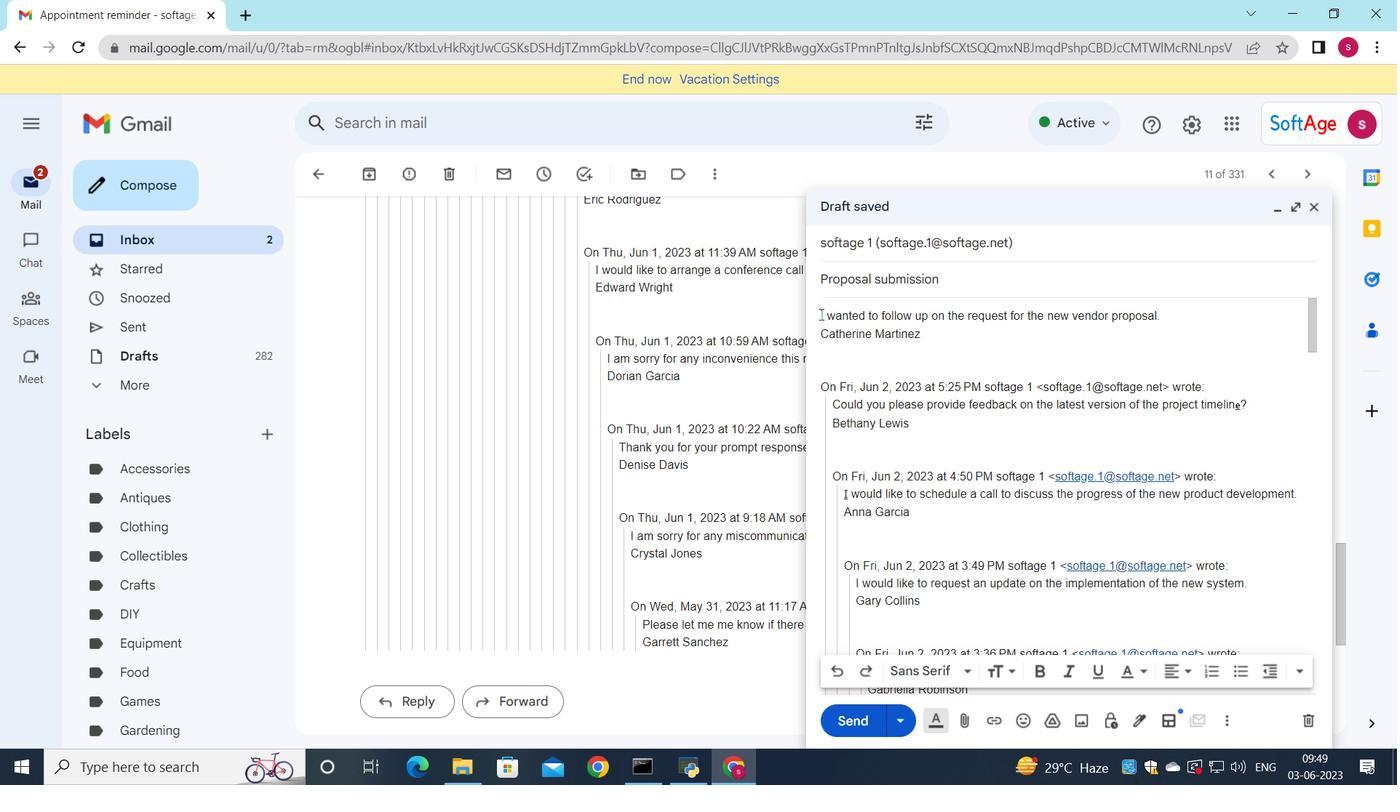 
Action: Mouse moved to (972, 671)
Screenshot: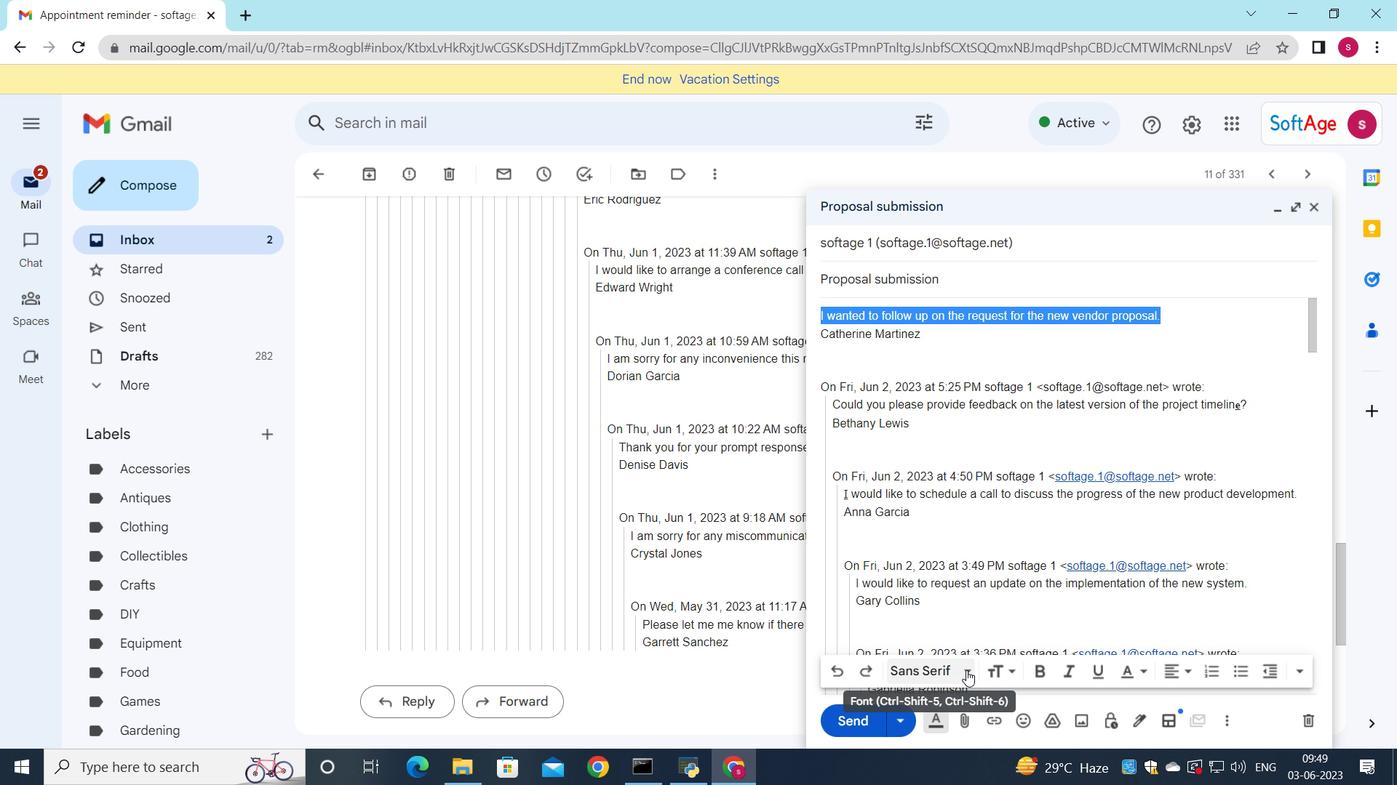 
Action: Mouse pressed left at (972, 671)
Screenshot: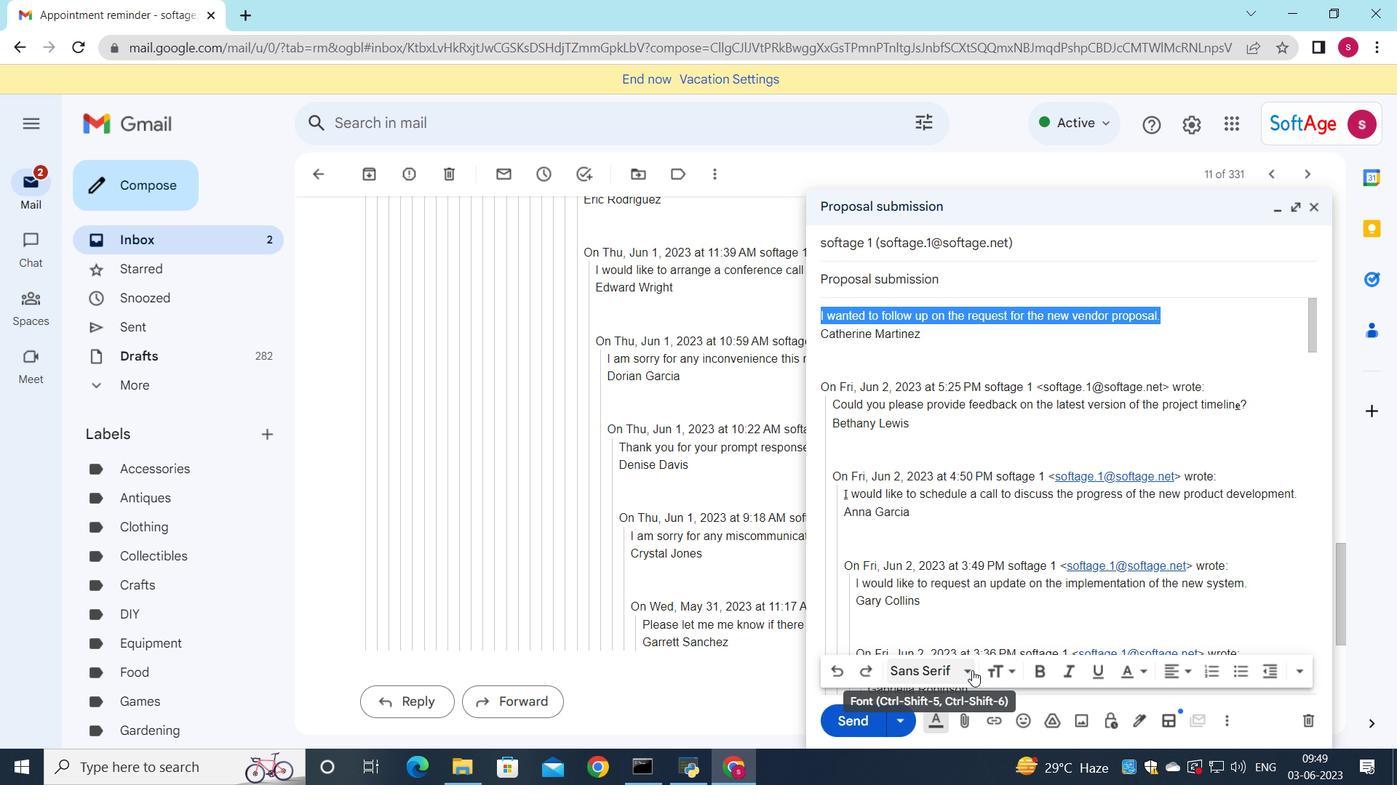 
Action: Mouse moved to (1005, 463)
Screenshot: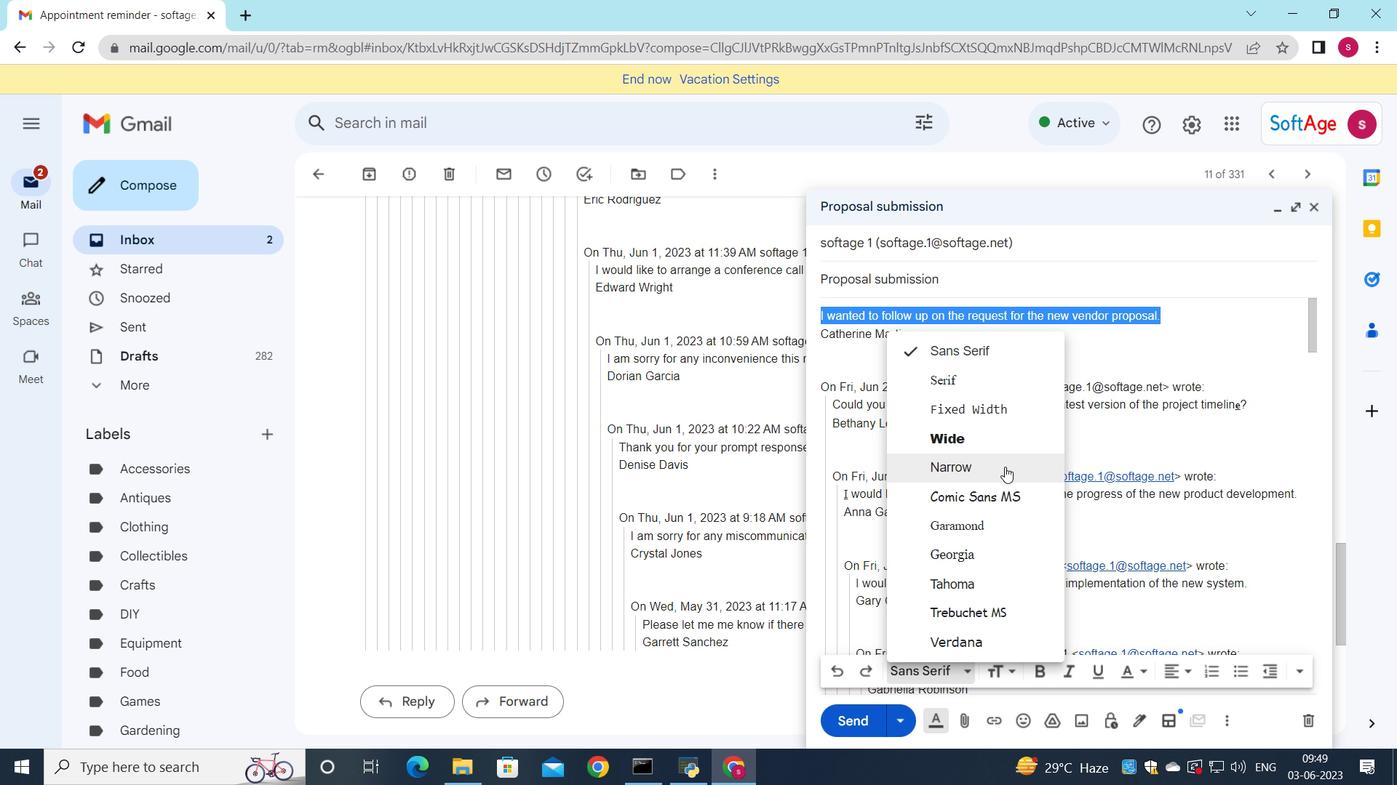 
Action: Mouse pressed left at (1005, 463)
Screenshot: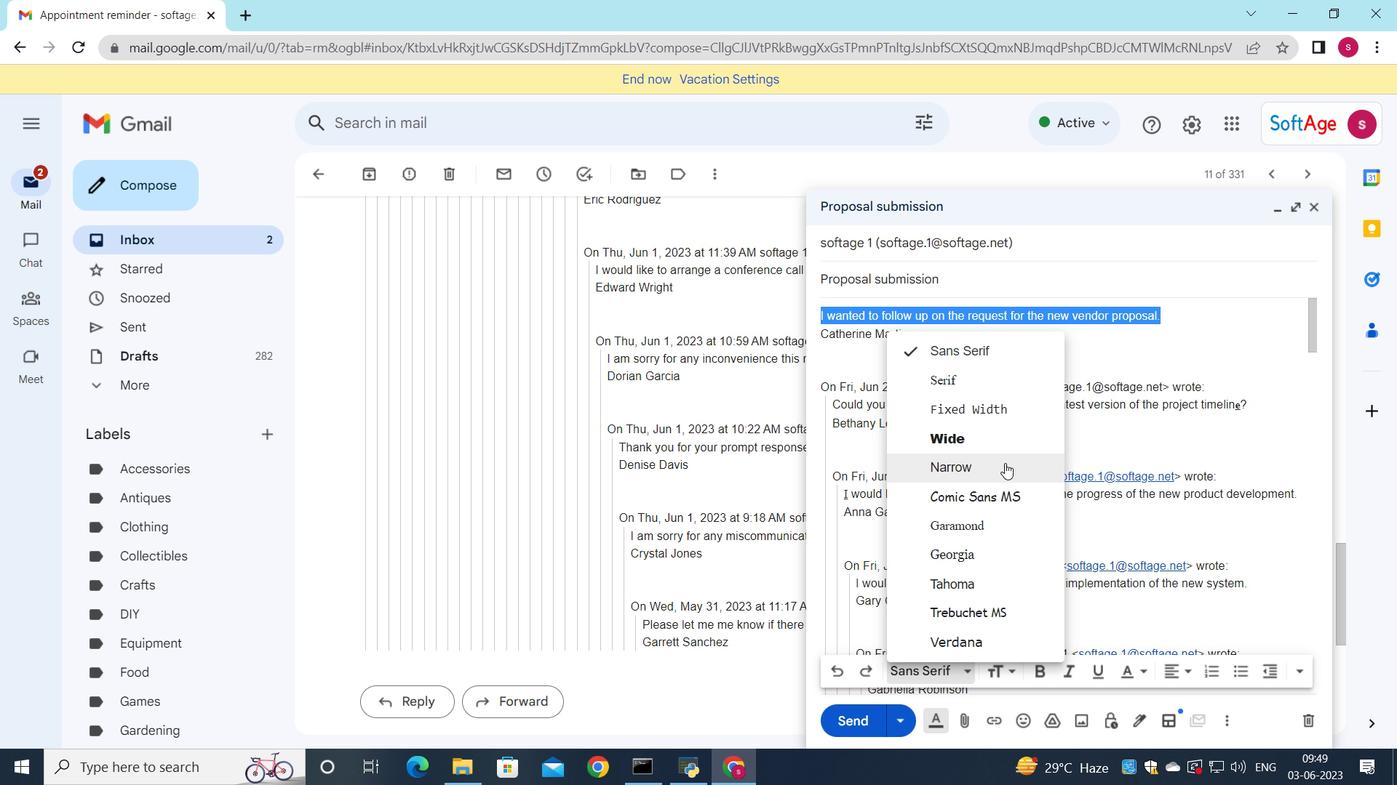 
Action: Mouse moved to (1040, 679)
Screenshot: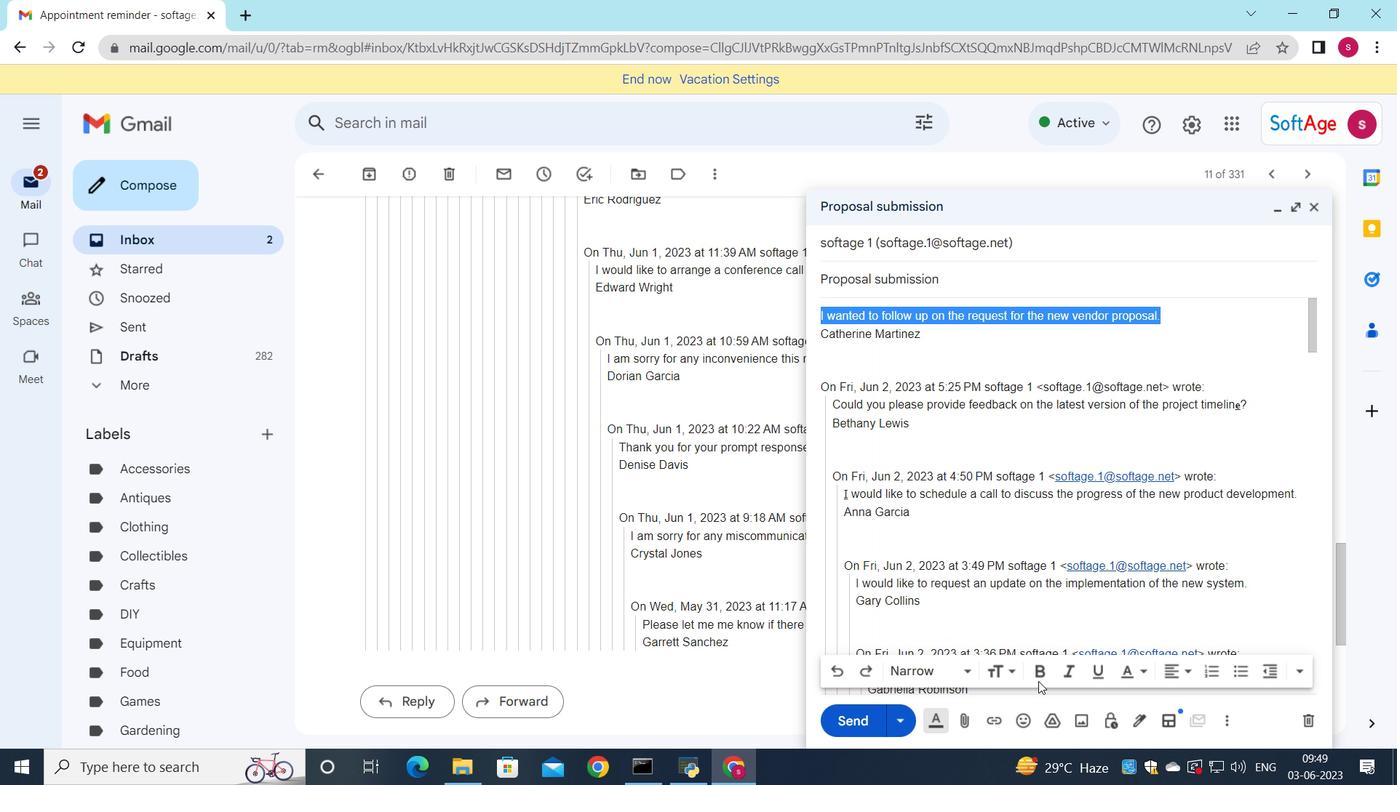 
Action: Mouse pressed left at (1040, 679)
Screenshot: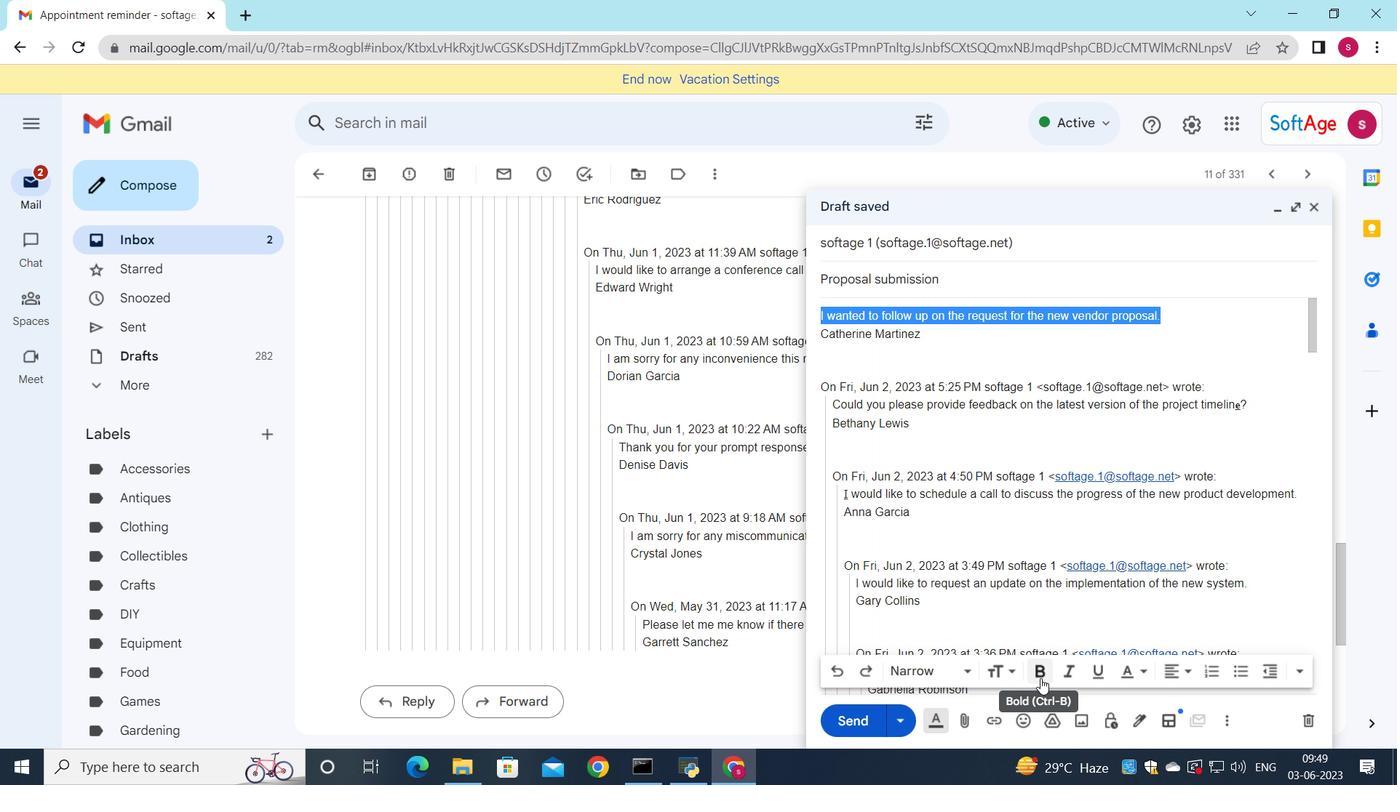 
Action: Mouse moved to (849, 715)
Screenshot: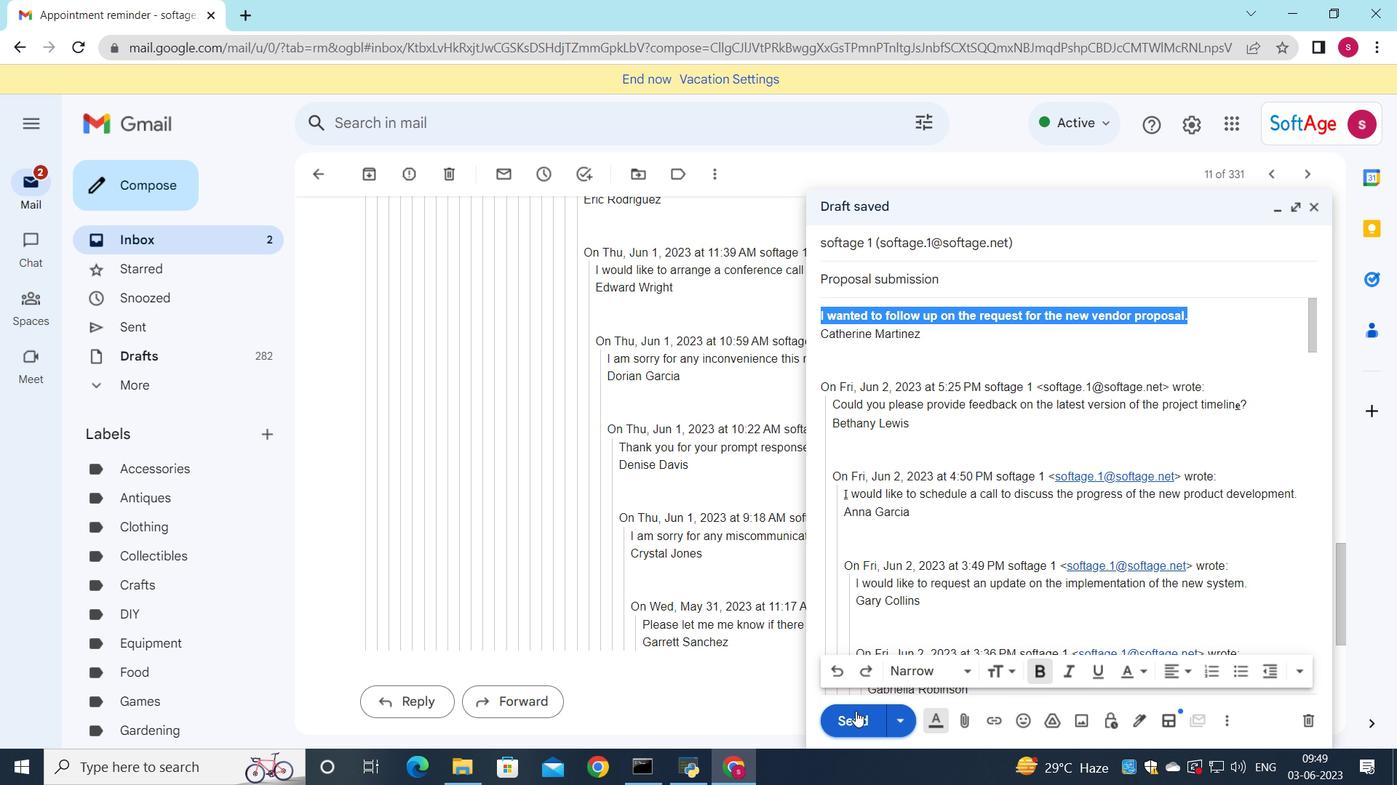 
Action: Mouse pressed left at (849, 715)
Screenshot: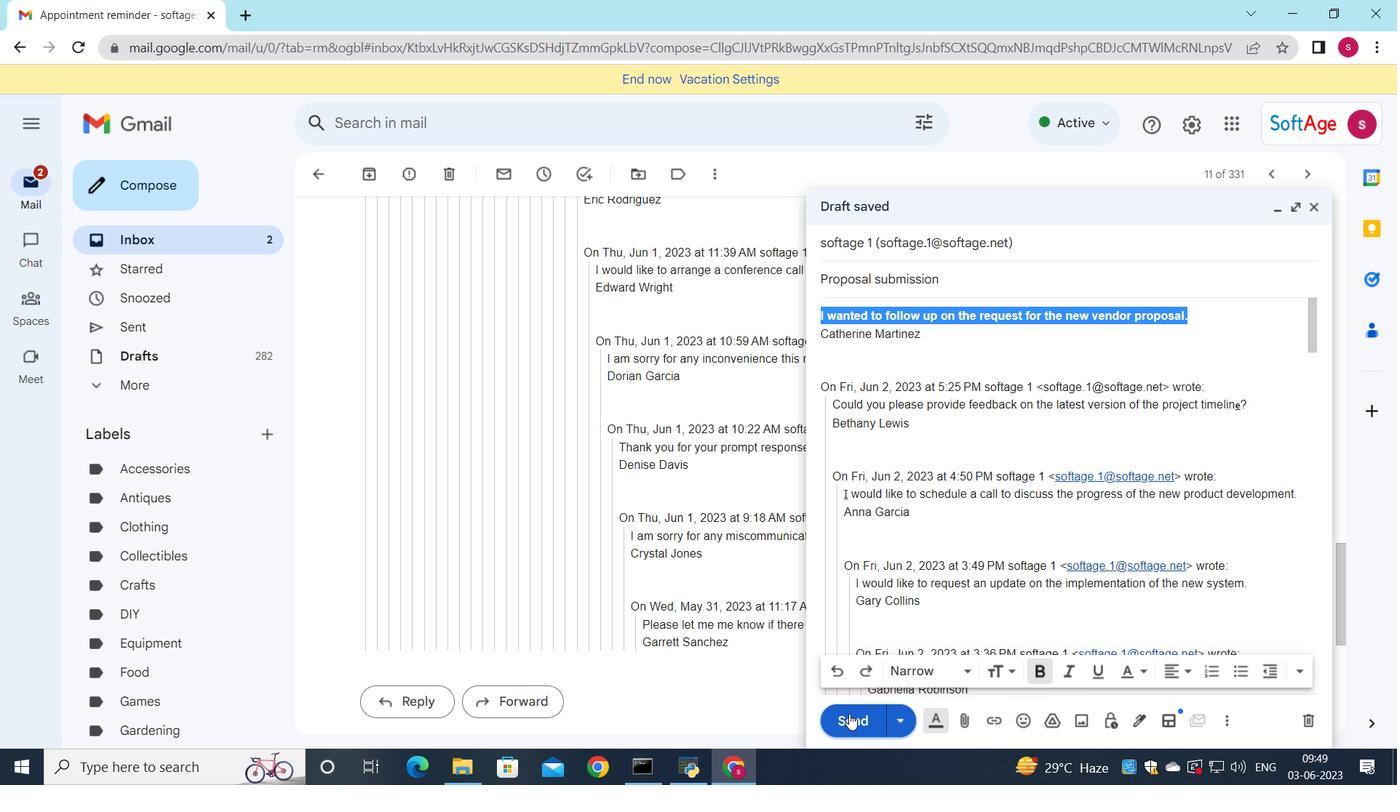 
Action: Mouse moved to (251, 236)
Screenshot: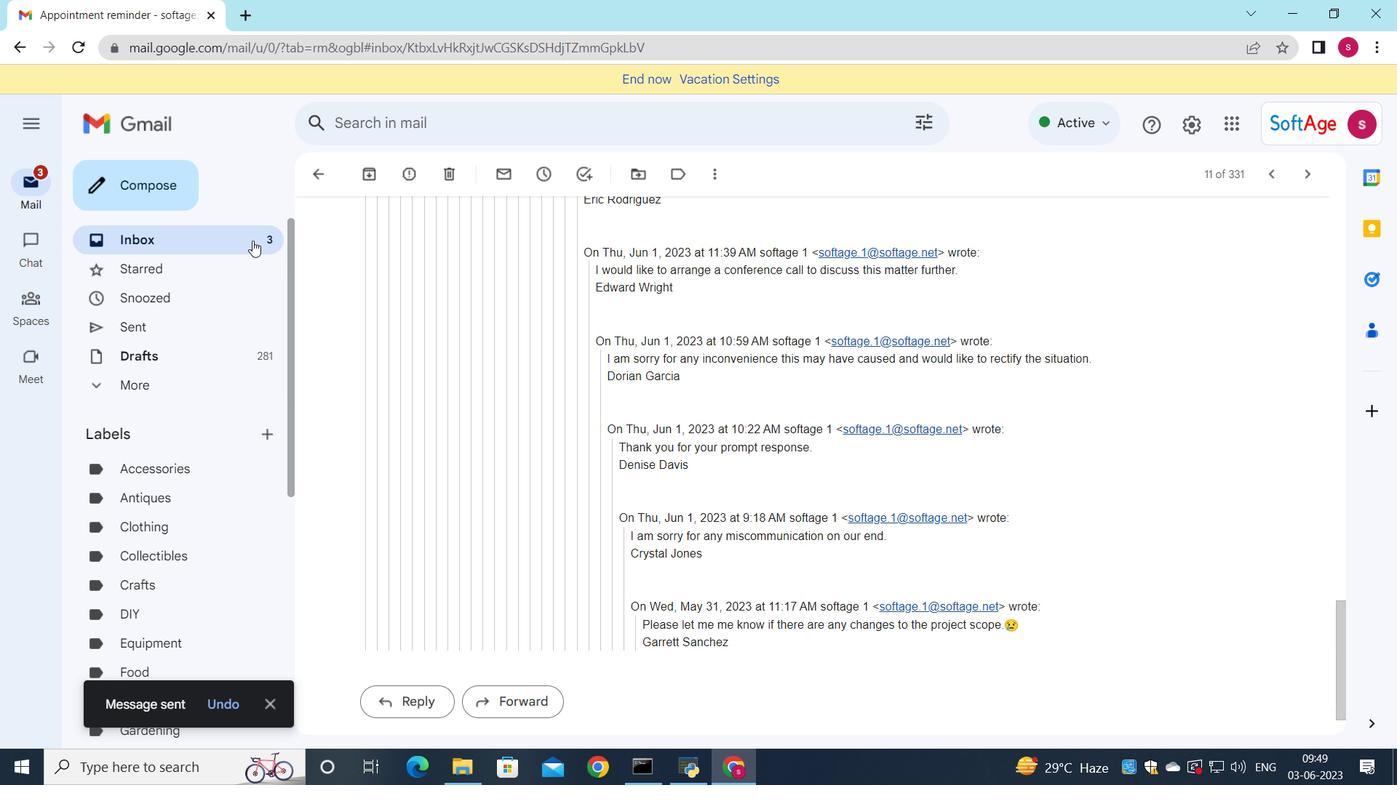 
Action: Mouse pressed left at (251, 236)
Screenshot: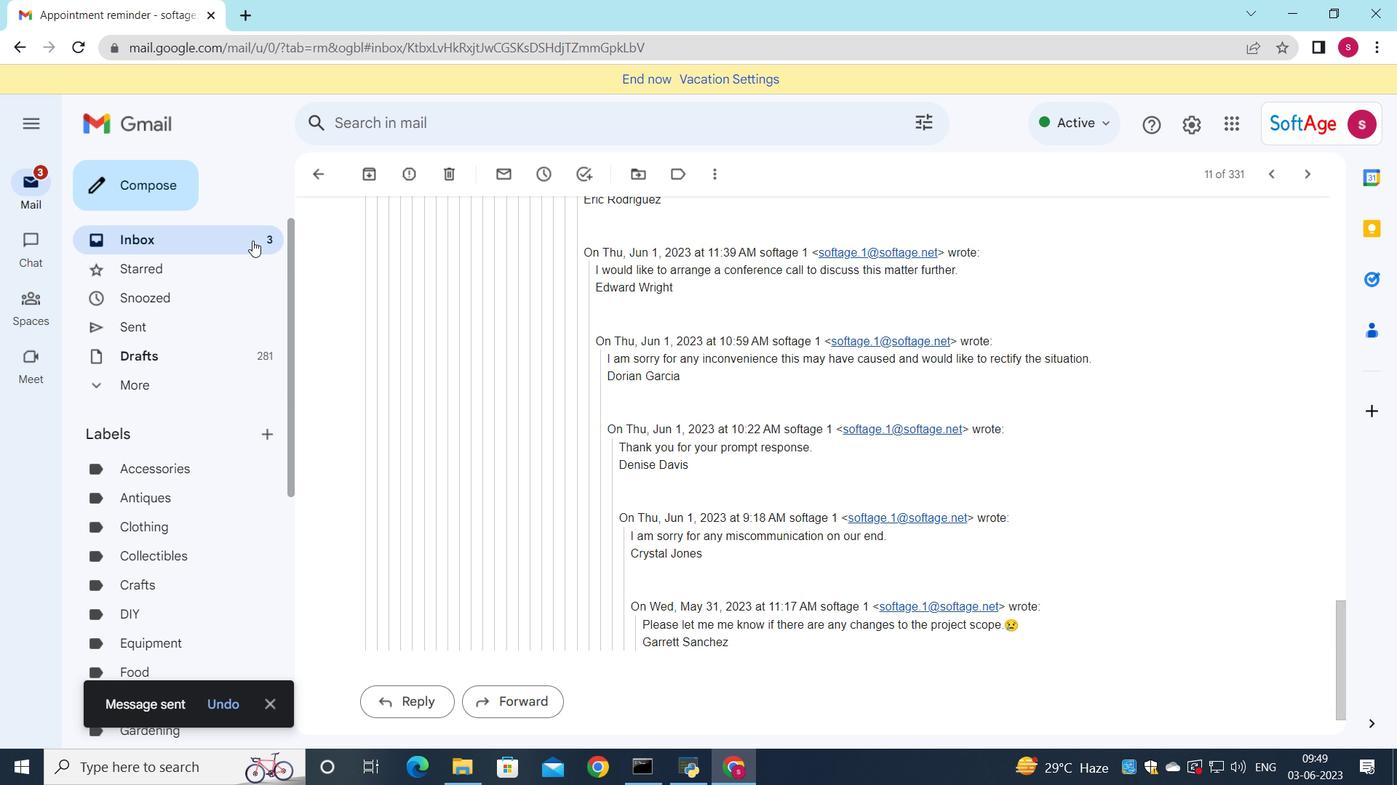 
Action: Mouse moved to (573, 296)
Screenshot: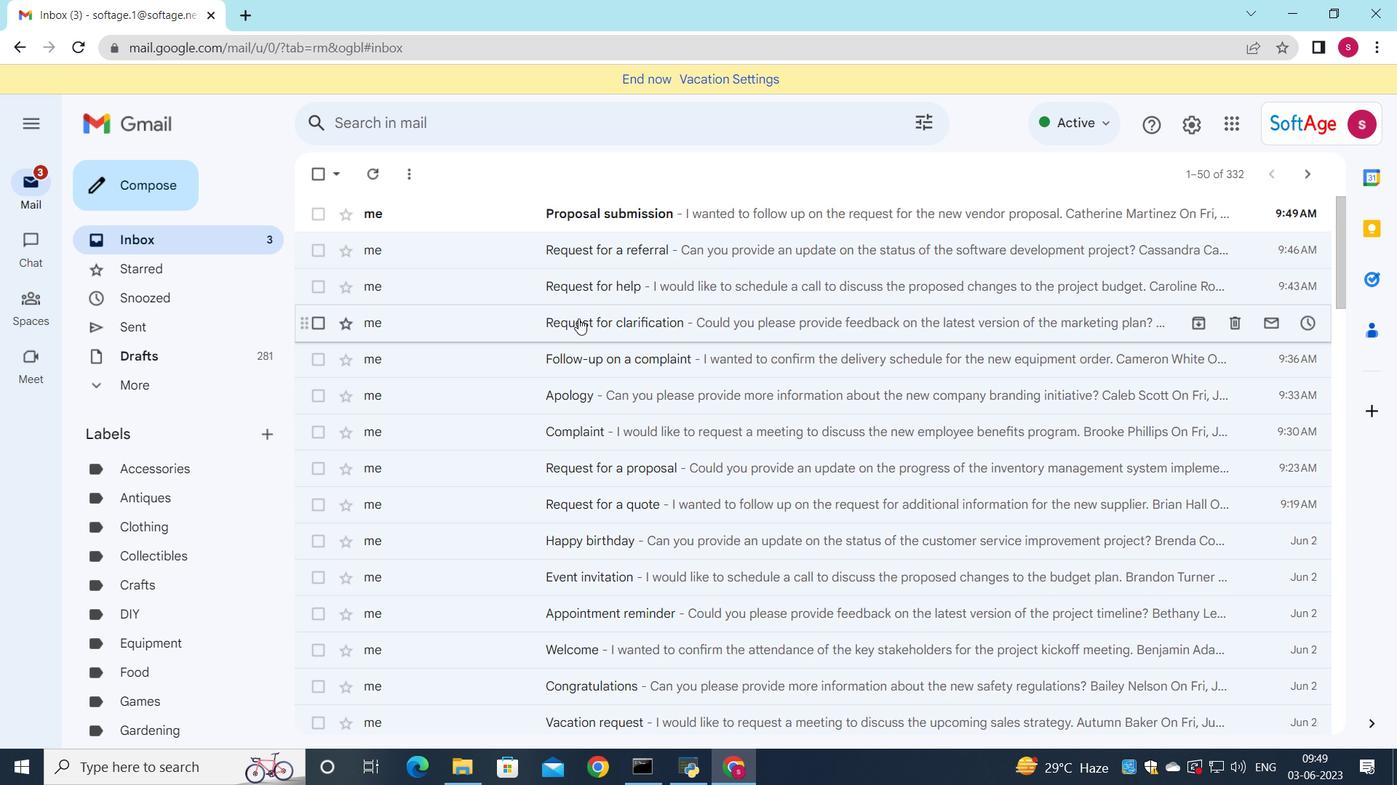
Action: Mouse scrolled (573, 297) with delta (0, 0)
Screenshot: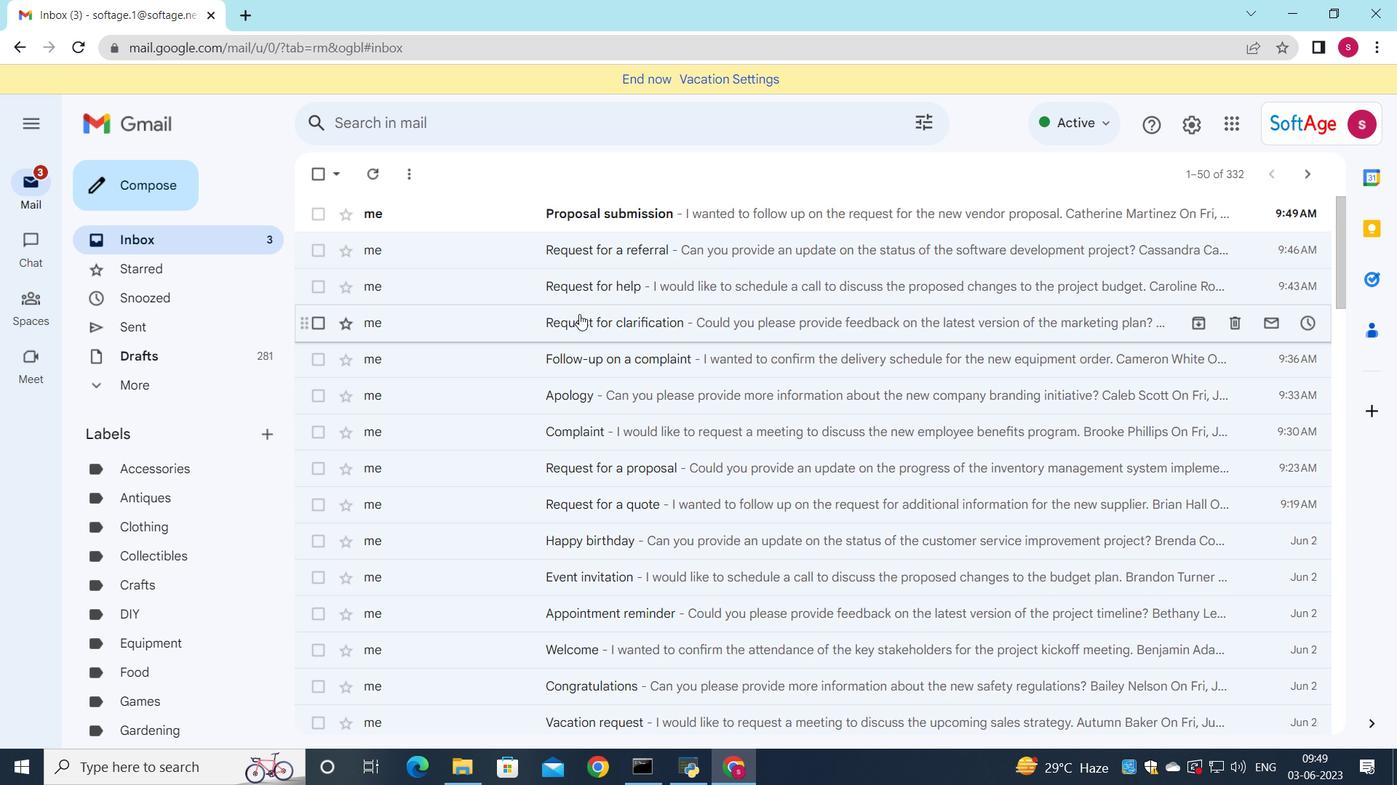 
Action: Mouse moved to (573, 296)
Screenshot: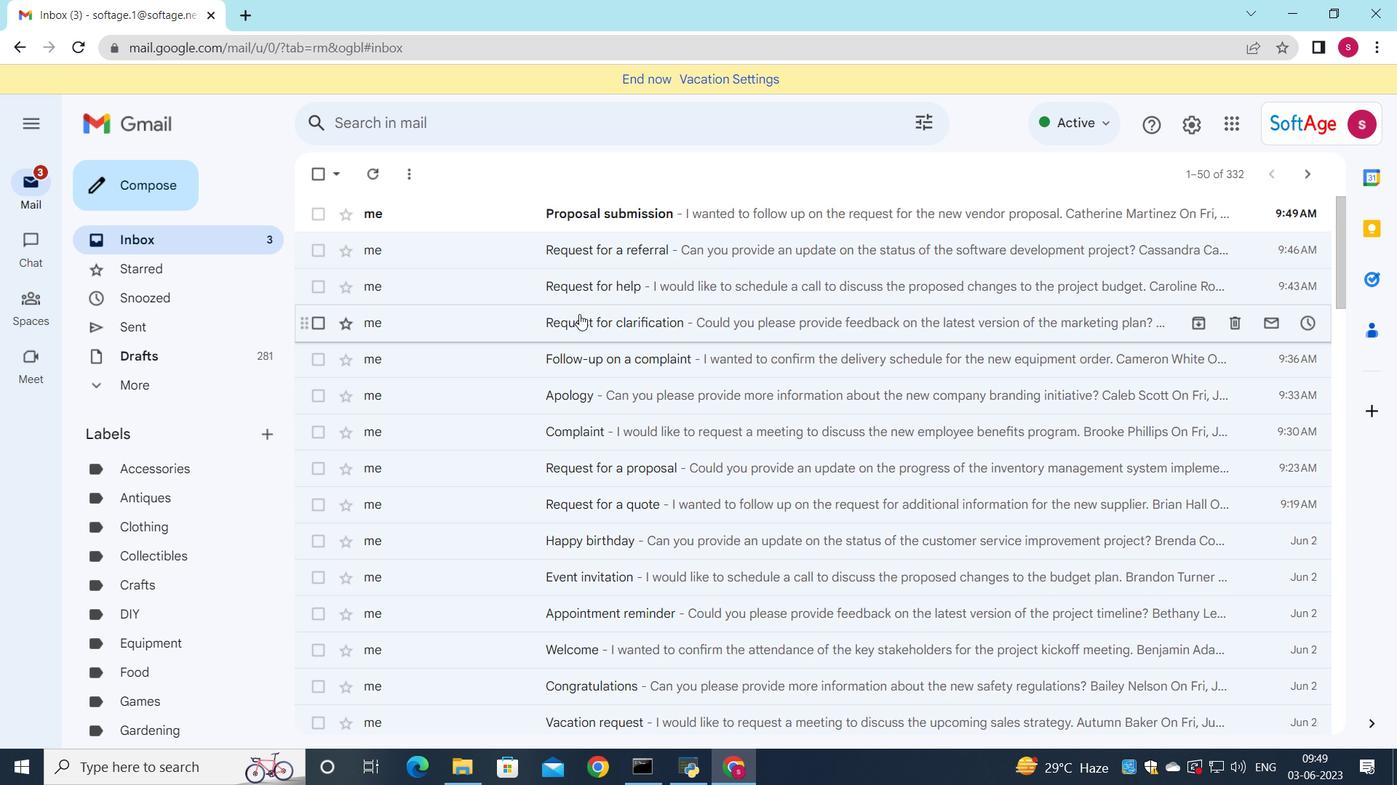 
Action: Mouse scrolled (573, 296) with delta (0, 0)
Screenshot: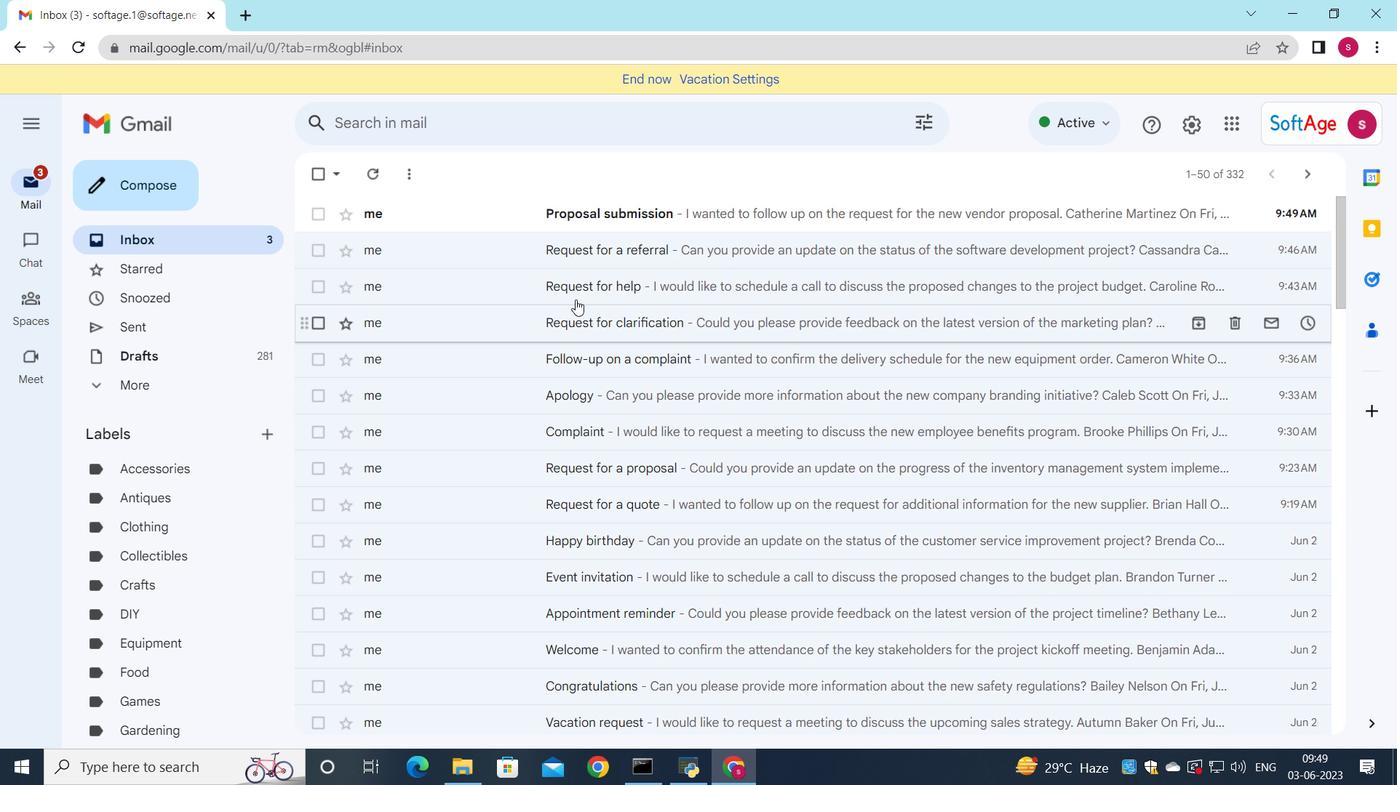 
Action: Mouse scrolled (573, 296) with delta (0, 0)
Screenshot: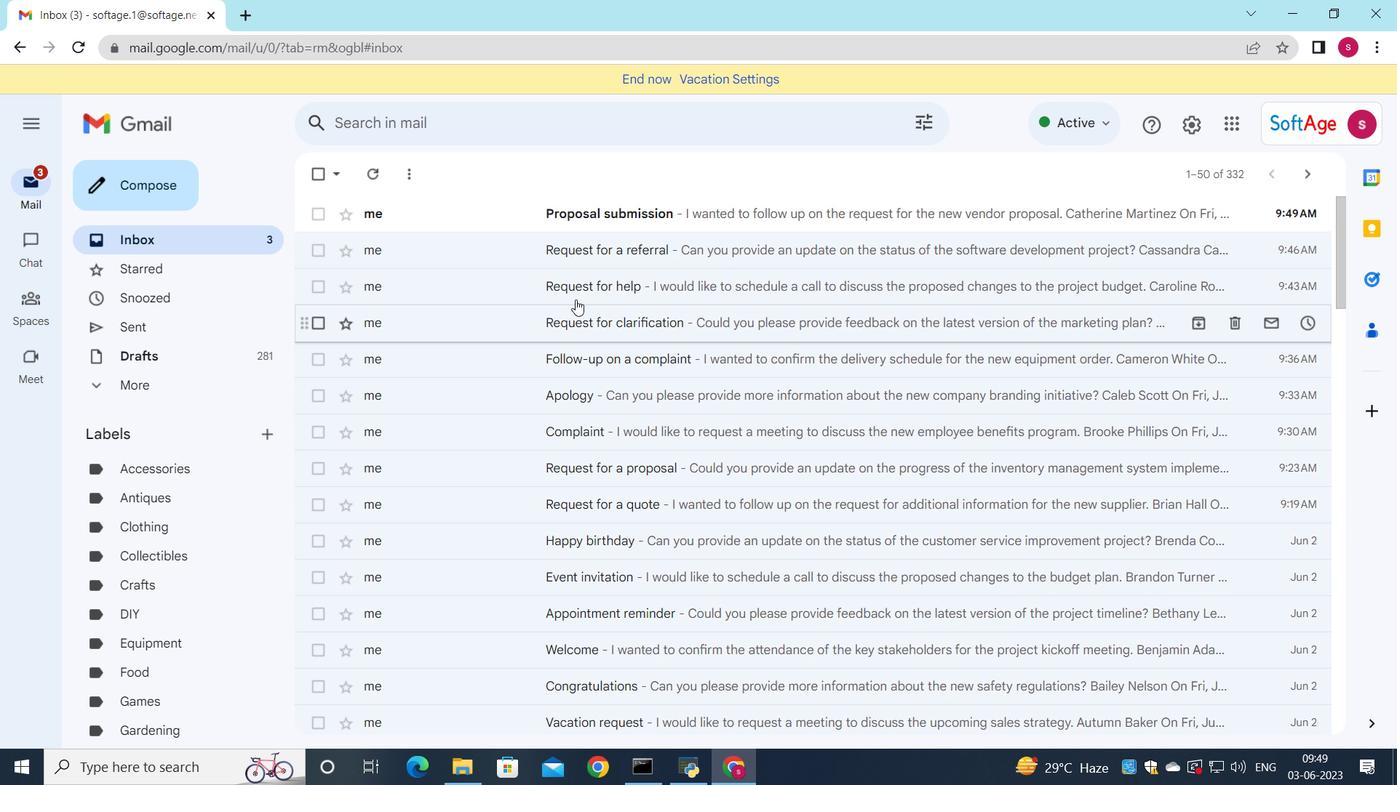 
Action: Mouse scrolled (573, 296) with delta (0, 0)
Screenshot: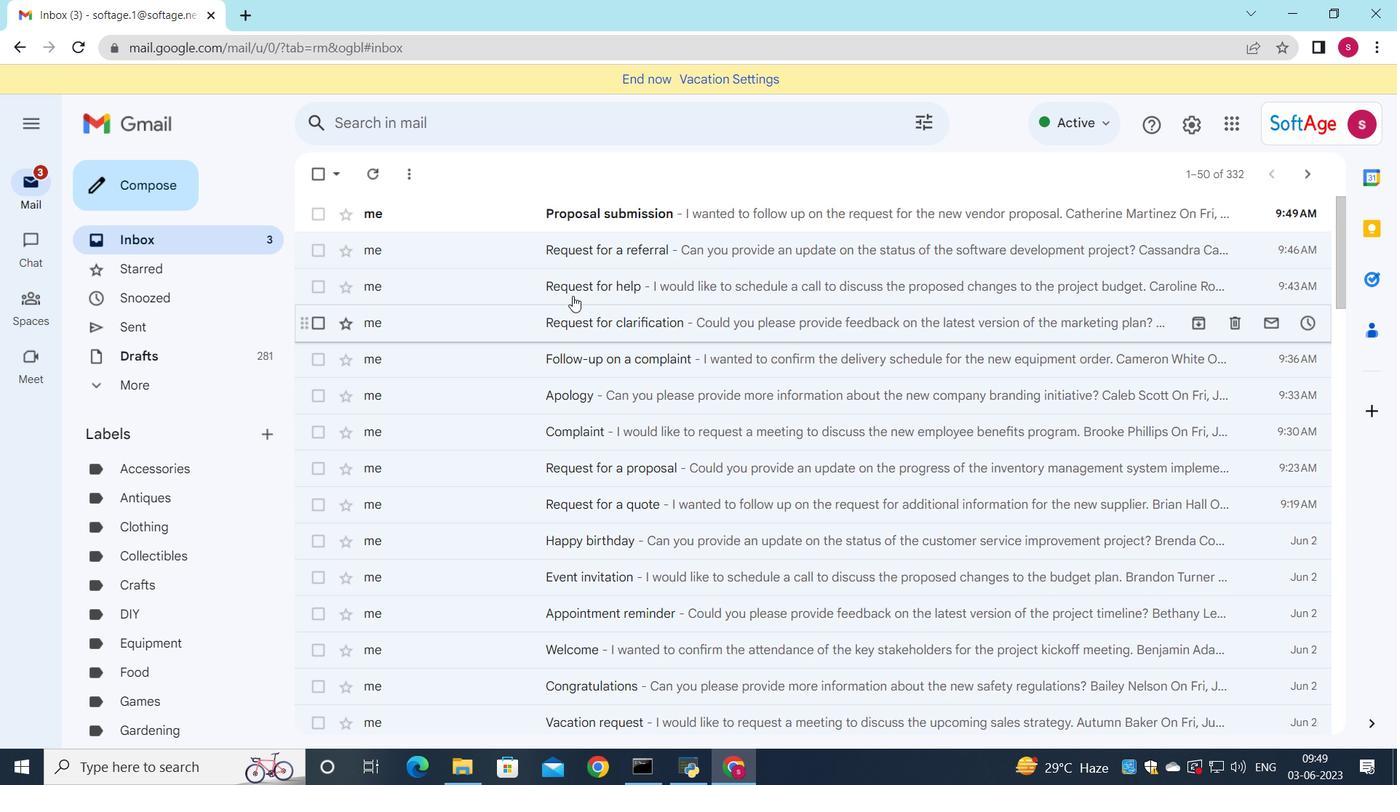 
Action: Mouse scrolled (573, 296) with delta (0, 0)
Screenshot: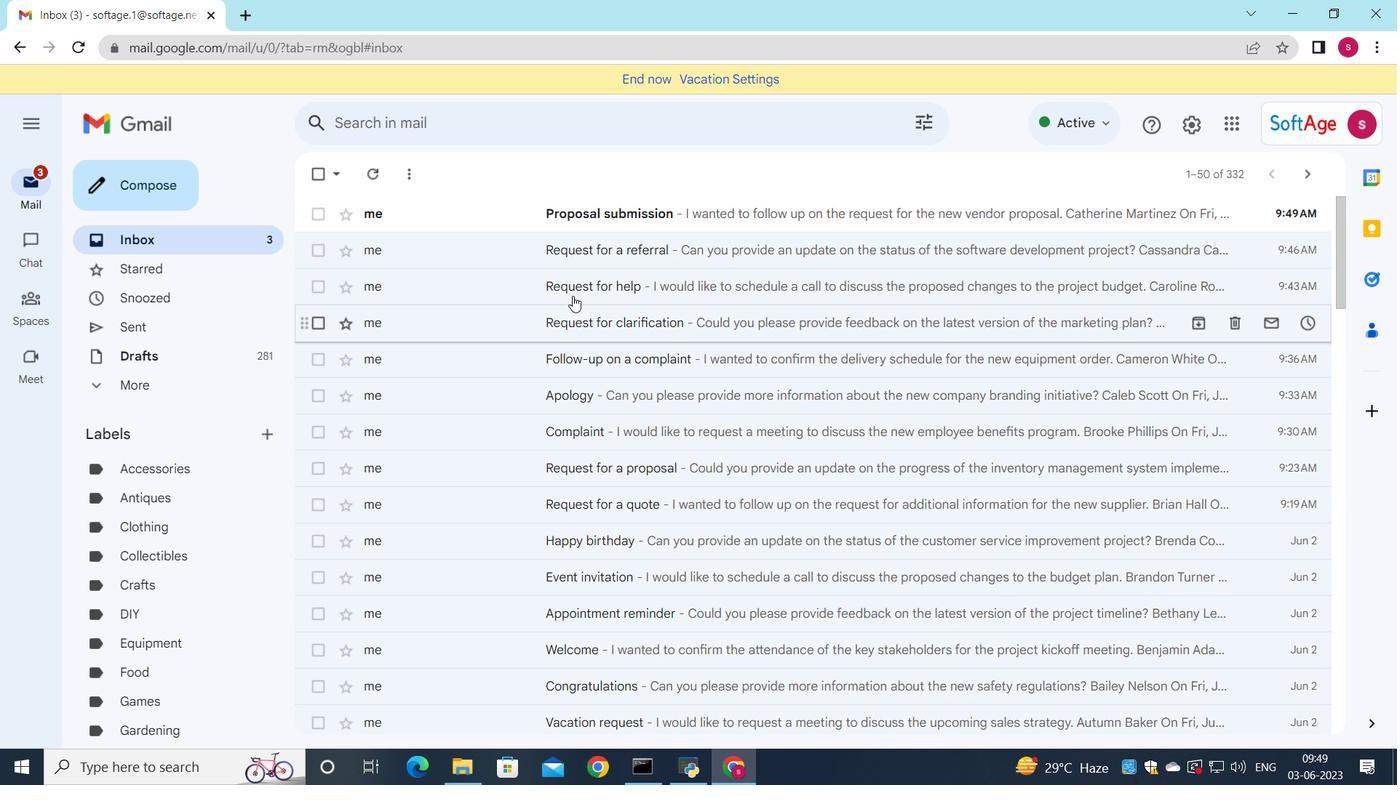 
Action: Mouse moved to (621, 216)
Screenshot: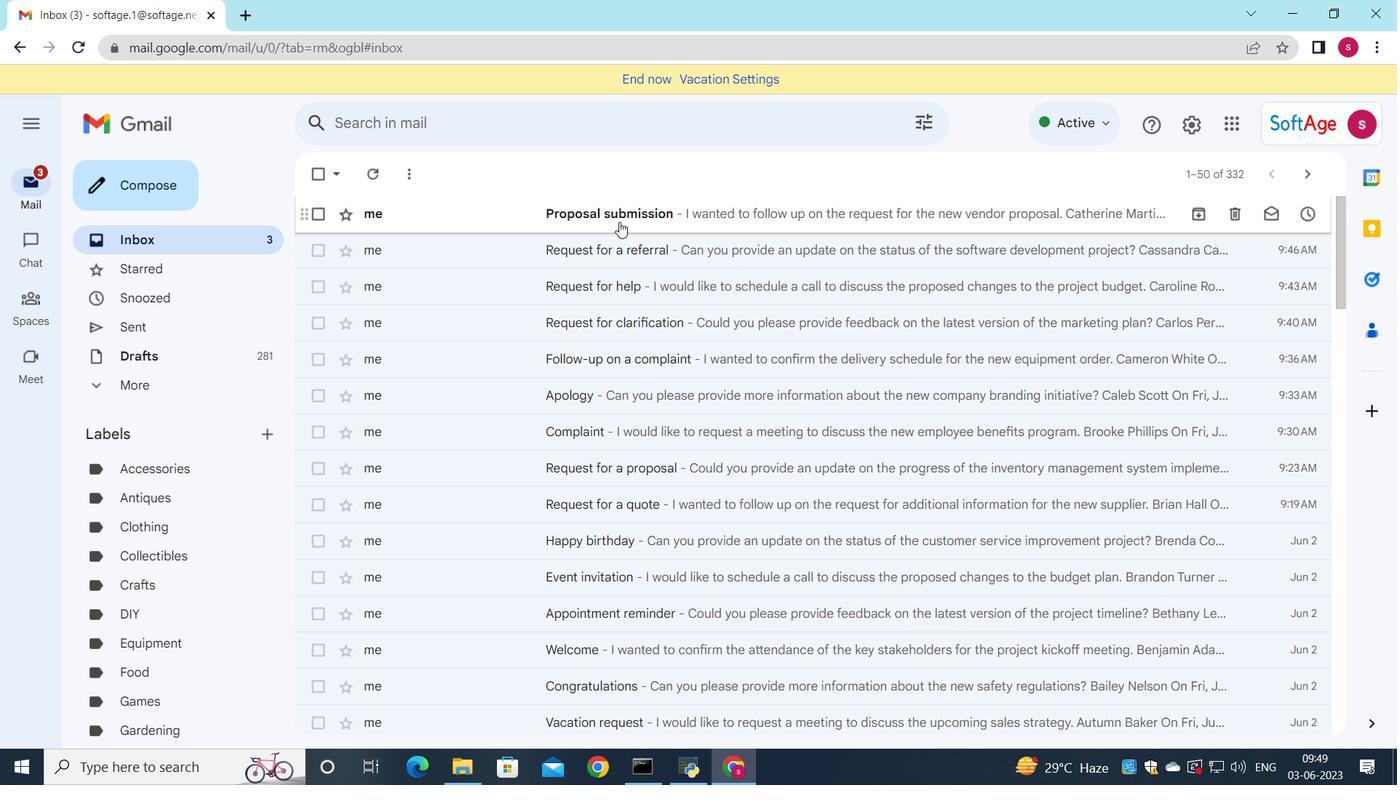 
Action: Mouse pressed left at (621, 216)
Screenshot: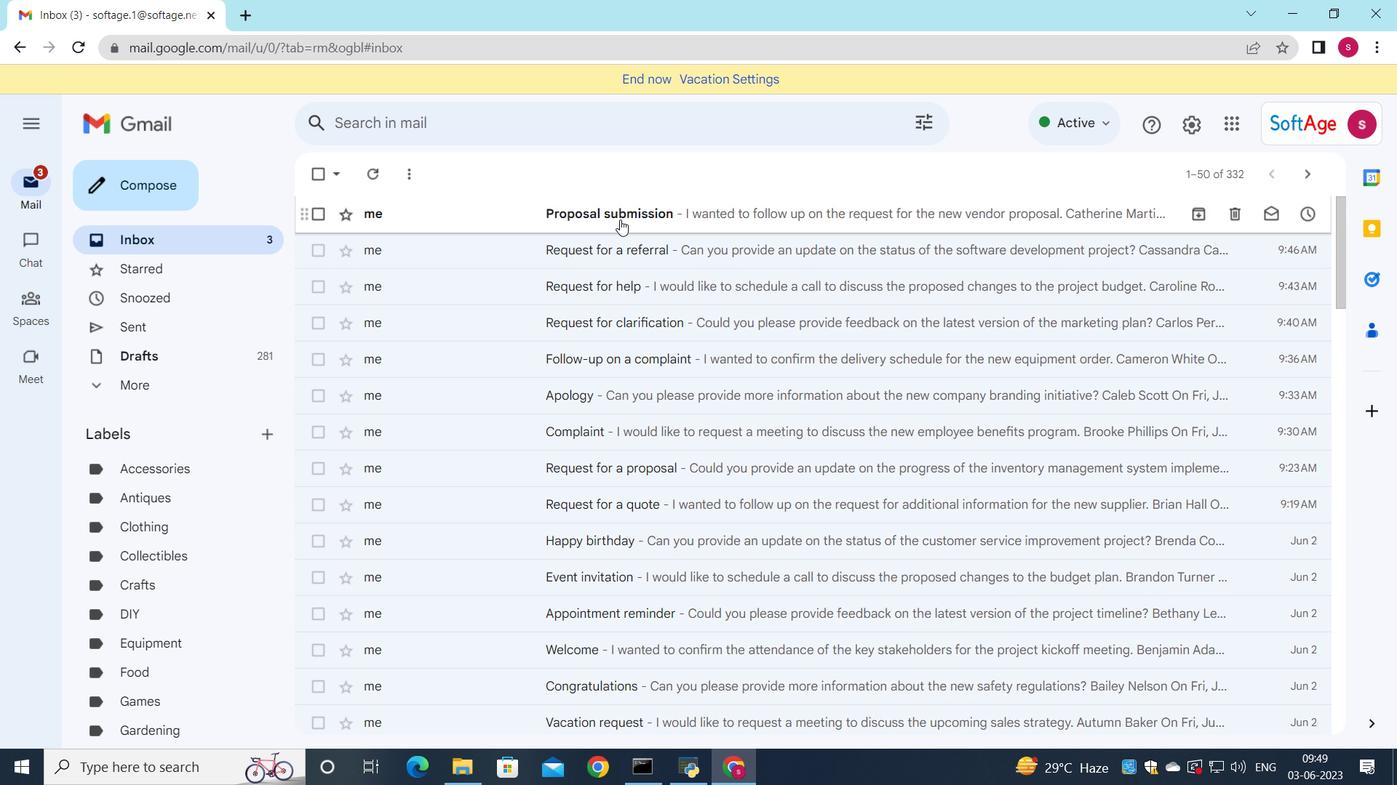 
Action: Mouse moved to (621, 219)
Screenshot: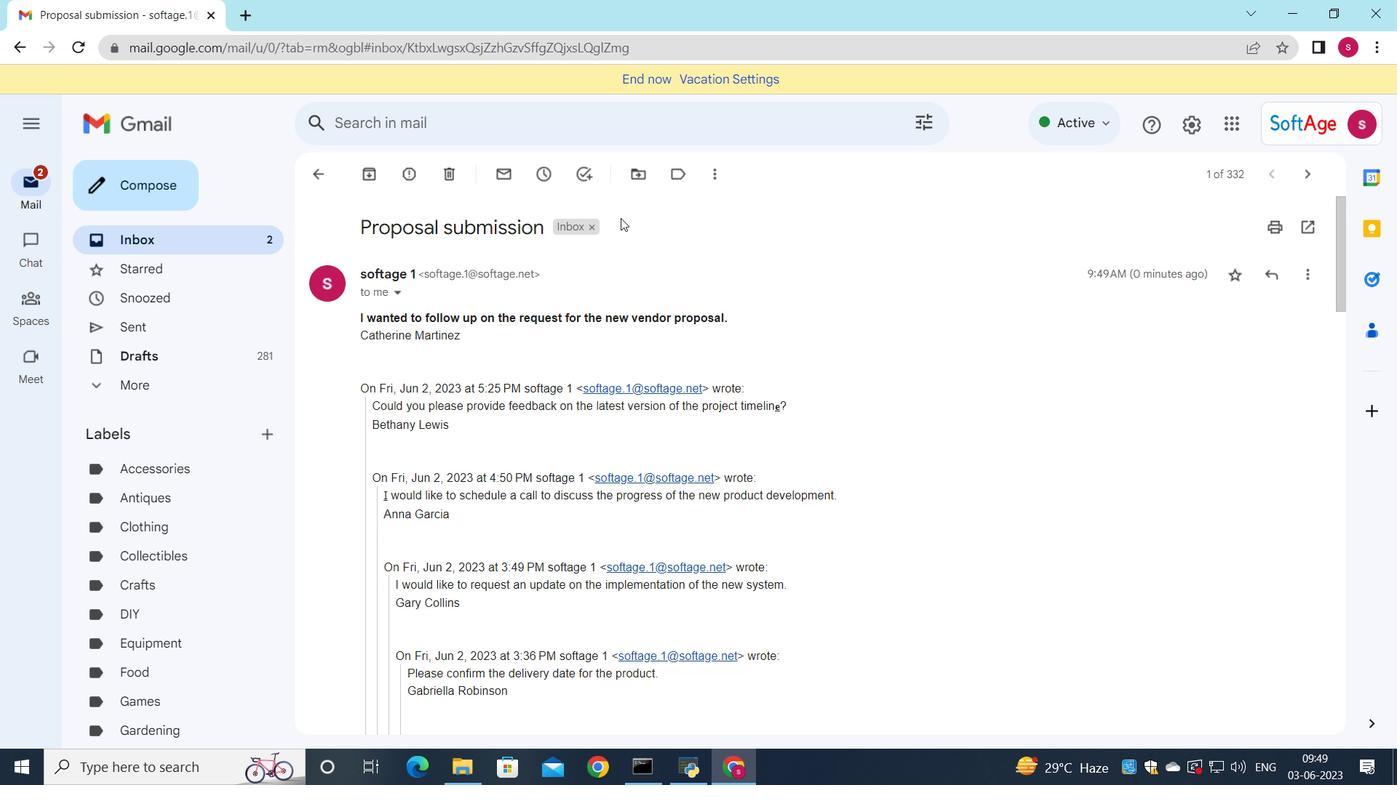 
